 Task: Design a Dance Music Track.
Action: Mouse moved to (601, 281)
Screenshot: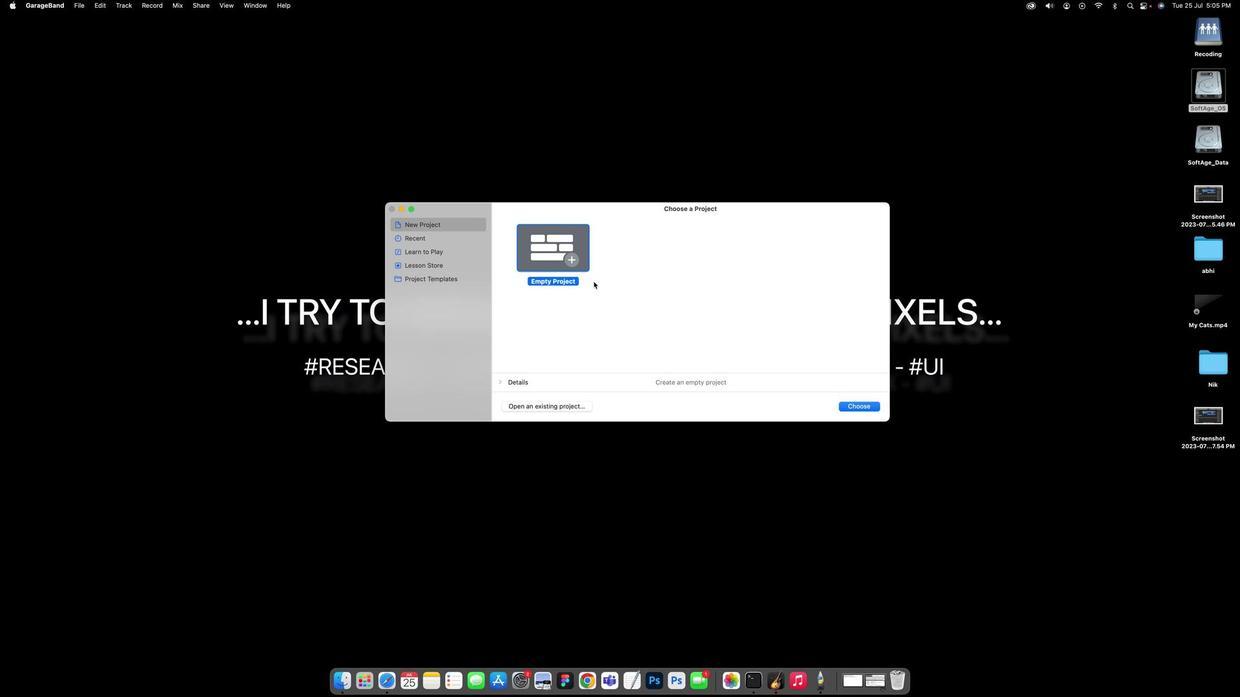 
Action: Mouse pressed left at (601, 281)
Screenshot: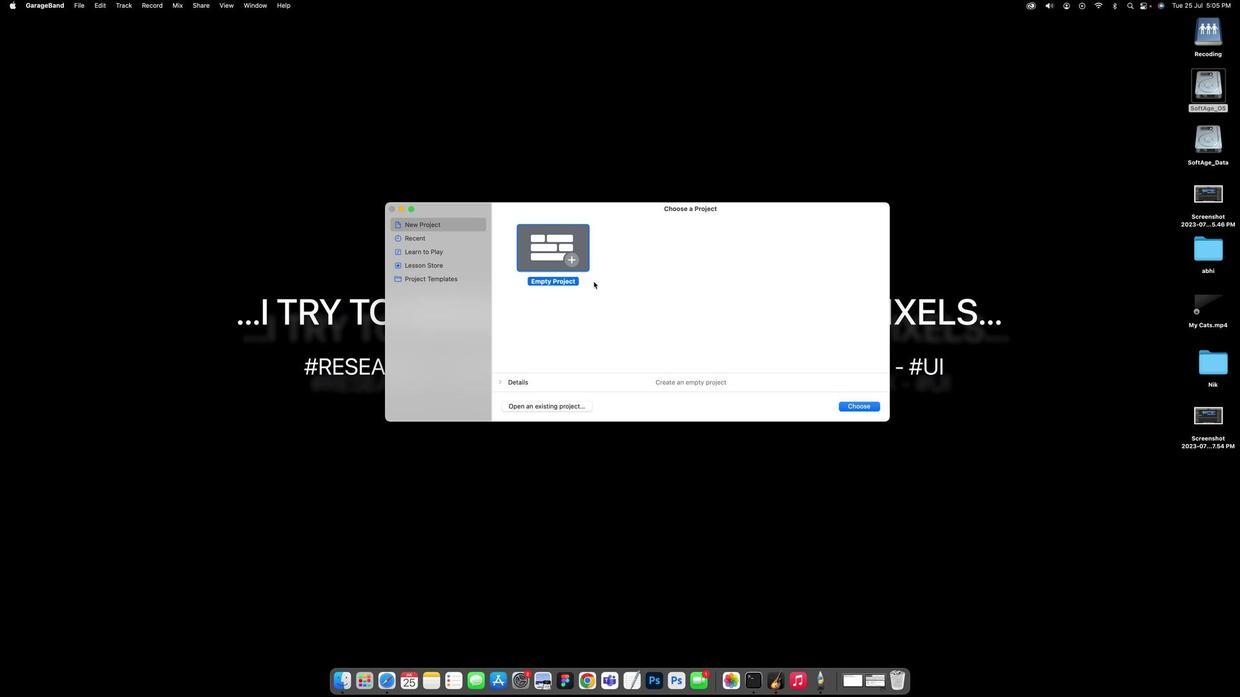 
Action: Mouse moved to (575, 237)
Screenshot: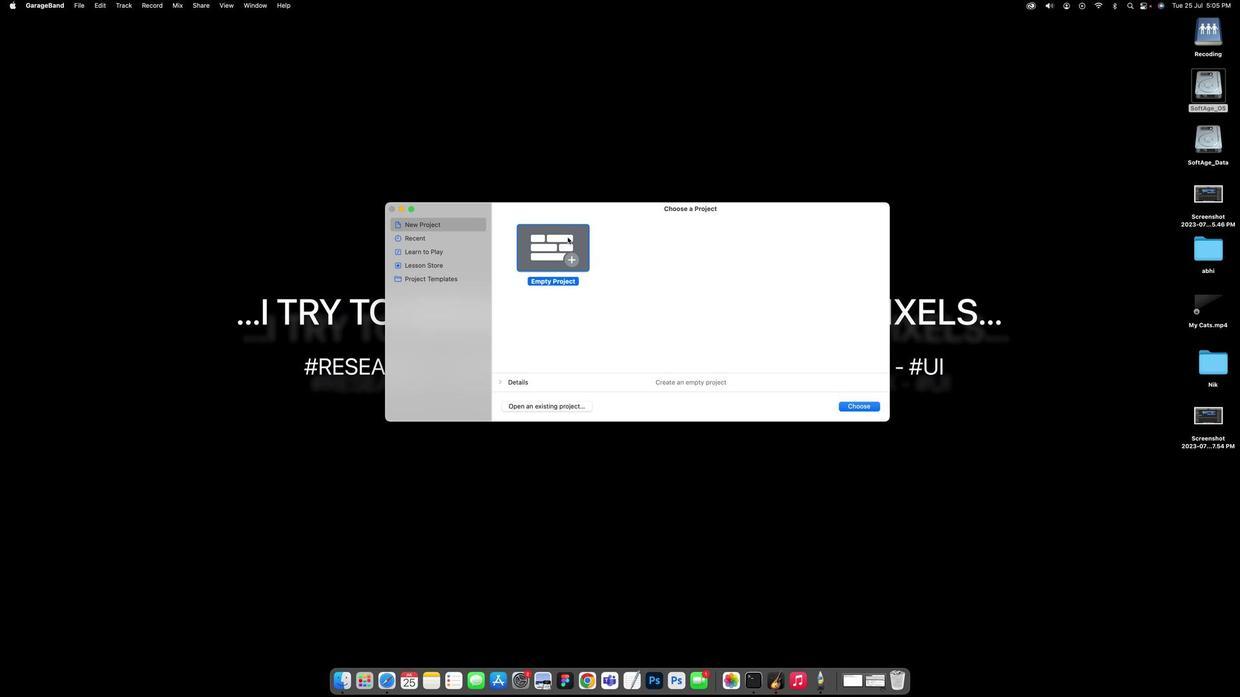 
Action: Mouse pressed left at (575, 237)
Screenshot: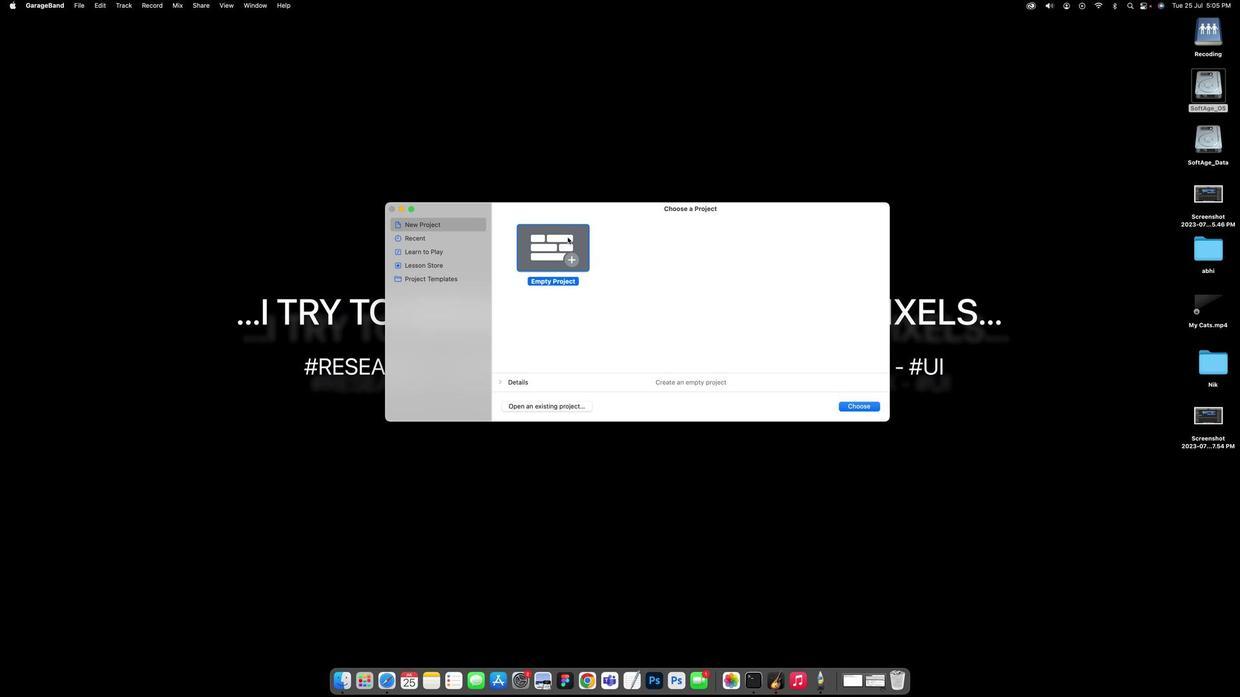 
Action: Mouse pressed left at (575, 237)
Screenshot: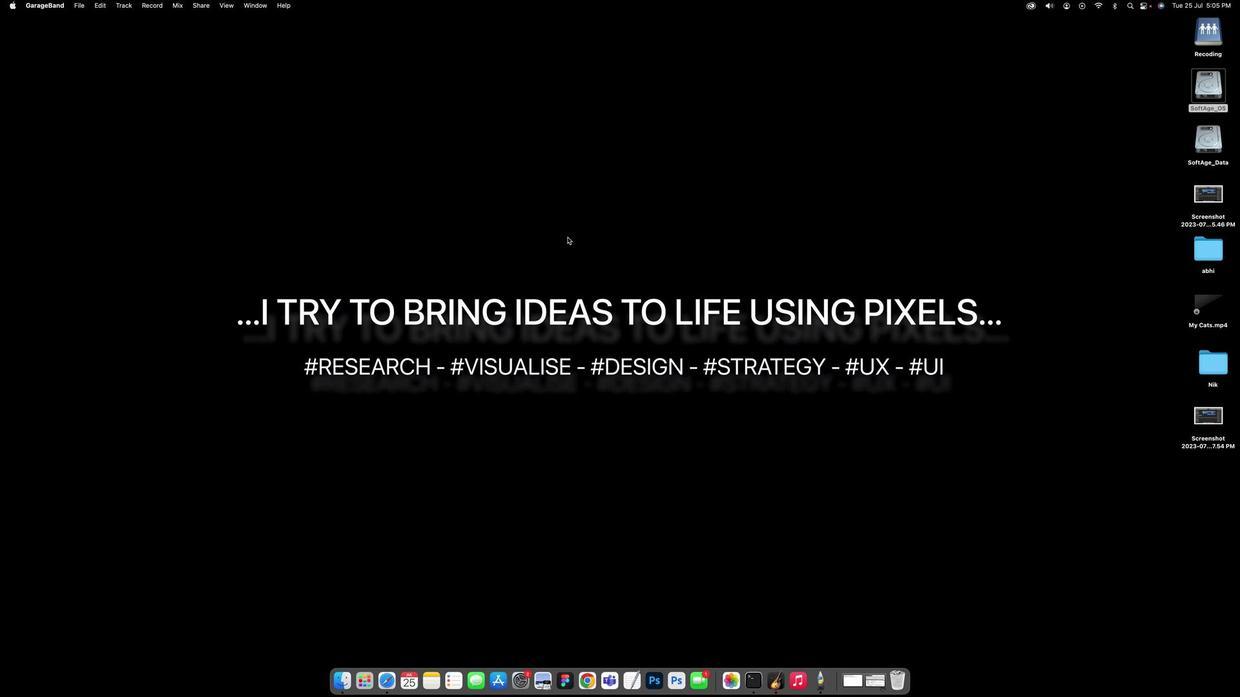 
Action: Mouse moved to (492, 318)
Screenshot: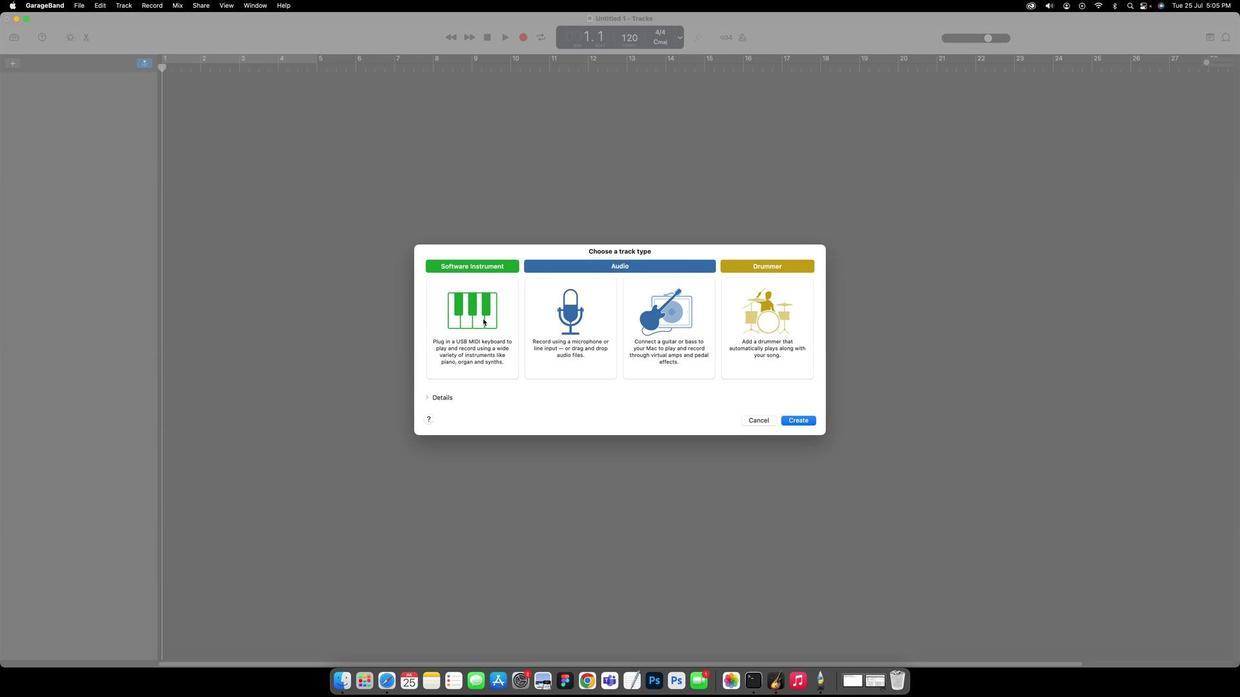 
Action: Mouse pressed left at (492, 318)
Screenshot: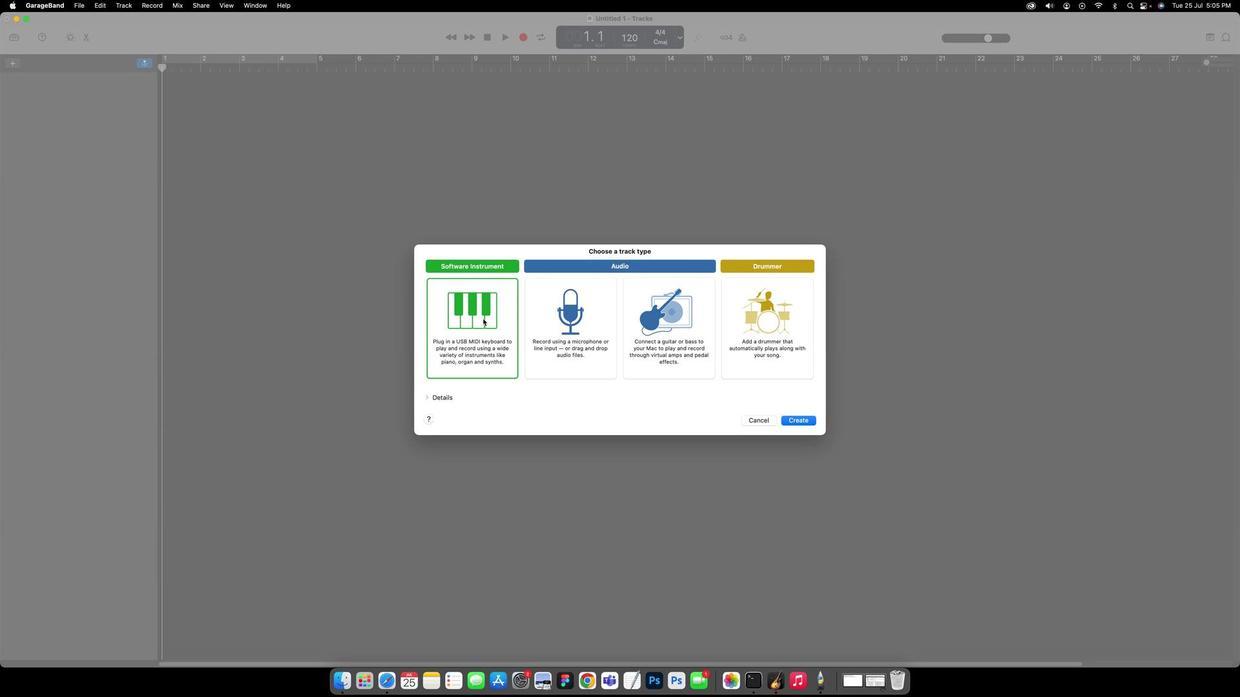 
Action: Mouse moved to (816, 421)
Screenshot: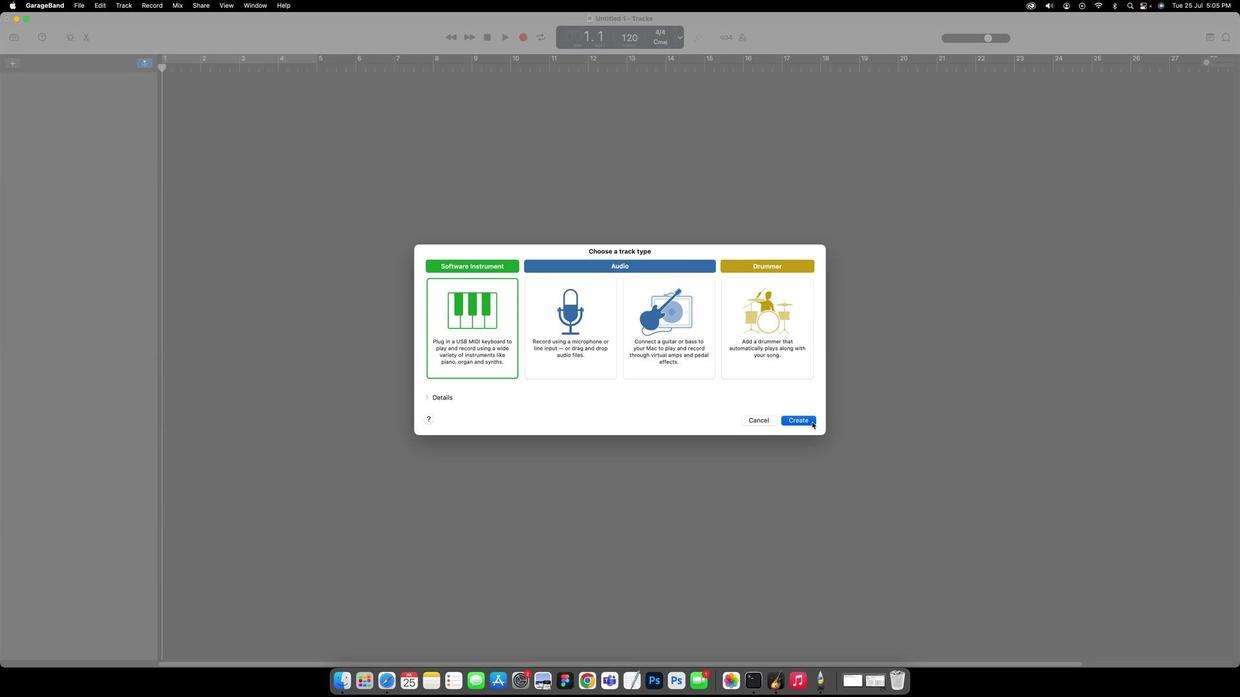 
Action: Mouse pressed left at (816, 421)
Screenshot: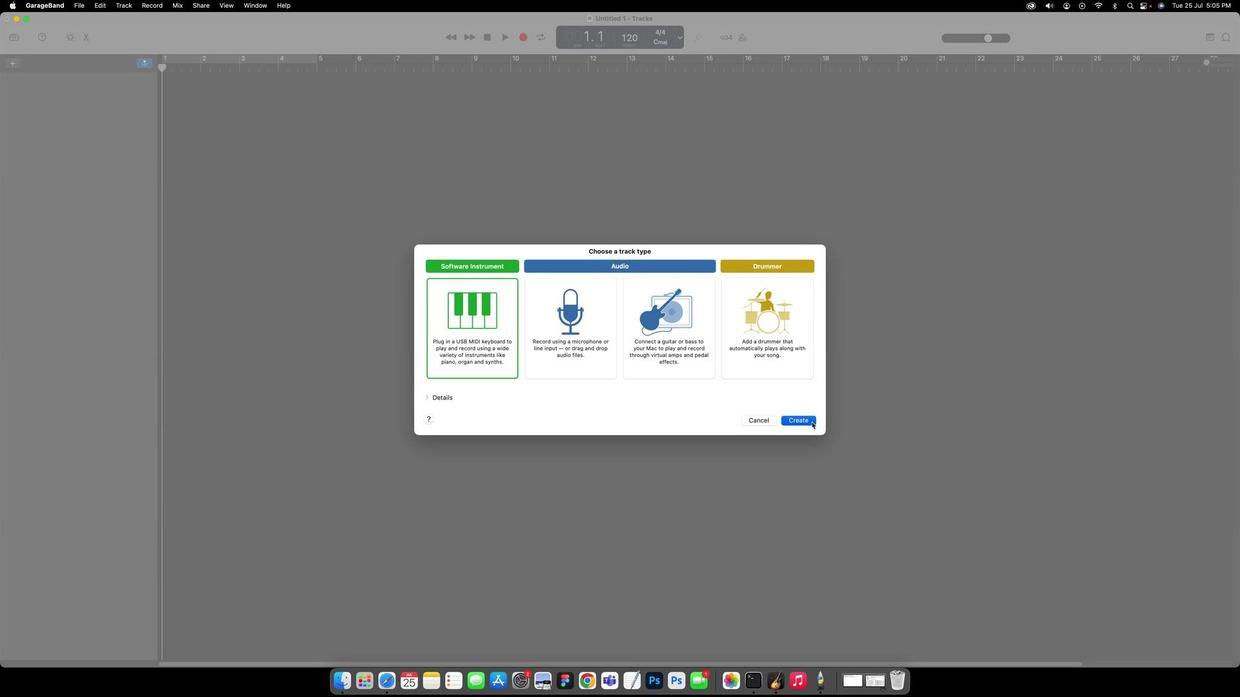 
Action: Mouse moved to (239, 485)
Screenshot: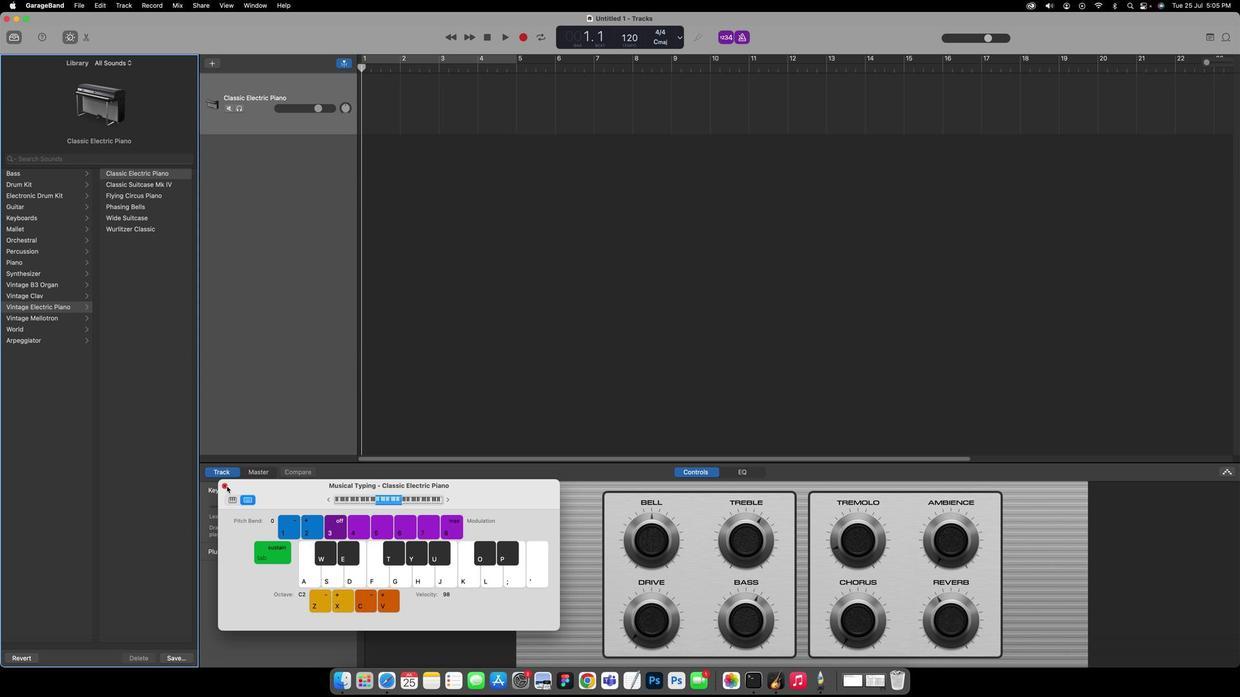 
Action: Mouse pressed left at (239, 485)
Screenshot: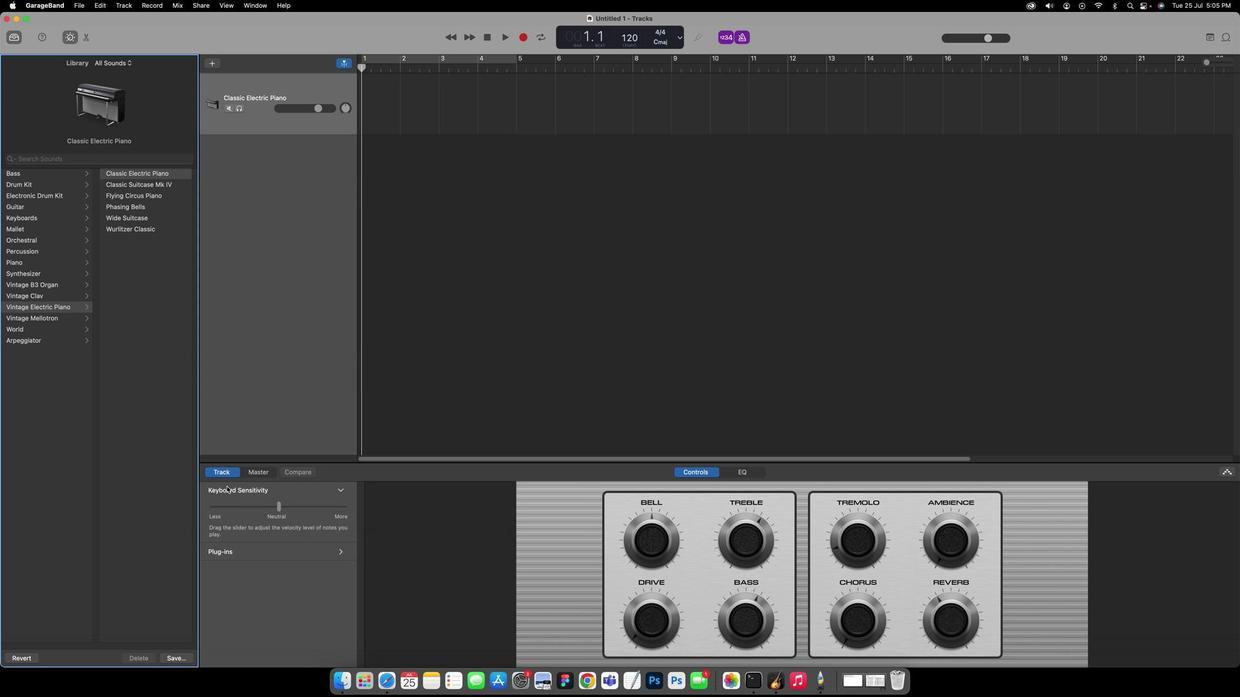 
Action: Mouse moved to (232, 296)
Screenshot: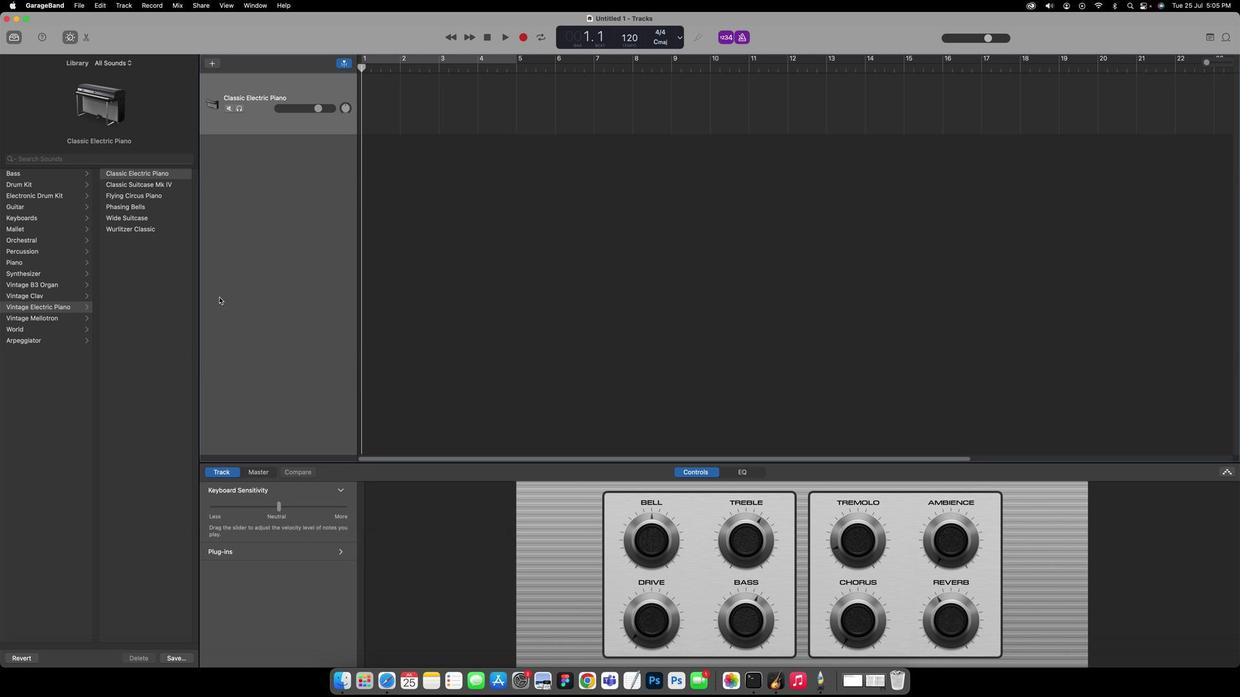 
Action: Mouse pressed left at (232, 296)
Screenshot: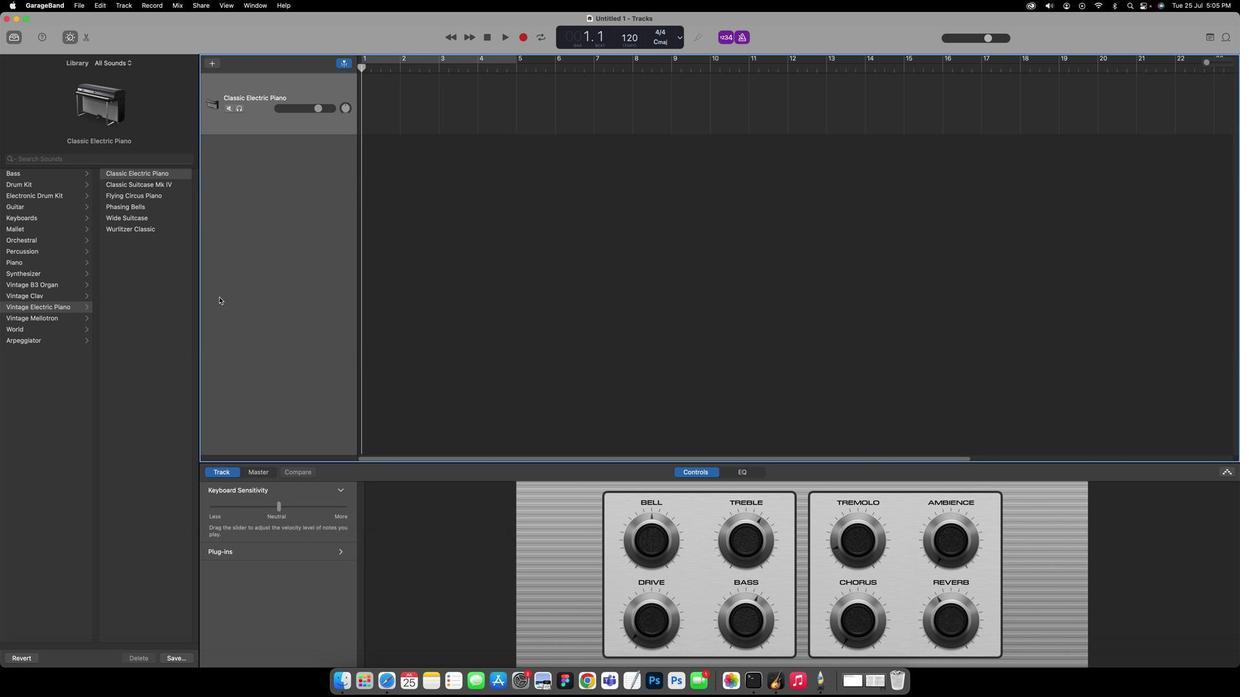 
Action: Mouse moved to (32, 36)
Screenshot: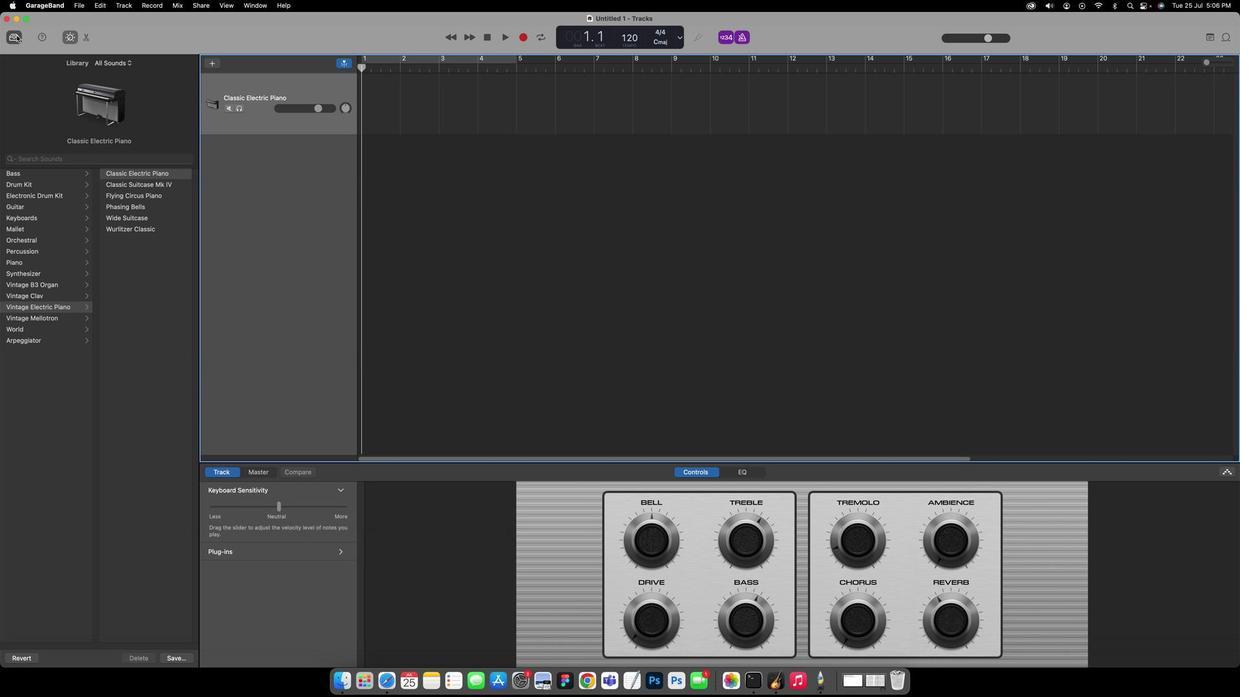 
Action: Mouse pressed left at (32, 36)
Screenshot: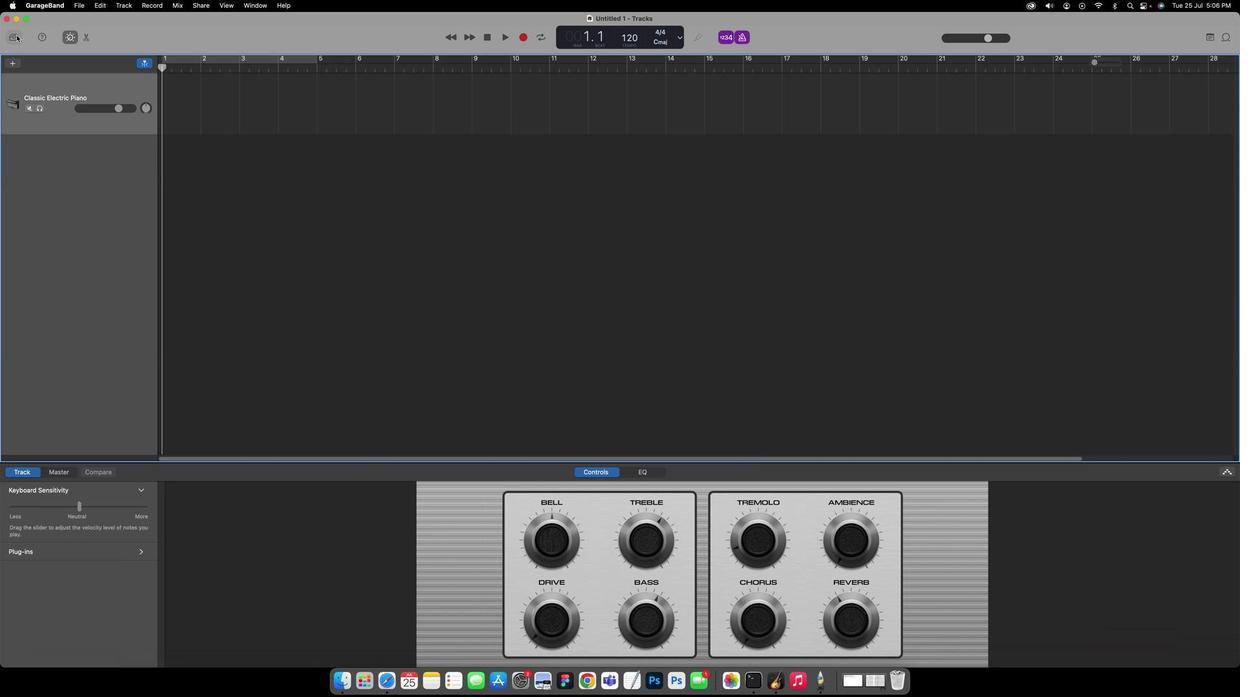 
Action: Mouse moved to (107, 167)
Screenshot: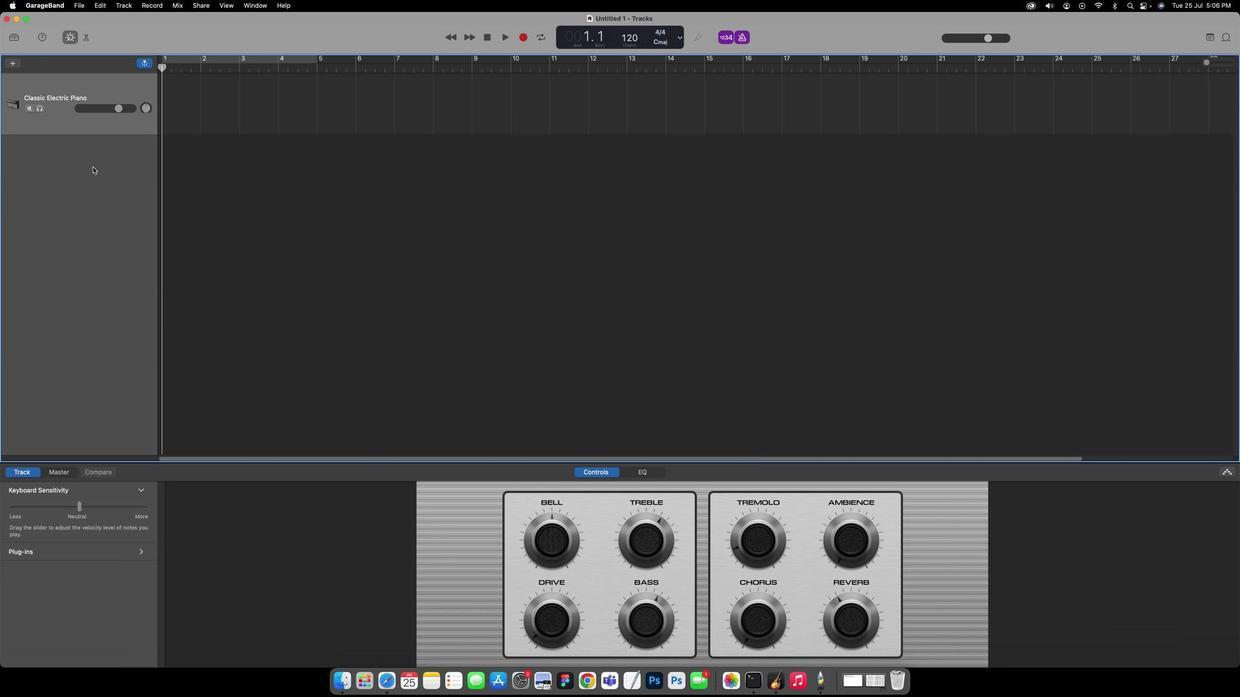
Action: Mouse pressed left at (107, 167)
Screenshot: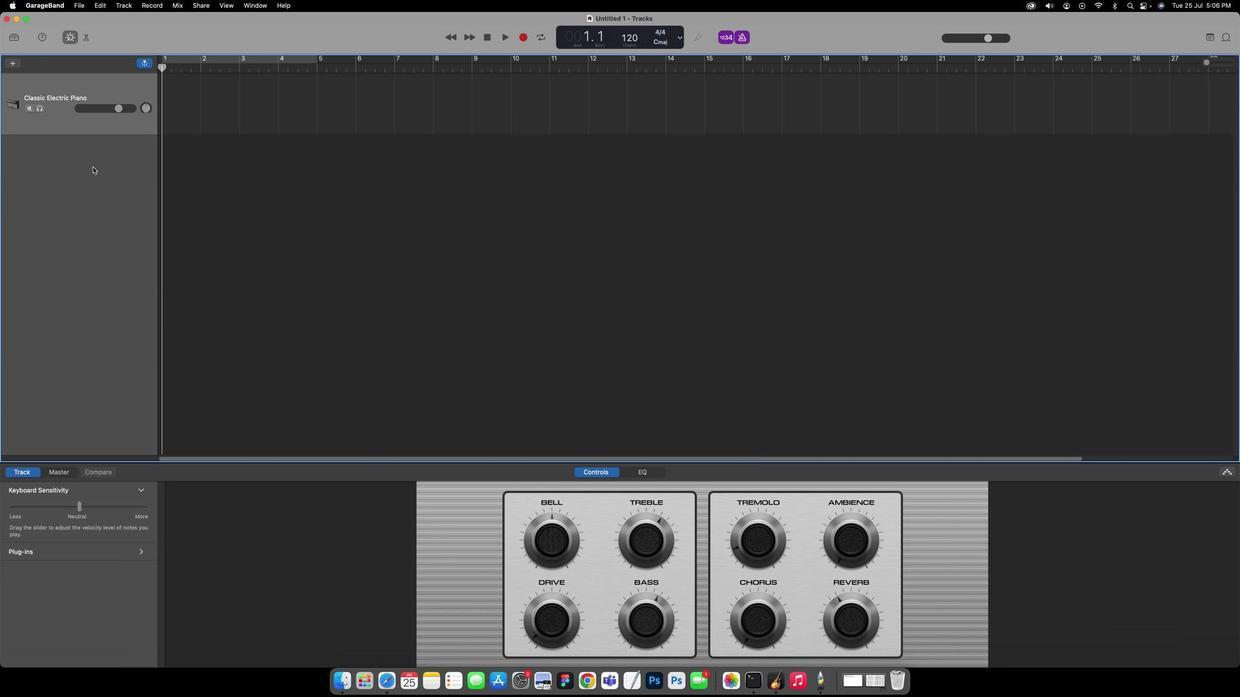 
Action: Mouse moved to (418, 235)
Screenshot: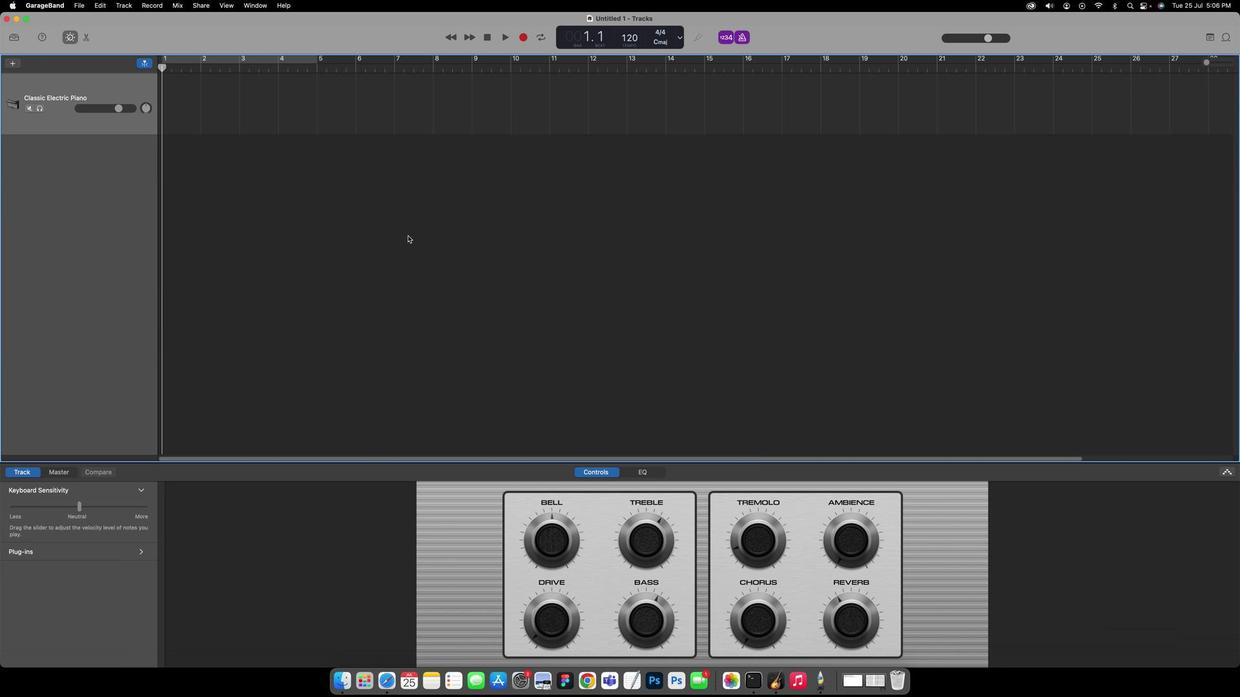 
Action: Mouse pressed left at (418, 235)
Screenshot: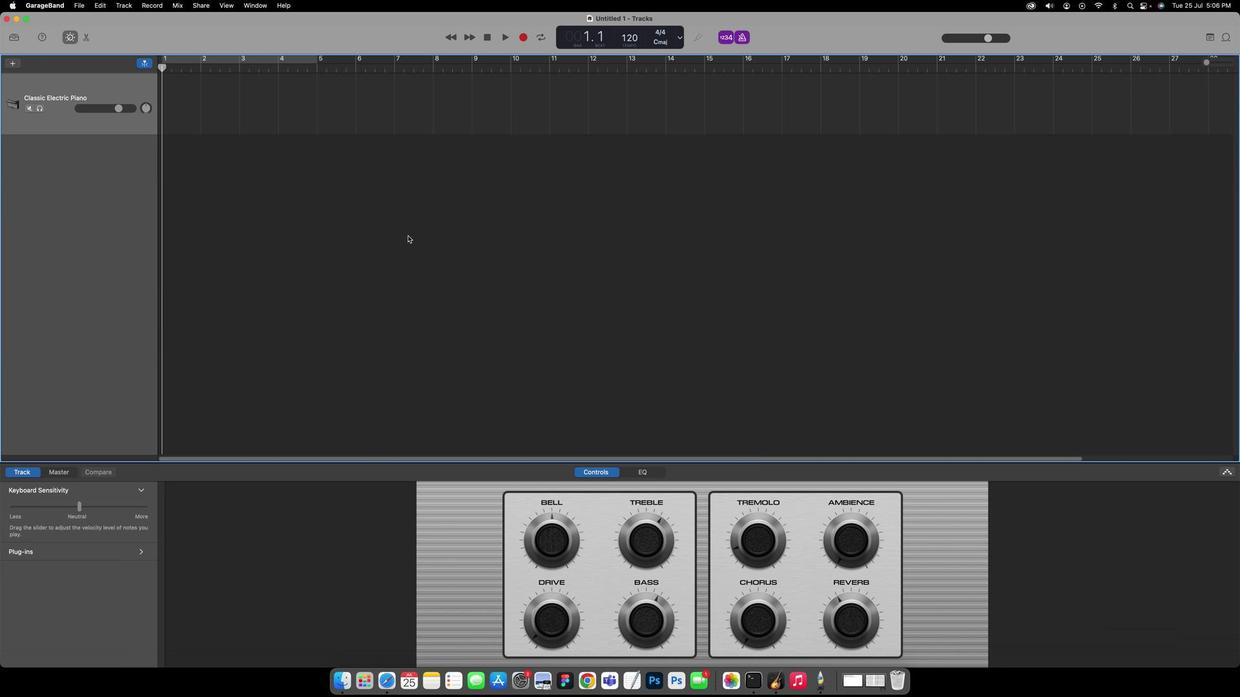 
Action: Mouse moved to (1220, 38)
Screenshot: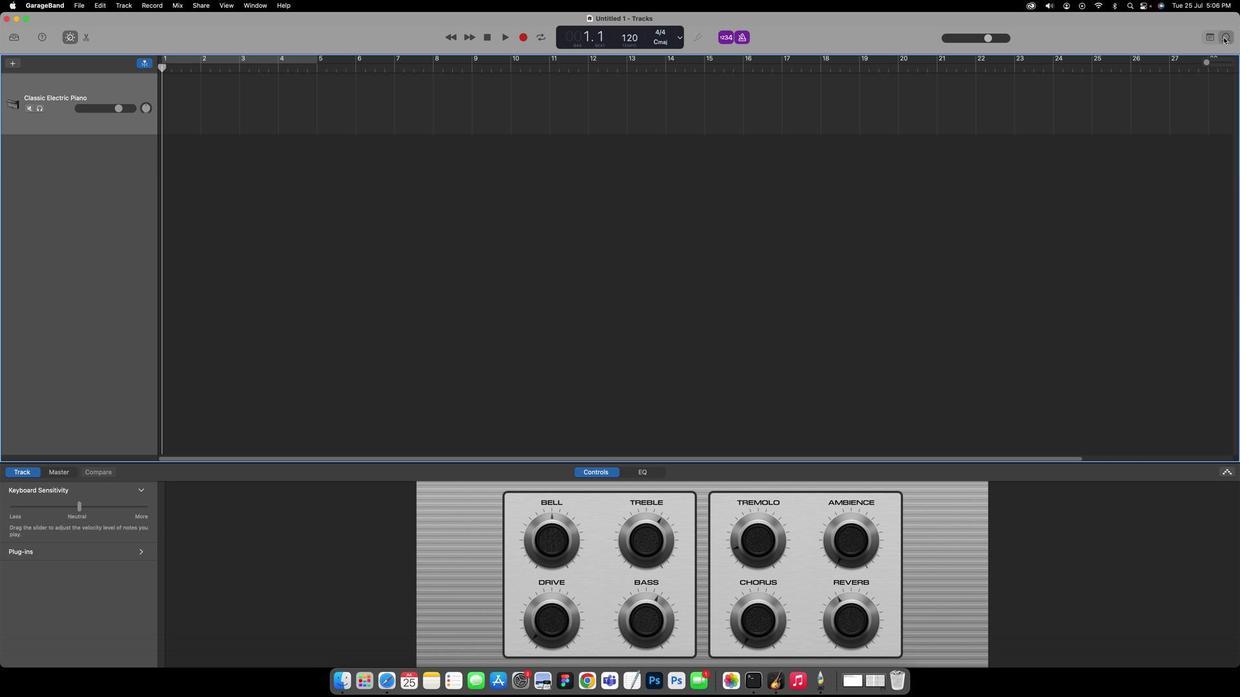 
Action: Mouse pressed left at (1220, 38)
Screenshot: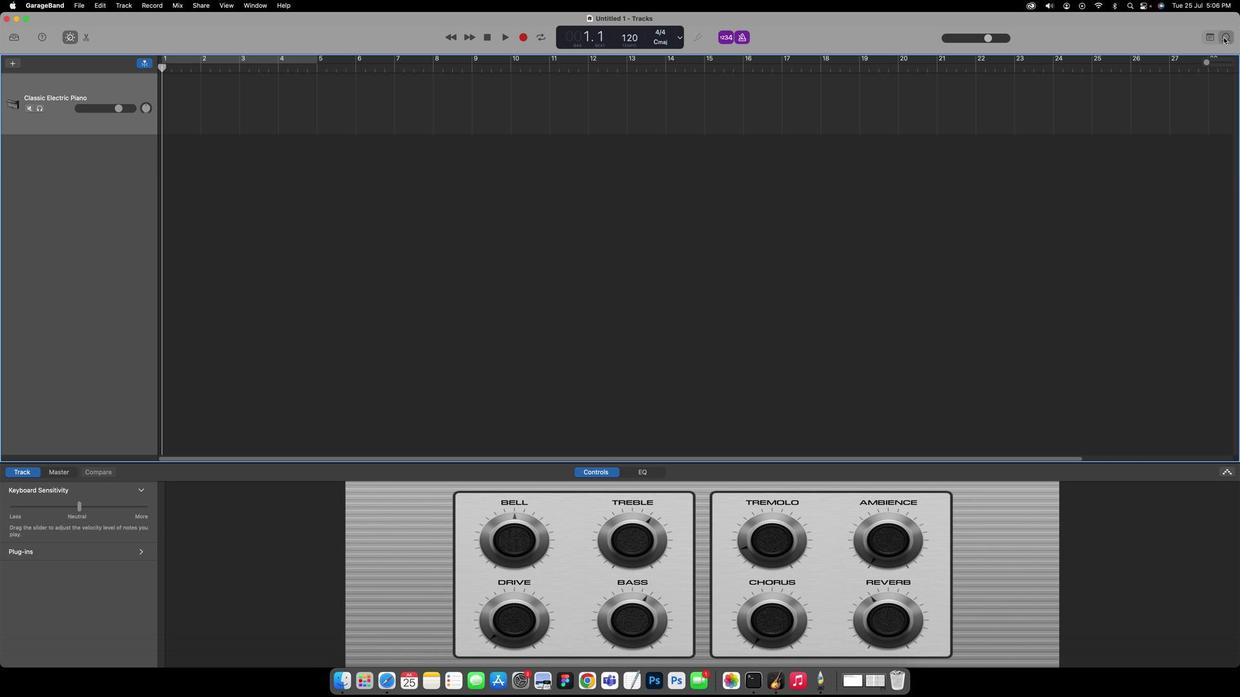 
Action: Mouse moved to (1071, 85)
Screenshot: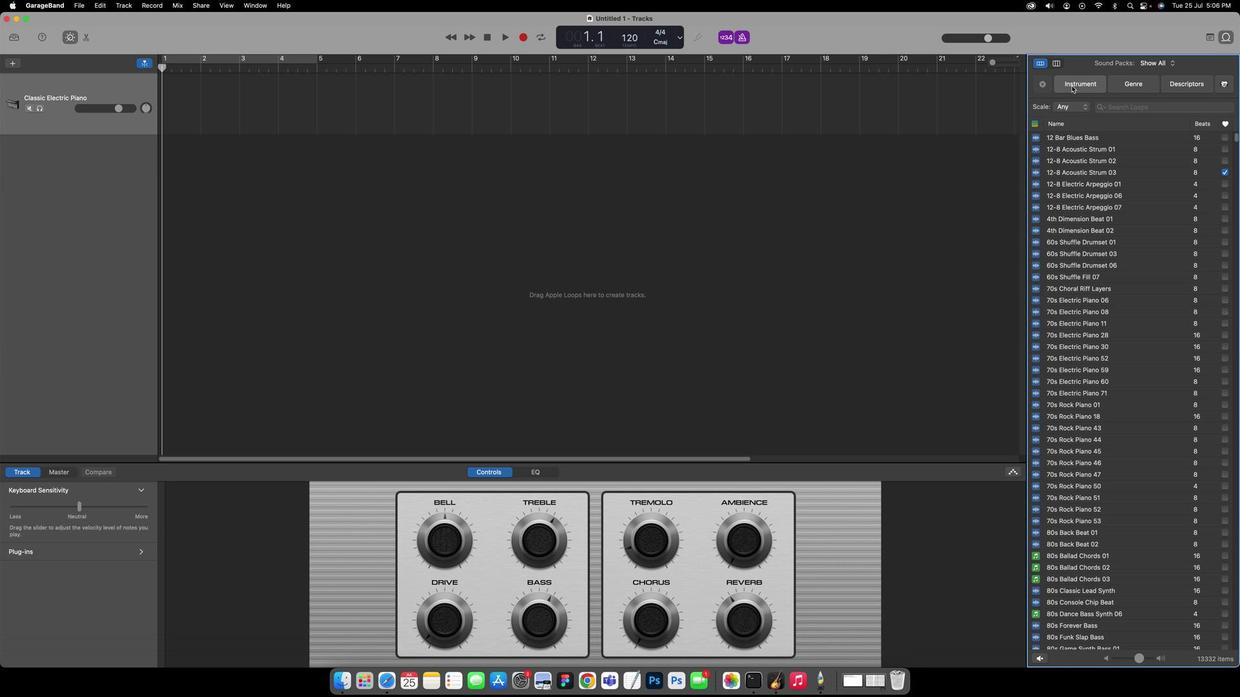 
Action: Mouse pressed left at (1071, 85)
Screenshot: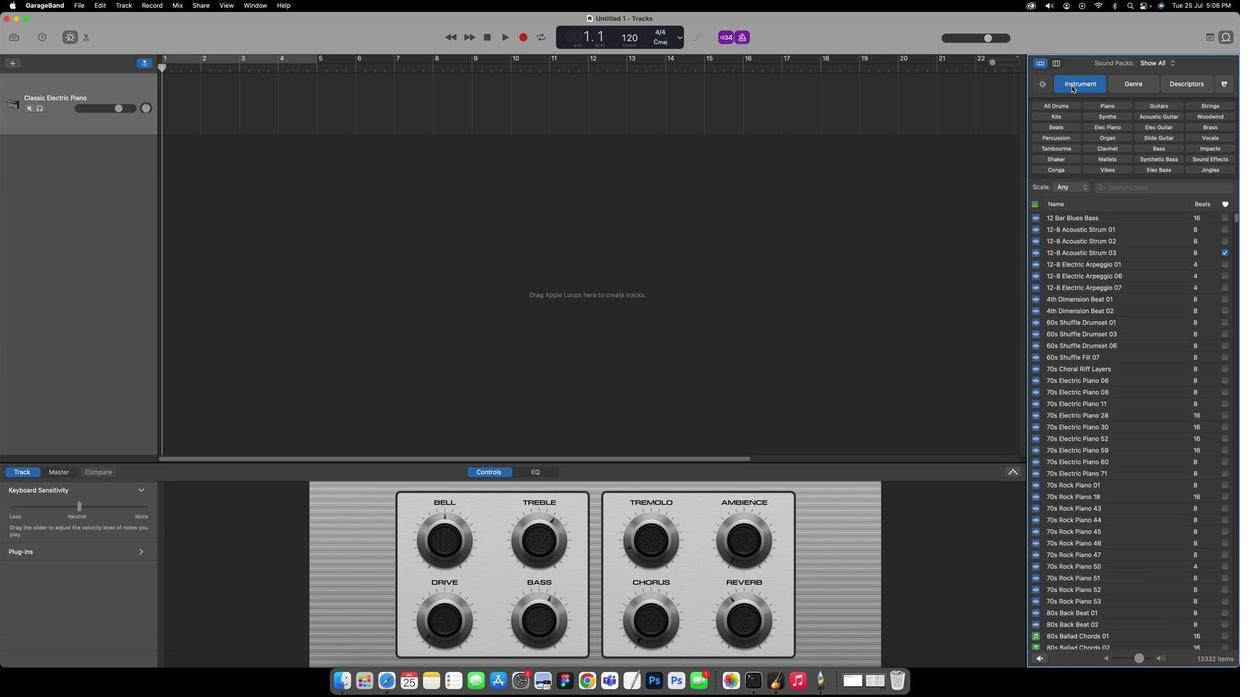 
Action: Mouse moved to (1061, 108)
Screenshot: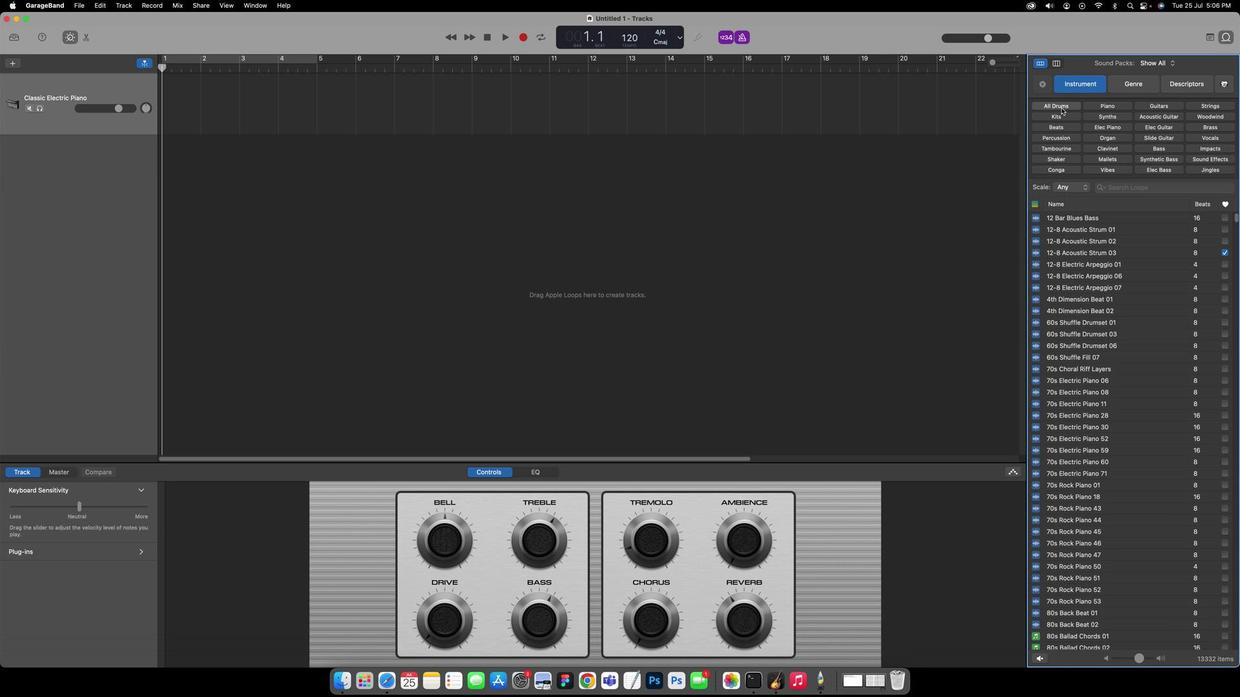 
Action: Mouse pressed left at (1061, 108)
Screenshot: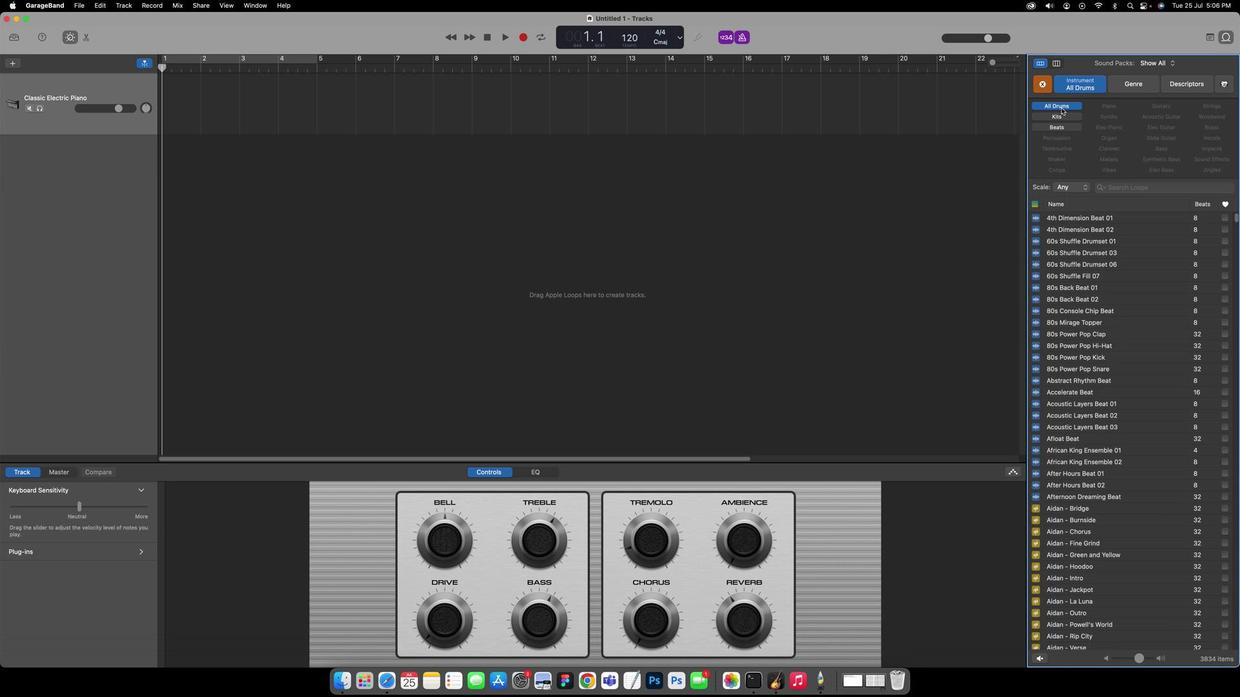 
Action: Mouse moved to (1038, 240)
Screenshot: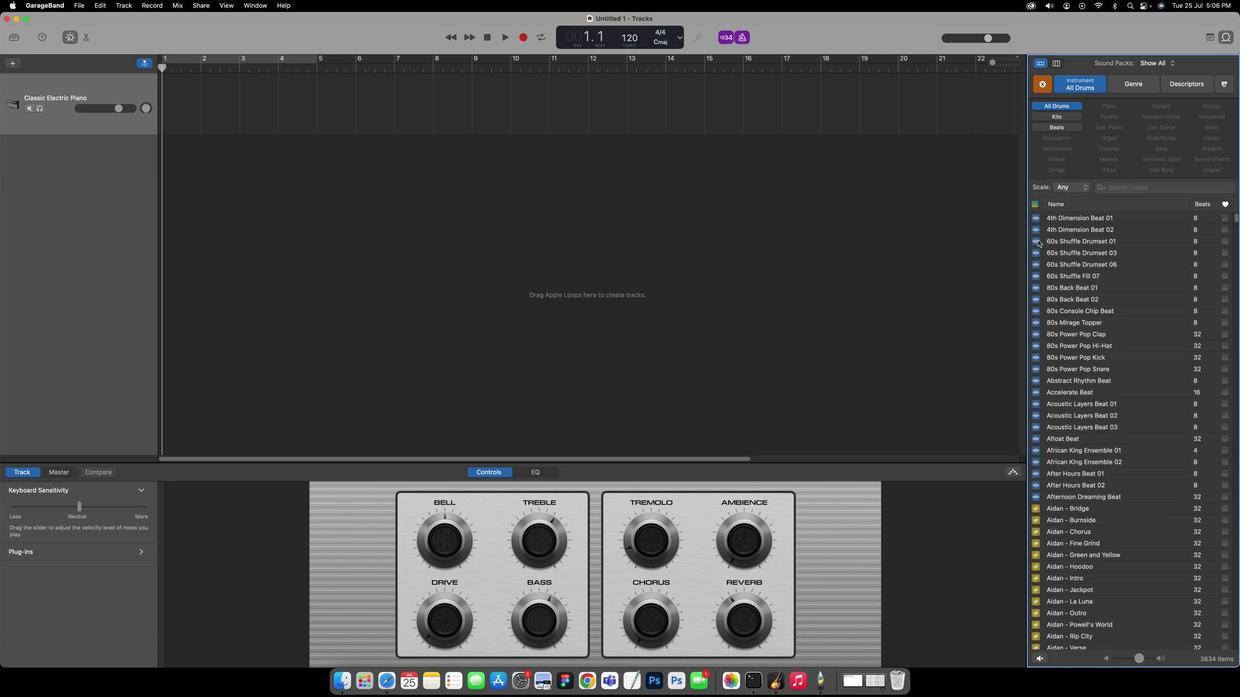 
Action: Mouse pressed left at (1038, 240)
Screenshot: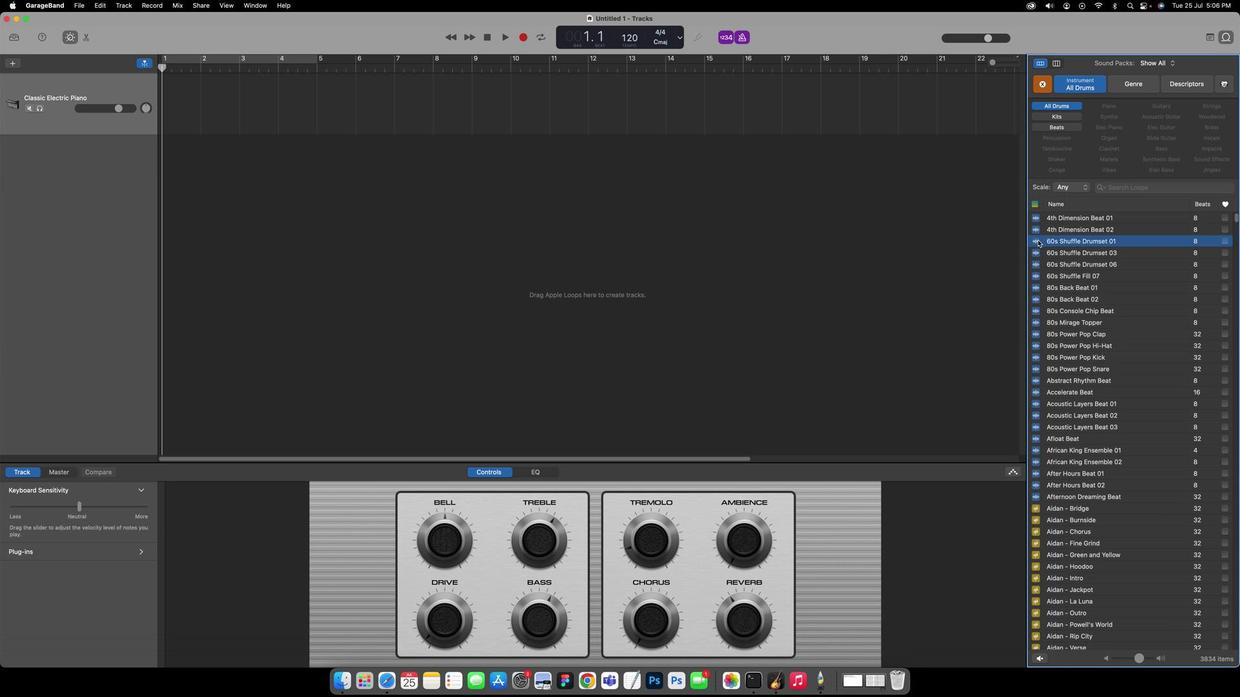 
Action: Mouse moved to (1038, 261)
Screenshot: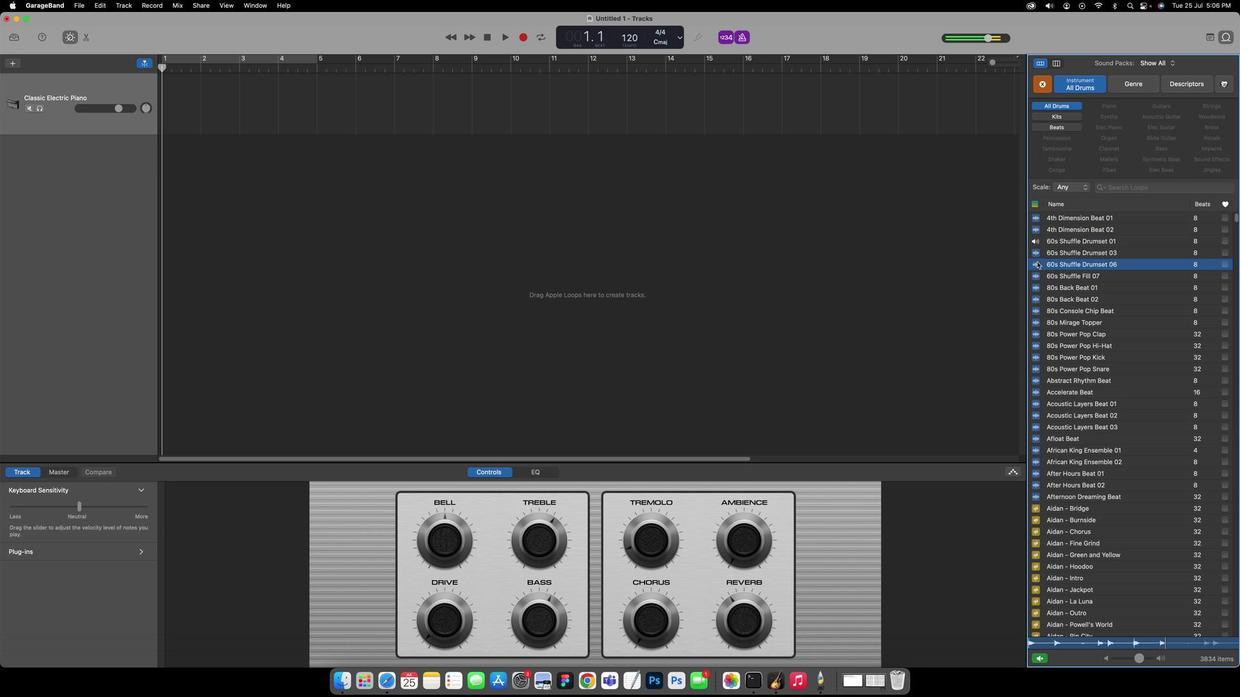 
Action: Mouse pressed left at (1038, 261)
Screenshot: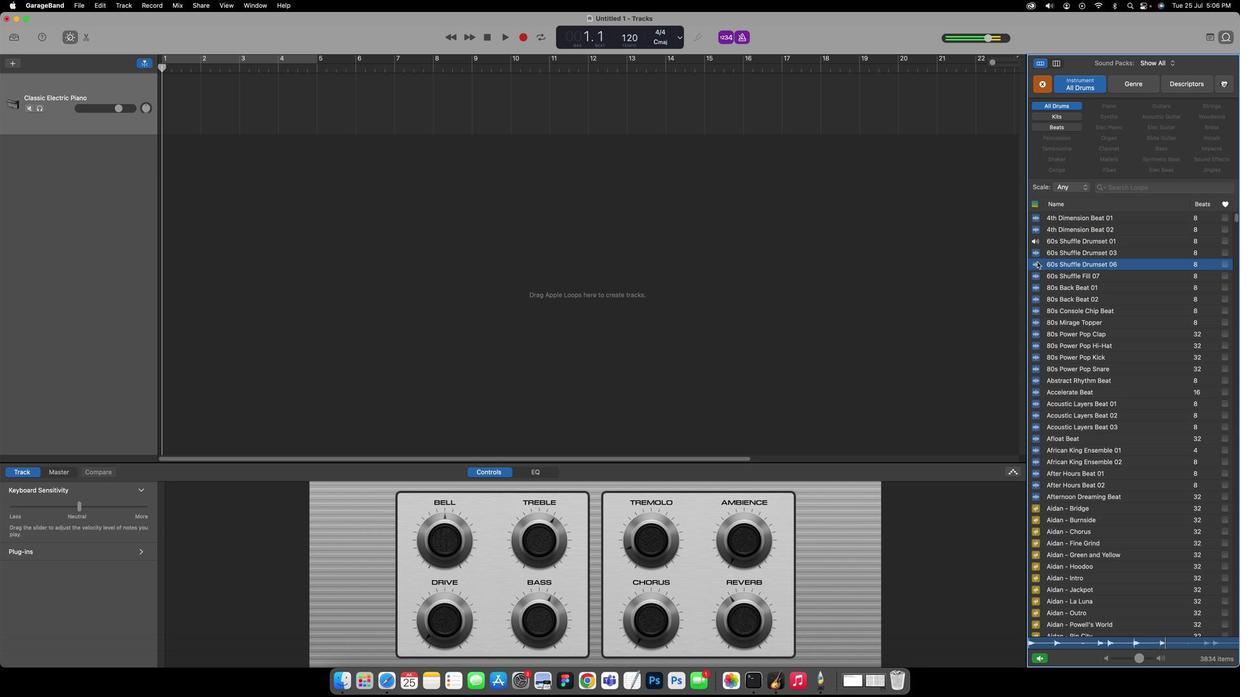 
Action: Mouse scrolled (1038, 261) with delta (16, 0)
Screenshot: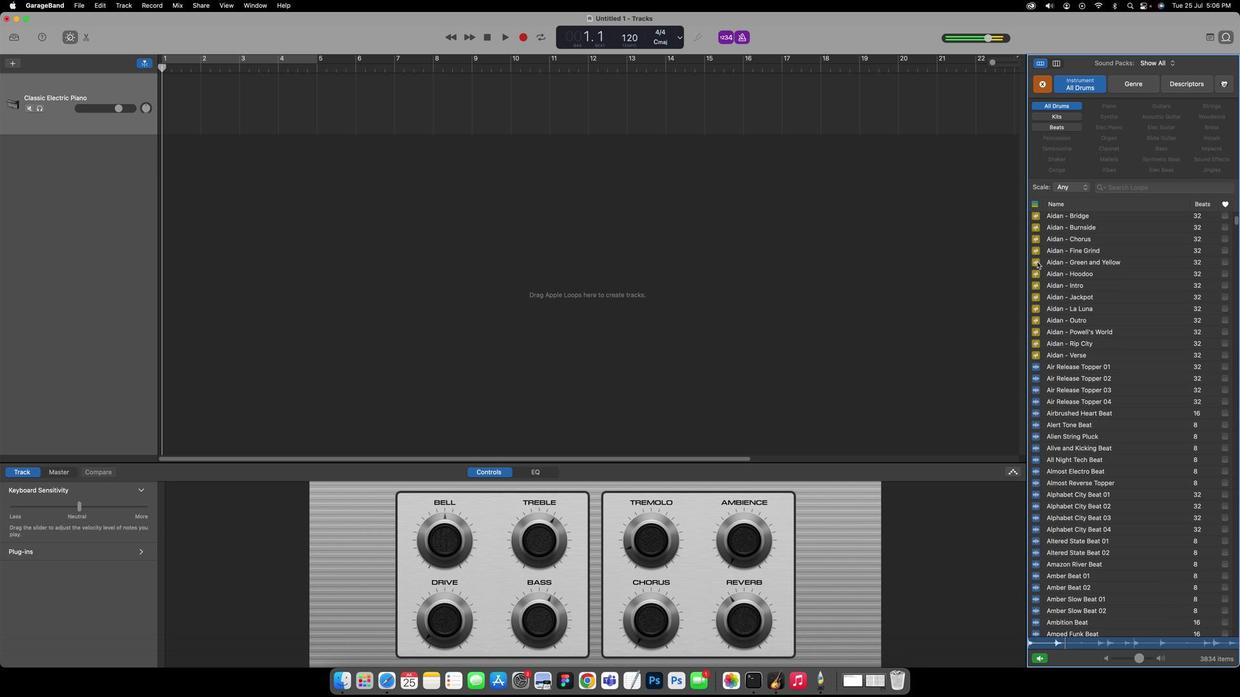 
Action: Mouse scrolled (1038, 261) with delta (16, 0)
Screenshot: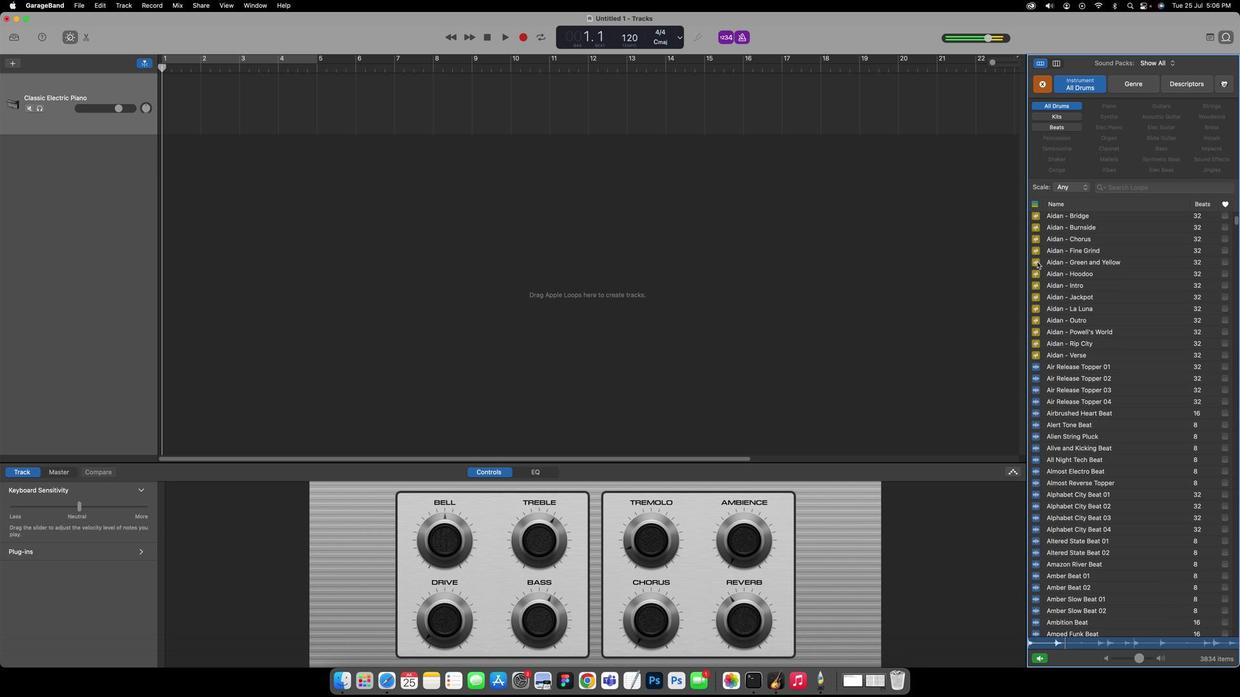 
Action: Mouse scrolled (1038, 261) with delta (16, 0)
Screenshot: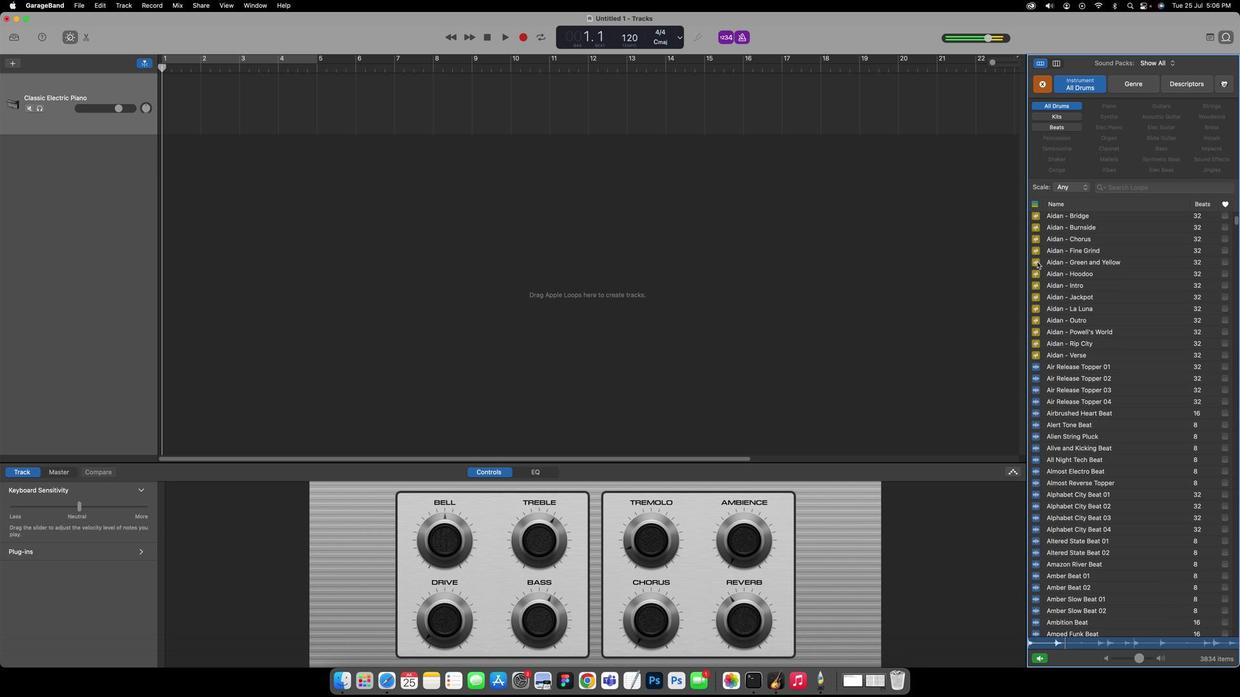 
Action: Mouse scrolled (1038, 261) with delta (16, -1)
Screenshot: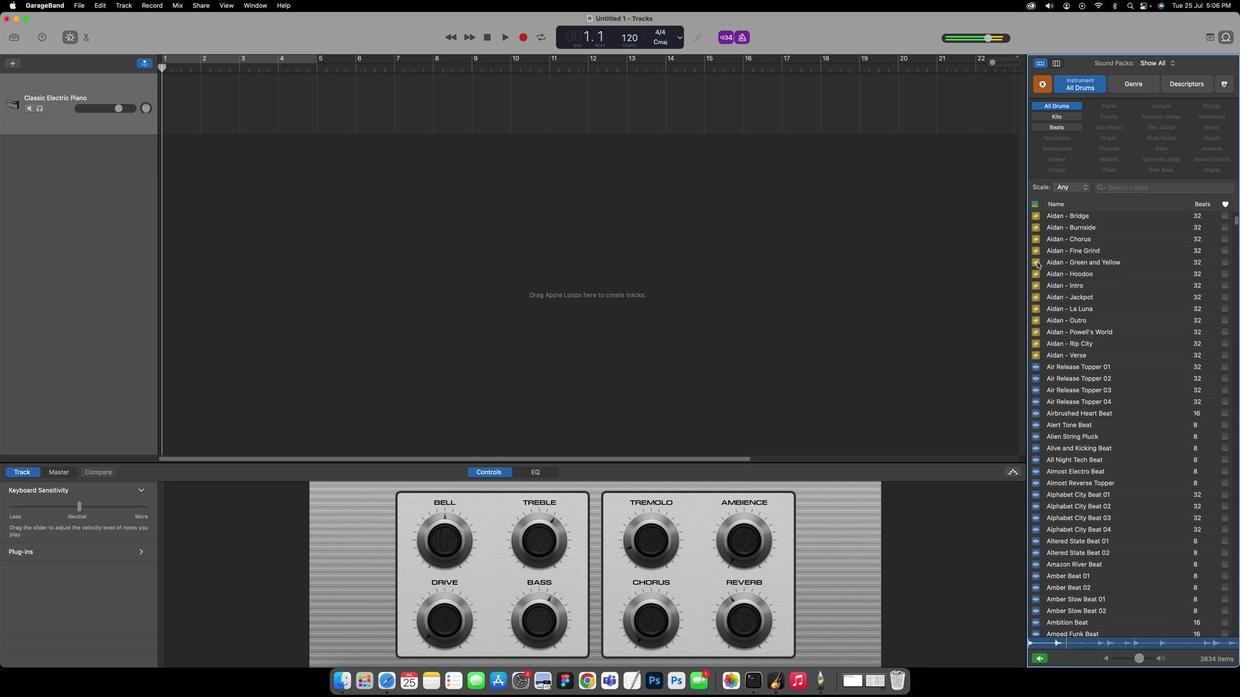 
Action: Mouse scrolled (1038, 261) with delta (16, -1)
Screenshot: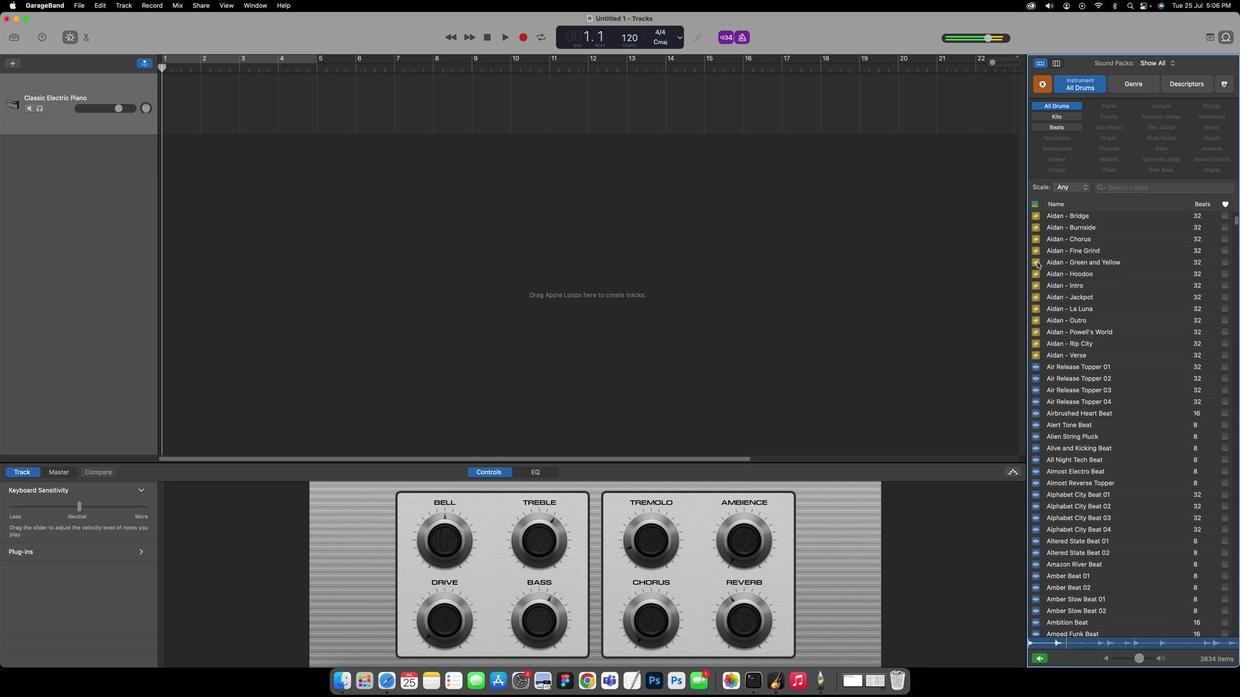 
Action: Mouse scrolled (1038, 261) with delta (16, -1)
Screenshot: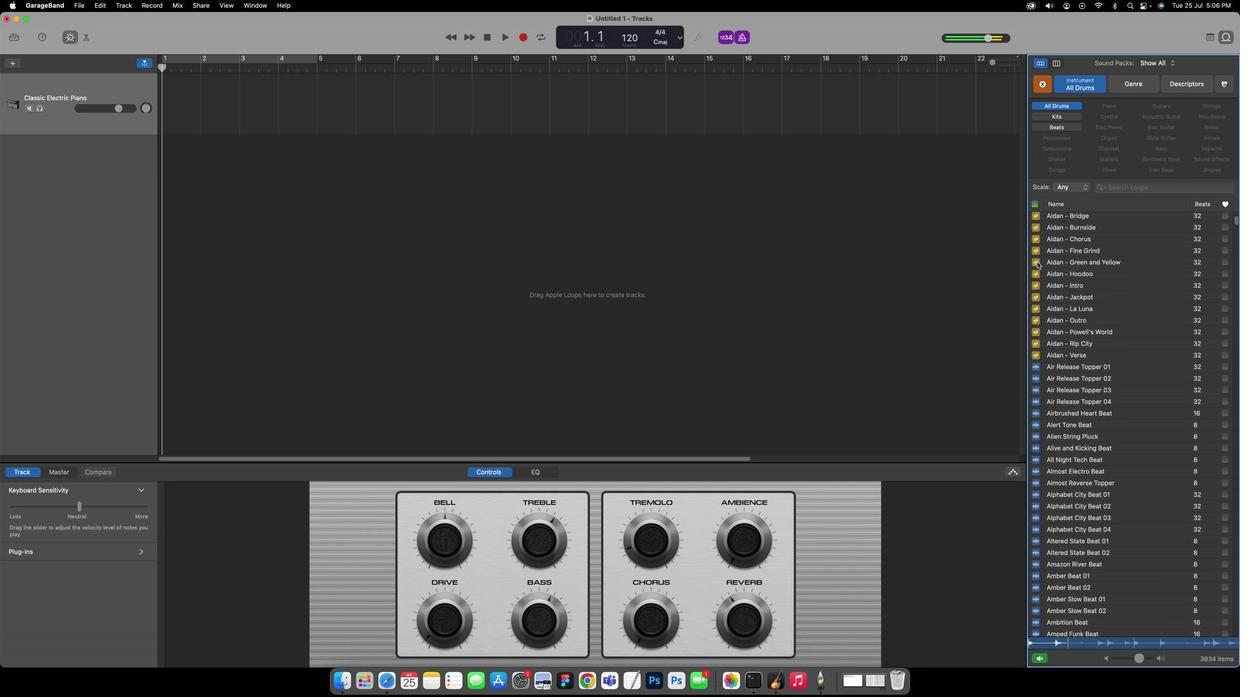 
Action: Mouse pressed left at (1038, 261)
Screenshot: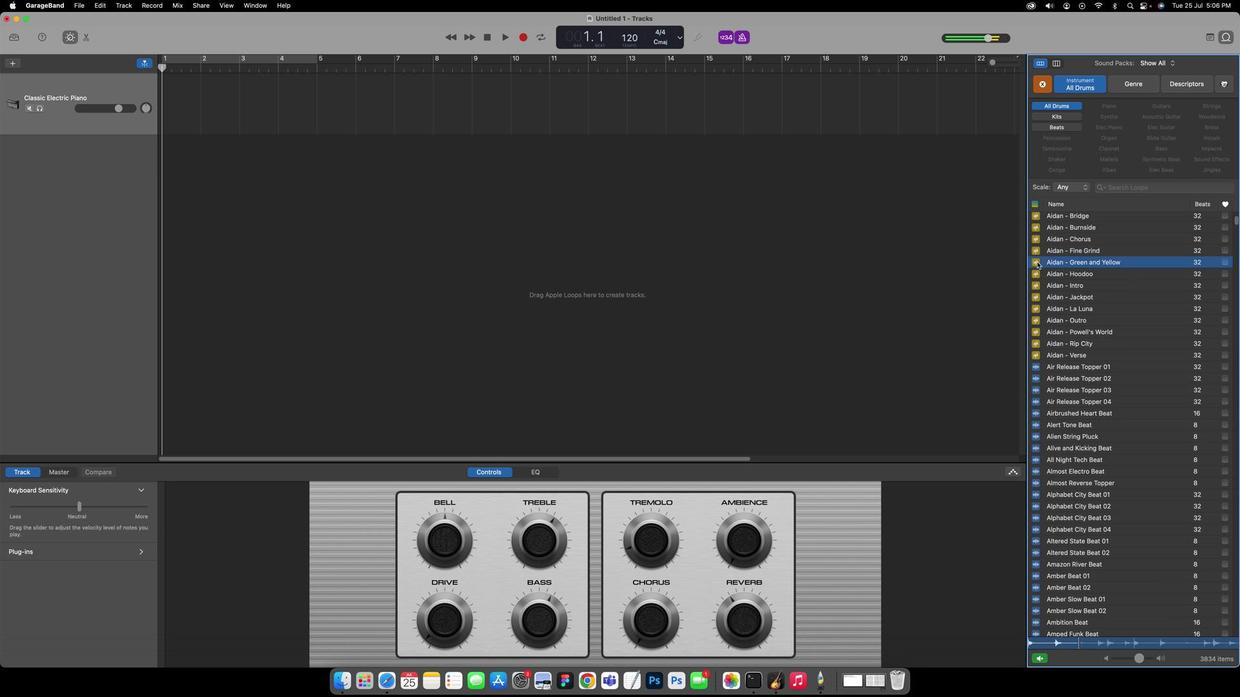 
Action: Mouse scrolled (1038, 261) with delta (16, 0)
Screenshot: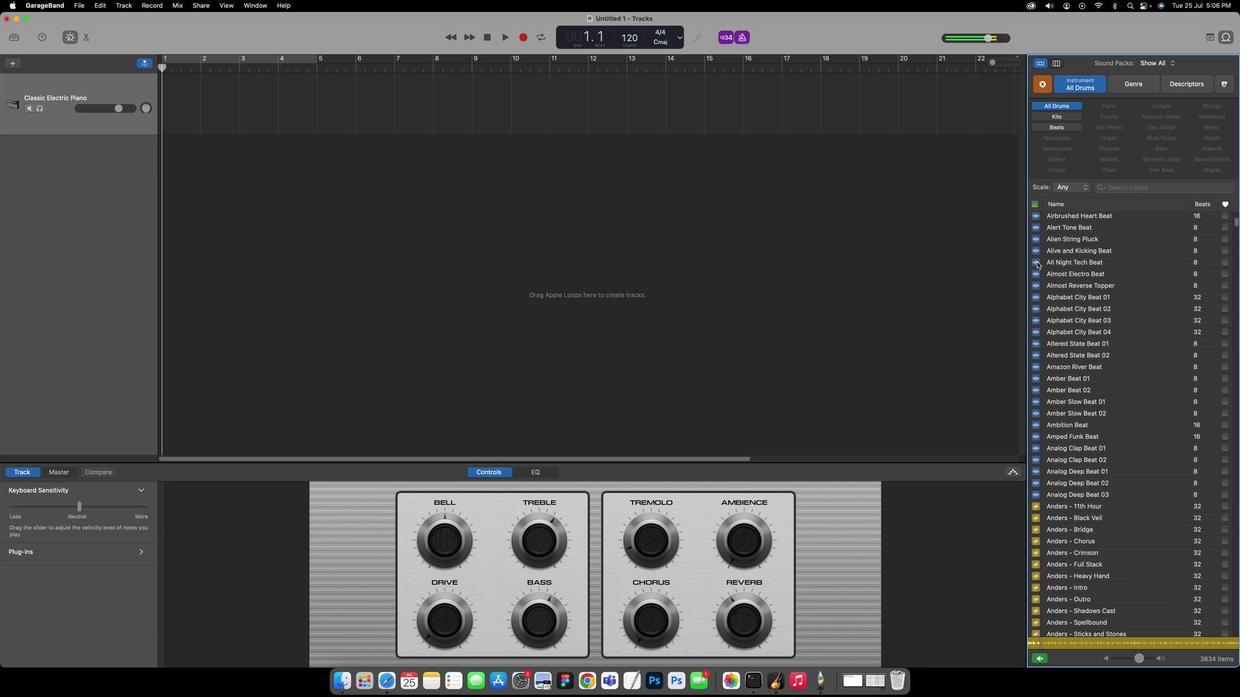 
Action: Mouse scrolled (1038, 261) with delta (16, 0)
Screenshot: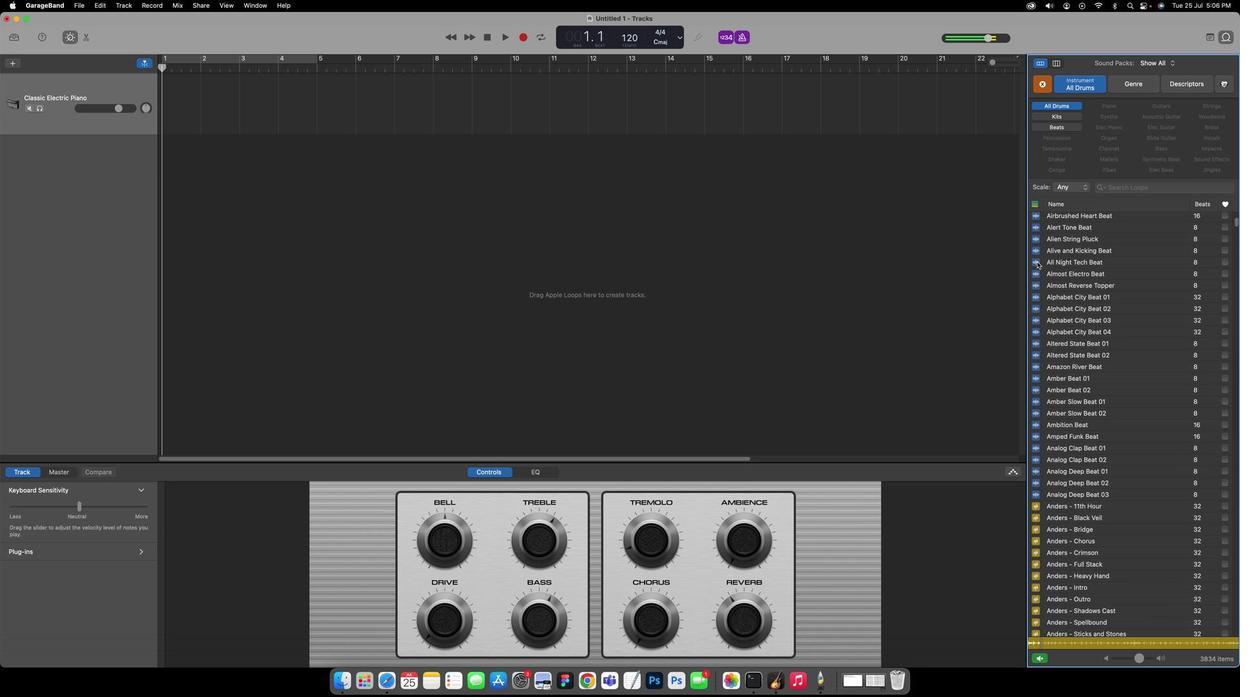 
Action: Mouse scrolled (1038, 261) with delta (16, 0)
Screenshot: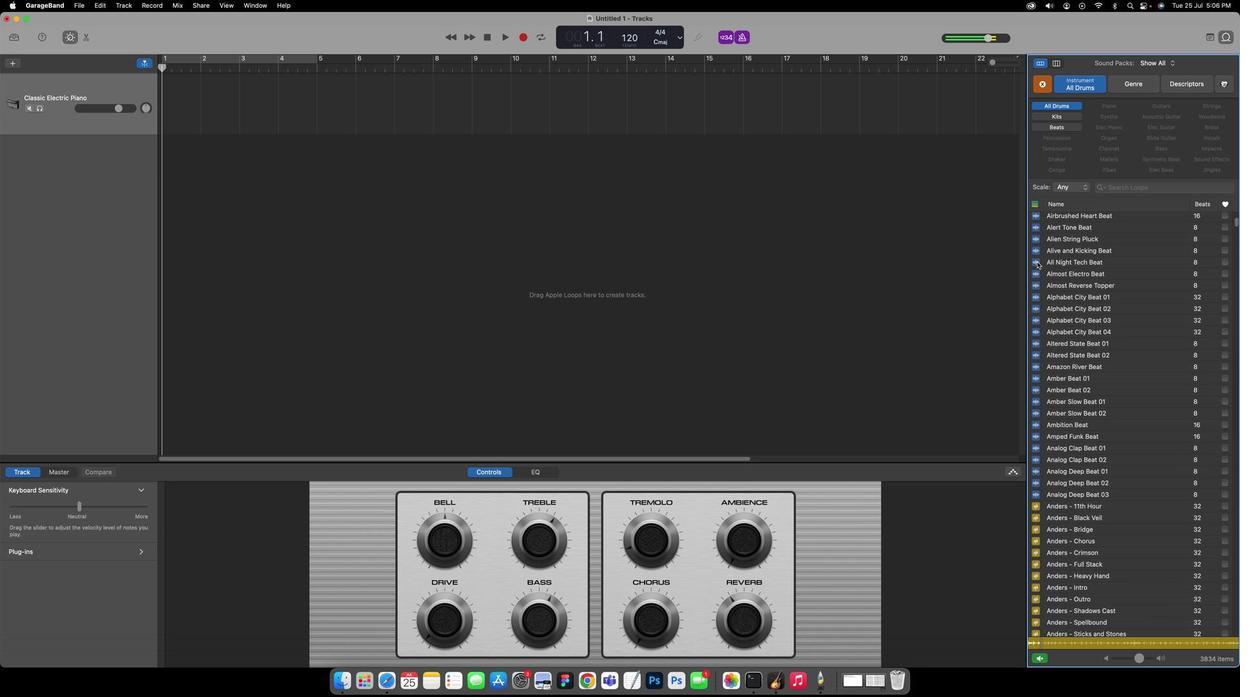 
Action: Mouse scrolled (1038, 261) with delta (16, -1)
Screenshot: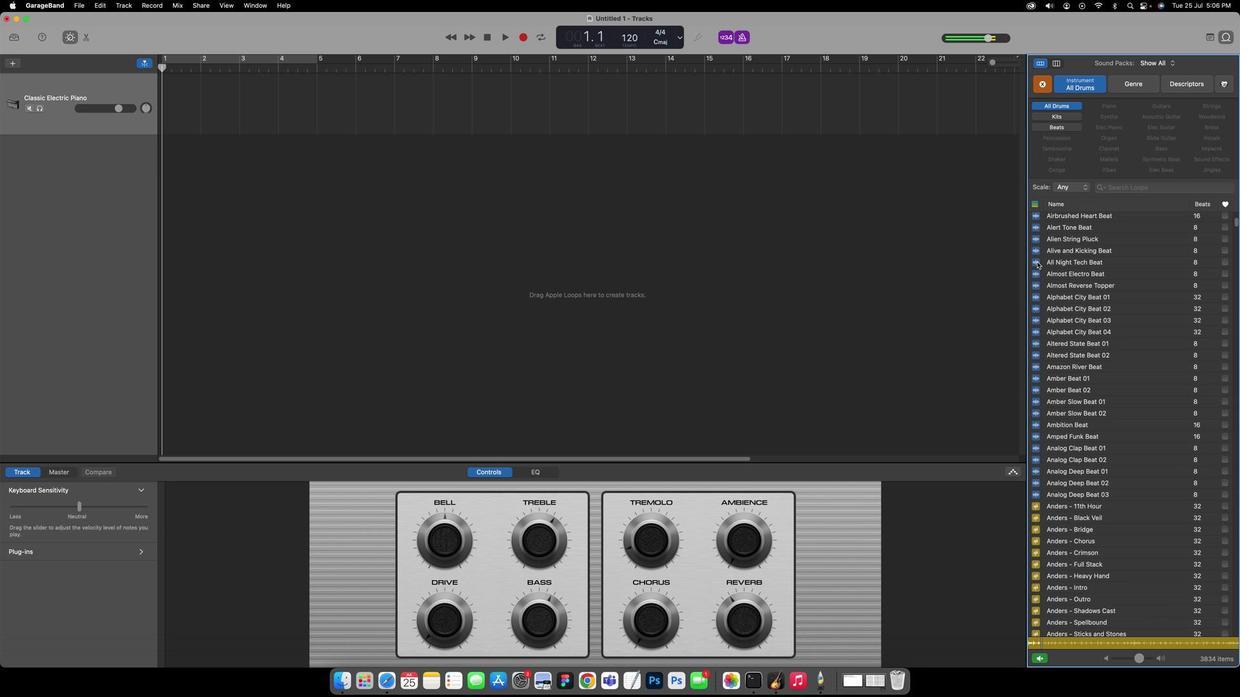 
Action: Mouse scrolled (1038, 261) with delta (16, -1)
Screenshot: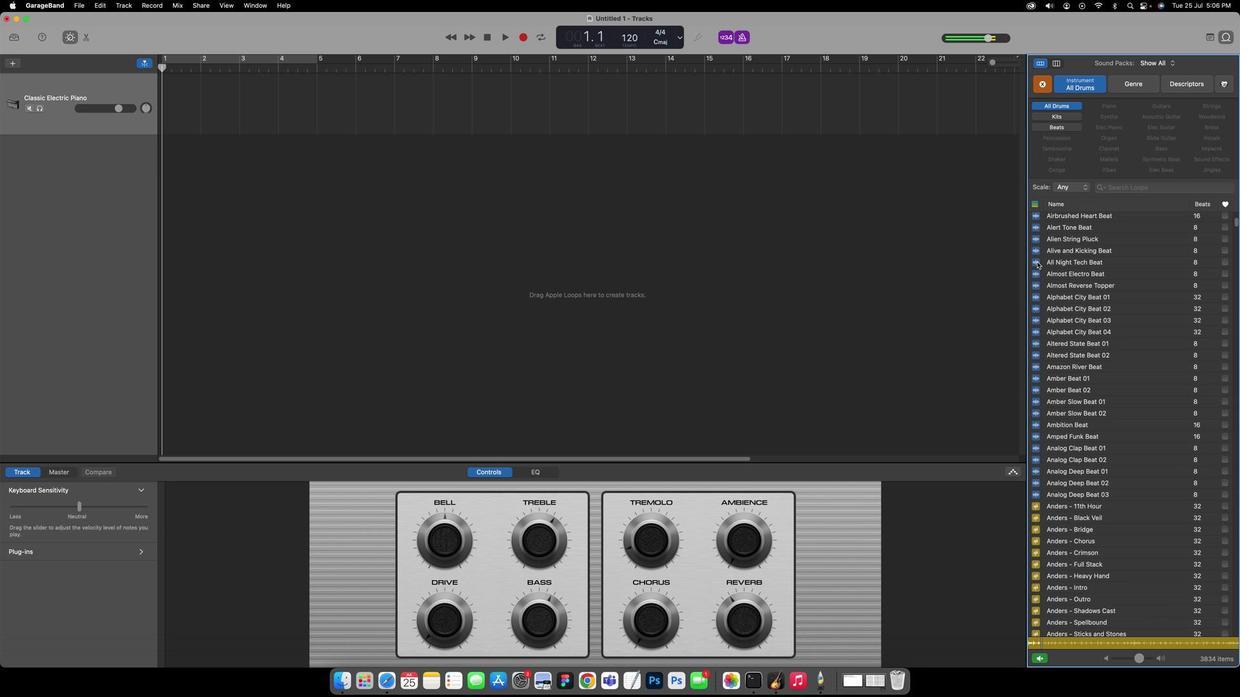 
Action: Mouse pressed left at (1038, 261)
Screenshot: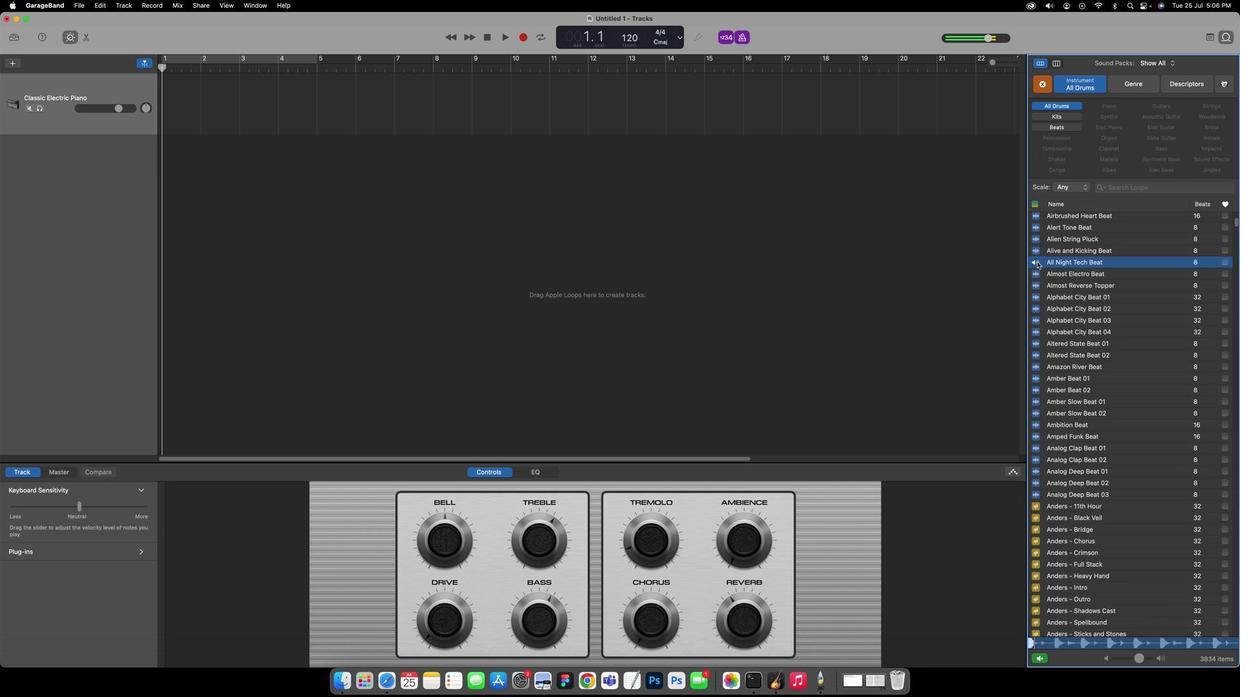 
Action: Mouse moved to (1033, 282)
Screenshot: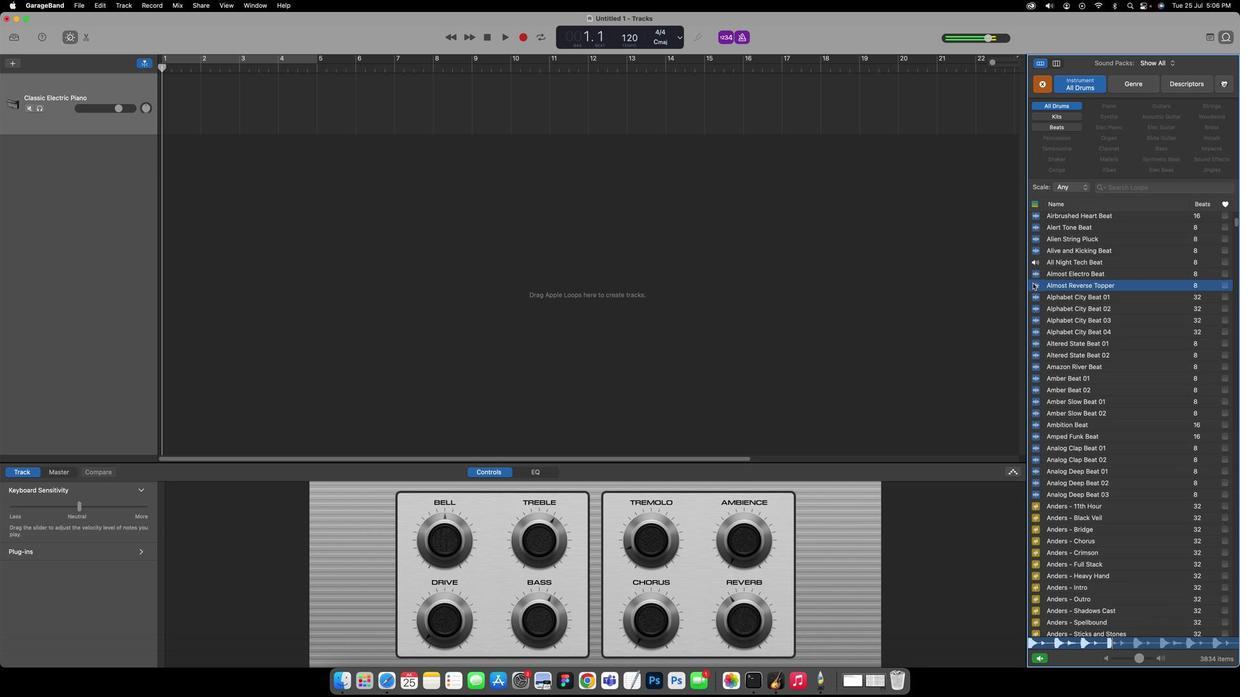 
Action: Mouse pressed left at (1033, 282)
Screenshot: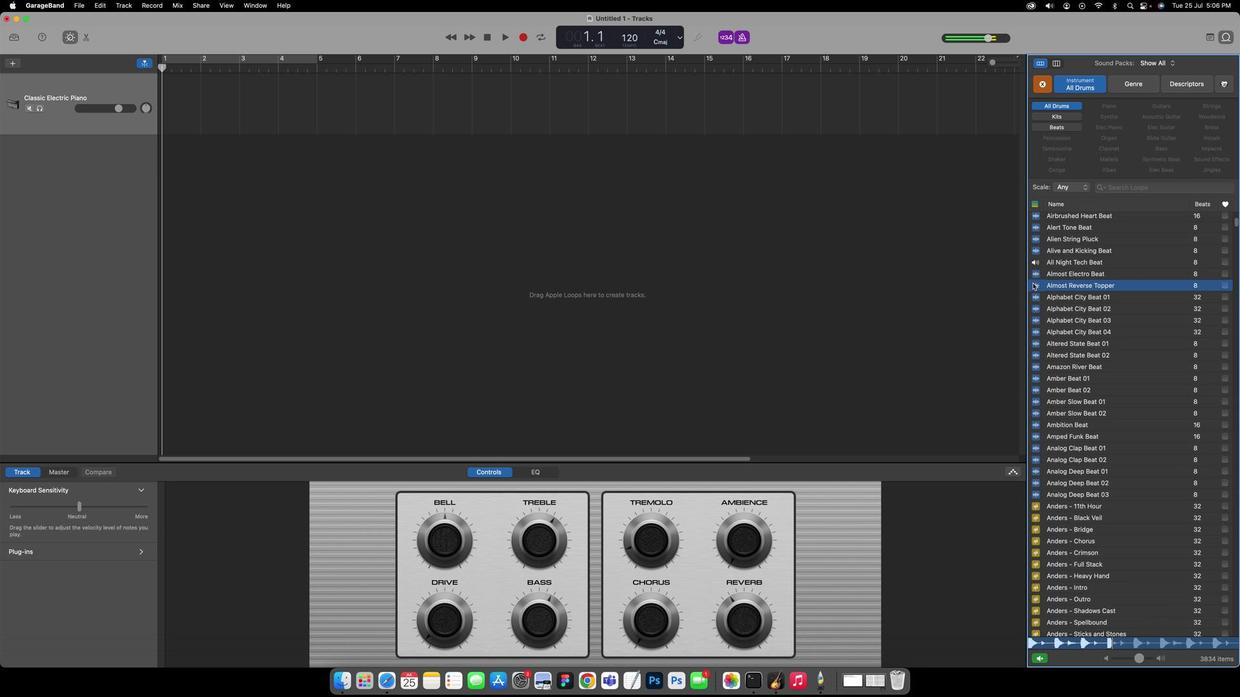 
Action: Mouse scrolled (1033, 282) with delta (16, 0)
Screenshot: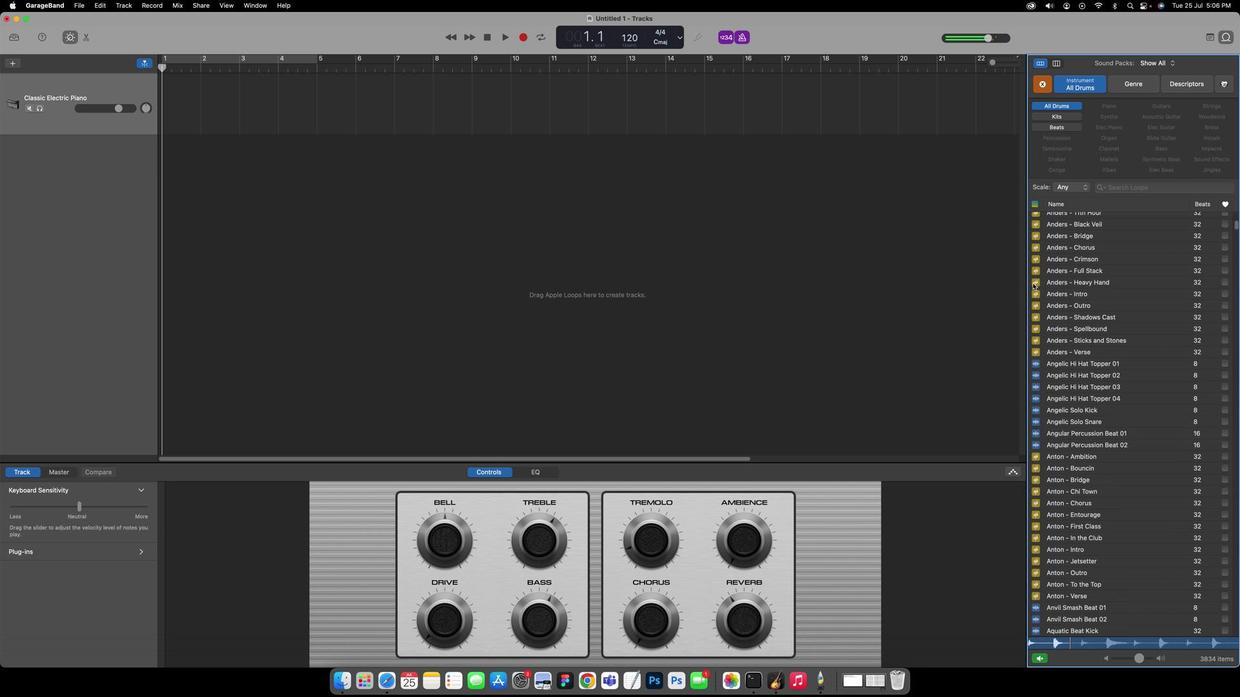 
Action: Mouse scrolled (1033, 282) with delta (16, 0)
Screenshot: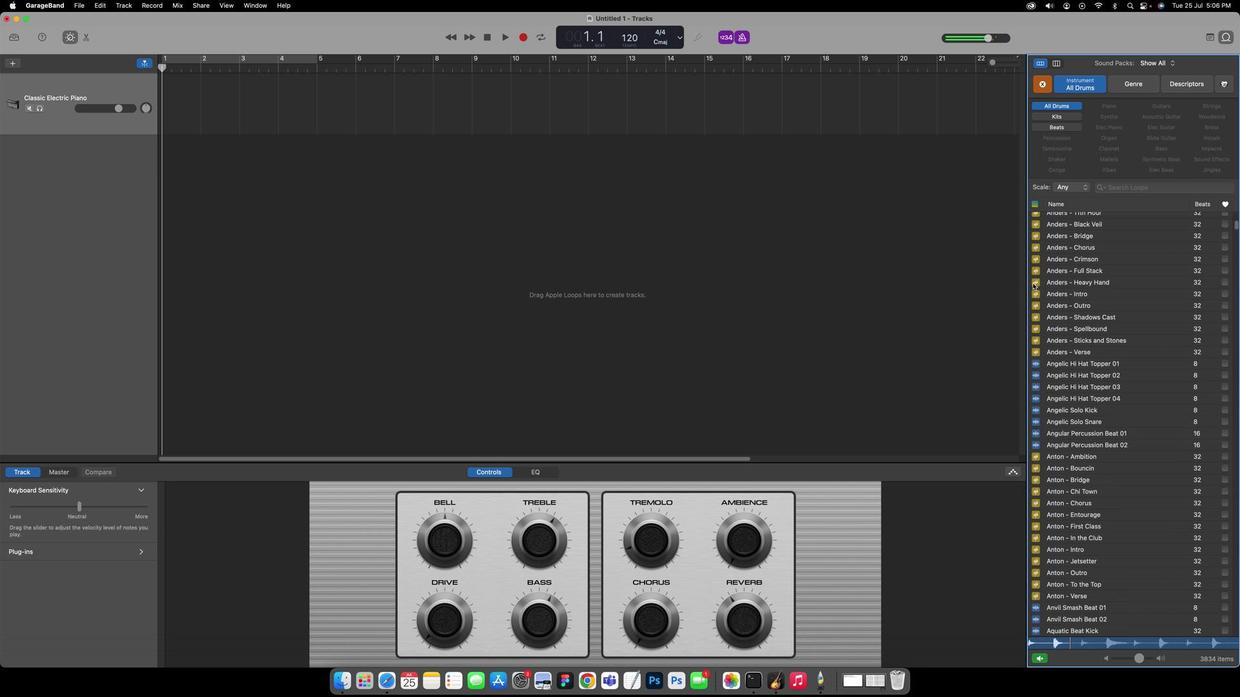 
Action: Mouse scrolled (1033, 282) with delta (16, 0)
Screenshot: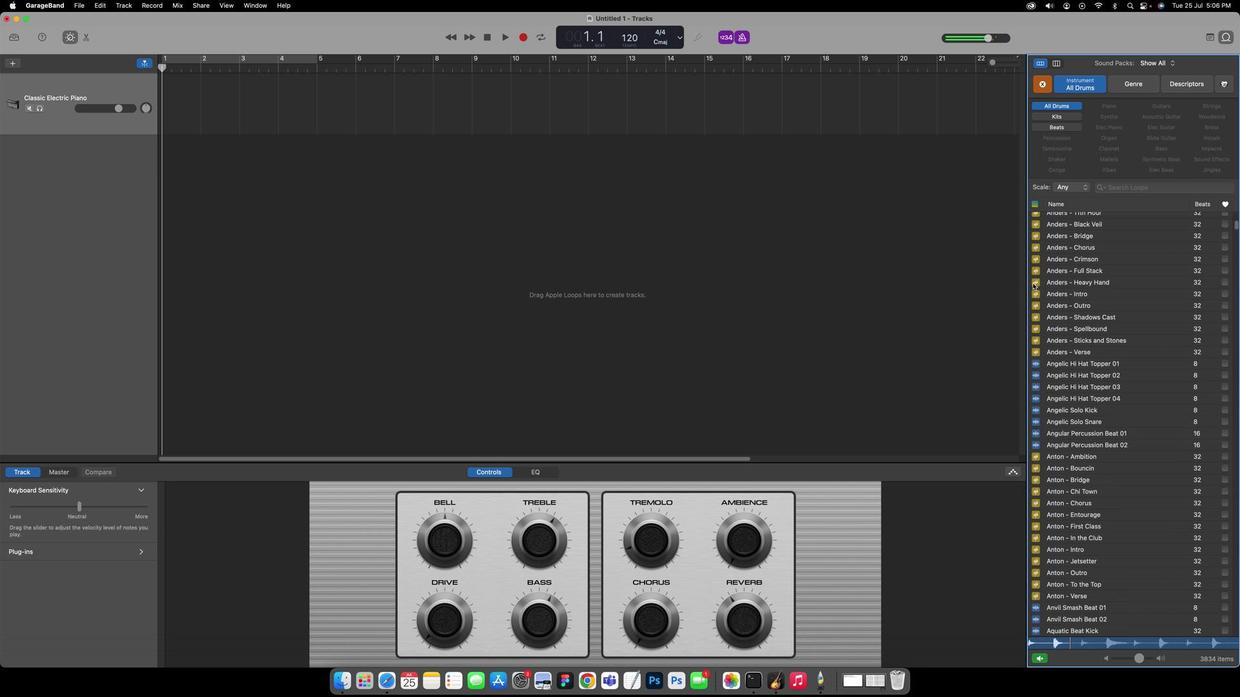 
Action: Mouse scrolled (1033, 282) with delta (16, -1)
Screenshot: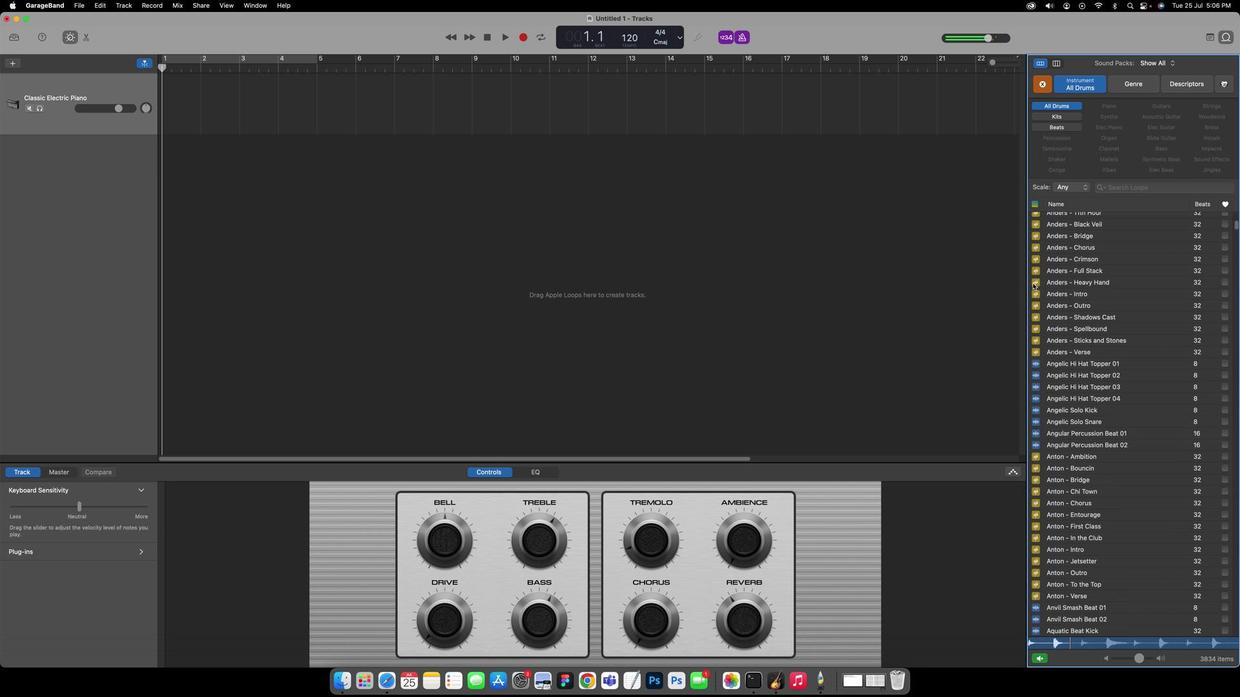 
Action: Mouse scrolled (1033, 282) with delta (16, -1)
Screenshot: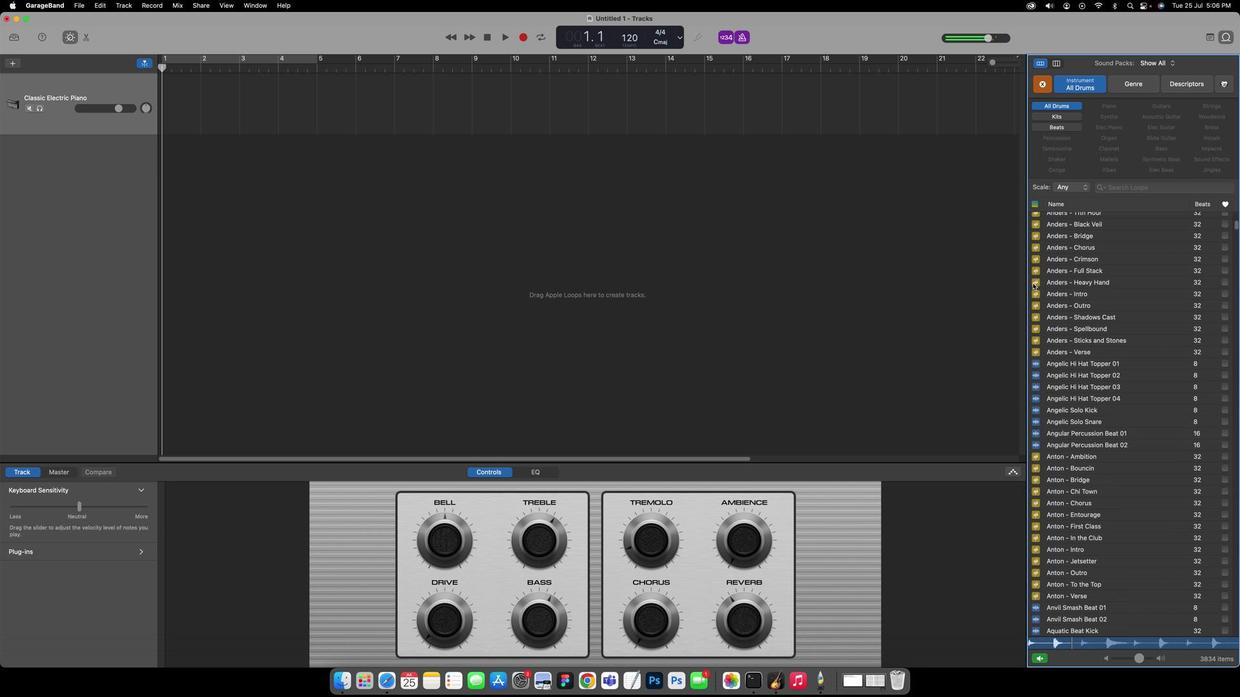 
Action: Mouse scrolled (1033, 282) with delta (16, -1)
Screenshot: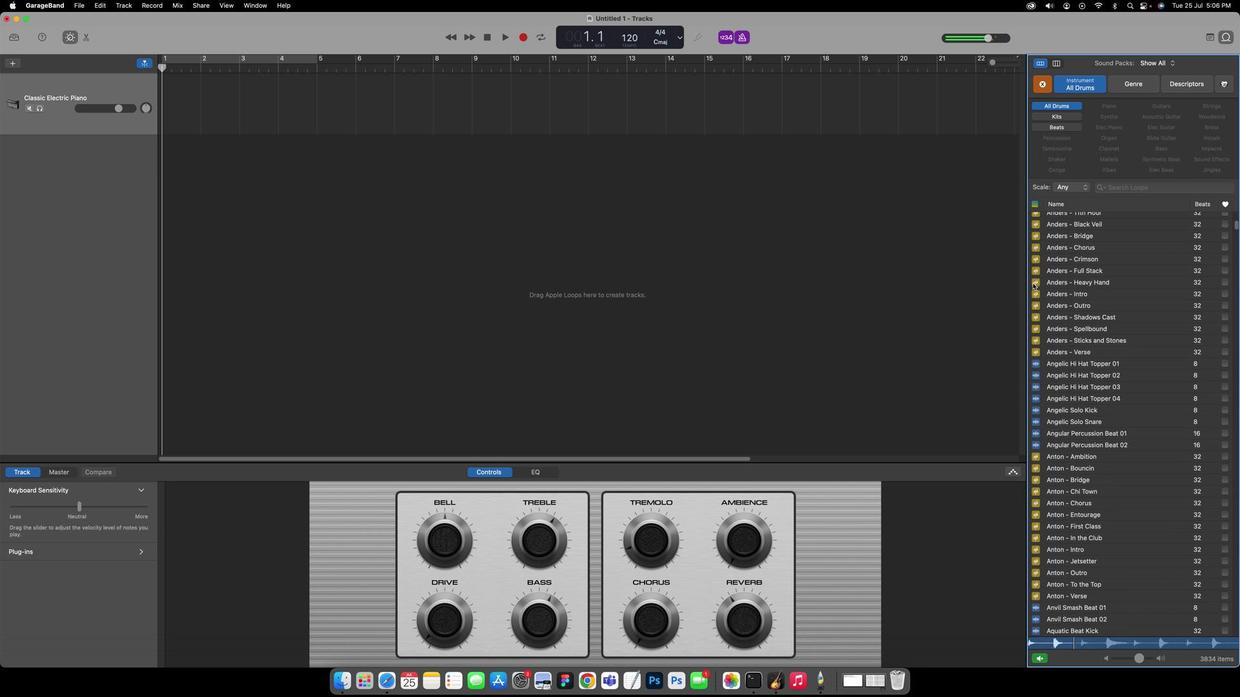 
Action: Mouse pressed left at (1033, 282)
Screenshot: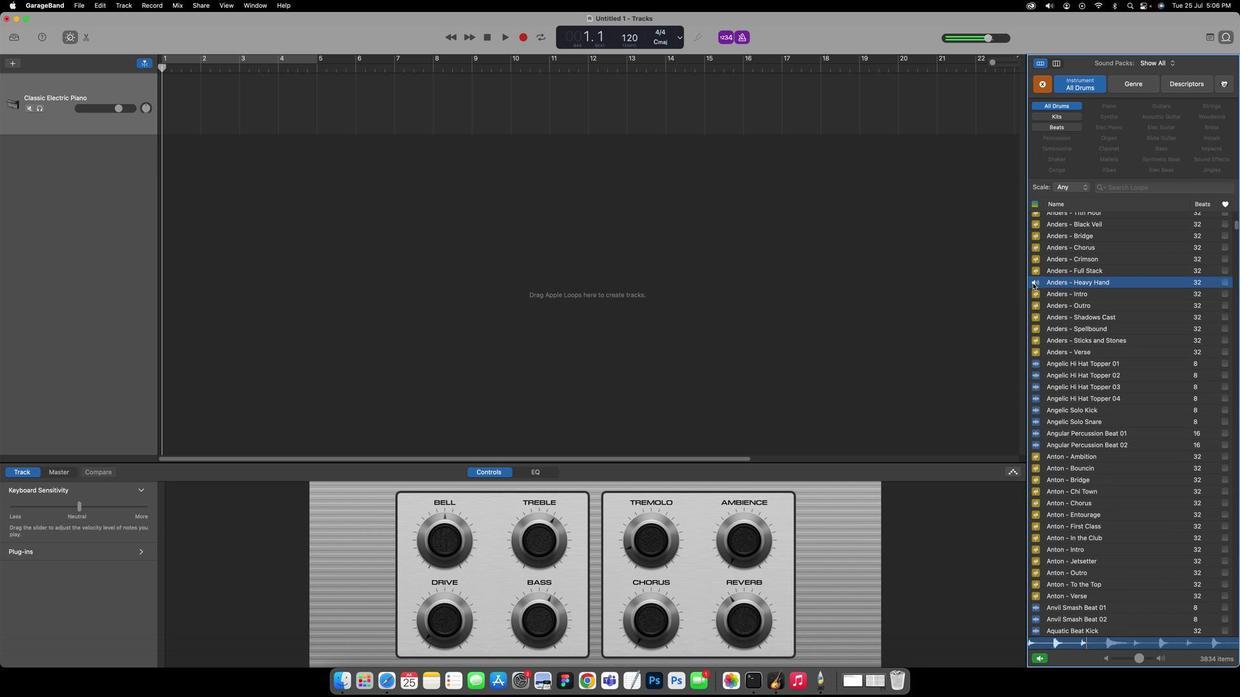 
Action: Mouse moved to (1041, 278)
Screenshot: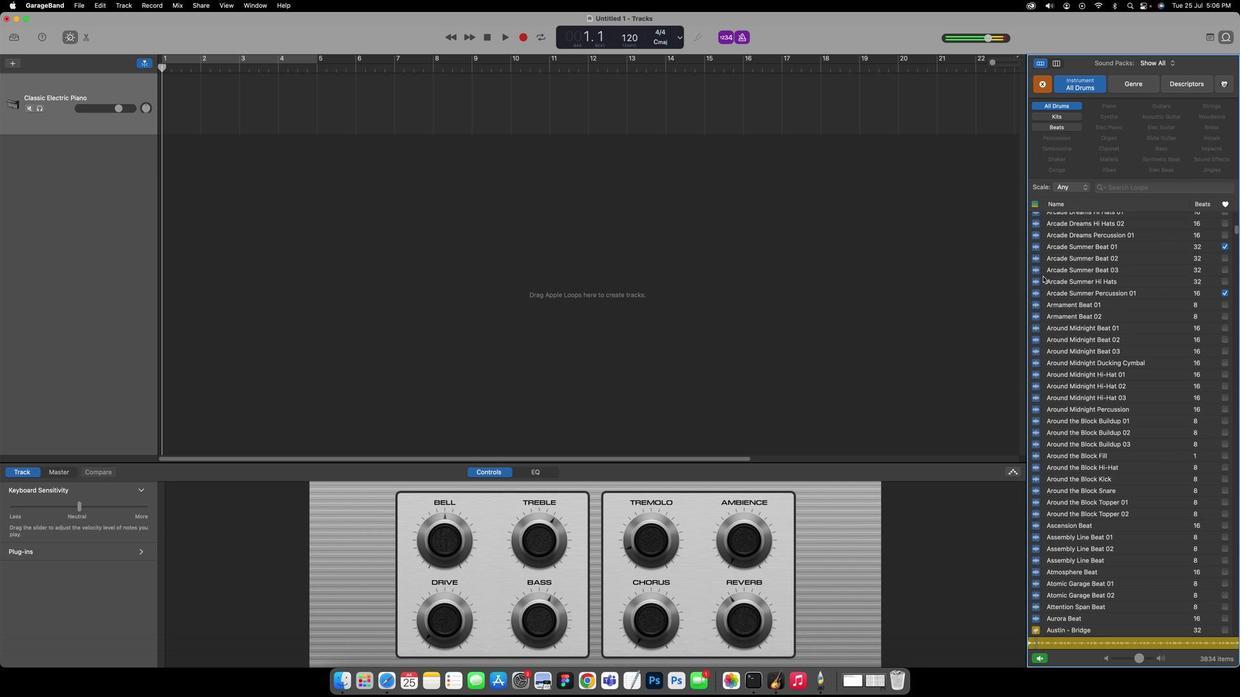 
Action: Mouse scrolled (1041, 278) with delta (16, 0)
Screenshot: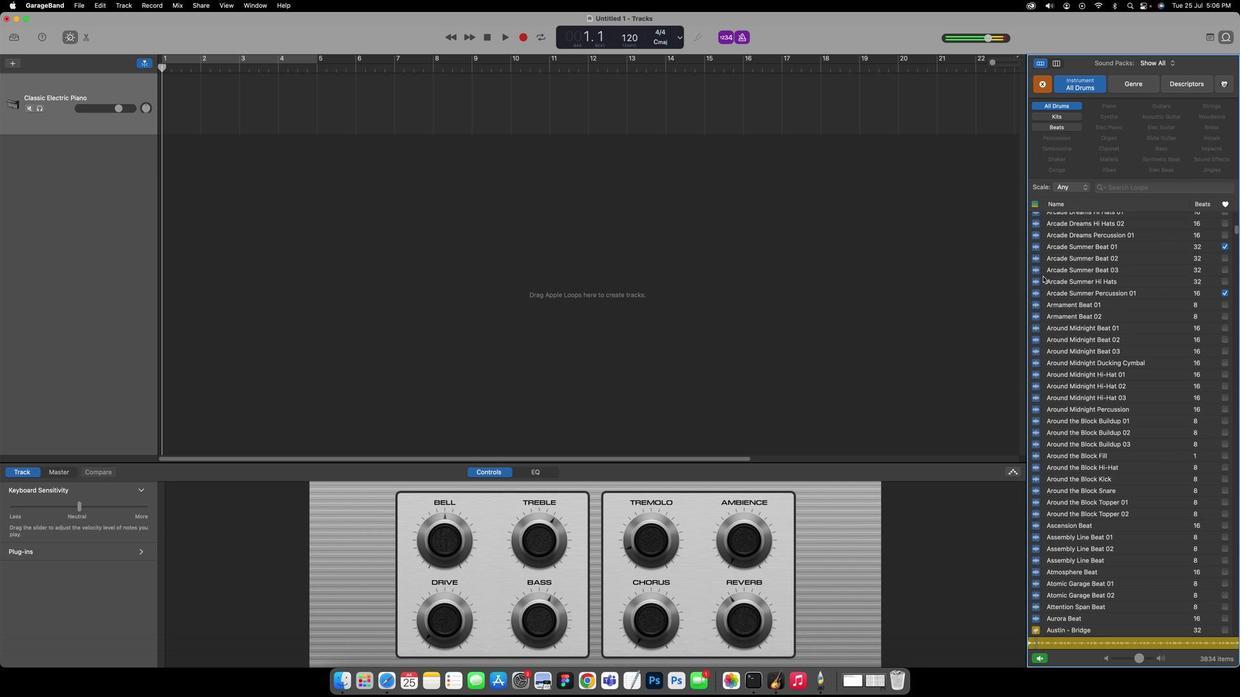 
Action: Mouse moved to (1043, 277)
Screenshot: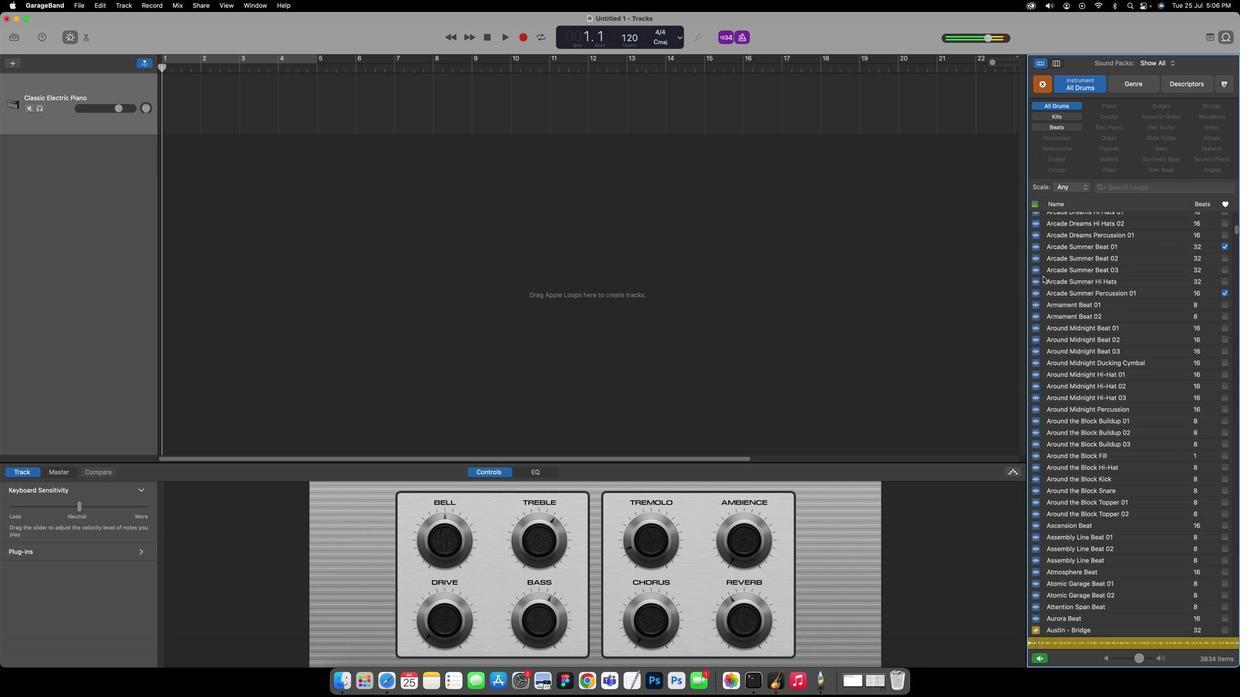 
Action: Mouse scrolled (1043, 277) with delta (16, 0)
Screenshot: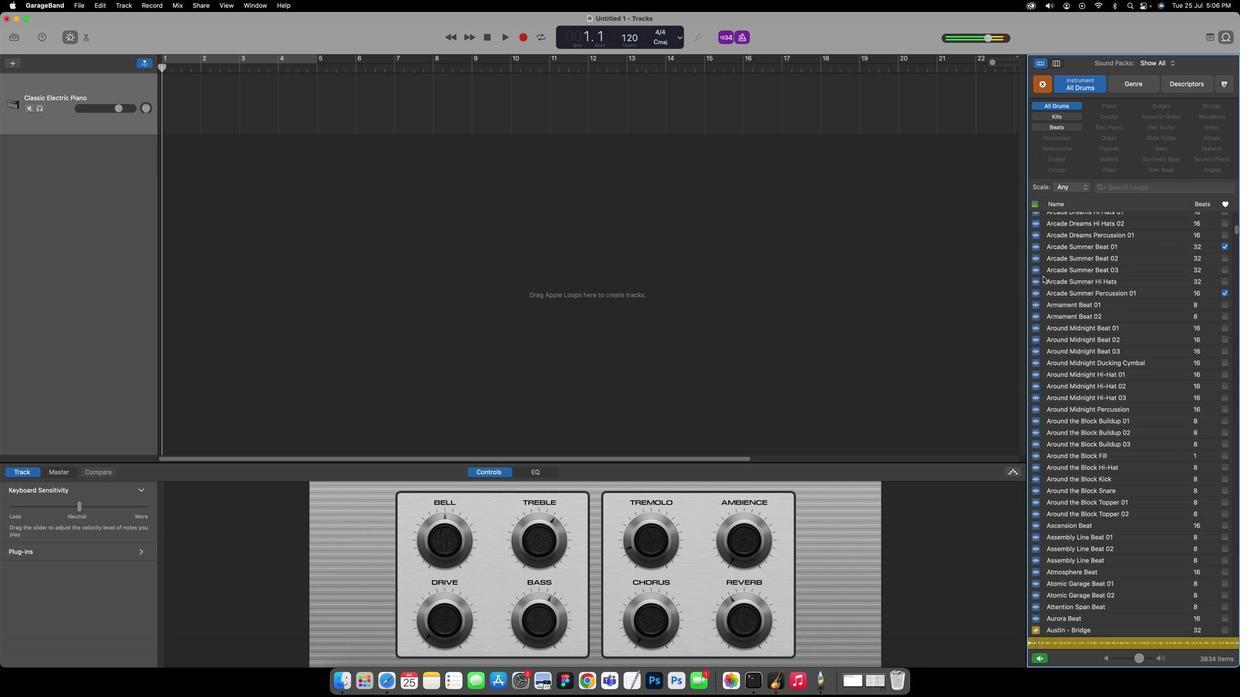 
Action: Mouse moved to (1043, 276)
Screenshot: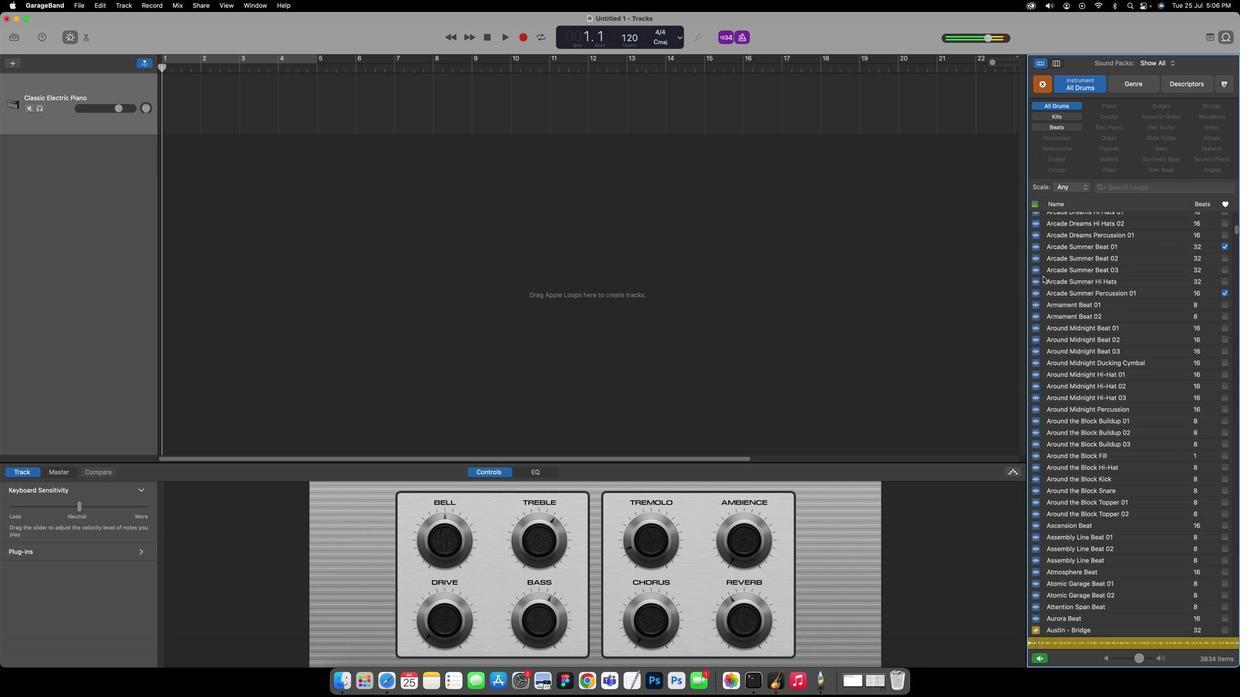 
Action: Mouse scrolled (1043, 276) with delta (16, 0)
Screenshot: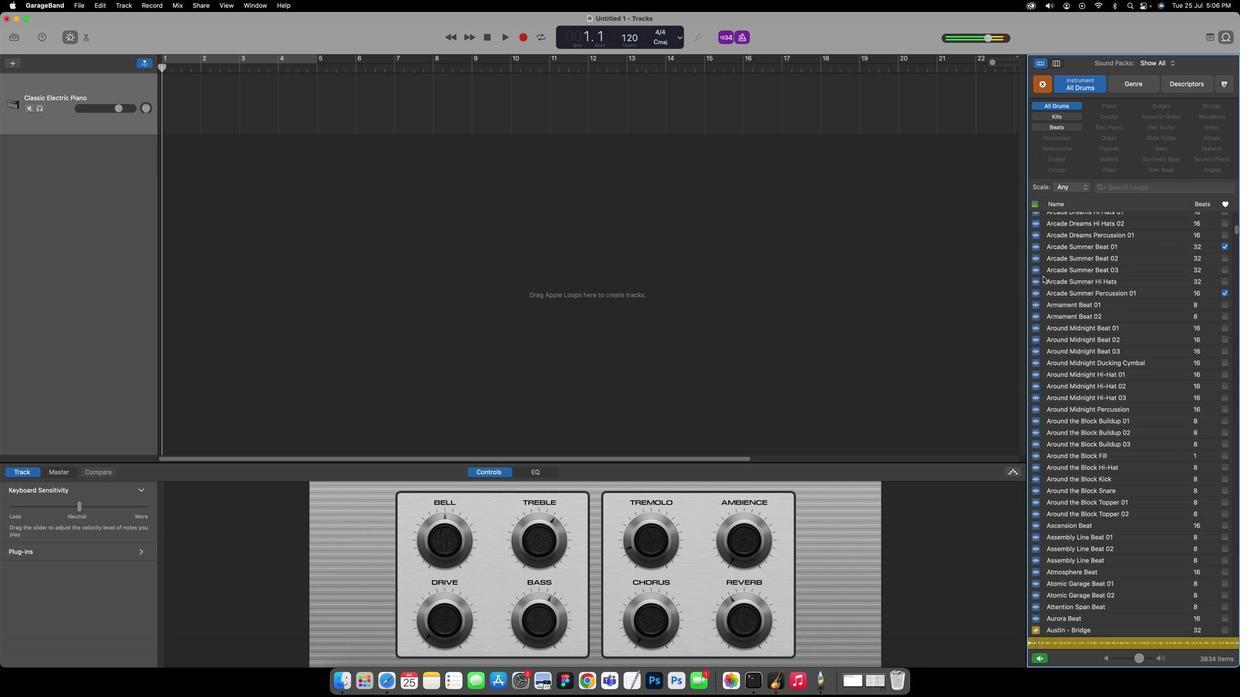 
Action: Mouse moved to (1043, 276)
Screenshot: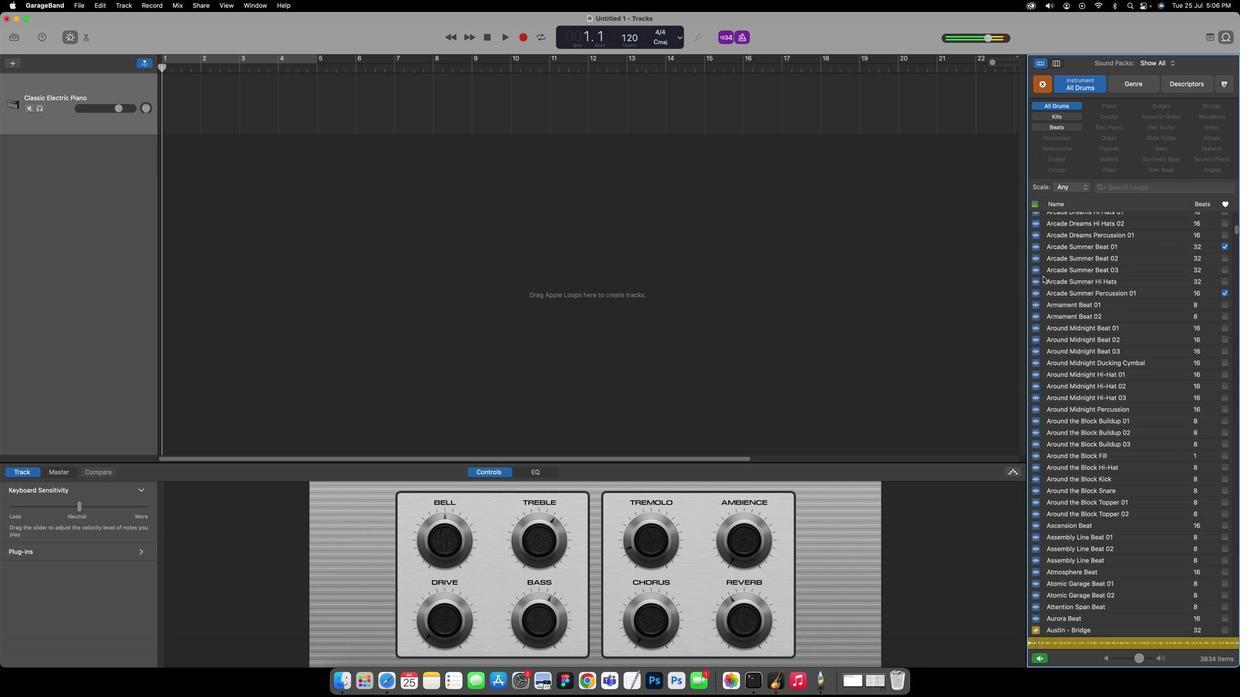 
Action: Mouse scrolled (1043, 276) with delta (16, -1)
Screenshot: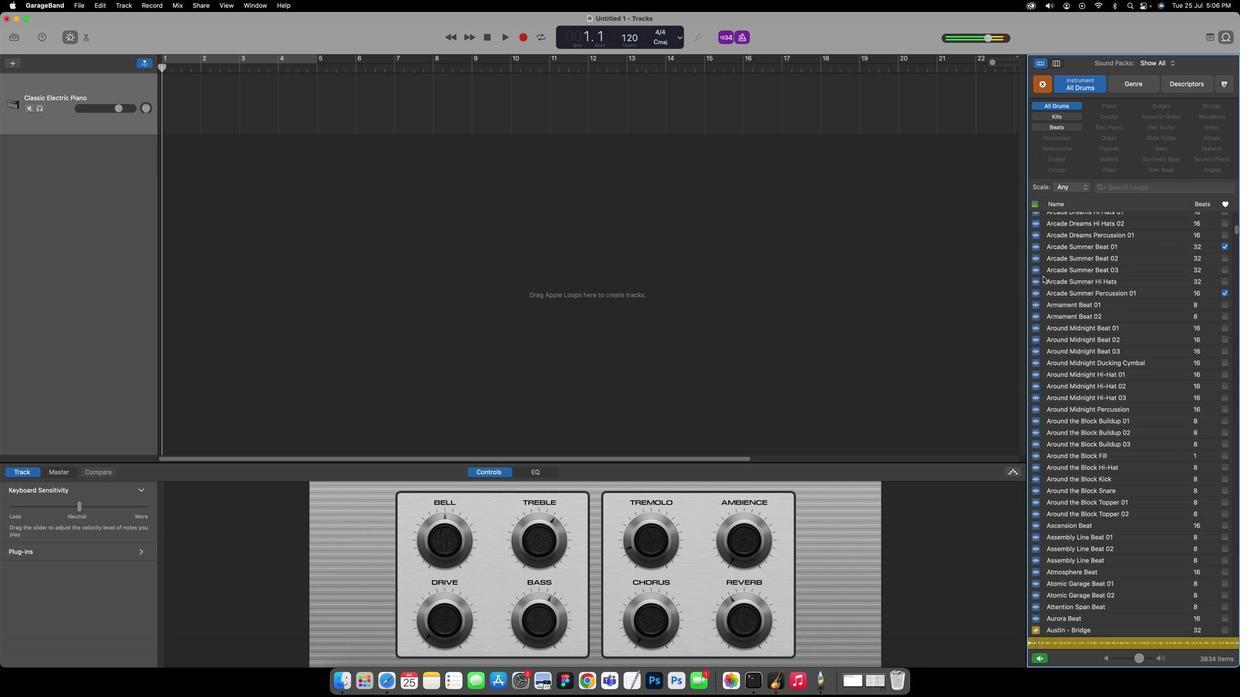 
Action: Mouse moved to (1043, 275)
Screenshot: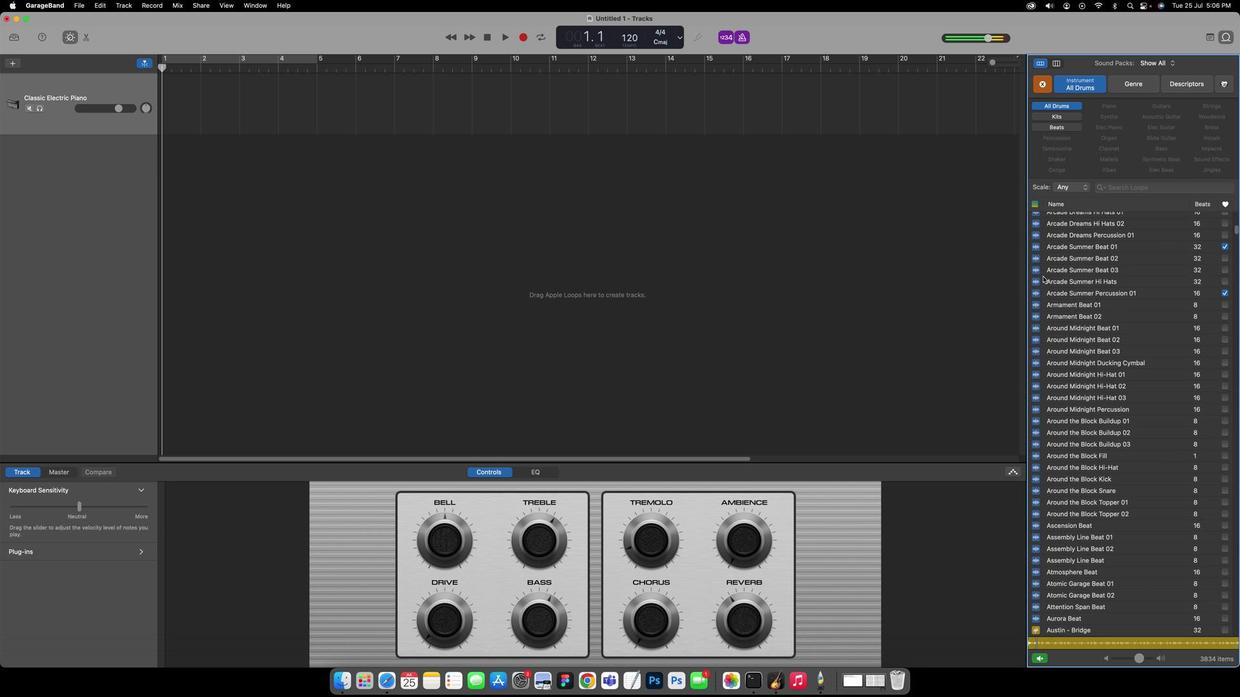 
Action: Mouse scrolled (1043, 275) with delta (16, -1)
Screenshot: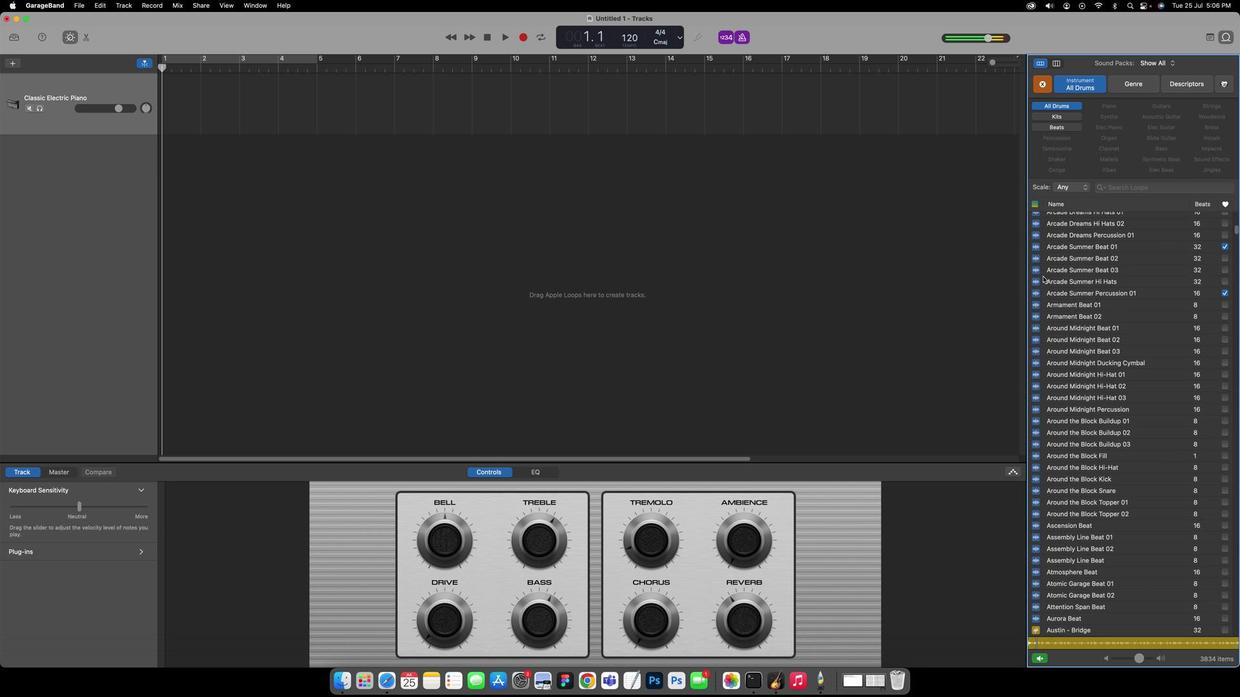 
Action: Mouse scrolled (1043, 275) with delta (16, -1)
Screenshot: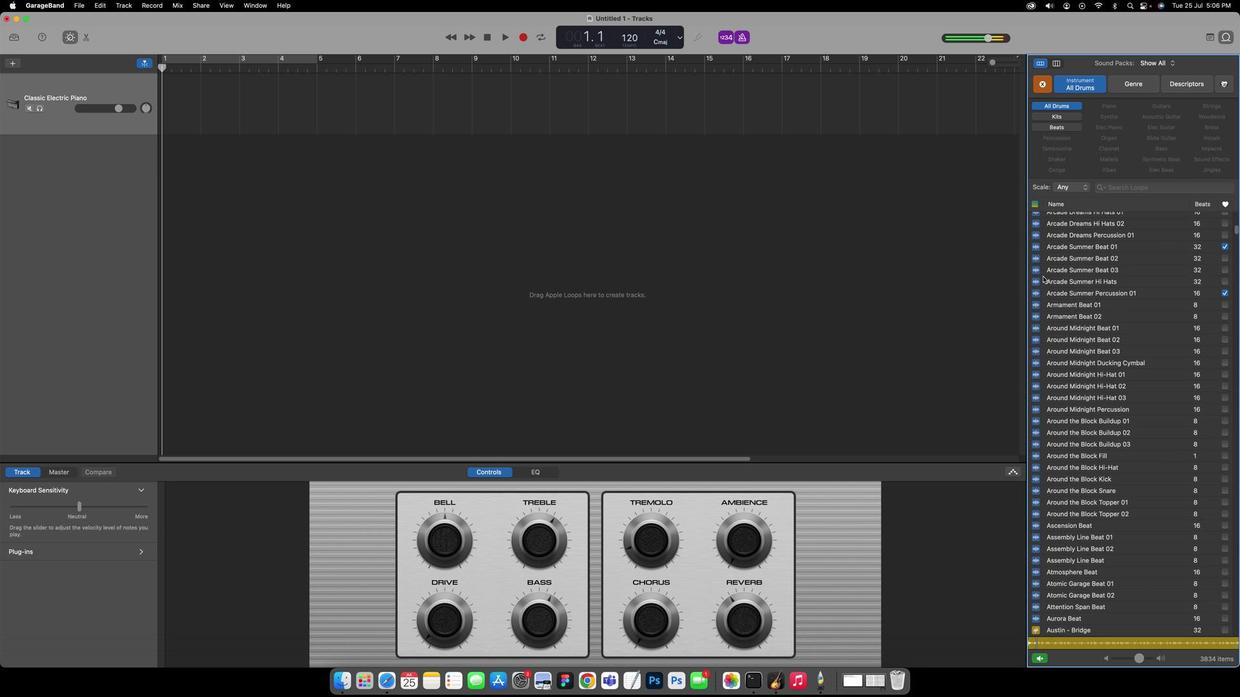 
Action: Mouse scrolled (1043, 275) with delta (16, -2)
Screenshot: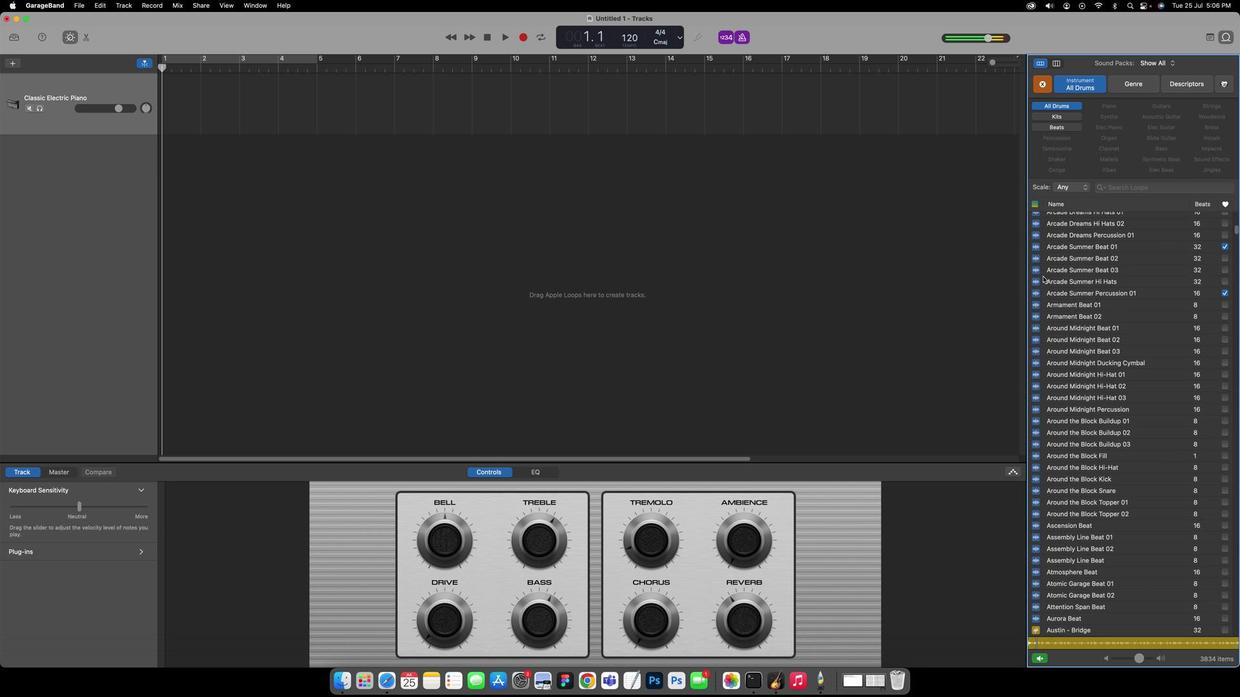 
Action: Mouse scrolled (1043, 275) with delta (16, -2)
Screenshot: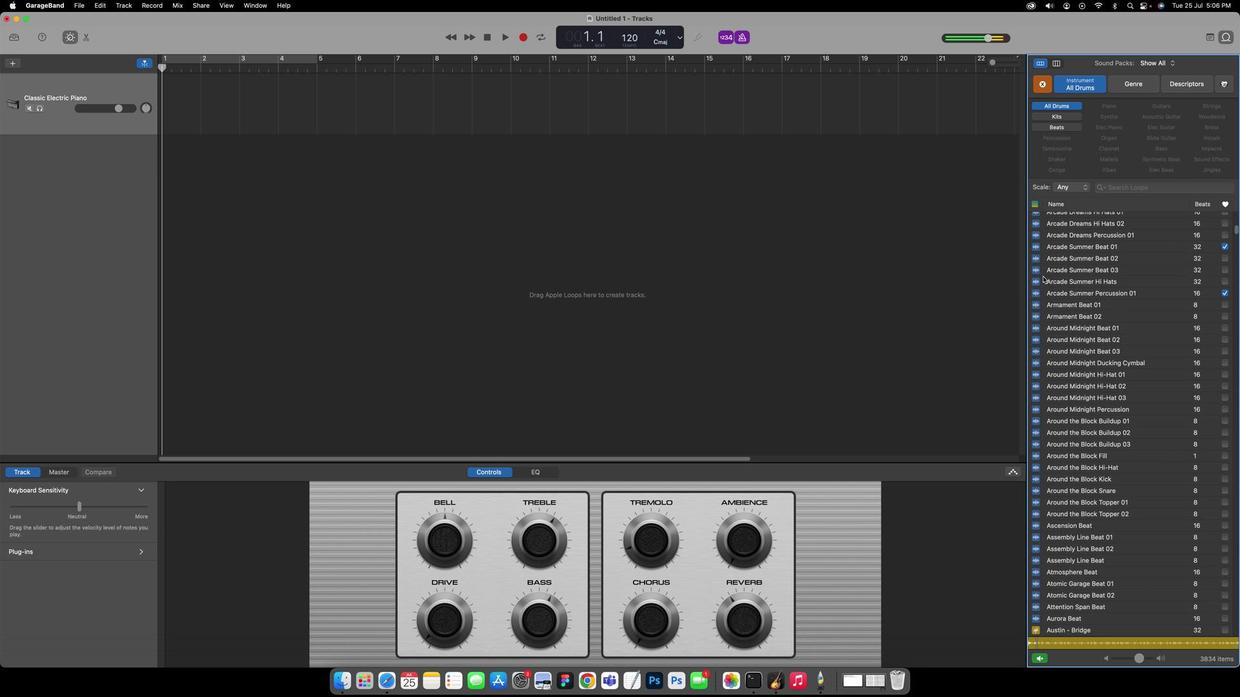 
Action: Mouse pressed left at (1043, 275)
Screenshot: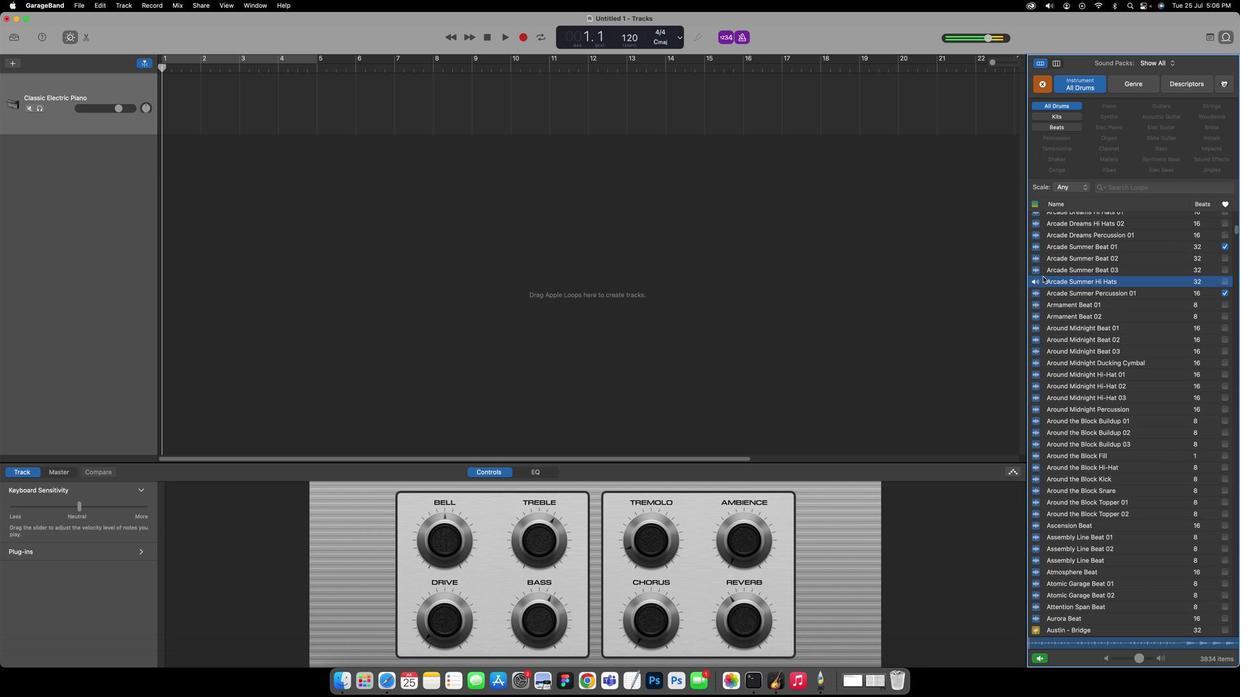
Action: Mouse moved to (1036, 292)
Screenshot: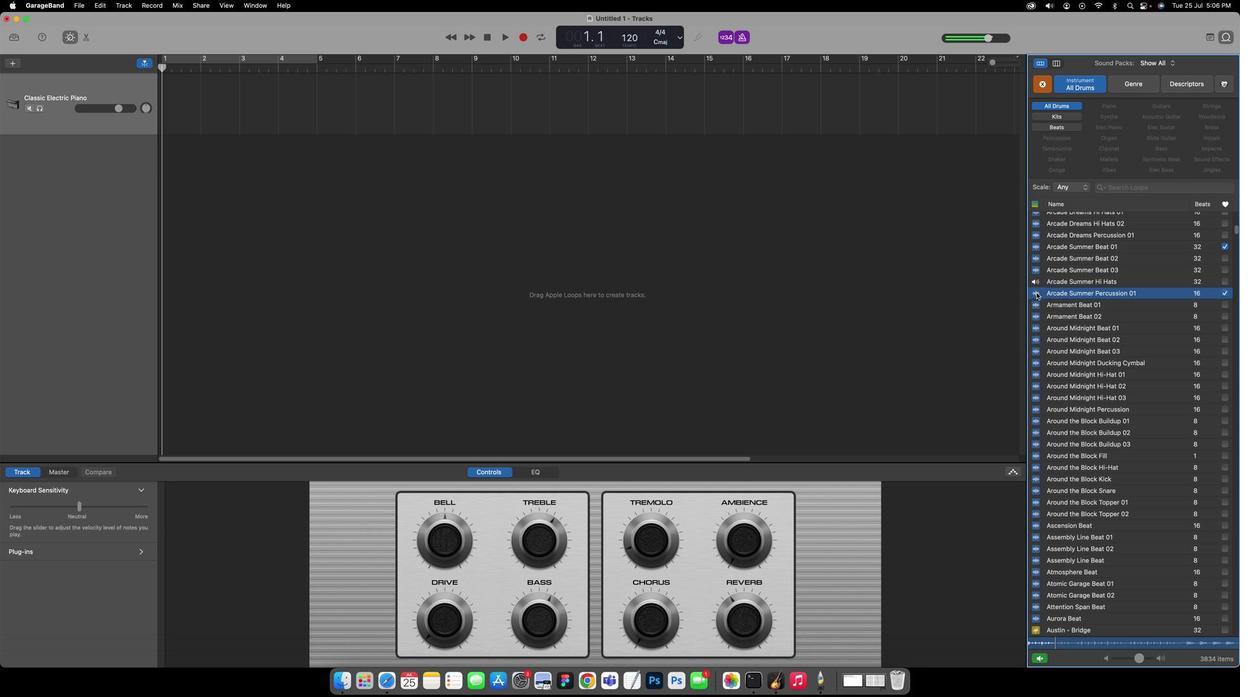 
Action: Mouse pressed left at (1036, 292)
Screenshot: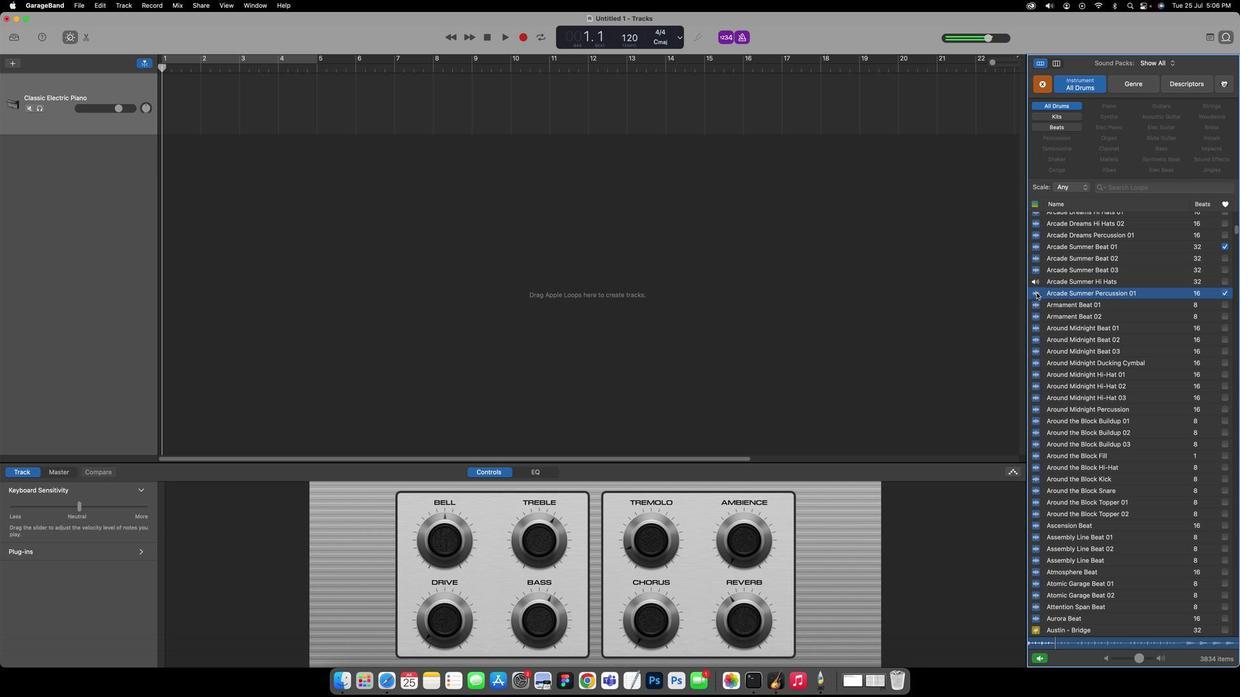 
Action: Mouse moved to (1038, 244)
Screenshot: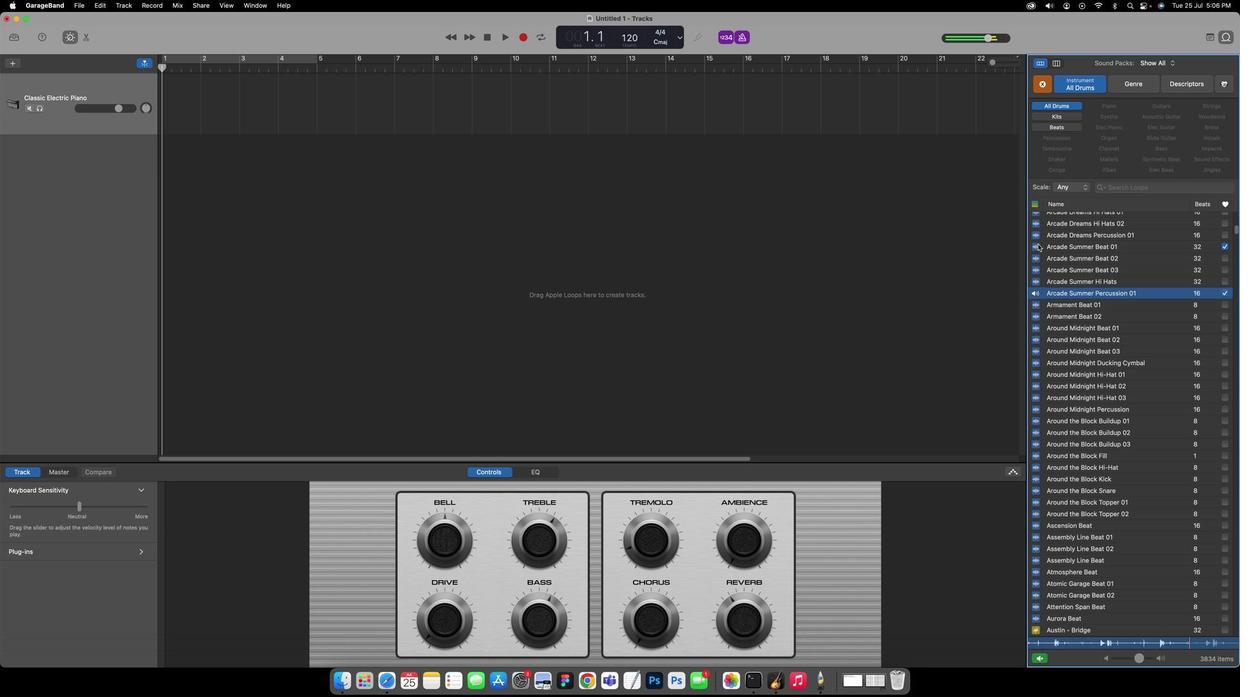 
Action: Mouse pressed left at (1038, 244)
Screenshot: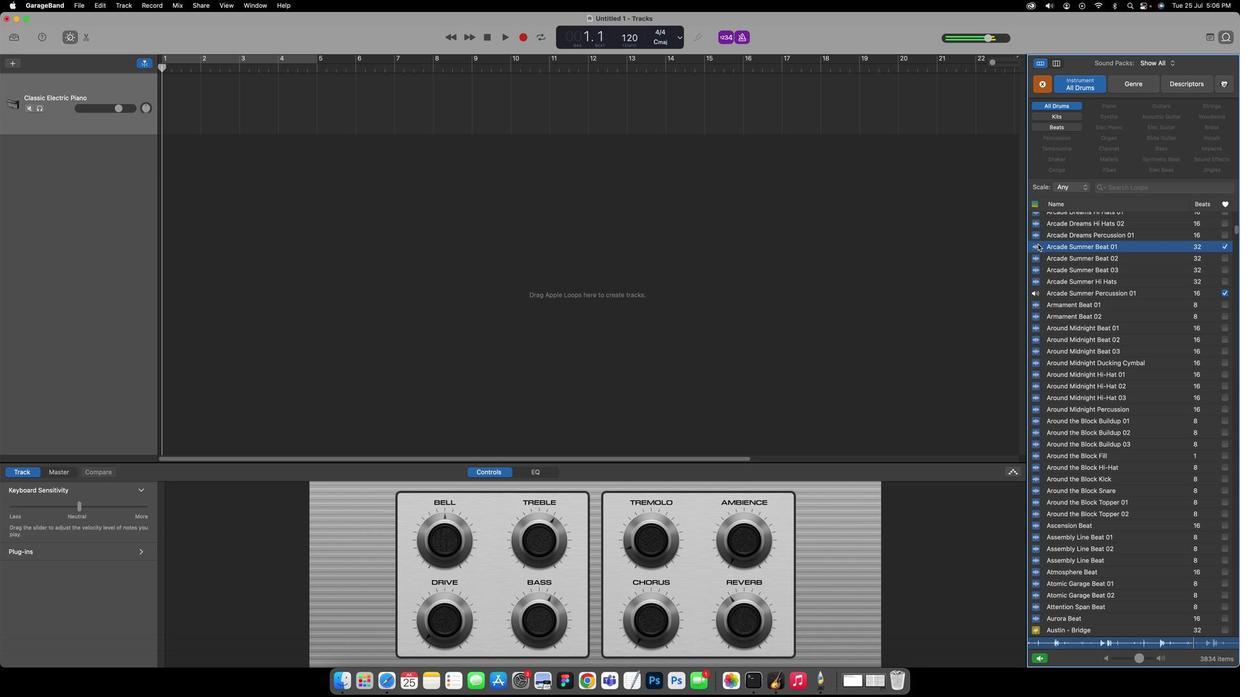 
Action: Mouse moved to (1065, 246)
Screenshot: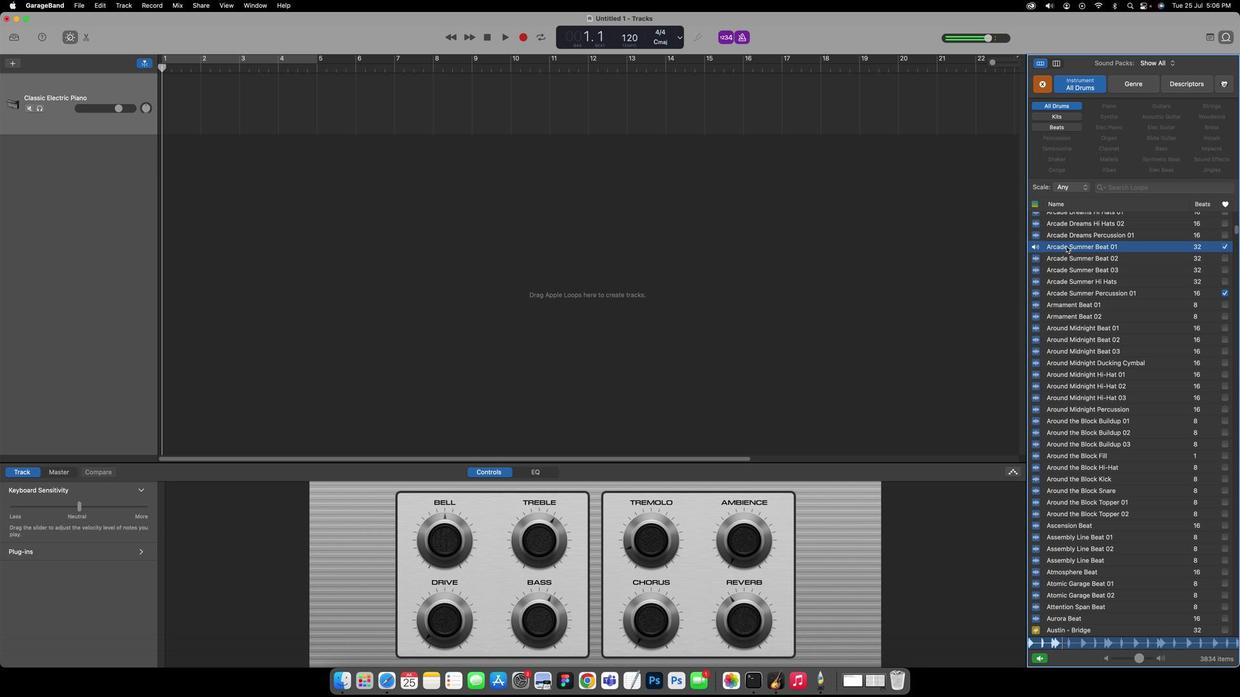 
Action: Mouse pressed left at (1065, 246)
Screenshot: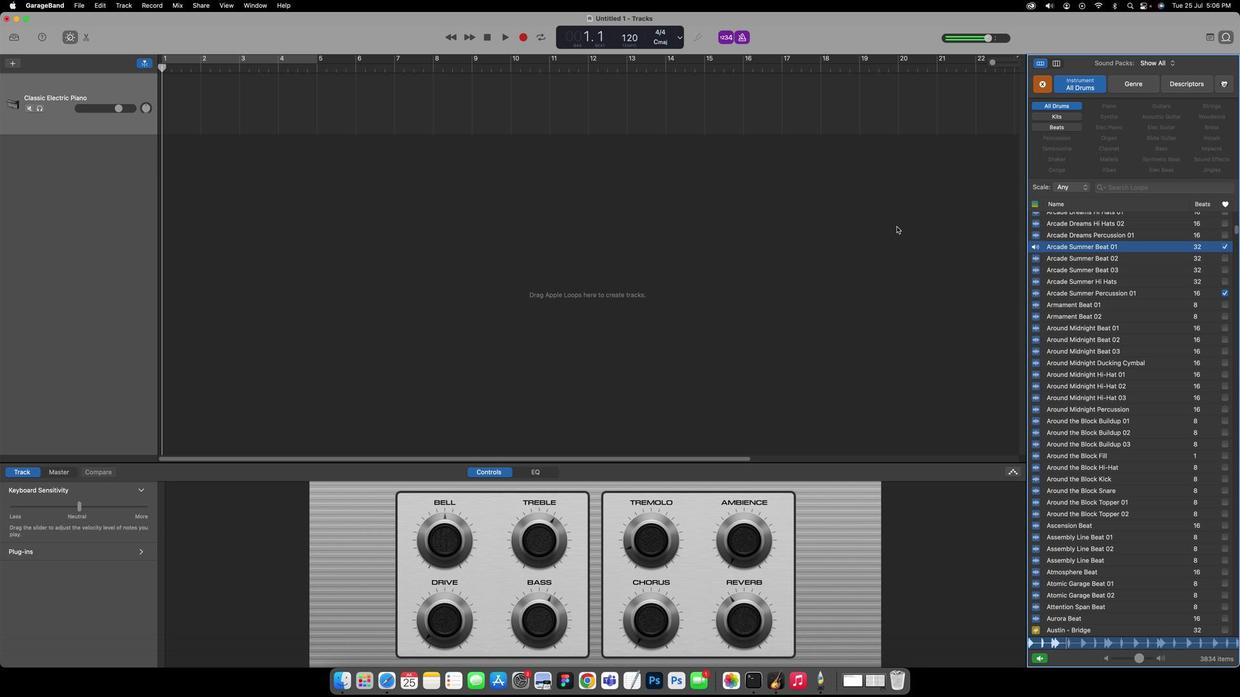 
Action: Mouse moved to (466, 162)
Screenshot: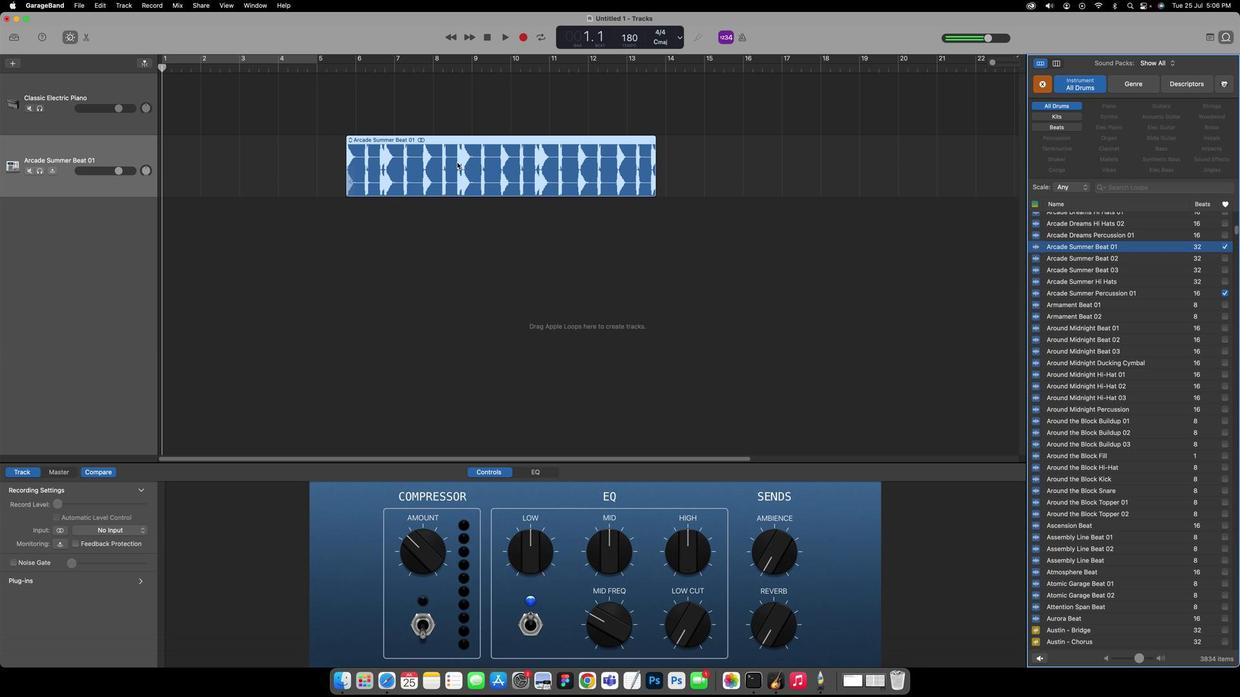 
Action: Mouse pressed left at (466, 162)
Screenshot: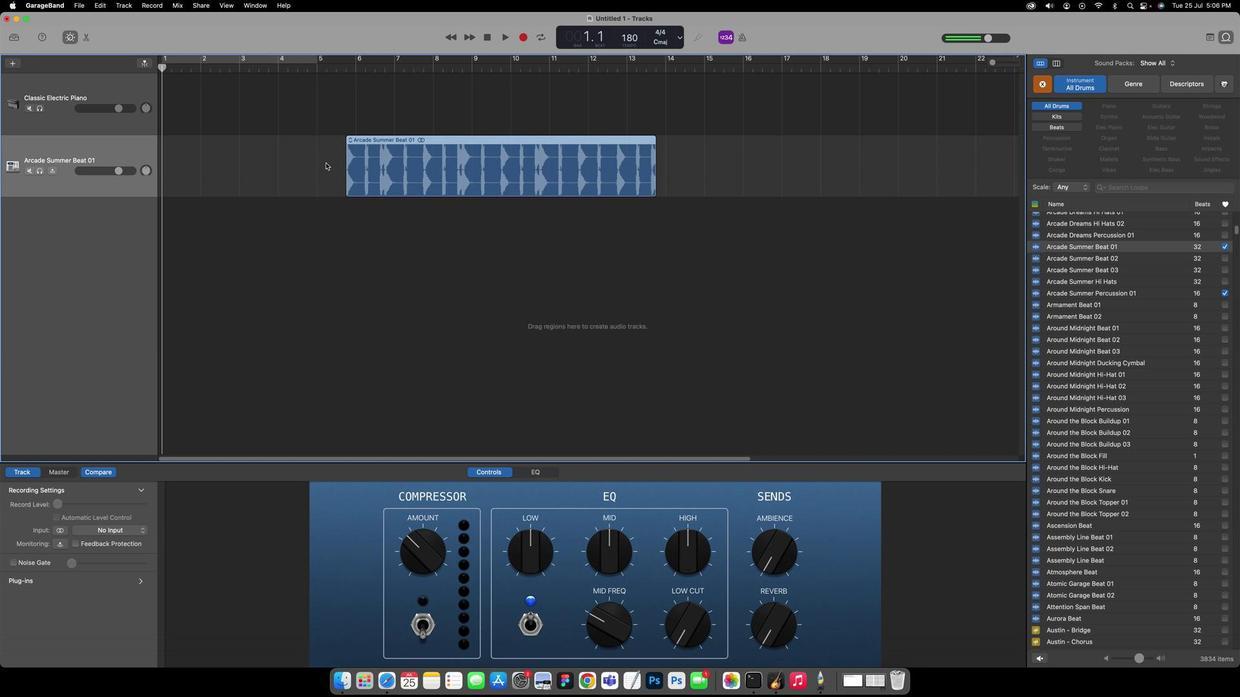
Action: Mouse moved to (118, 68)
Screenshot: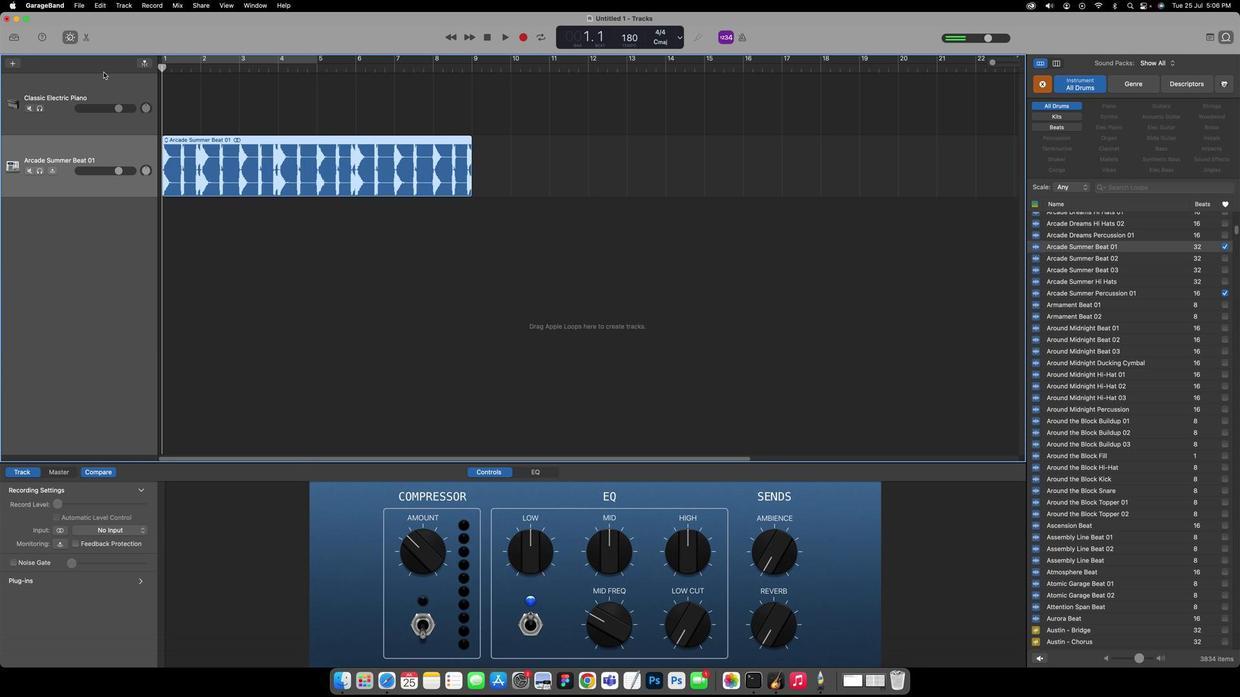 
Action: Mouse pressed left at (118, 68)
Screenshot: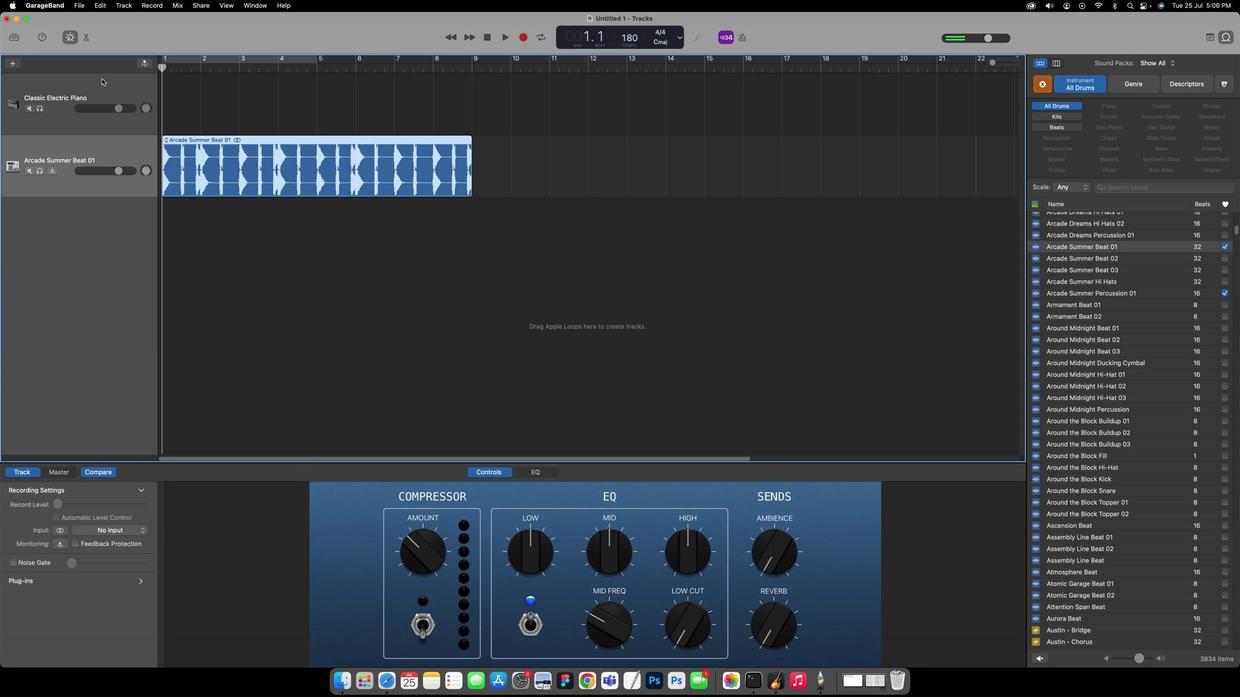 
Action: Mouse moved to (114, 82)
Screenshot: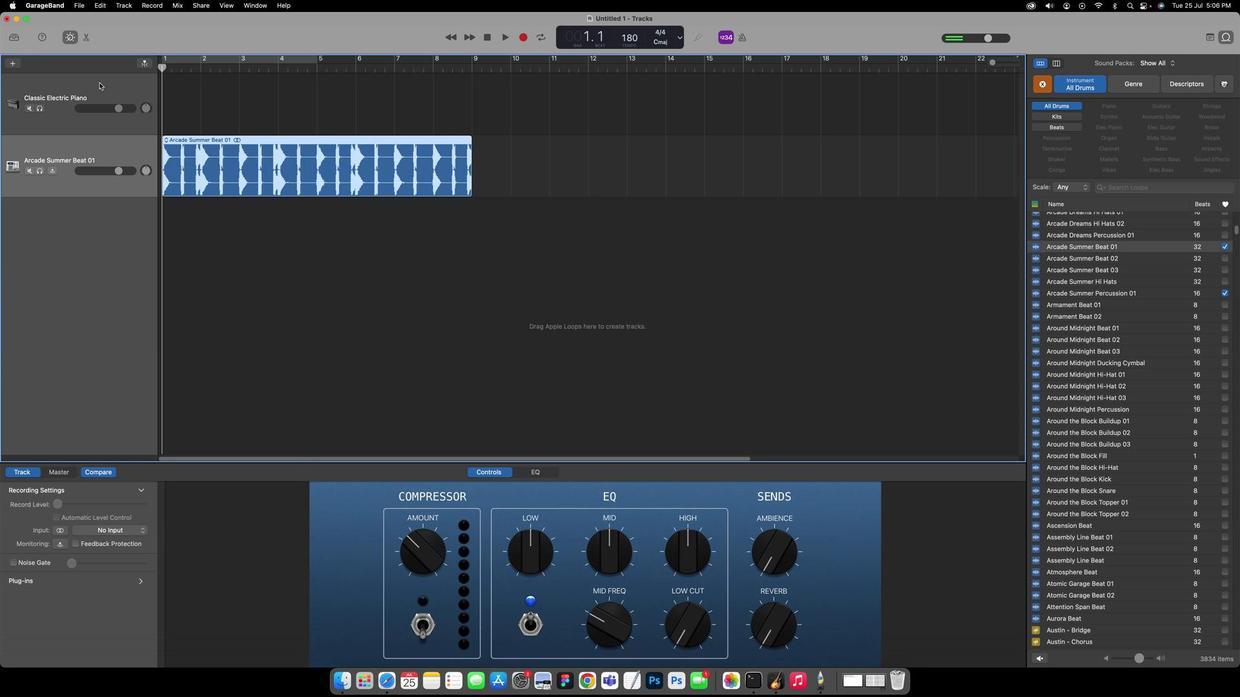 
Action: Mouse pressed left at (114, 82)
Screenshot: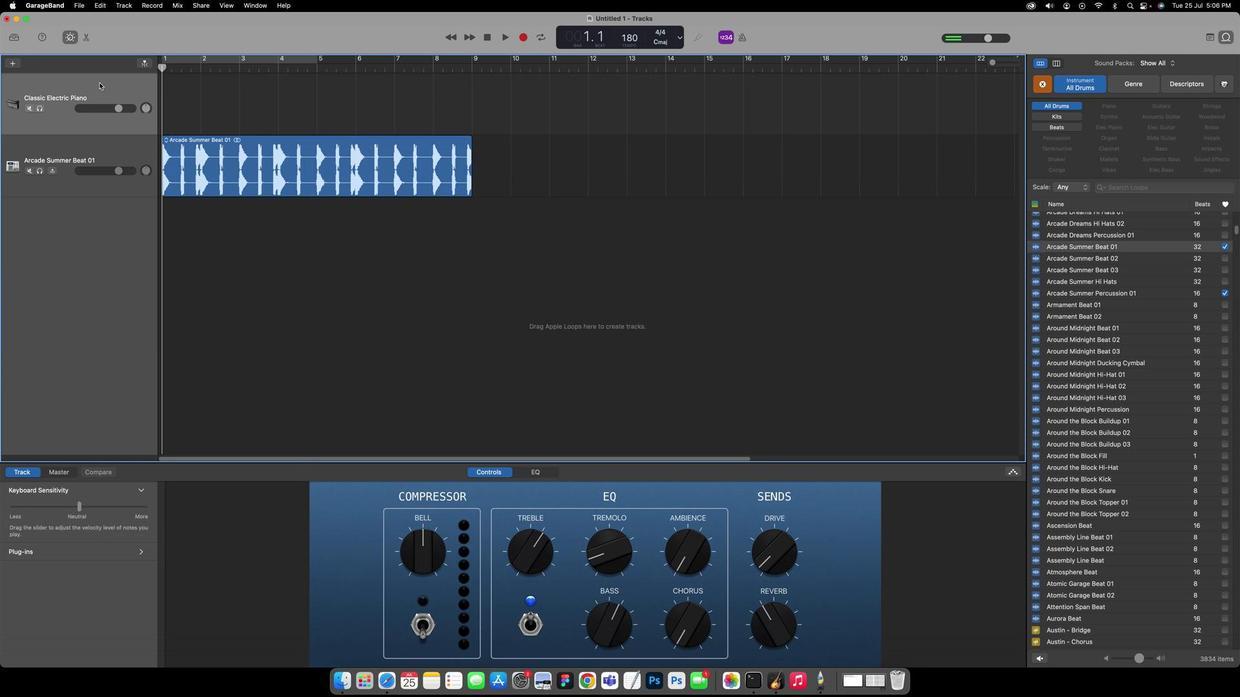 
Action: Key pressed Key.backspace
Screenshot: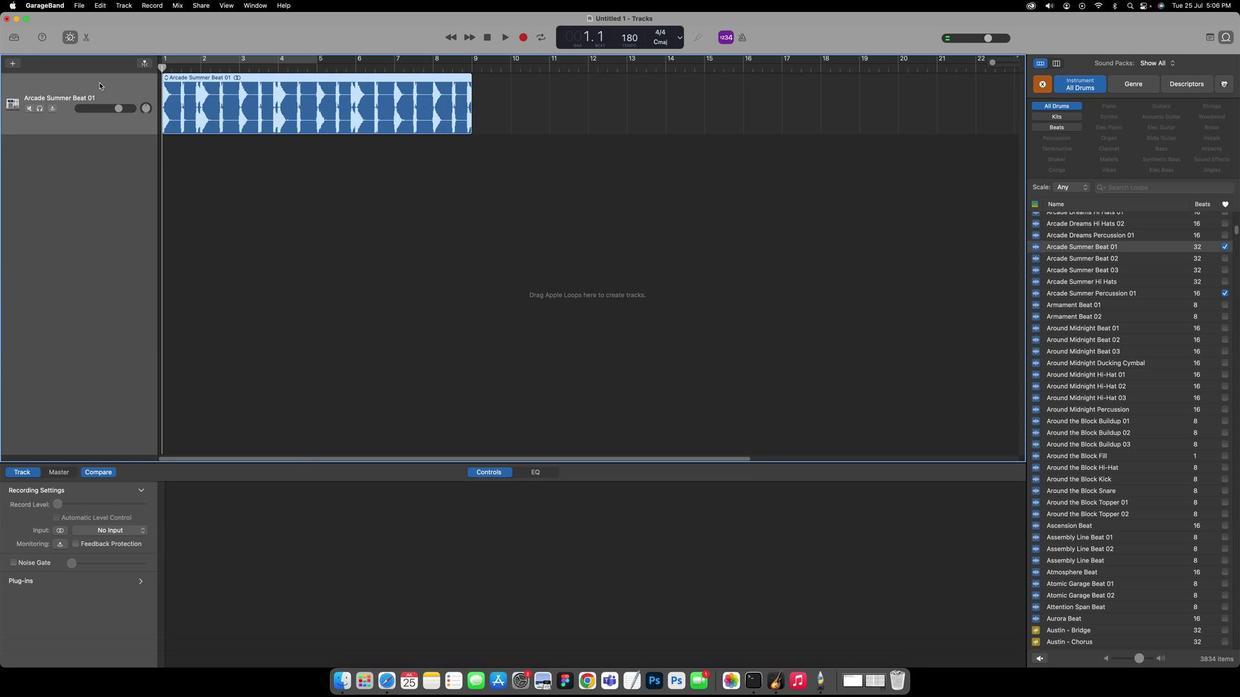 
Action: Mouse moved to (1067, 346)
Screenshot: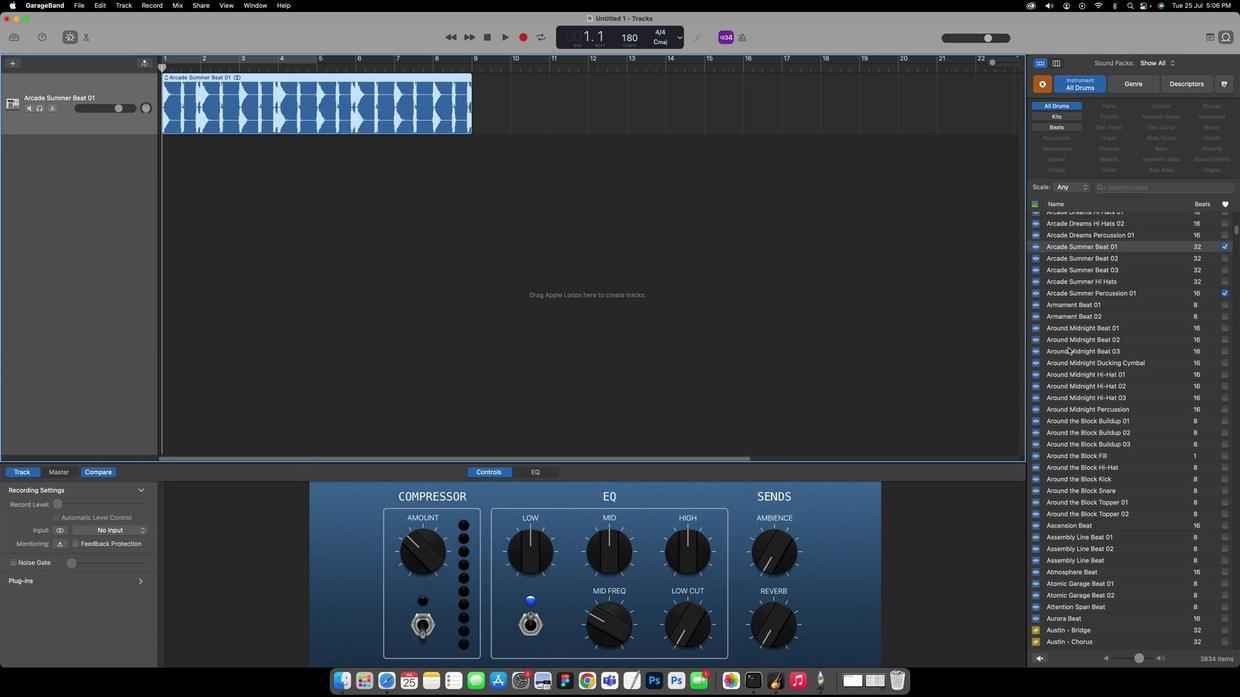 
Action: Mouse scrolled (1067, 346) with delta (16, 0)
Screenshot: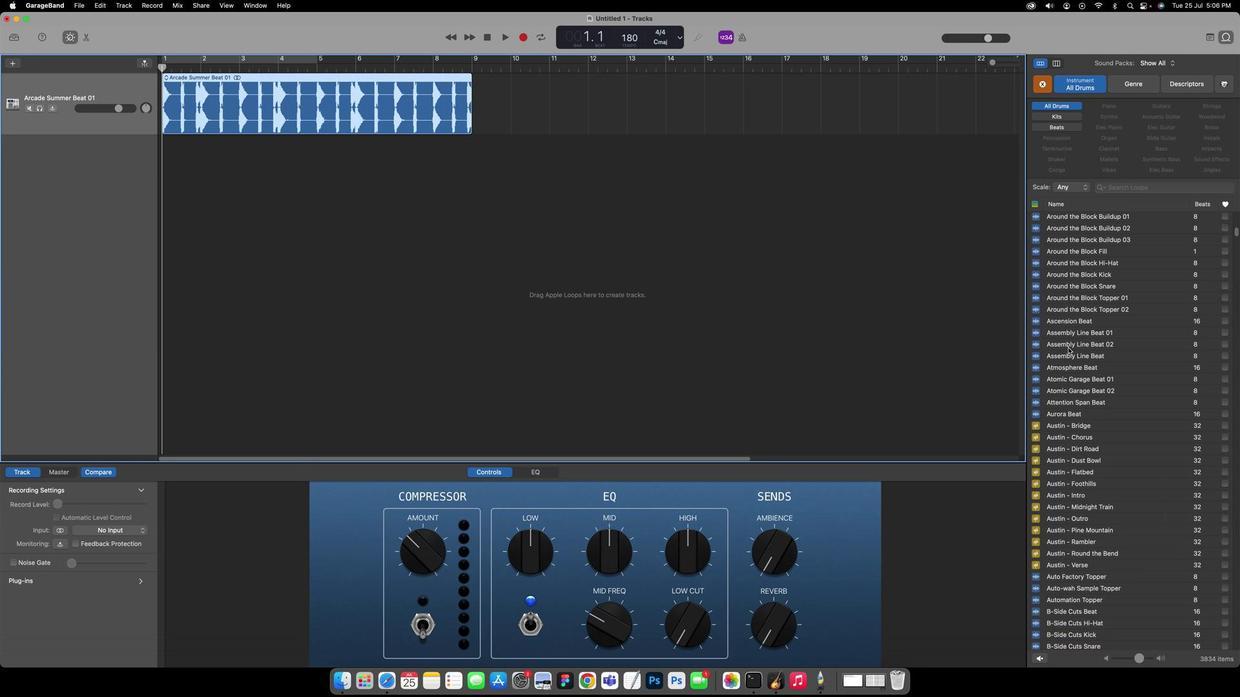 
Action: Mouse scrolled (1067, 346) with delta (16, 0)
Screenshot: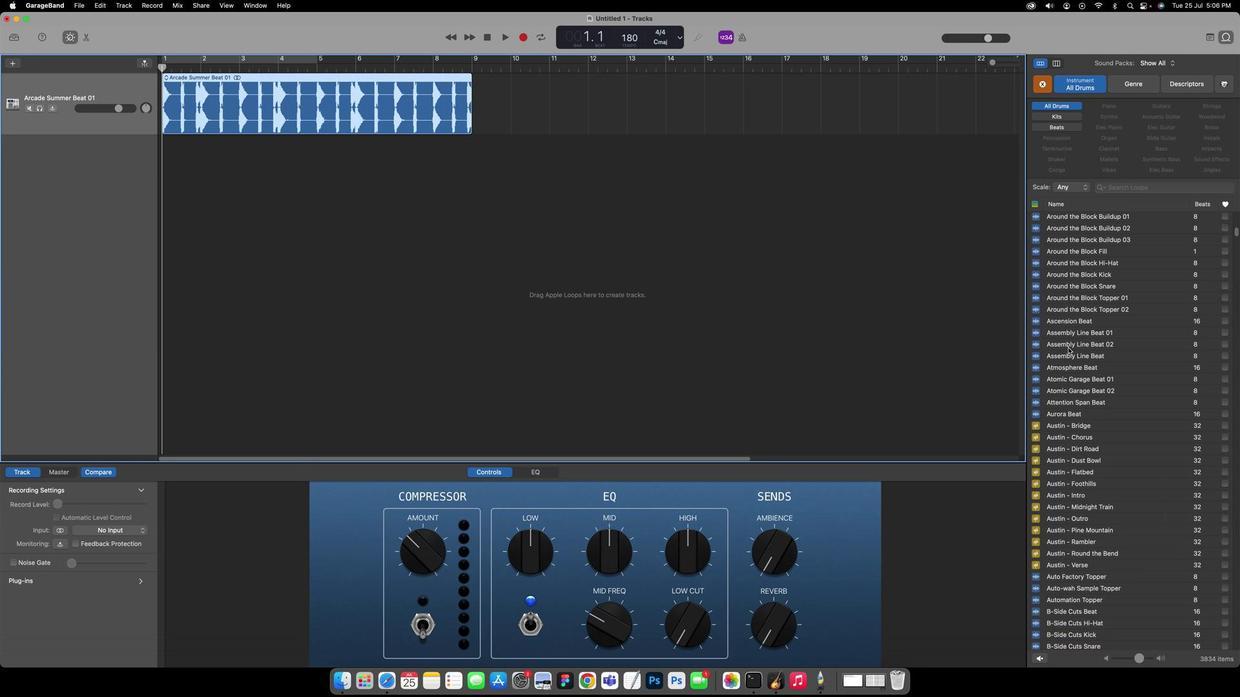 
Action: Mouse scrolled (1067, 346) with delta (16, 0)
Screenshot: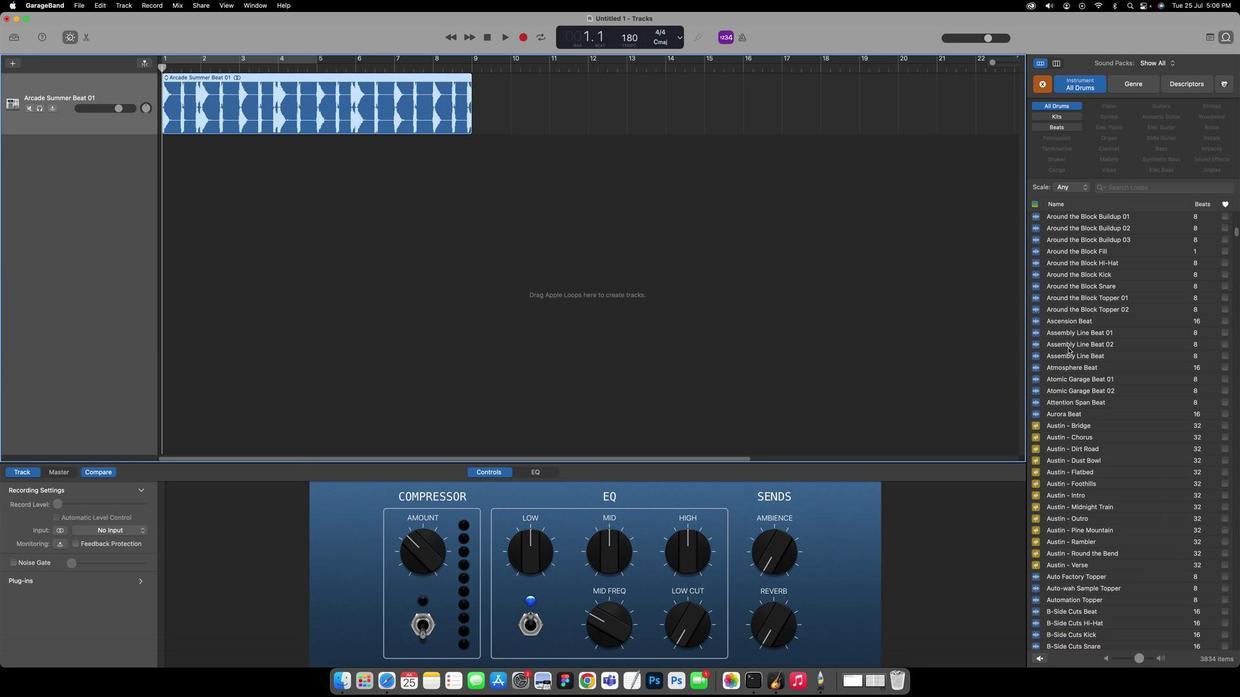 
Action: Mouse scrolled (1067, 346) with delta (16, -1)
Screenshot: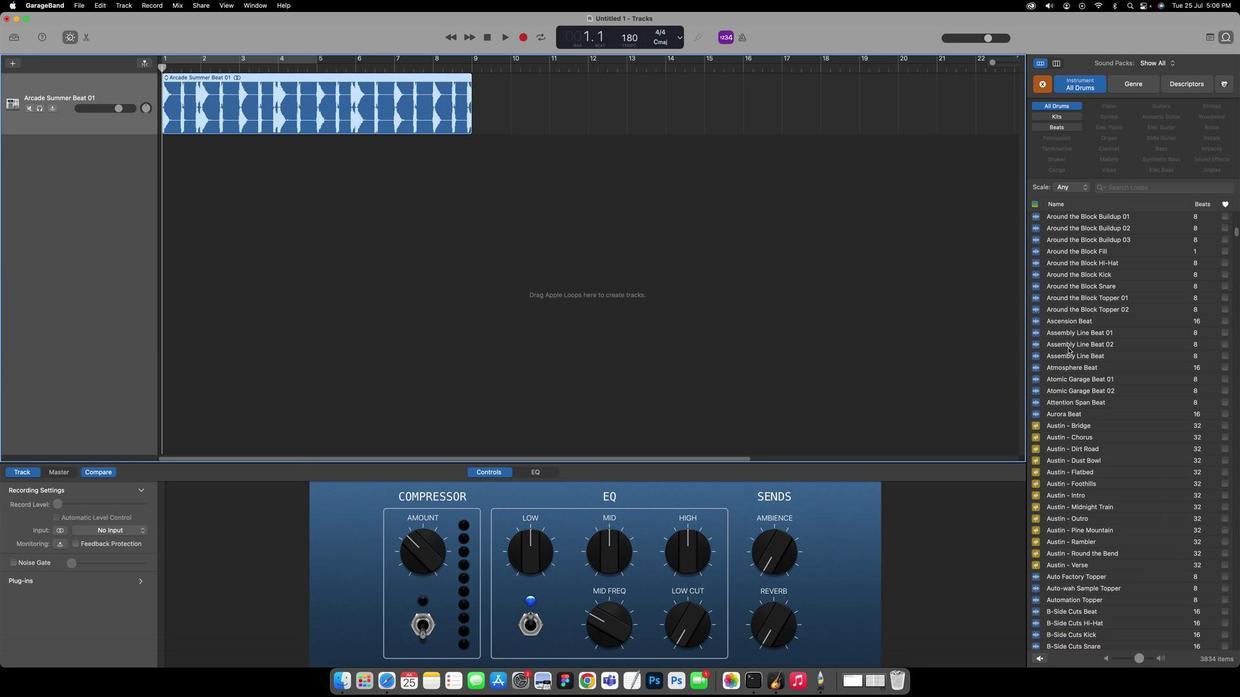 
Action: Mouse scrolled (1067, 346) with delta (16, -1)
Screenshot: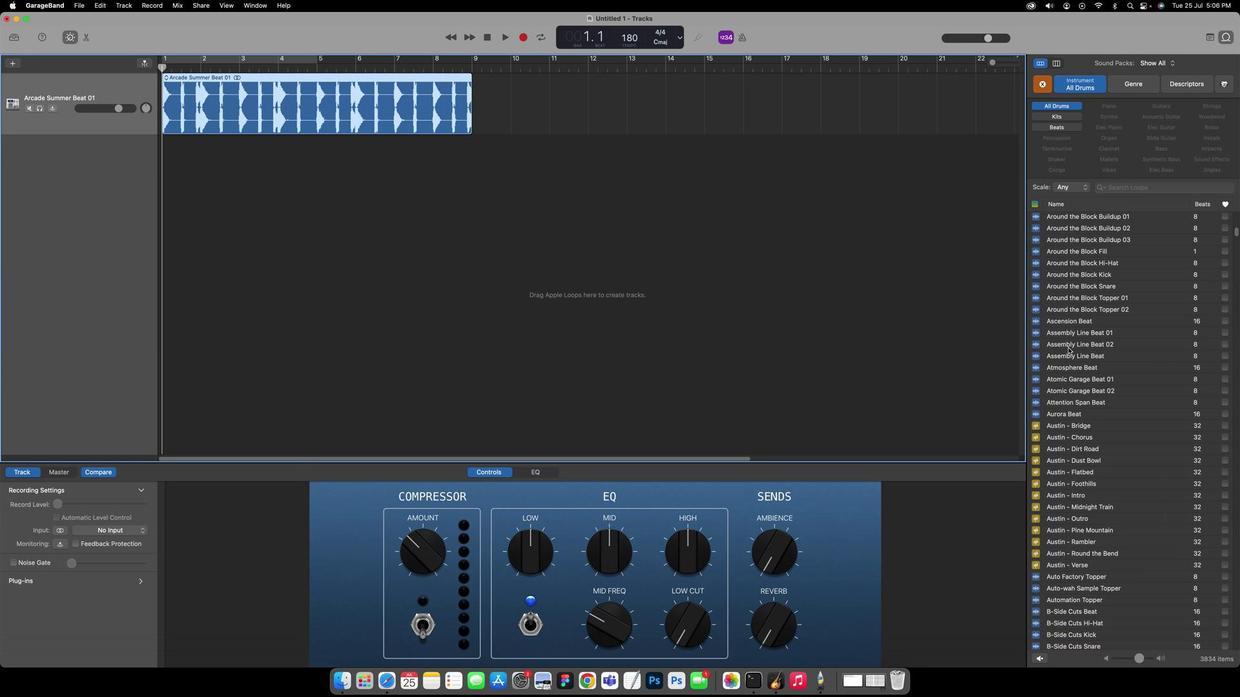 
Action: Mouse scrolled (1067, 346) with delta (16, 0)
Screenshot: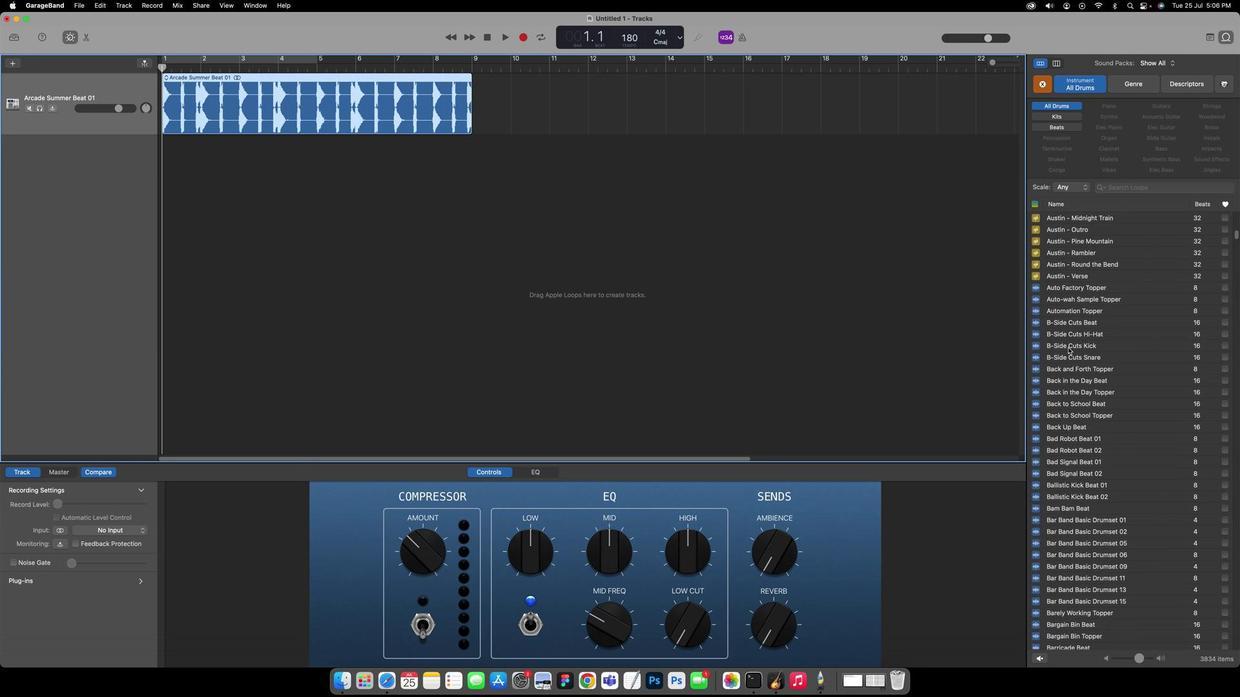 
Action: Mouse scrolled (1067, 346) with delta (16, 0)
Screenshot: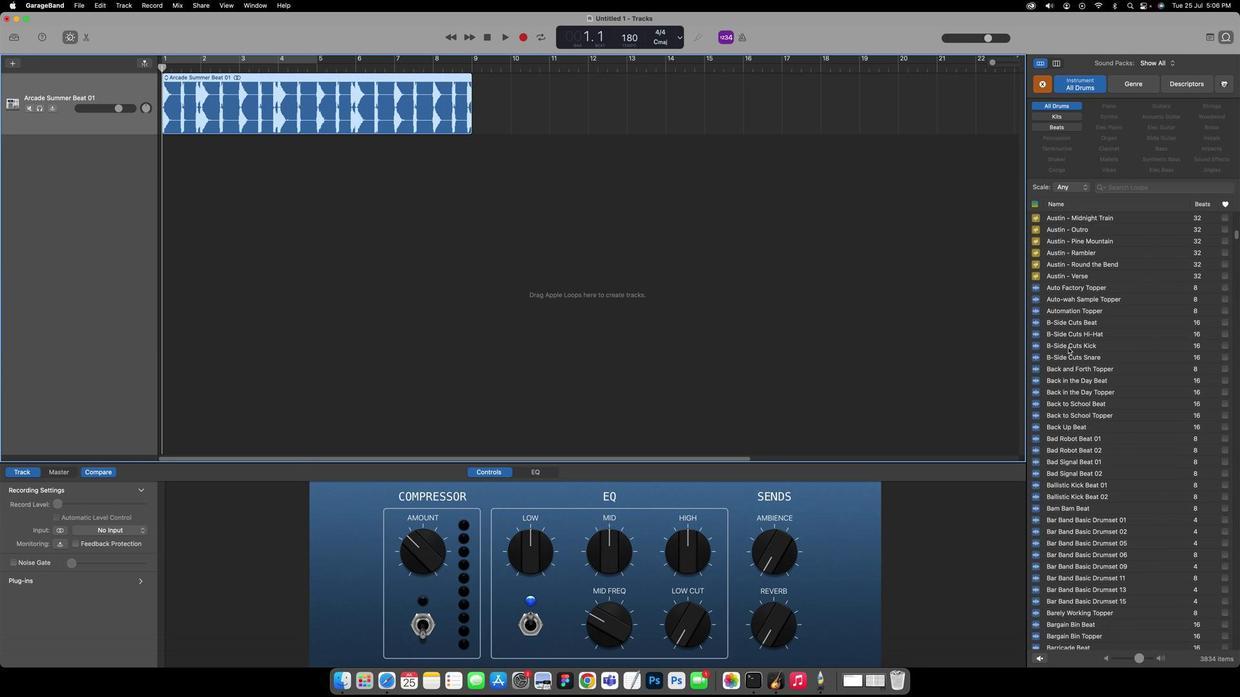 
Action: Mouse scrolled (1067, 346) with delta (16, 0)
Screenshot: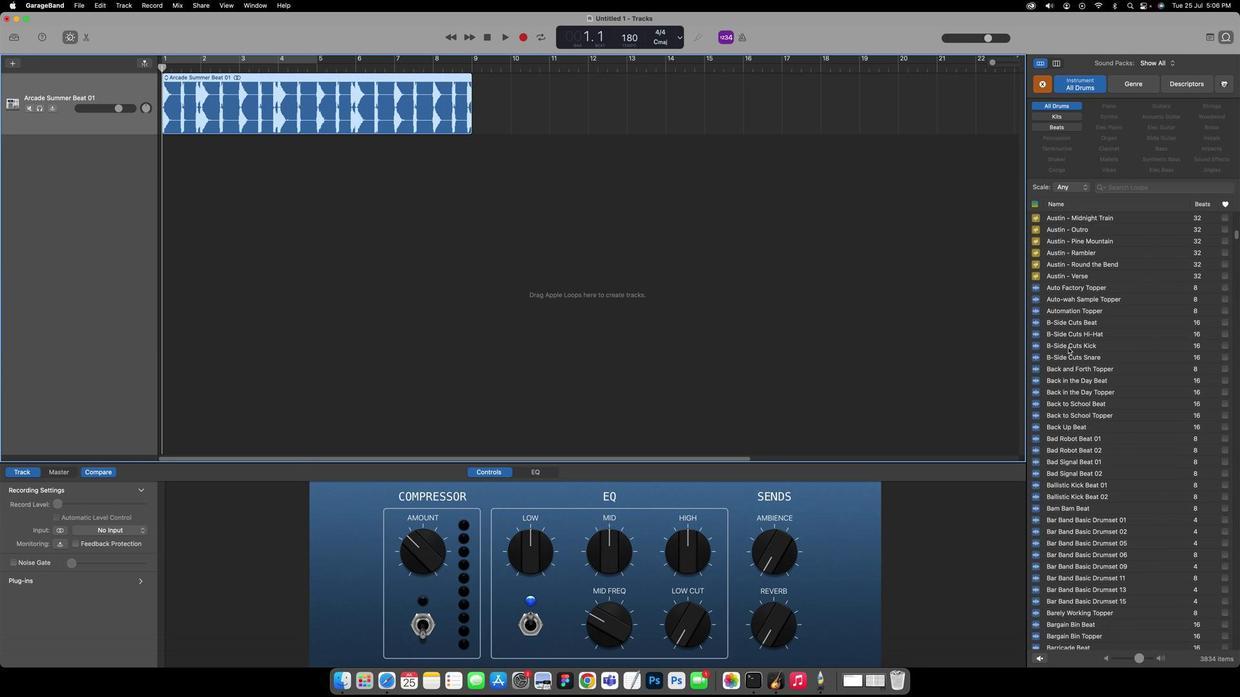 
Action: Mouse scrolled (1067, 346) with delta (16, -1)
Screenshot: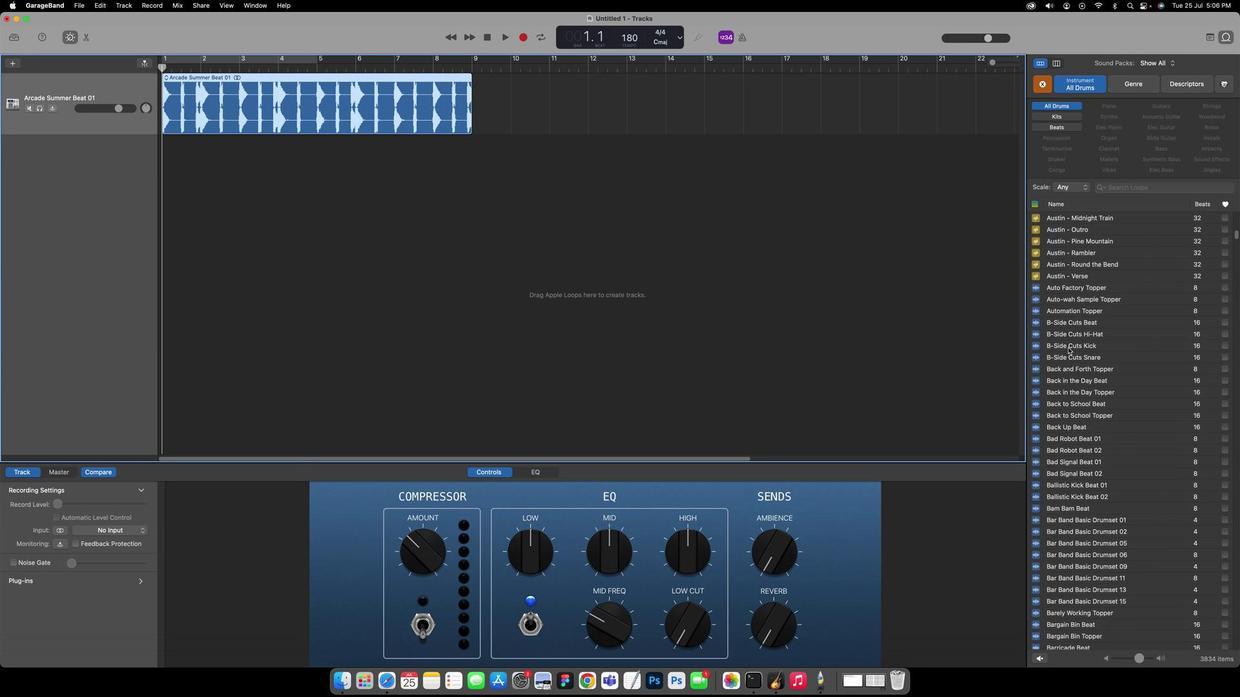 
Action: Mouse scrolled (1067, 346) with delta (16, -1)
Screenshot: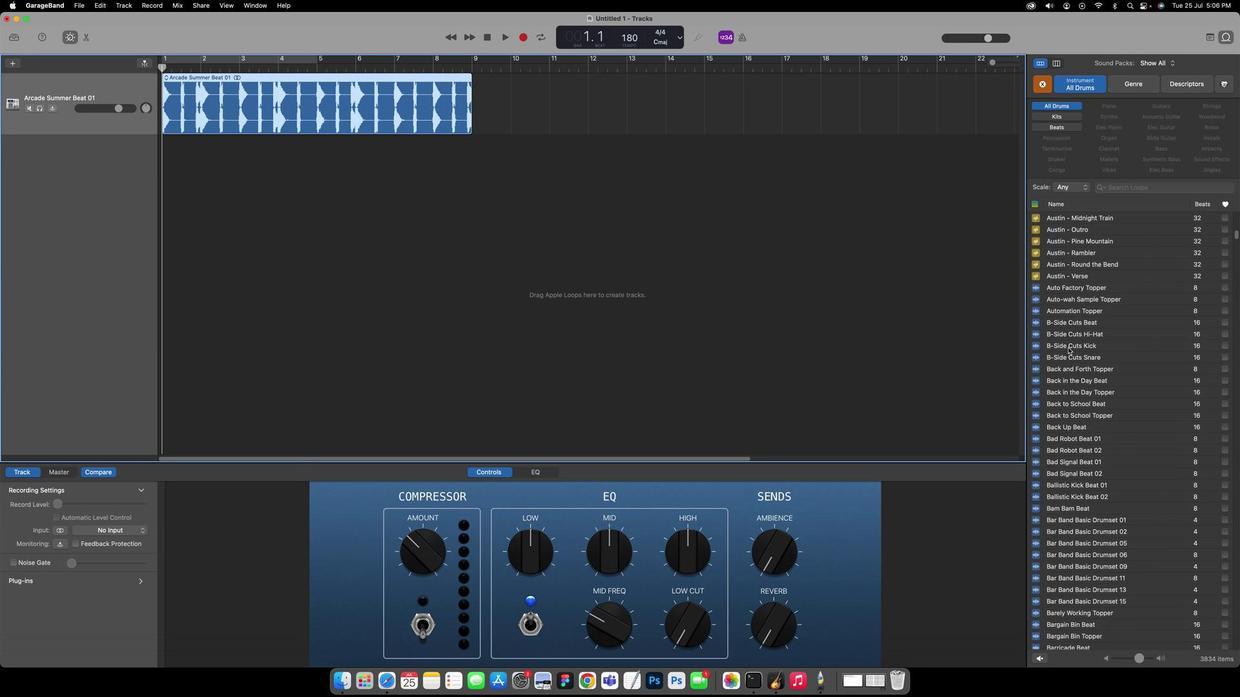 
Action: Mouse scrolled (1067, 346) with delta (16, -1)
Screenshot: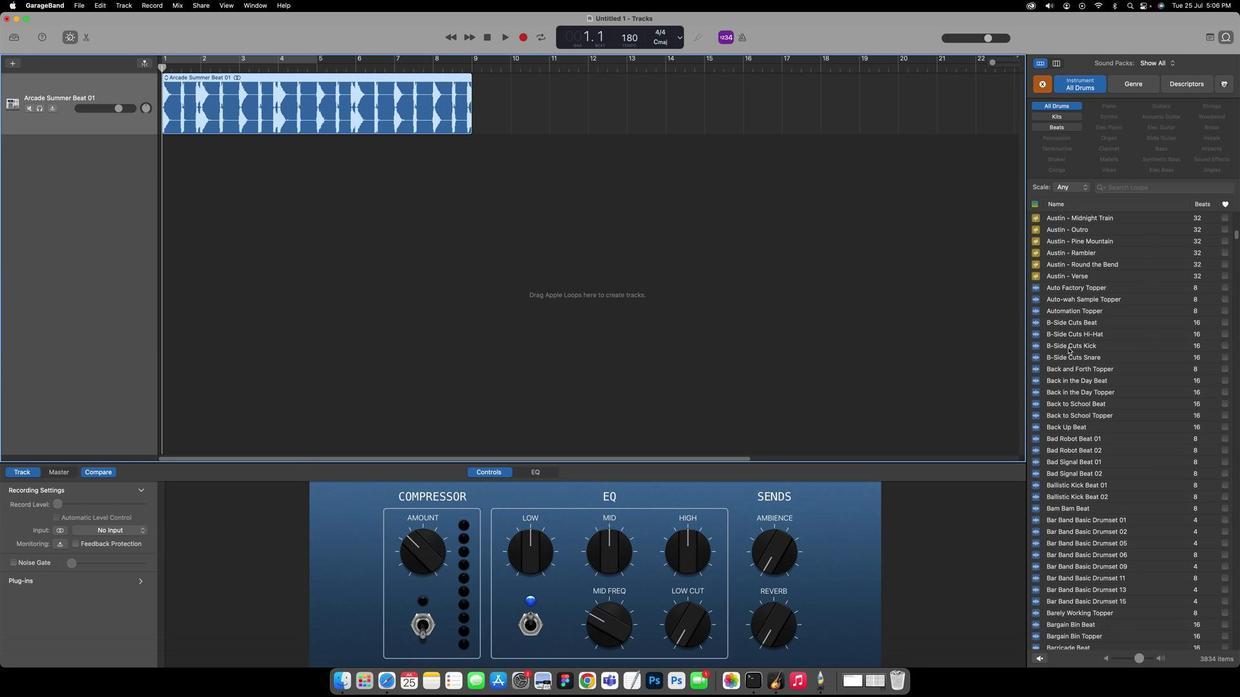 
Action: Mouse scrolled (1067, 346) with delta (16, 0)
Screenshot: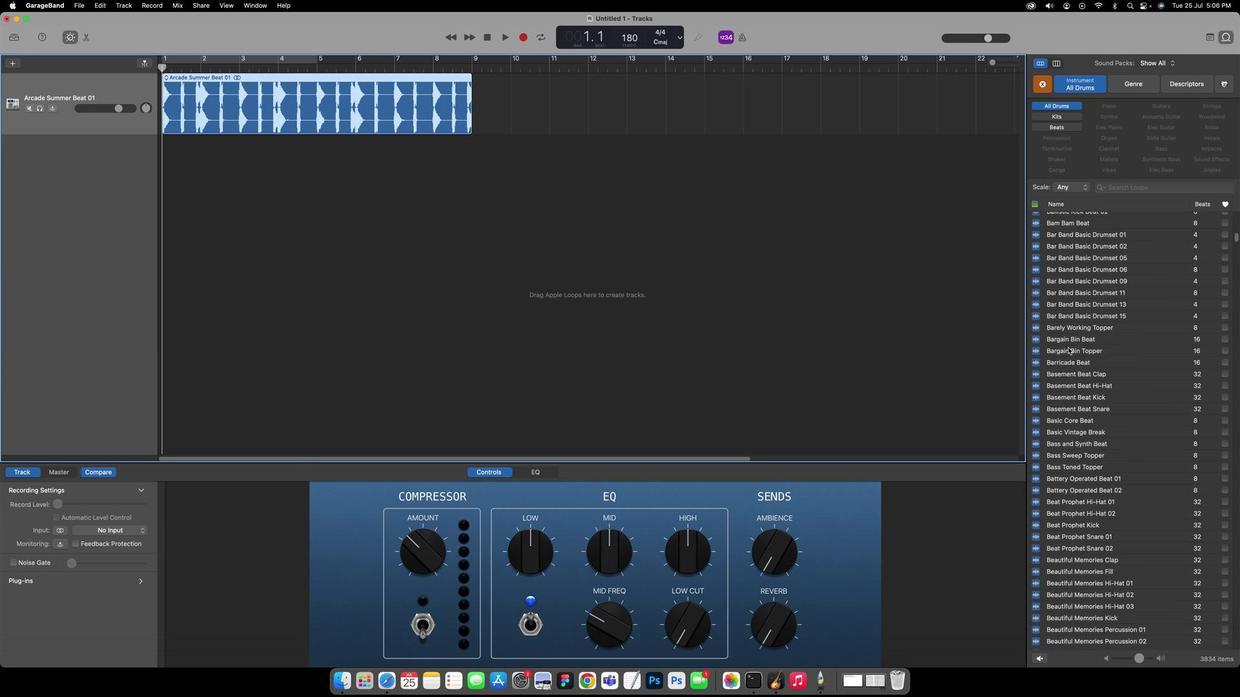 
Action: Mouse scrolled (1067, 346) with delta (16, 0)
Screenshot: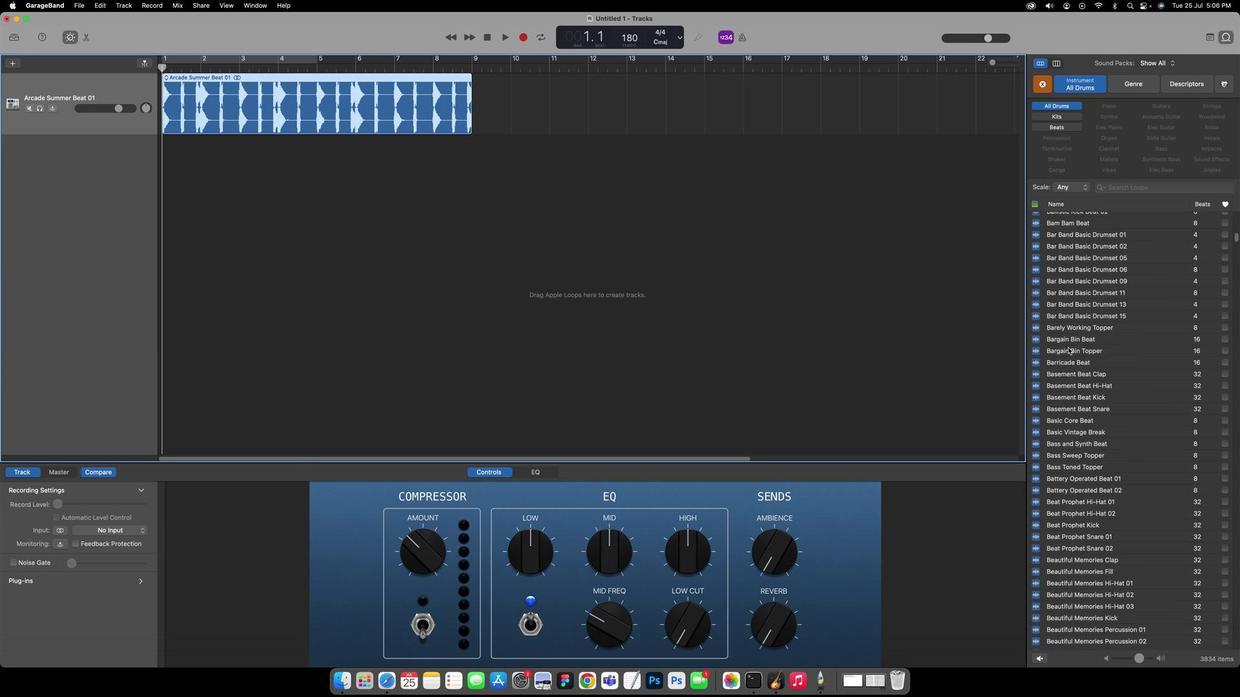 
Action: Mouse scrolled (1067, 346) with delta (16, 0)
Screenshot: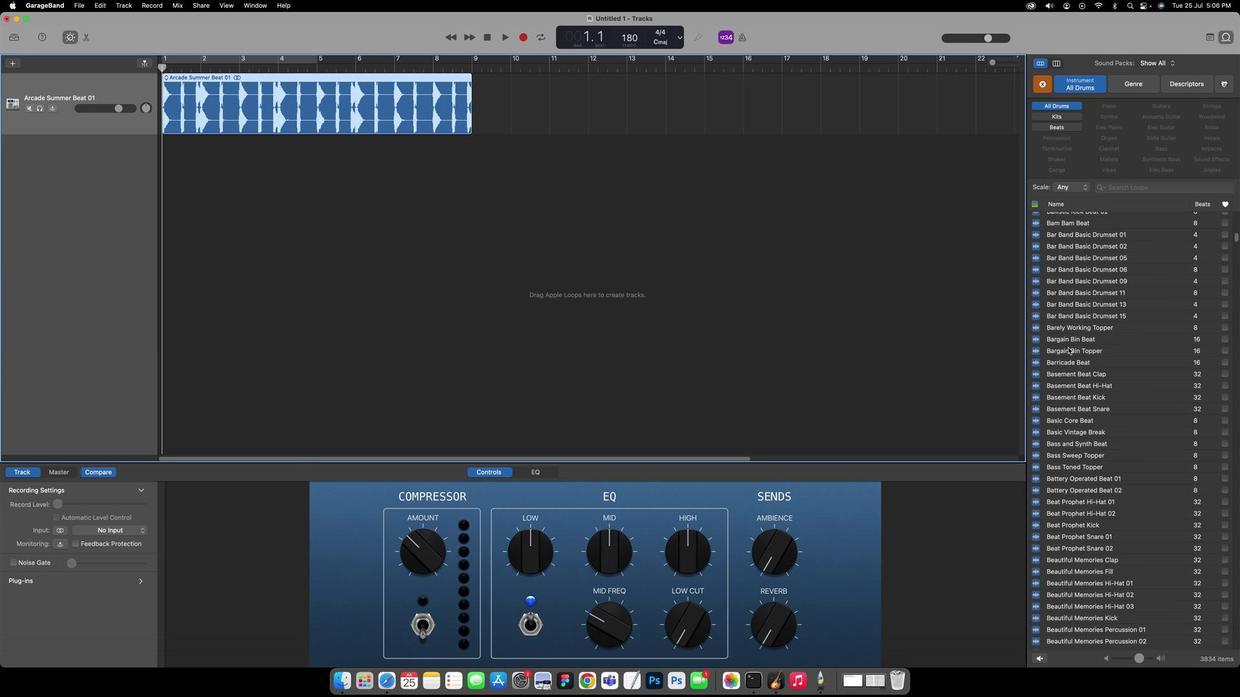 
Action: Mouse scrolled (1067, 346) with delta (16, -1)
Screenshot: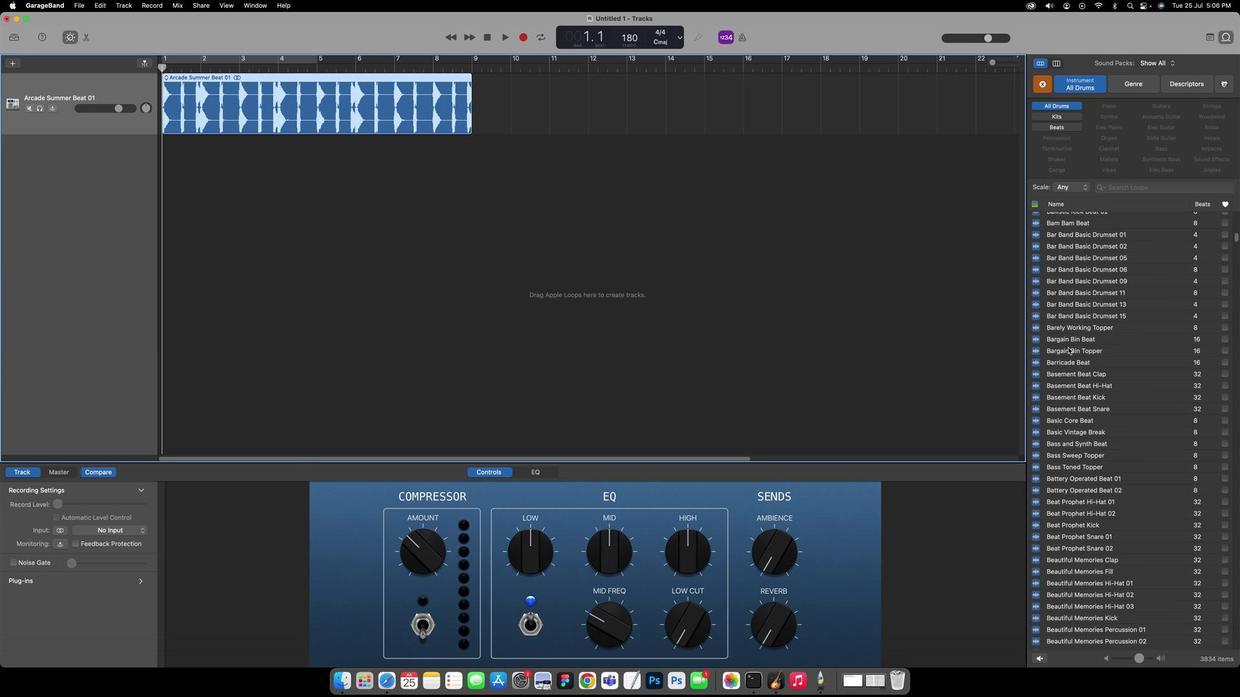 
Action: Mouse scrolled (1067, 346) with delta (16, -1)
Screenshot: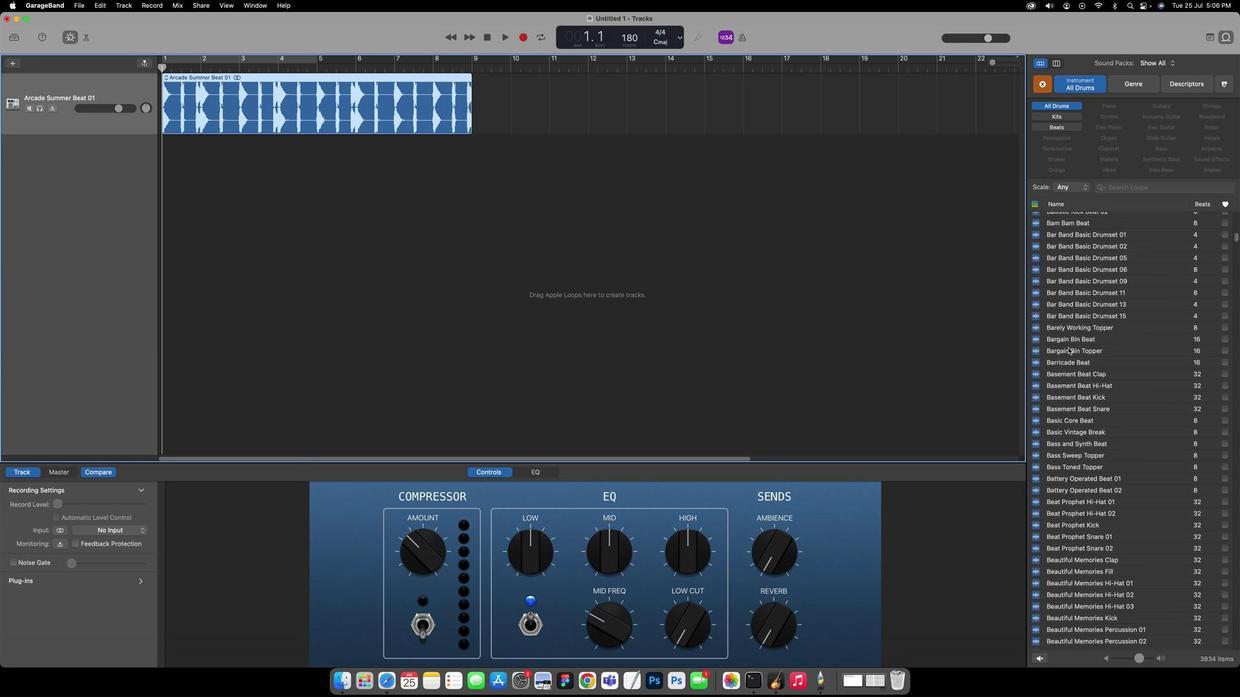 
Action: Mouse scrolled (1067, 346) with delta (16, -1)
Screenshot: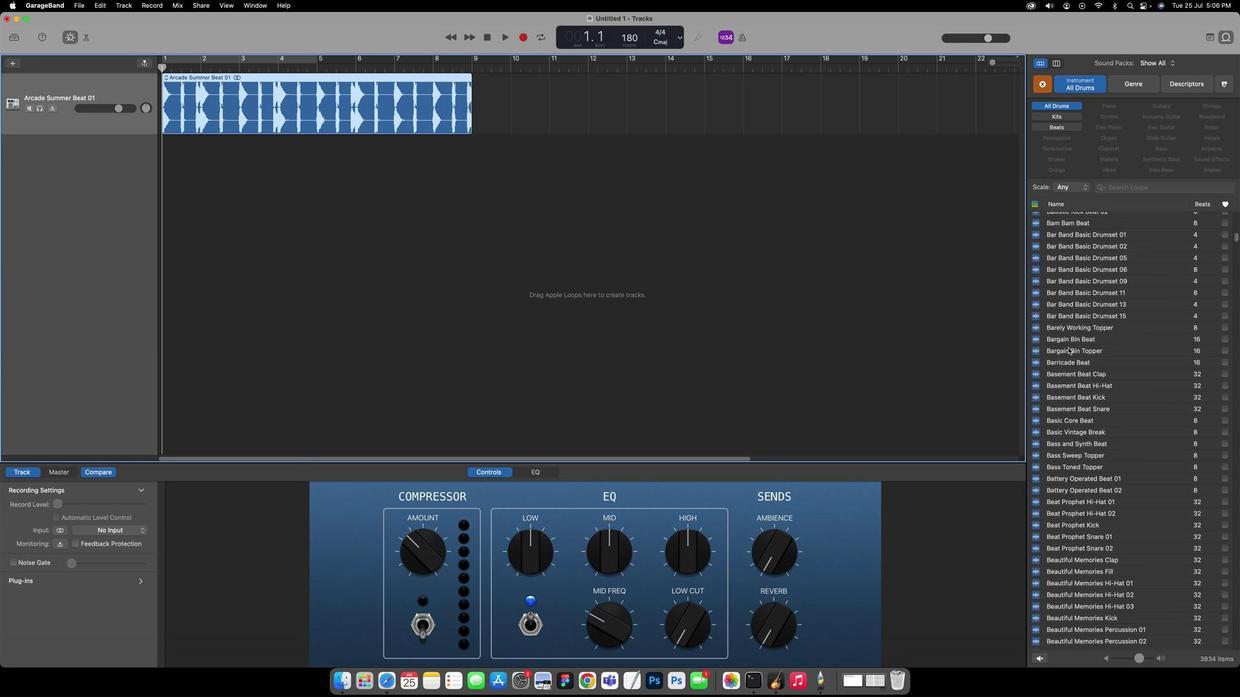 
Action: Mouse moved to (1040, 337)
Screenshot: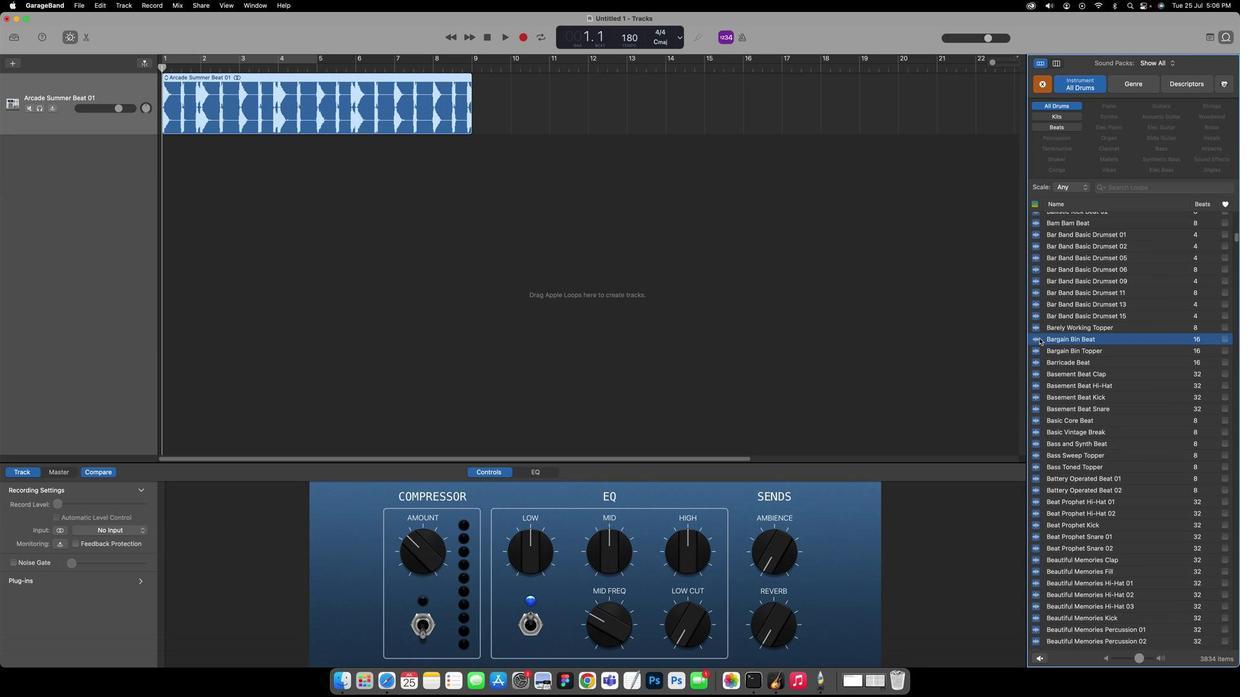 
Action: Mouse pressed left at (1040, 337)
Screenshot: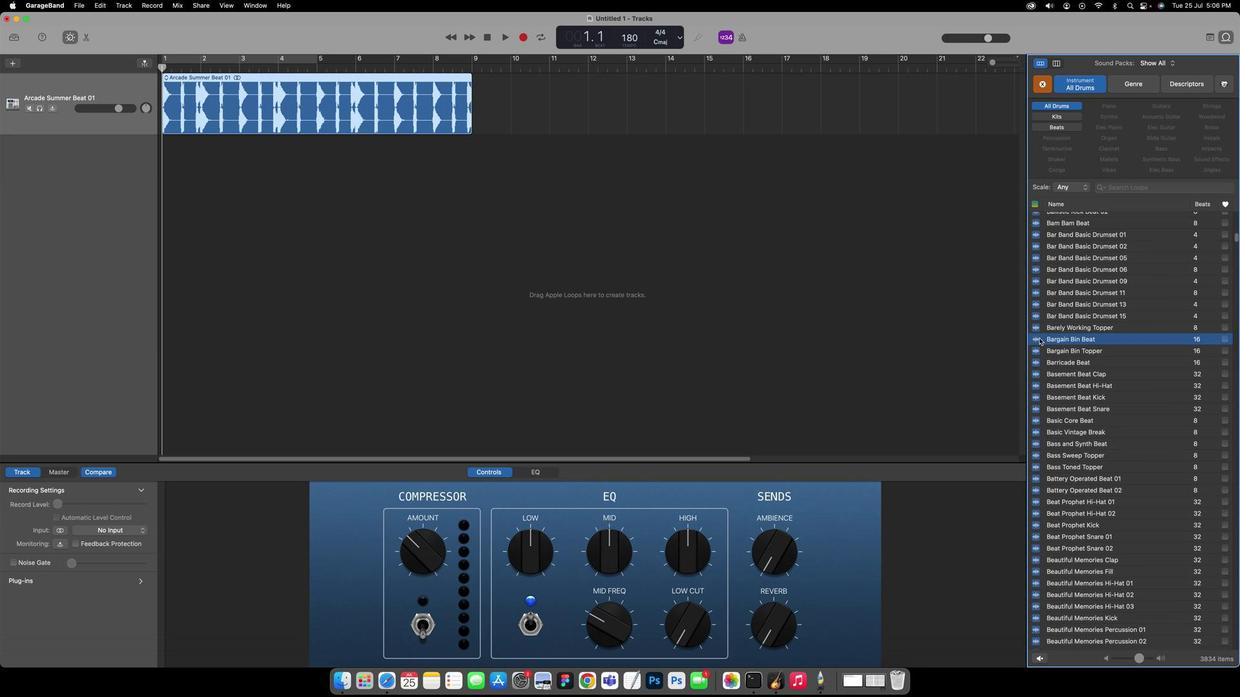
Action: Mouse scrolled (1040, 337) with delta (16, 0)
Screenshot: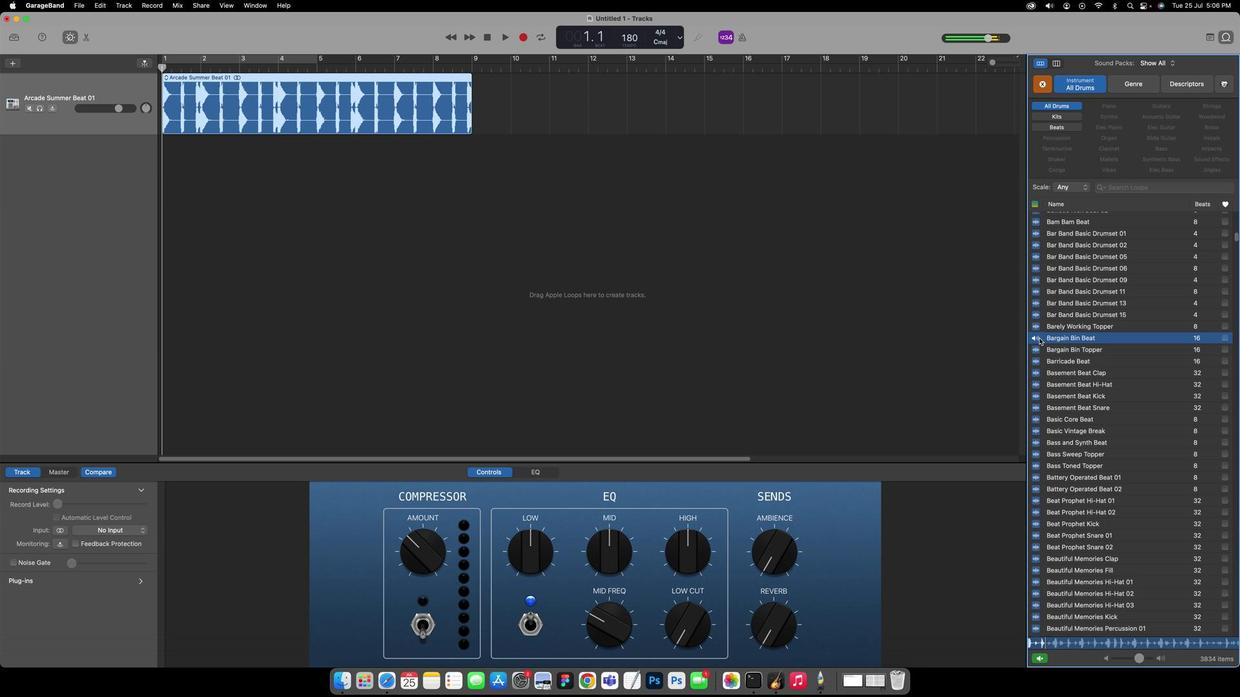 
Action: Mouse moved to (1053, 338)
Screenshot: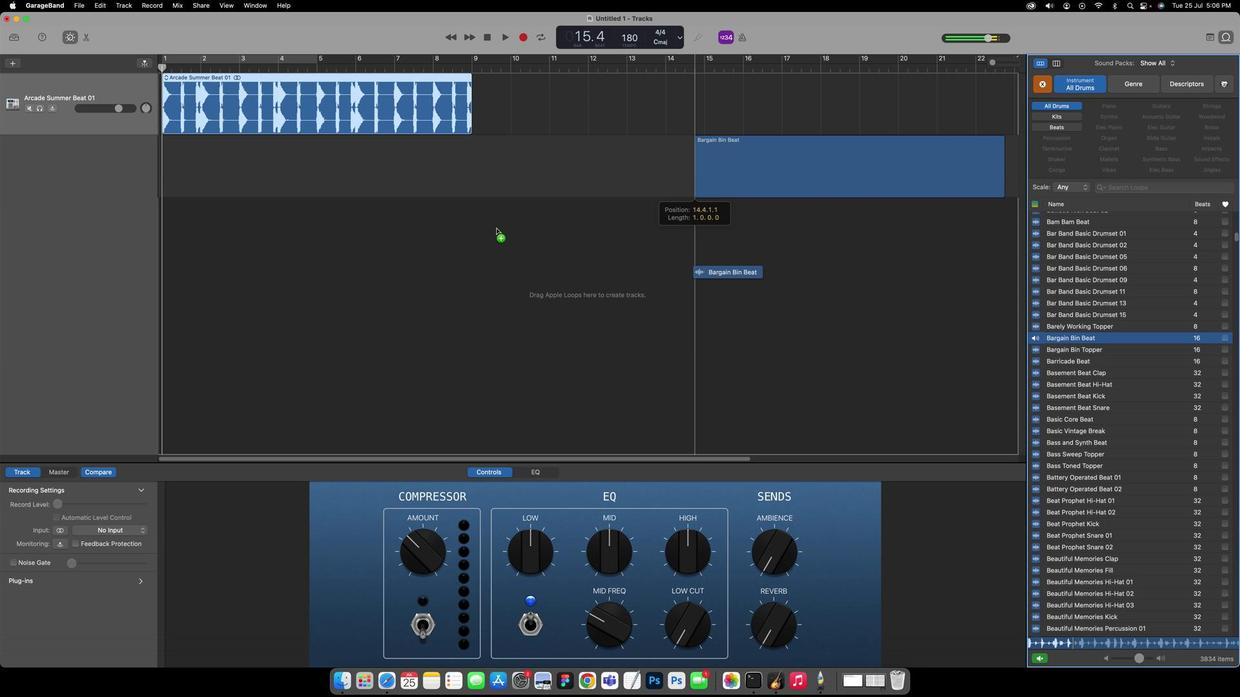 
Action: Mouse pressed left at (1053, 338)
Screenshot: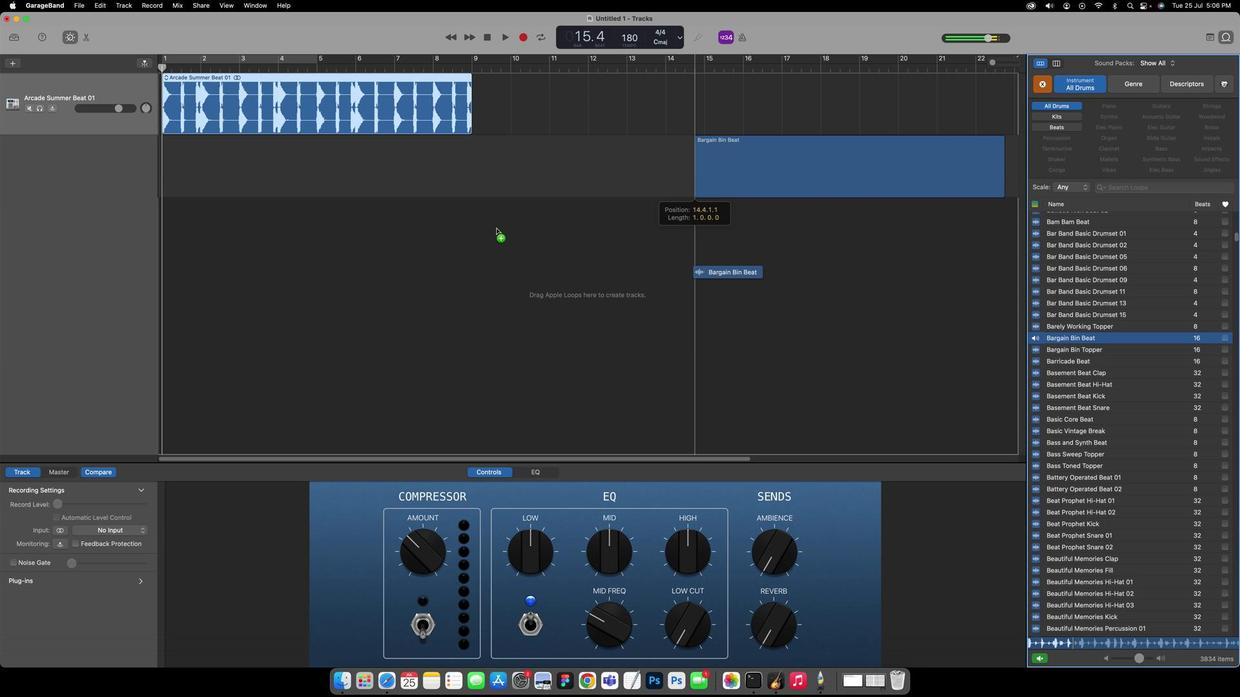 
Action: Mouse moved to (182, 175)
Screenshot: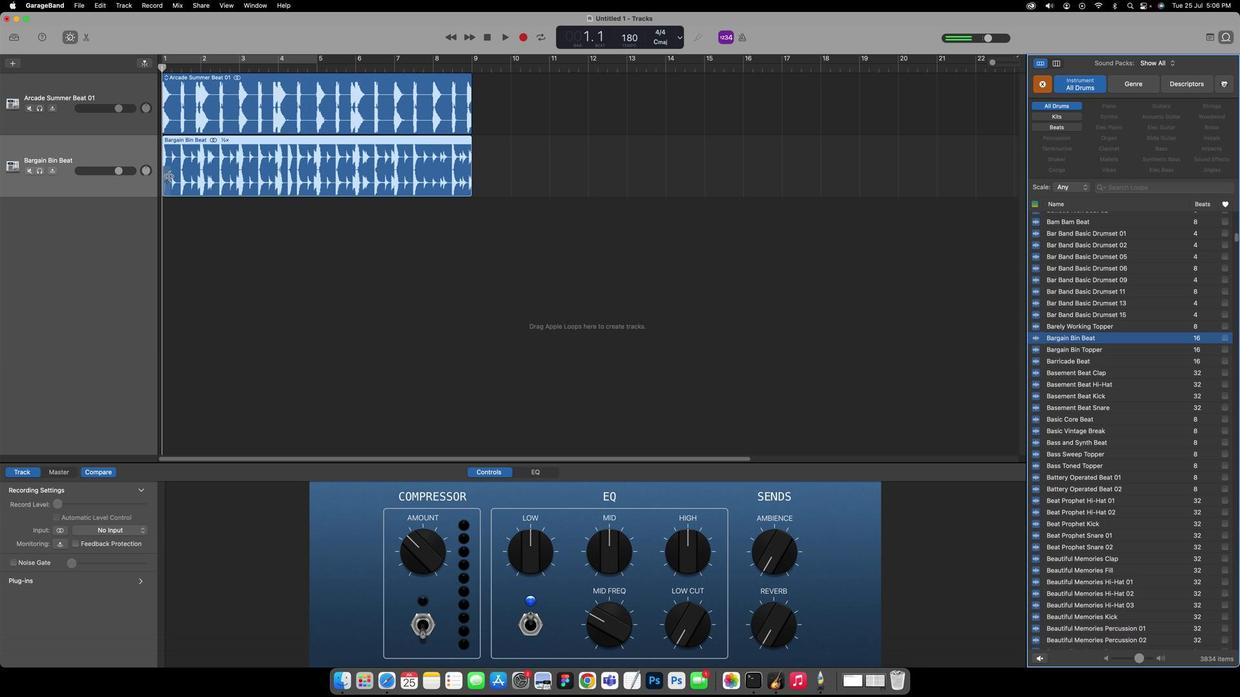 
Action: Key pressed Key.space
Screenshot: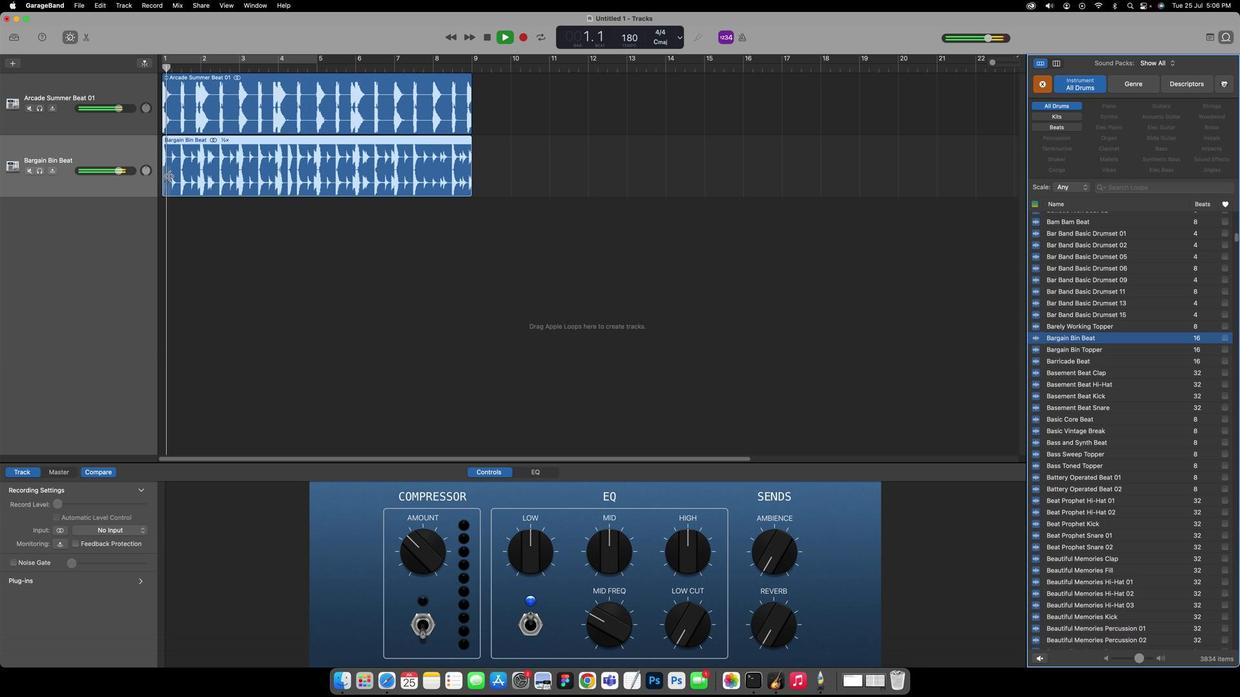 
Action: Mouse moved to (184, 176)
Screenshot: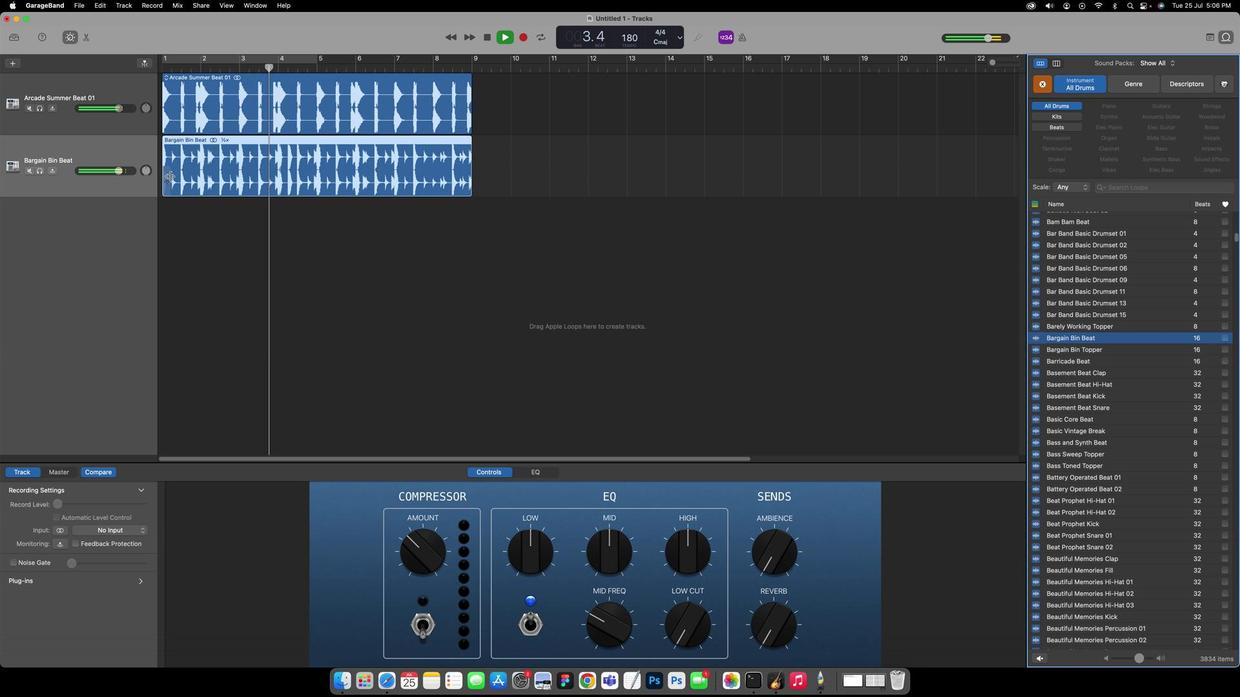 
Action: Key pressed Key.space
Screenshot: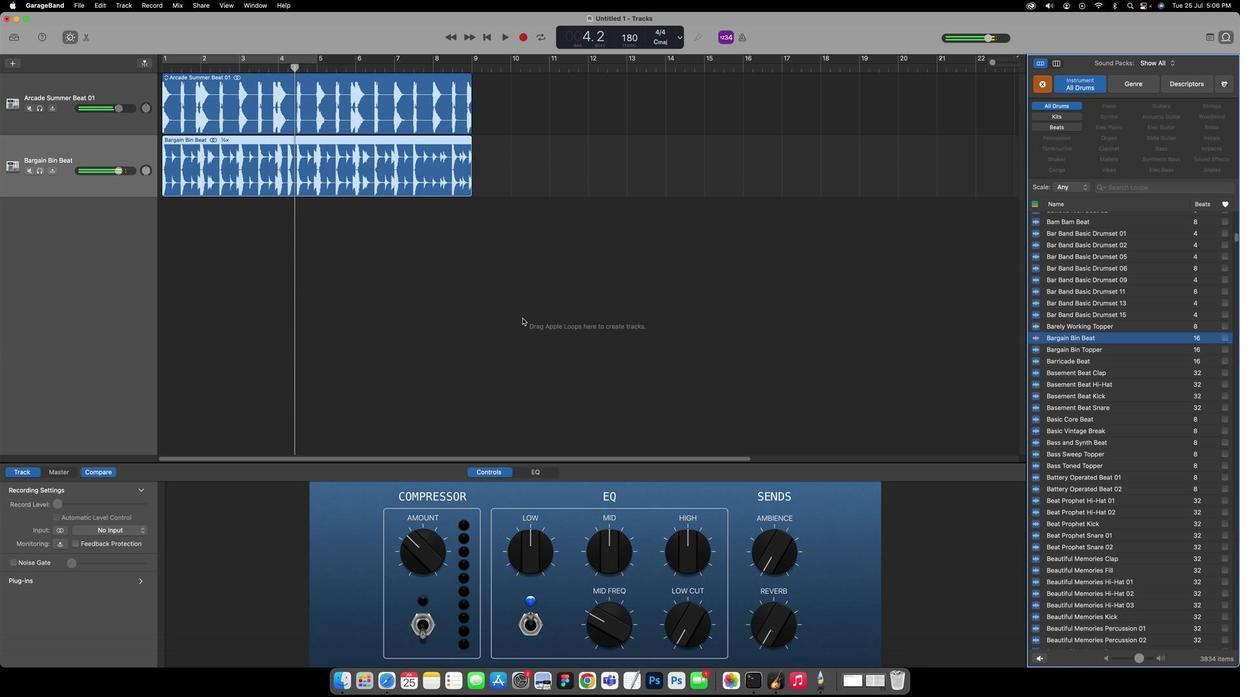 
Action: Mouse moved to (1036, 443)
Screenshot: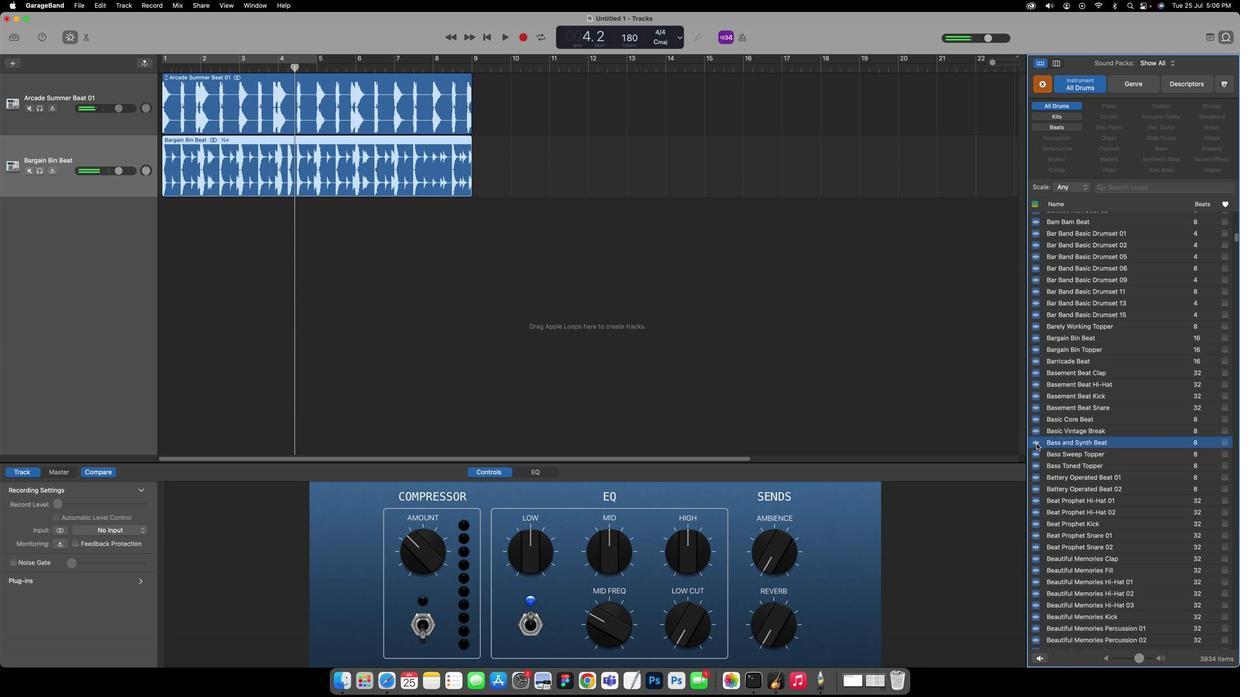 
Action: Mouse pressed left at (1036, 443)
Screenshot: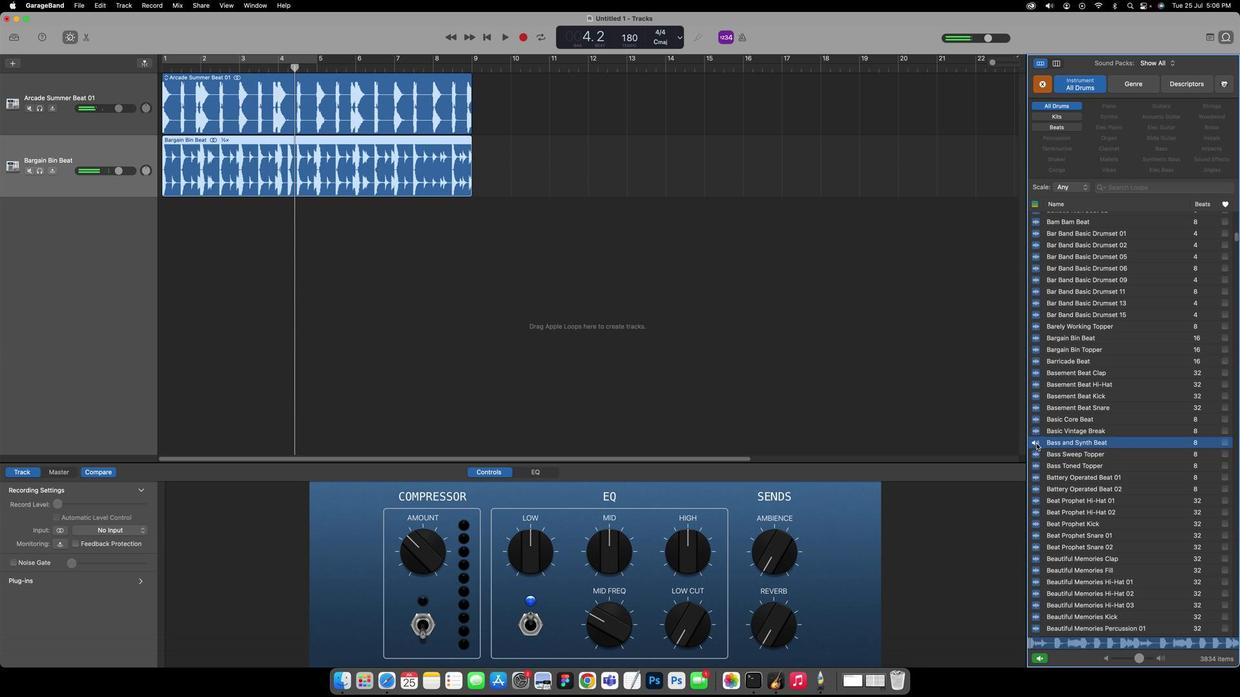 
Action: Mouse scrolled (1036, 443) with delta (16, 0)
Screenshot: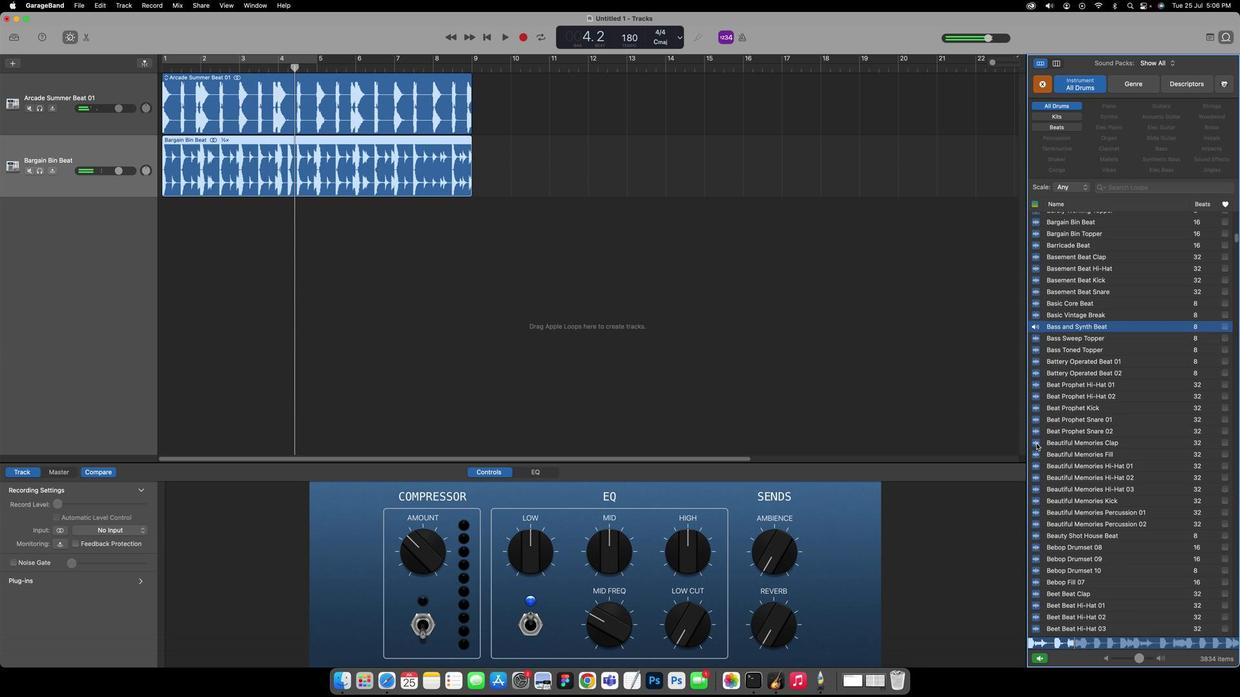 
Action: Mouse scrolled (1036, 443) with delta (16, 0)
Screenshot: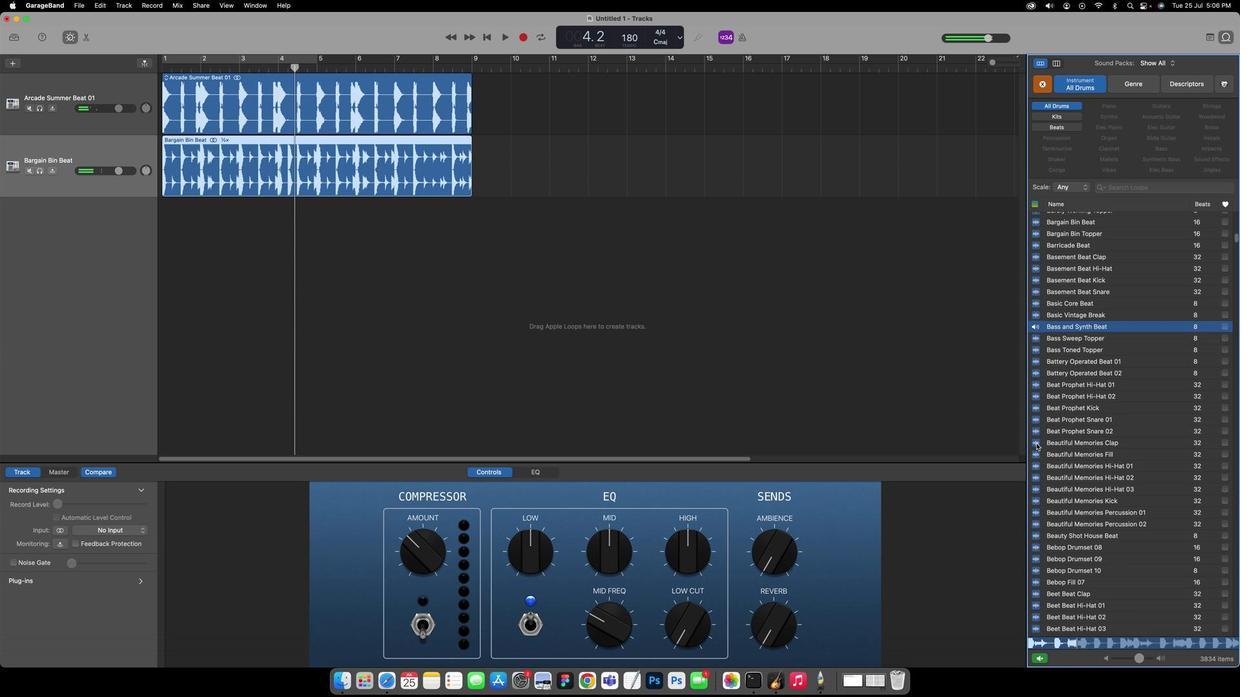 
Action: Mouse scrolled (1036, 443) with delta (16, 0)
Screenshot: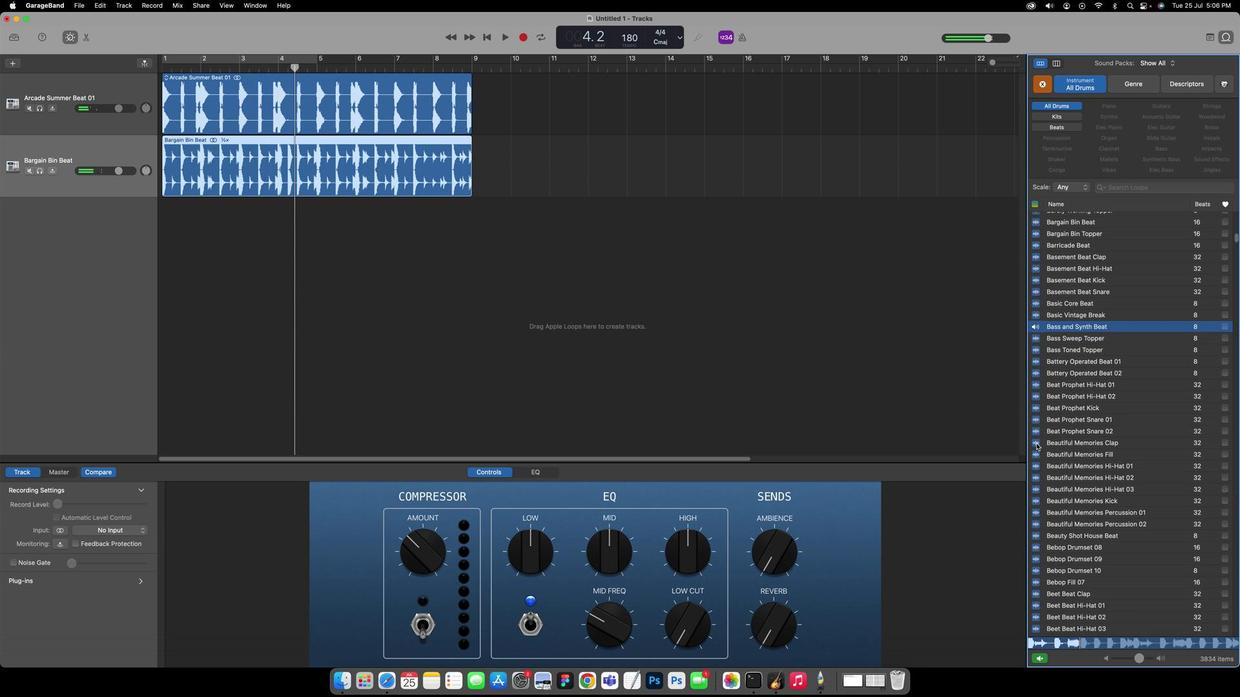 
Action: Mouse scrolled (1036, 443) with delta (16, -1)
Screenshot: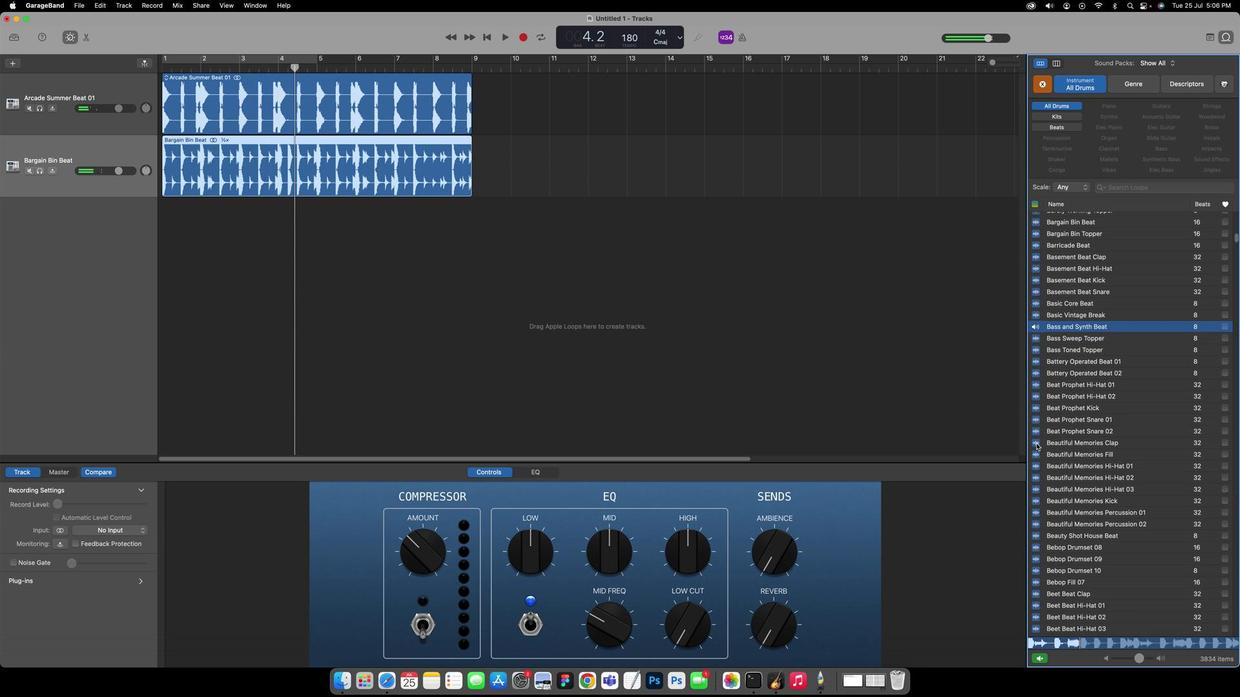 
Action: Mouse pressed left at (1036, 443)
Screenshot: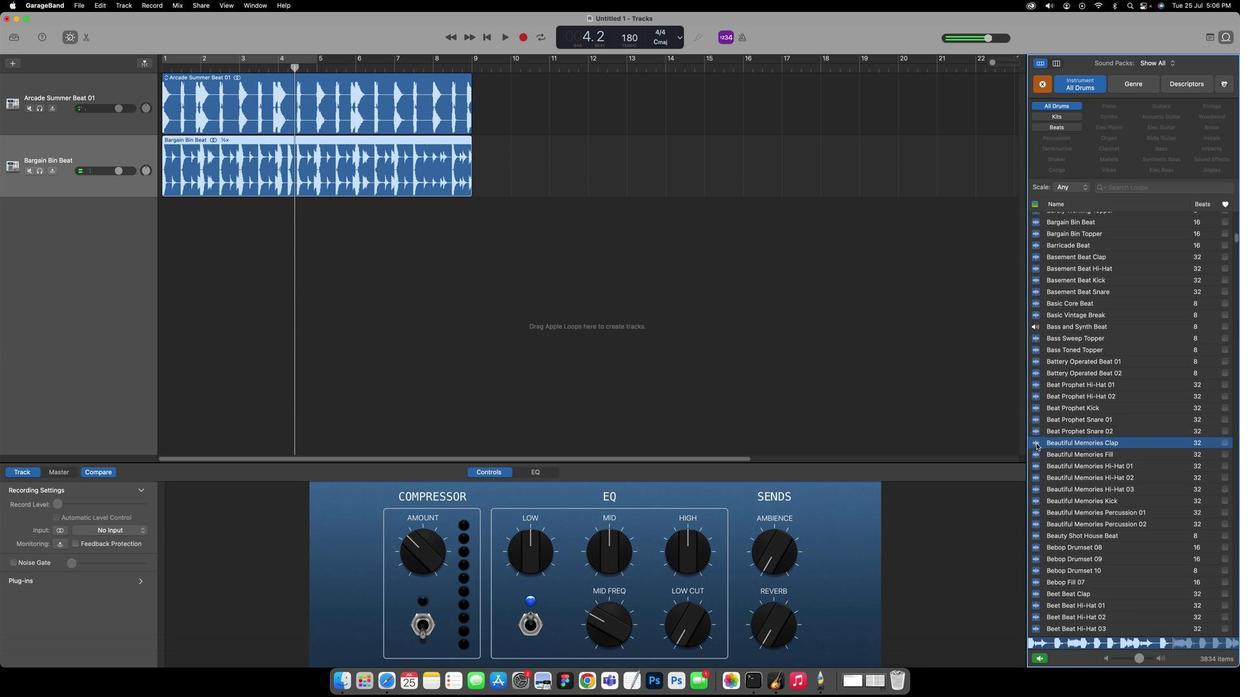 
Action: Mouse moved to (1038, 445)
Screenshot: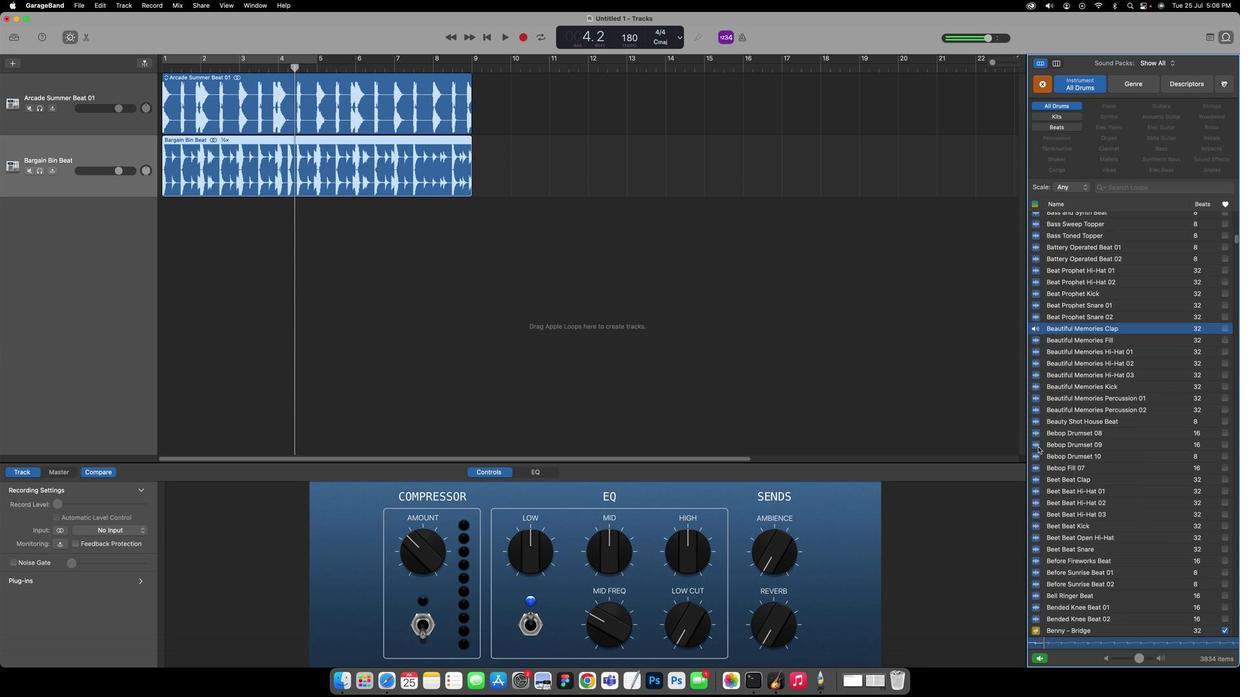 
Action: Mouse scrolled (1038, 445) with delta (16, 0)
Screenshot: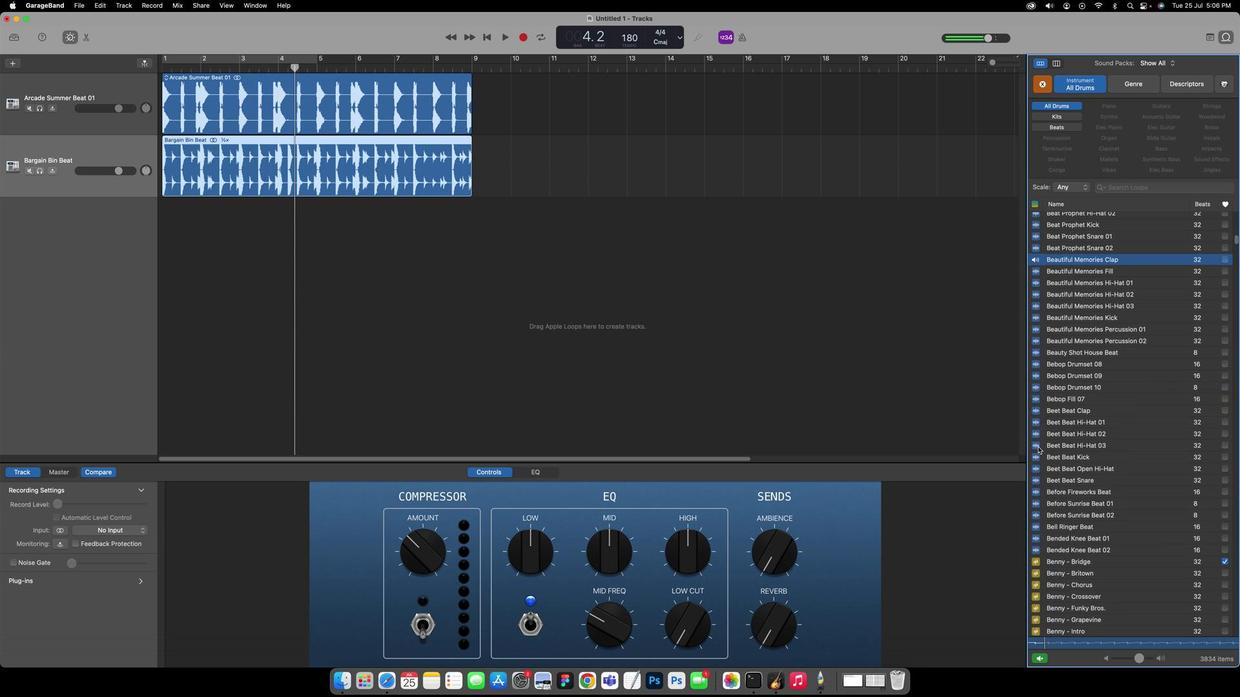 
Action: Mouse scrolled (1038, 445) with delta (16, 0)
Screenshot: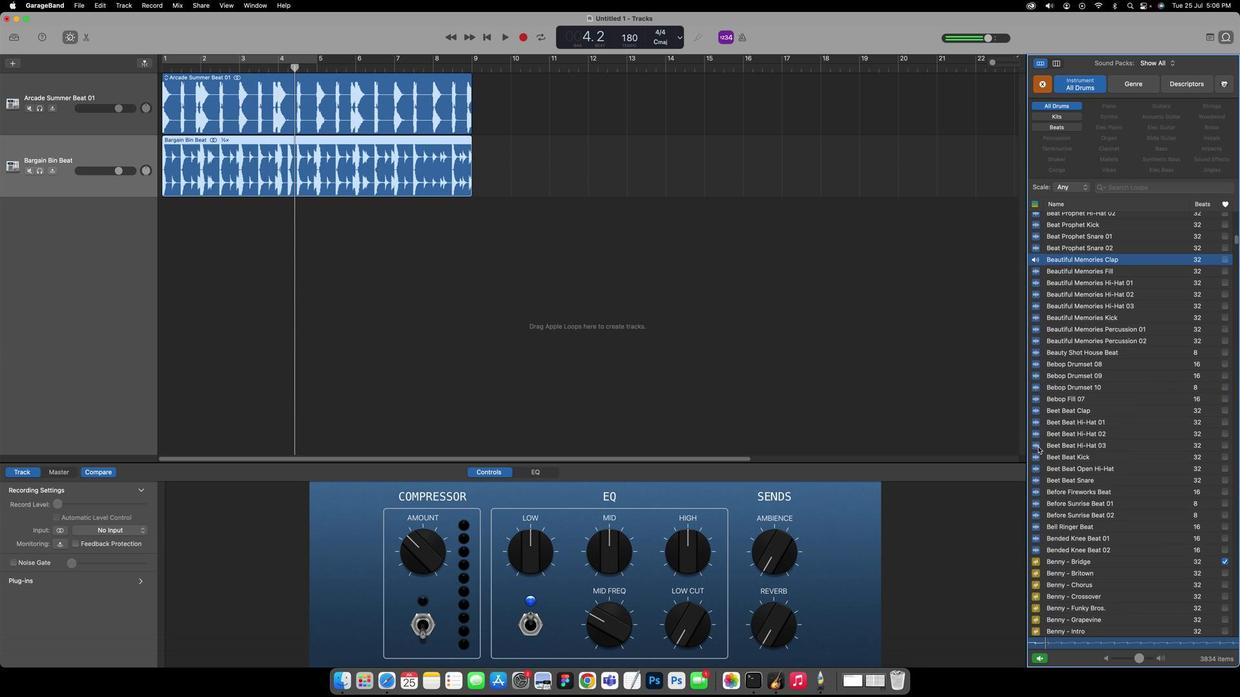
Action: Mouse scrolled (1038, 445) with delta (16, 0)
Screenshot: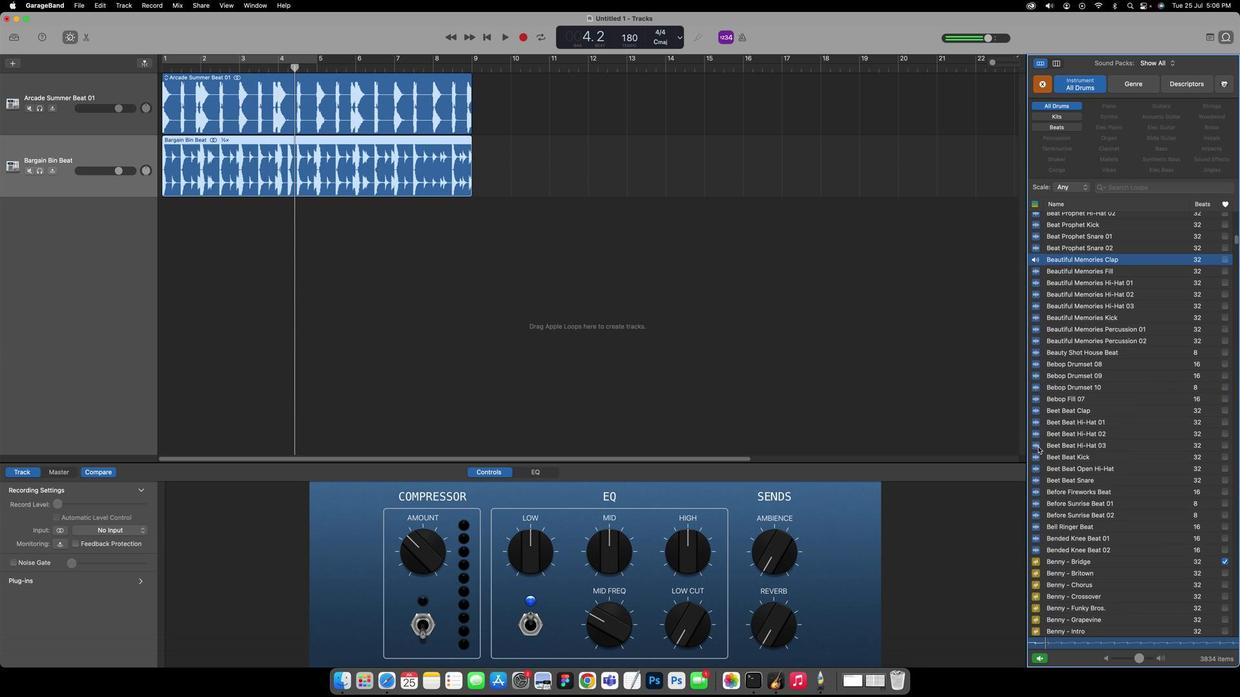 
Action: Mouse scrolled (1038, 445) with delta (16, -1)
Screenshot: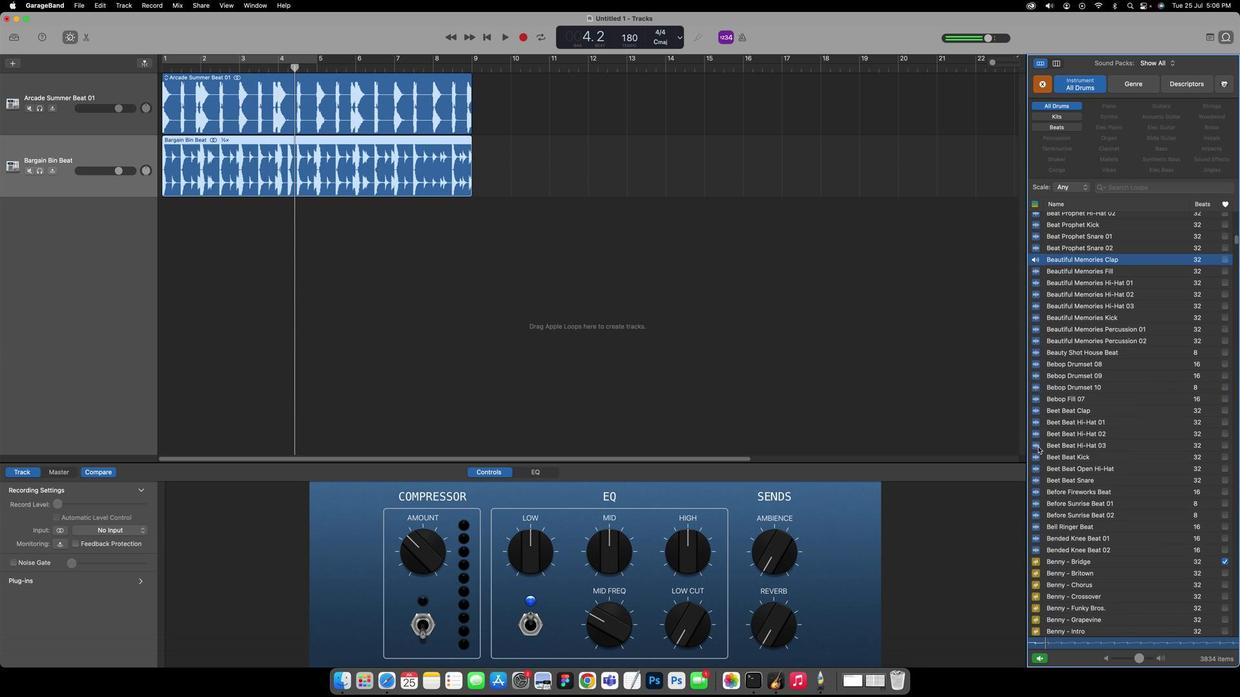 
Action: Mouse scrolled (1038, 445) with delta (16, -1)
Screenshot: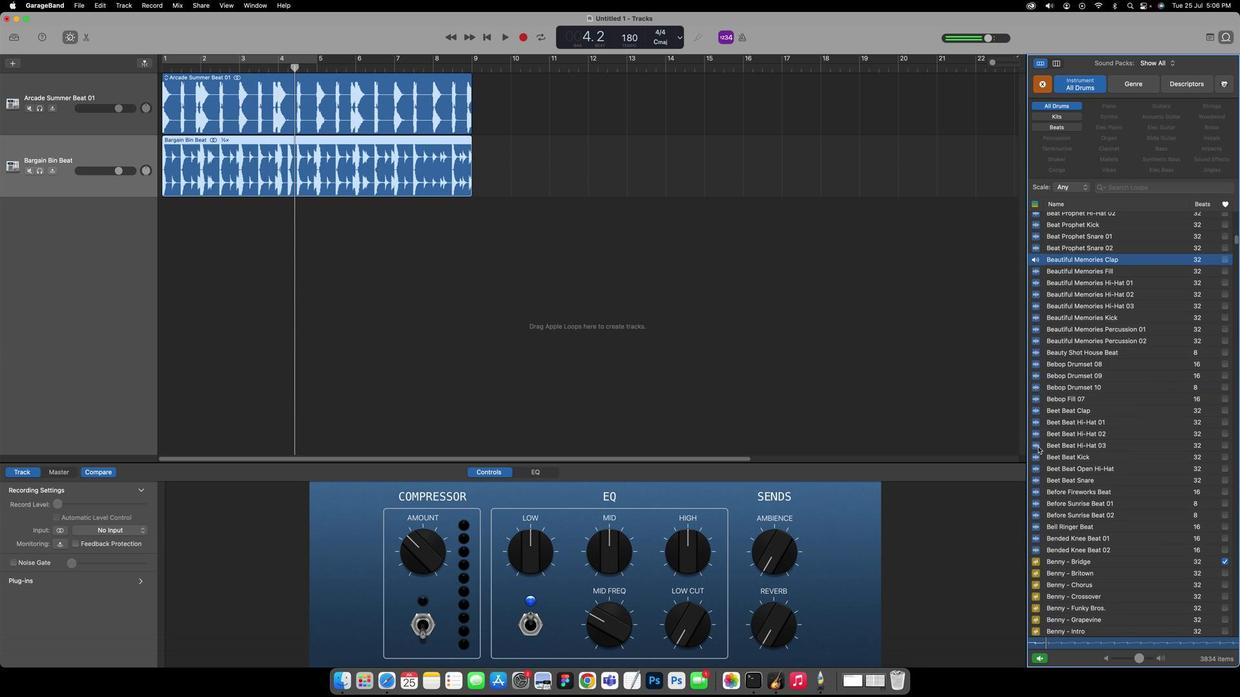 
Action: Mouse pressed left at (1038, 445)
Screenshot: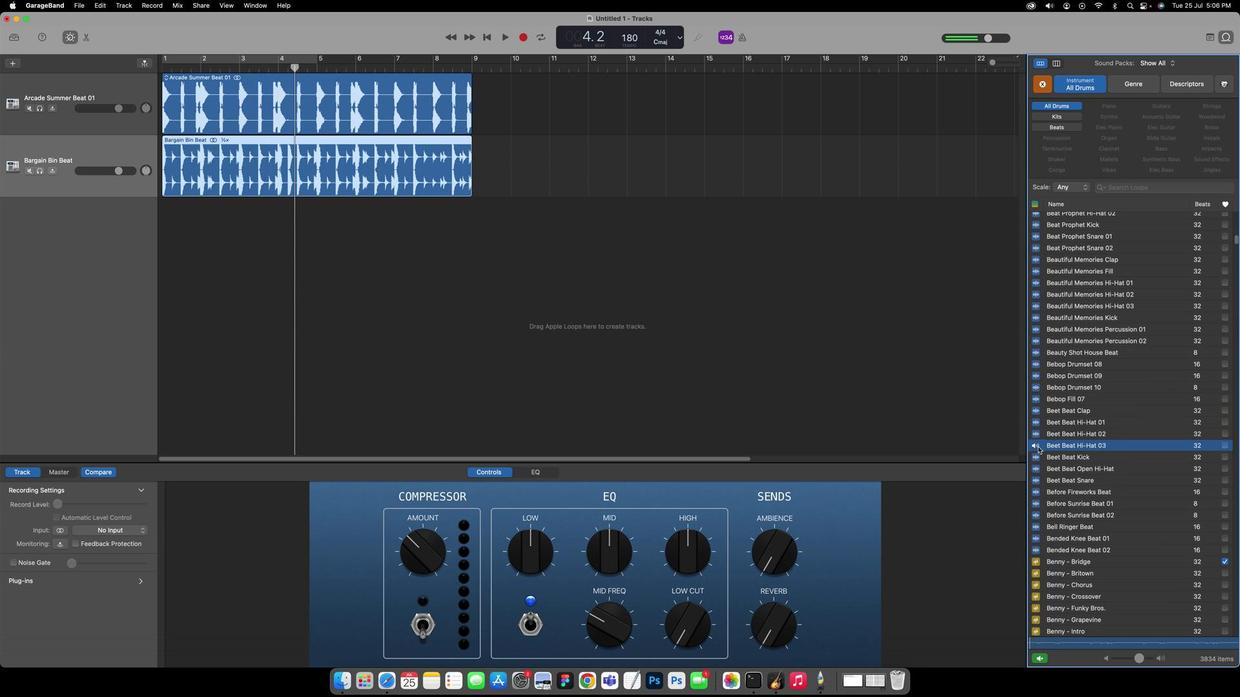 
Action: Mouse scrolled (1038, 445) with delta (16, 0)
Screenshot: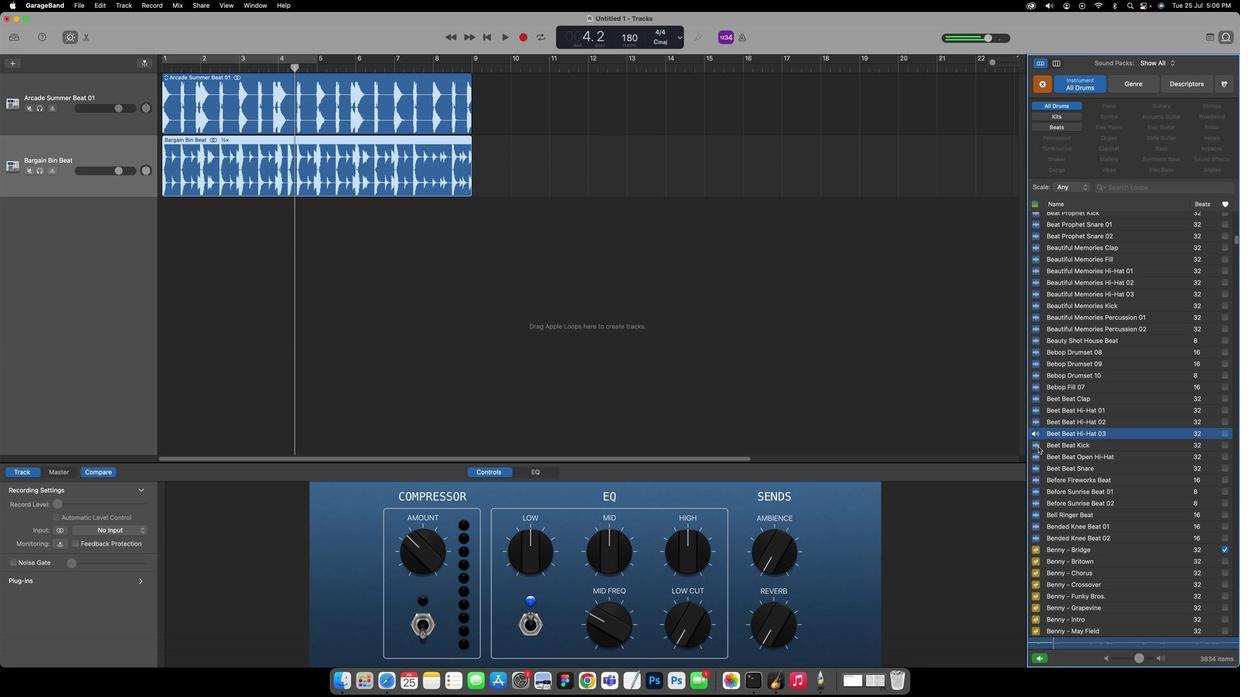 
Action: Mouse scrolled (1038, 445) with delta (16, 0)
Screenshot: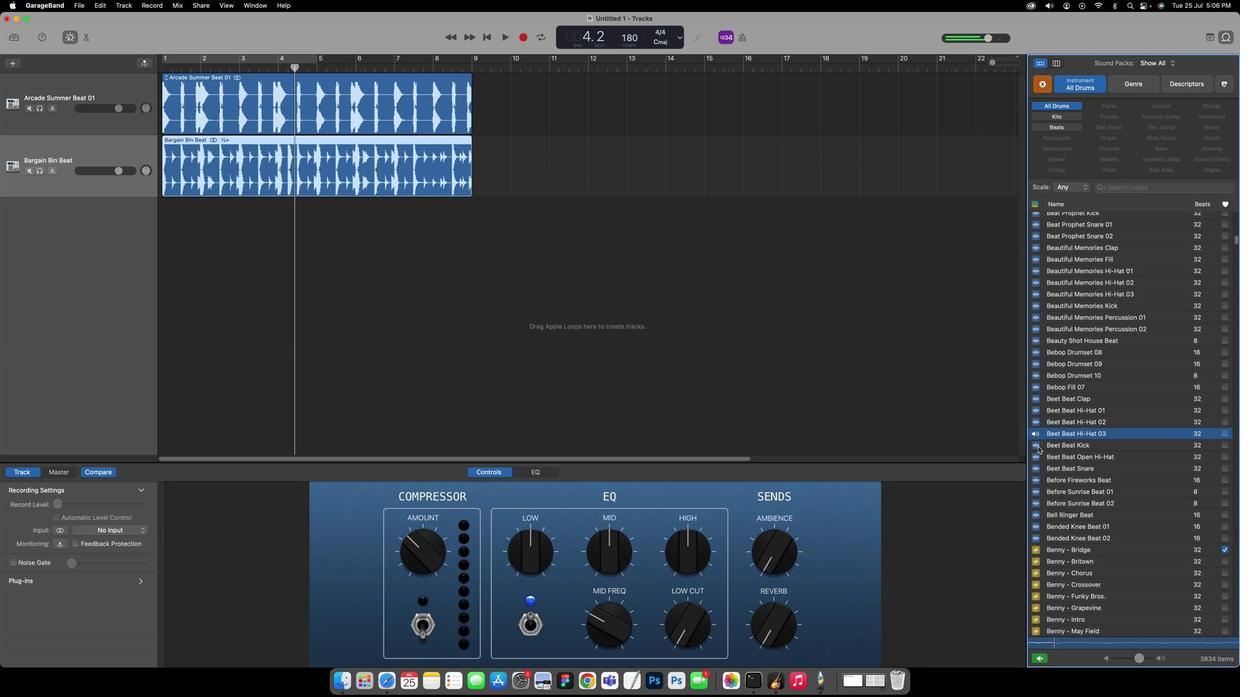 
Action: Mouse moved to (1036, 545)
Screenshot: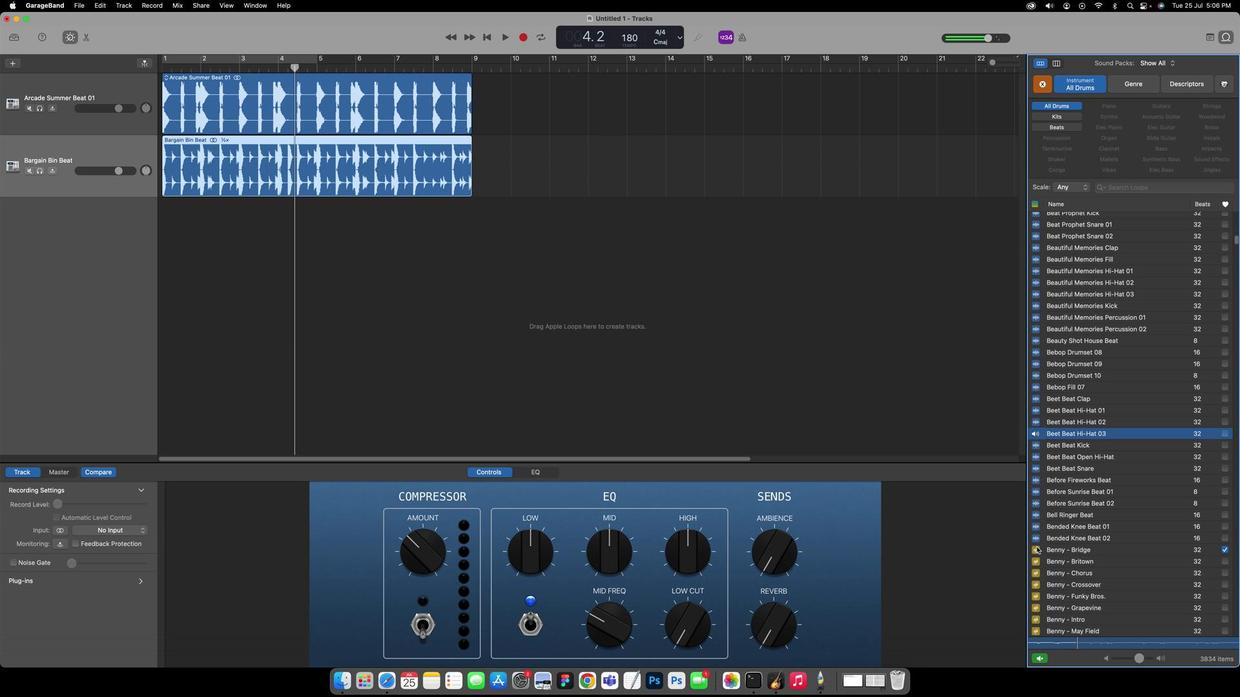 
Action: Mouse pressed left at (1036, 545)
Screenshot: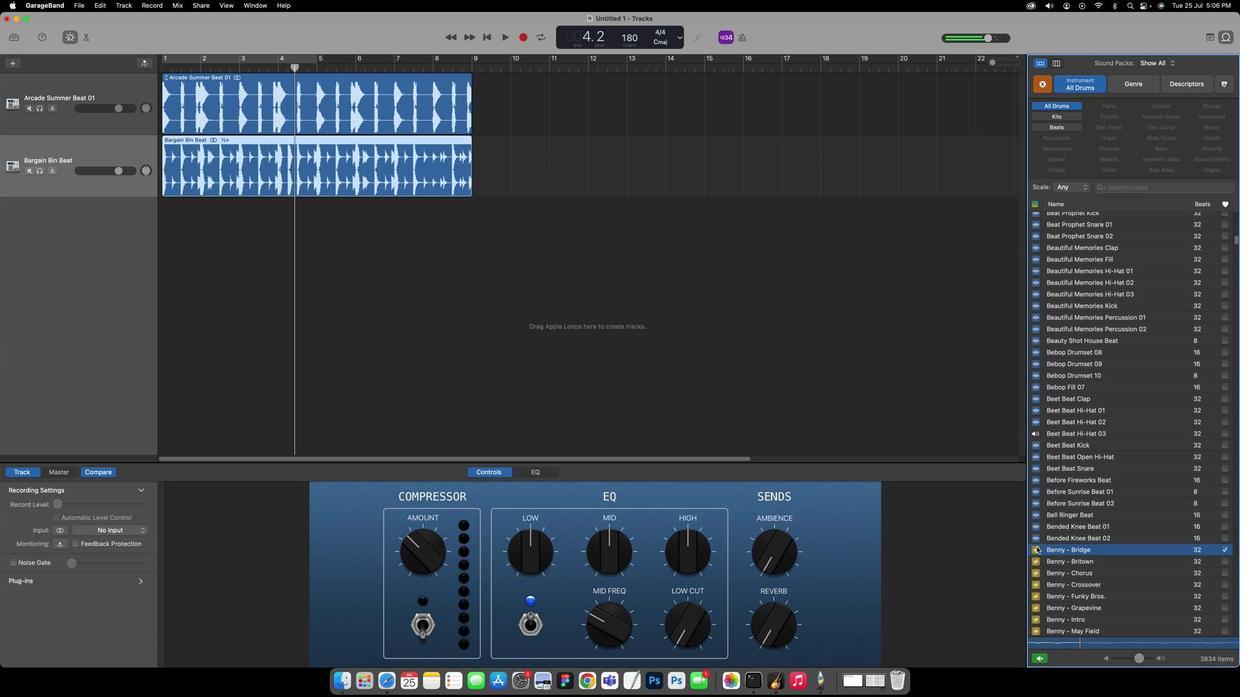 
Action: Mouse moved to (1063, 550)
Screenshot: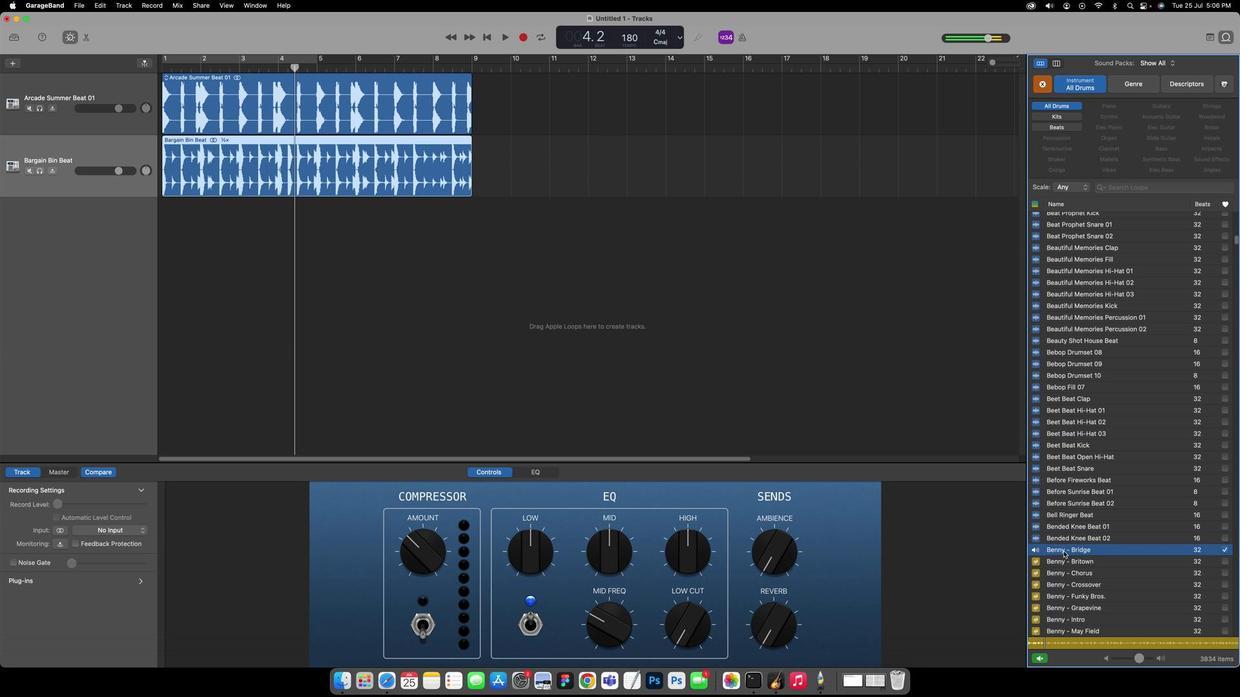 
Action: Mouse pressed left at (1063, 550)
Screenshot: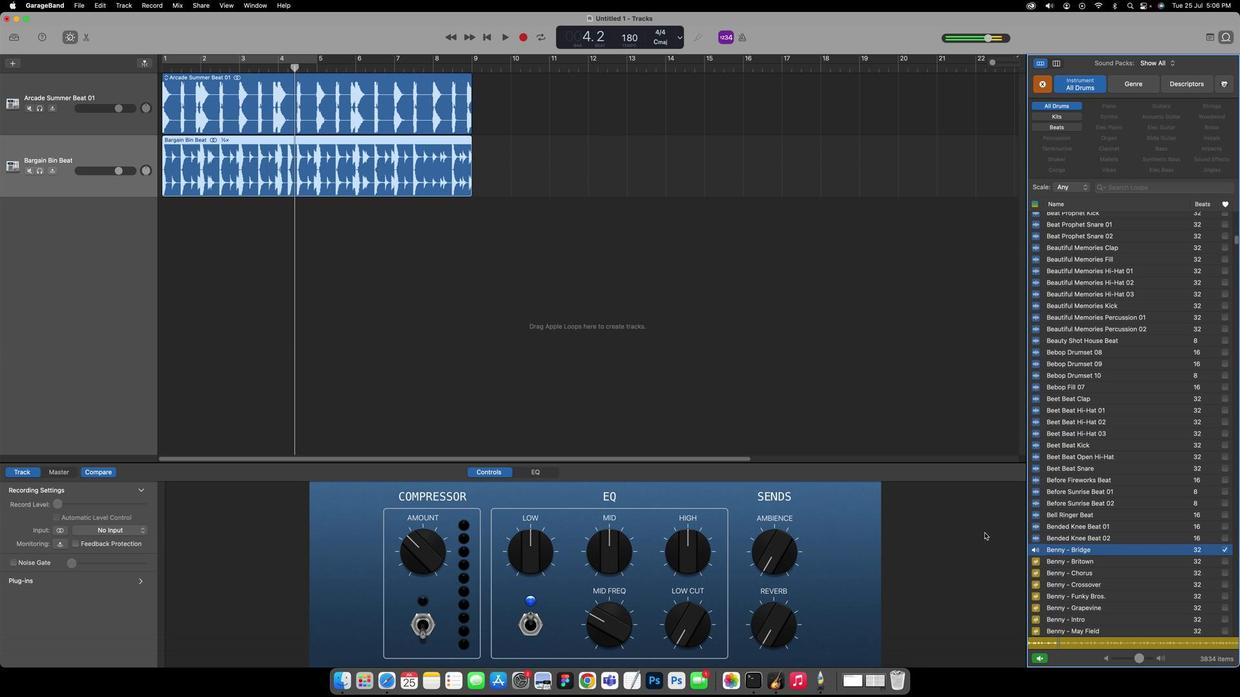 
Action: Mouse moved to (496, 40)
Screenshot: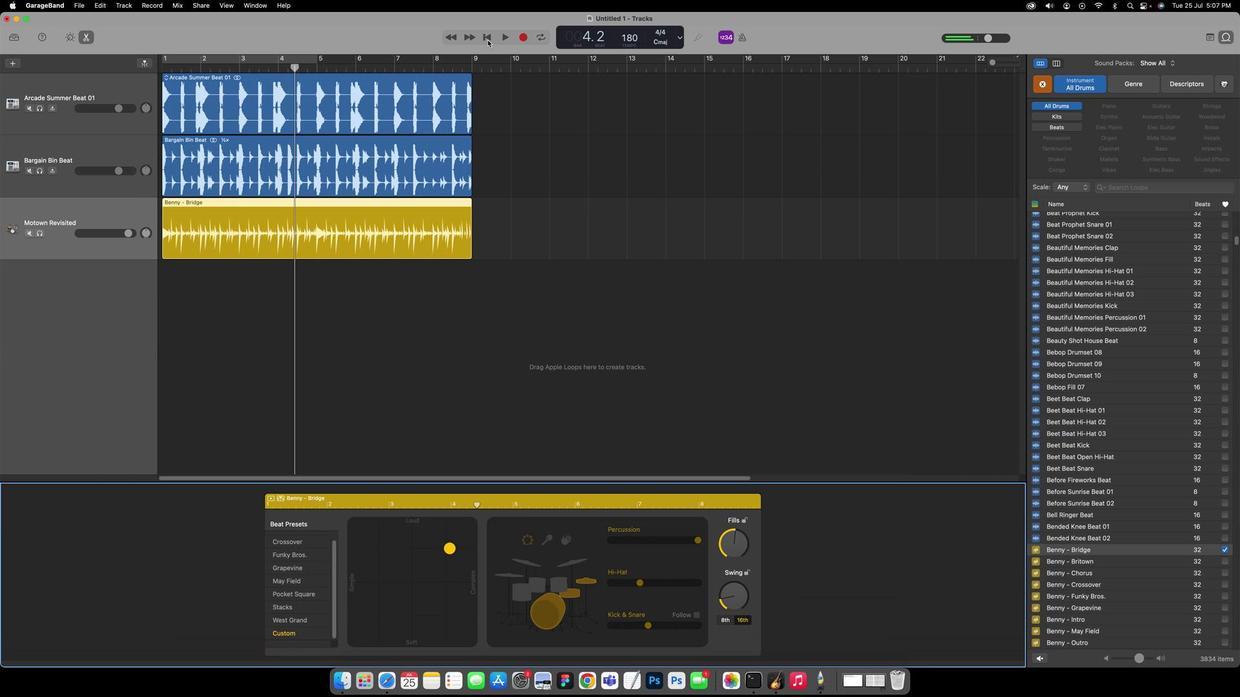 
Action: Mouse pressed left at (496, 40)
Screenshot: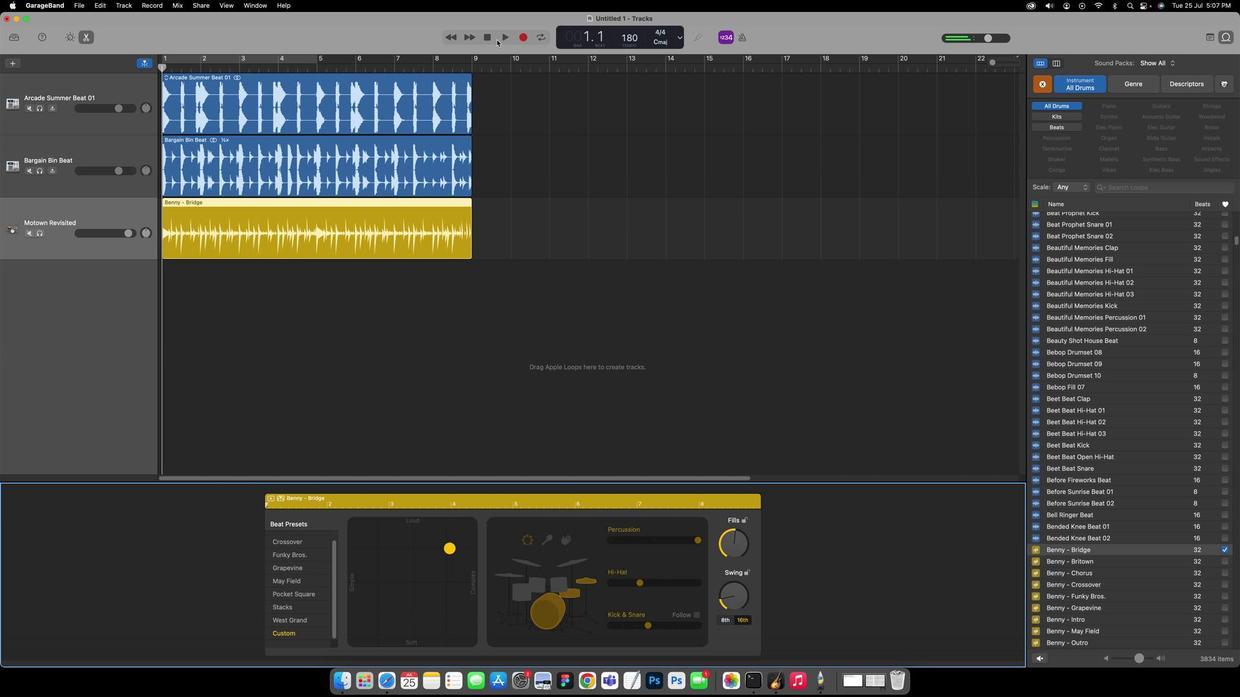 
Action: Mouse moved to (514, 40)
Screenshot: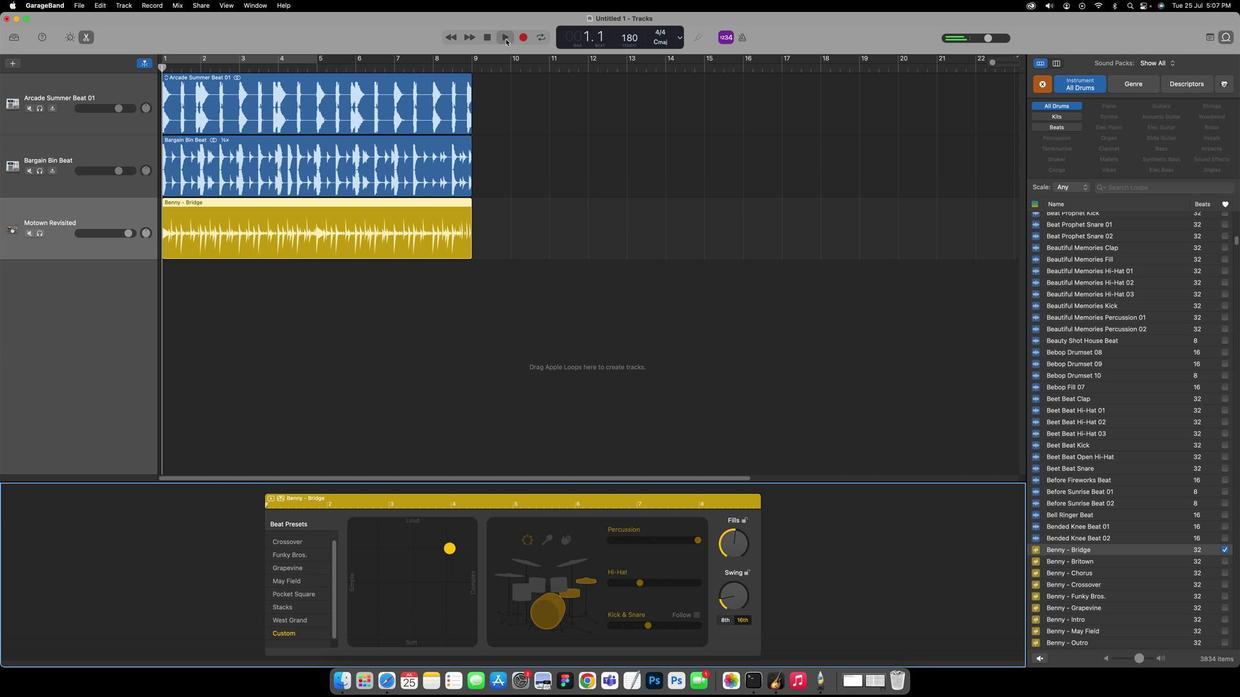
Action: Mouse pressed left at (514, 40)
Screenshot: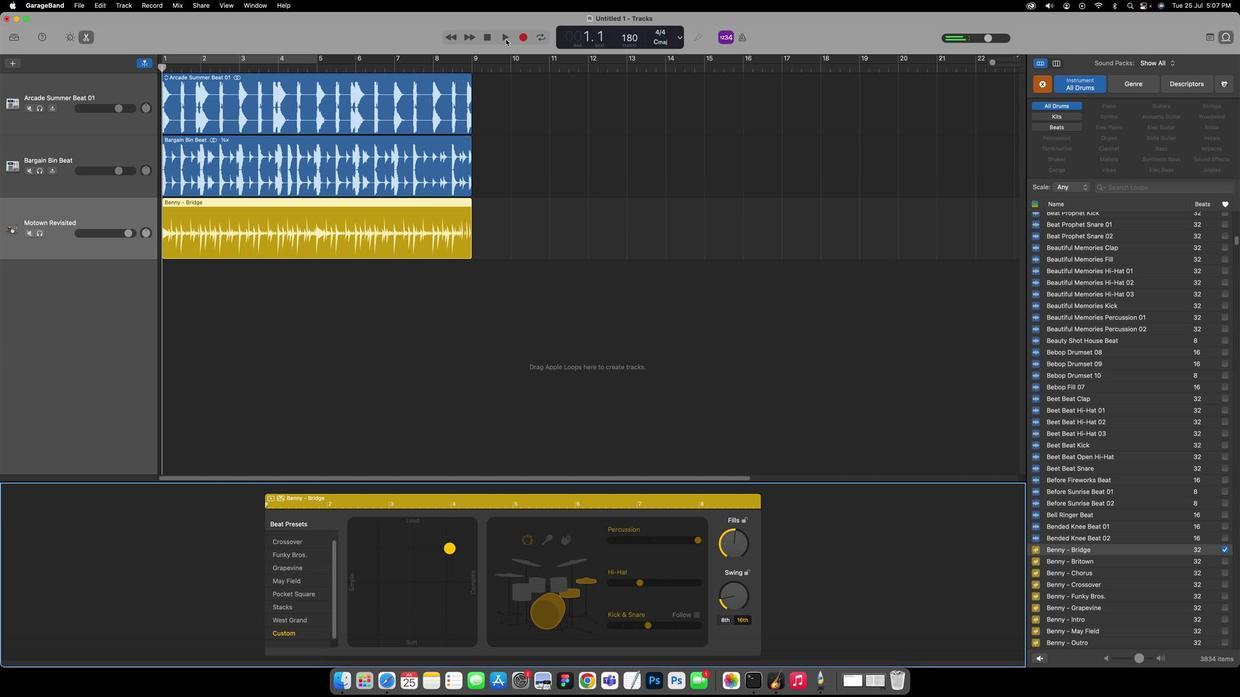 
Action: Key pressed Key.space
Screenshot: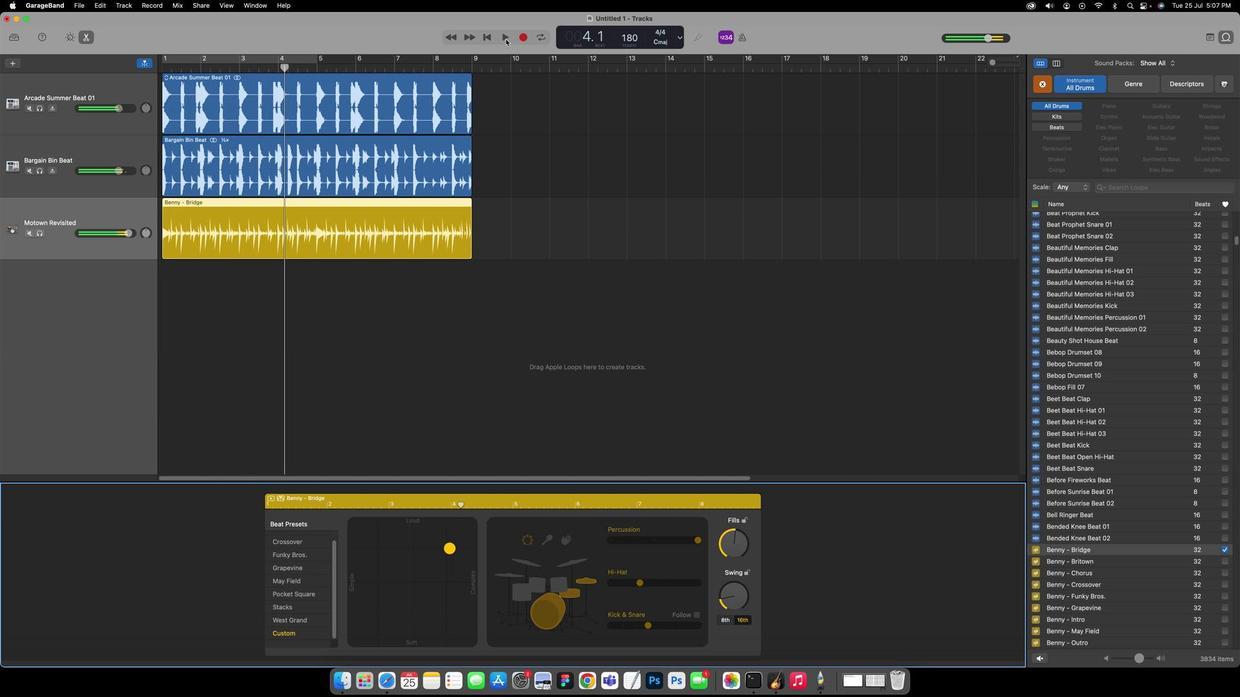 
Action: Mouse moved to (458, 546)
Screenshot: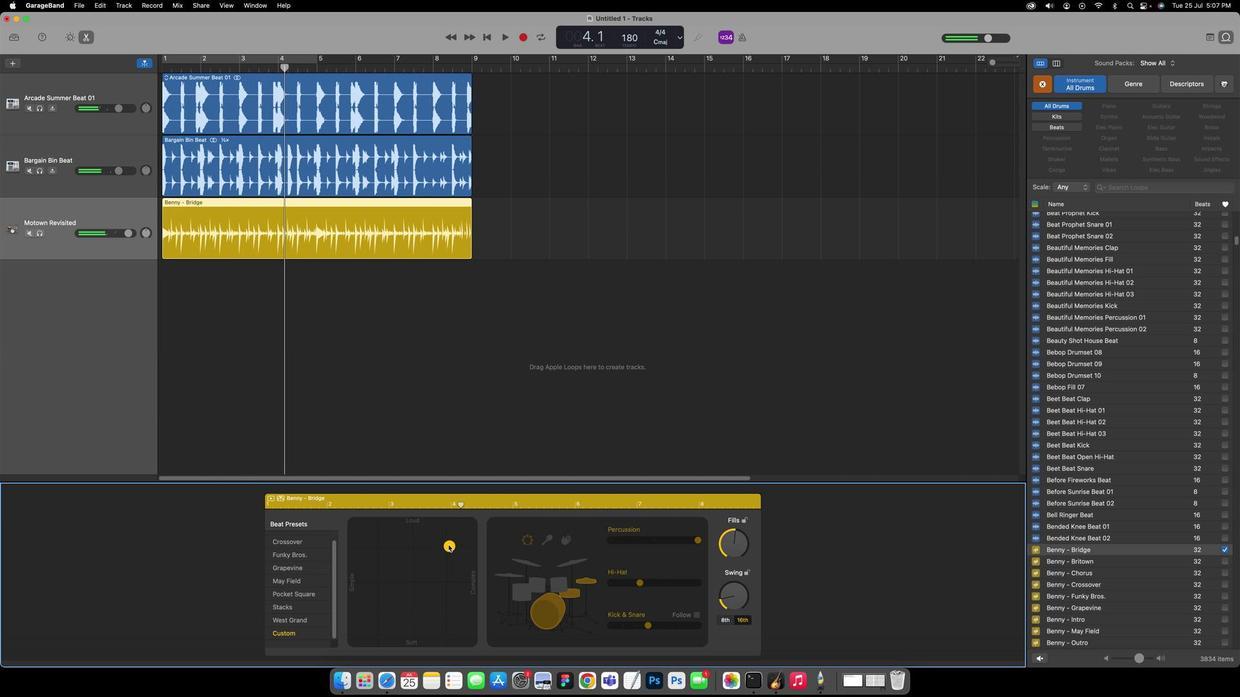 
Action: Mouse pressed left at (458, 546)
Screenshot: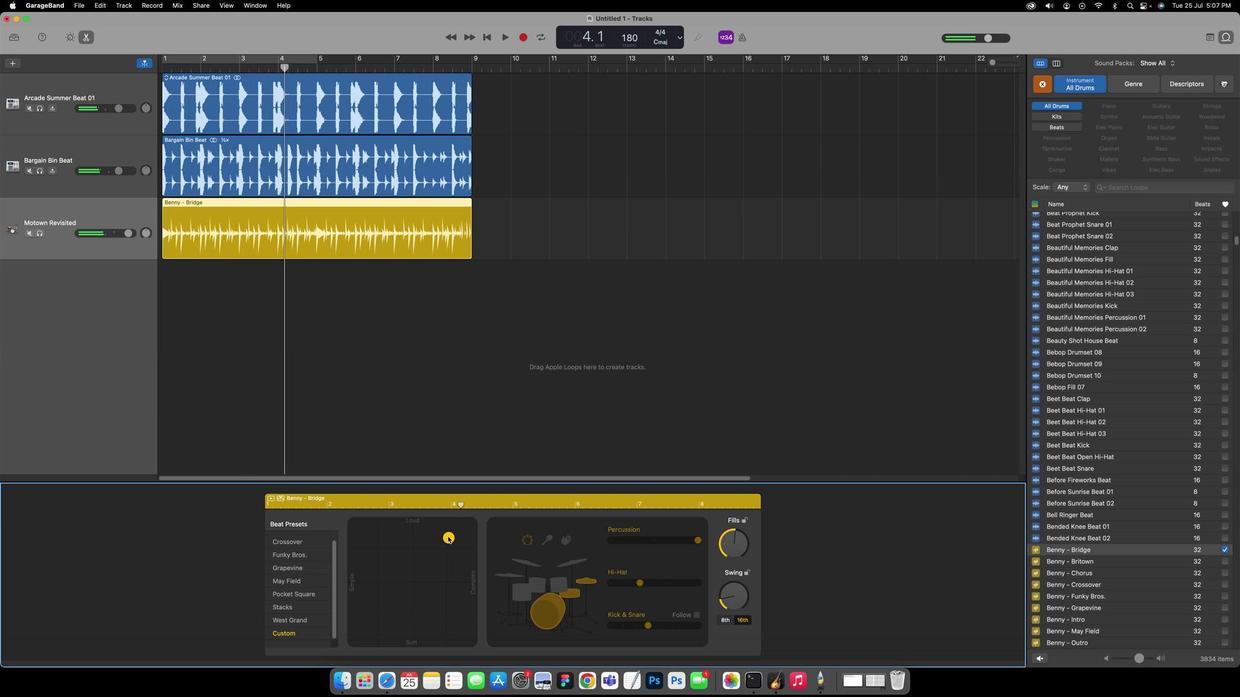 
Action: Mouse moved to (647, 581)
Screenshot: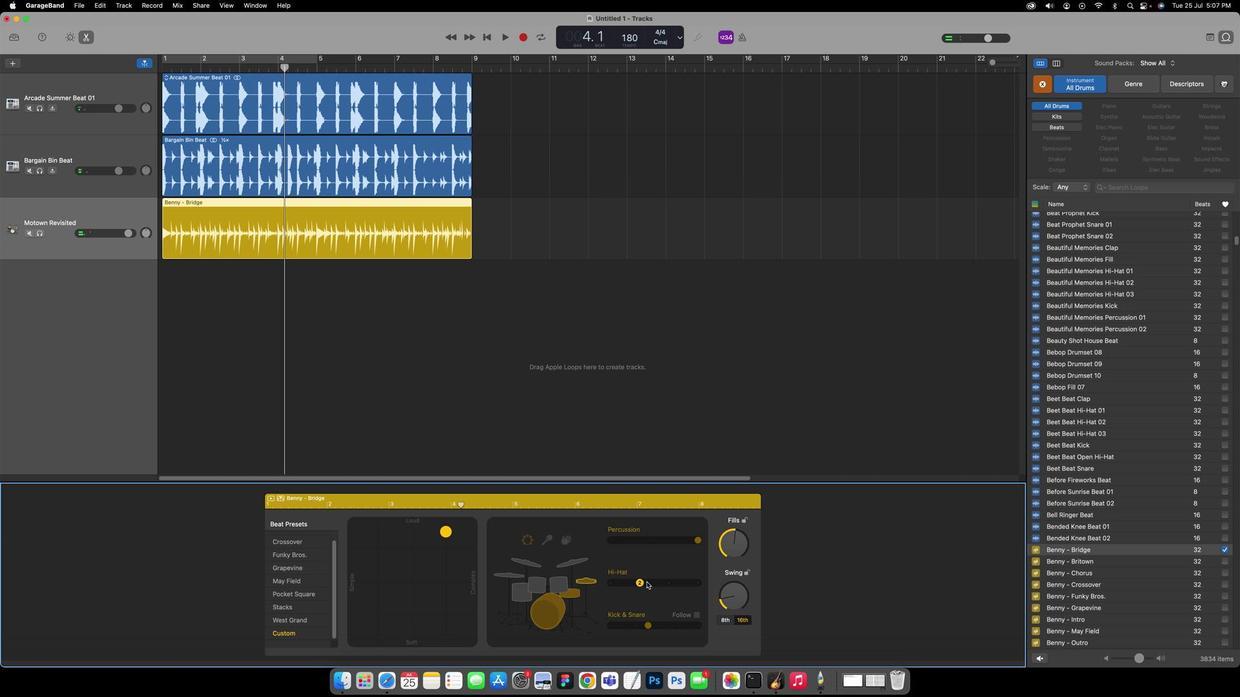 
Action: Mouse pressed left at (647, 581)
Screenshot: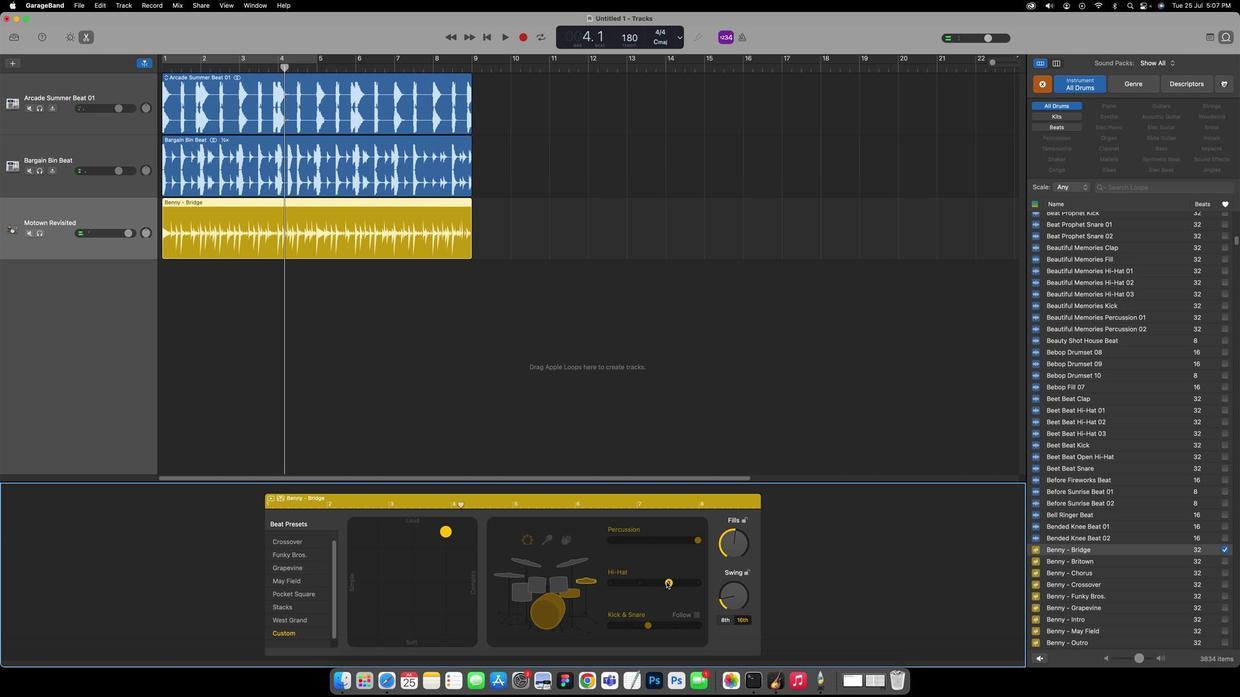 
Action: Mouse moved to (299, 259)
Screenshot: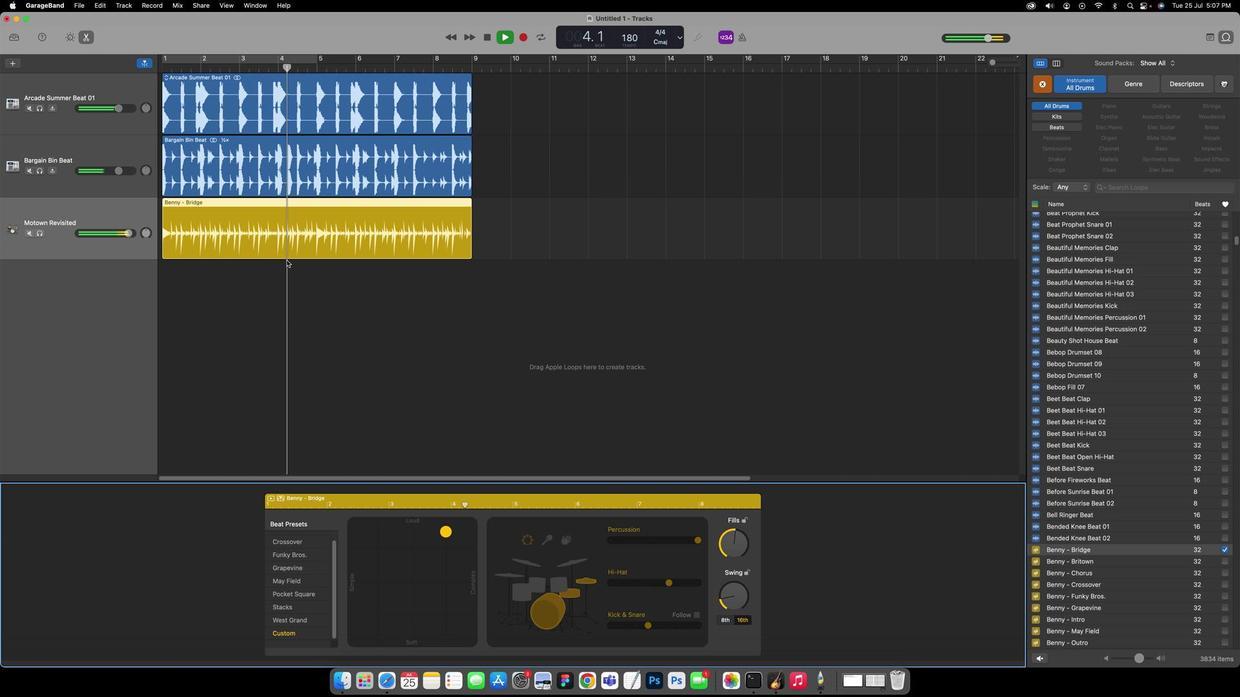 
Action: Key pressed Key.spaceKey.space
Screenshot: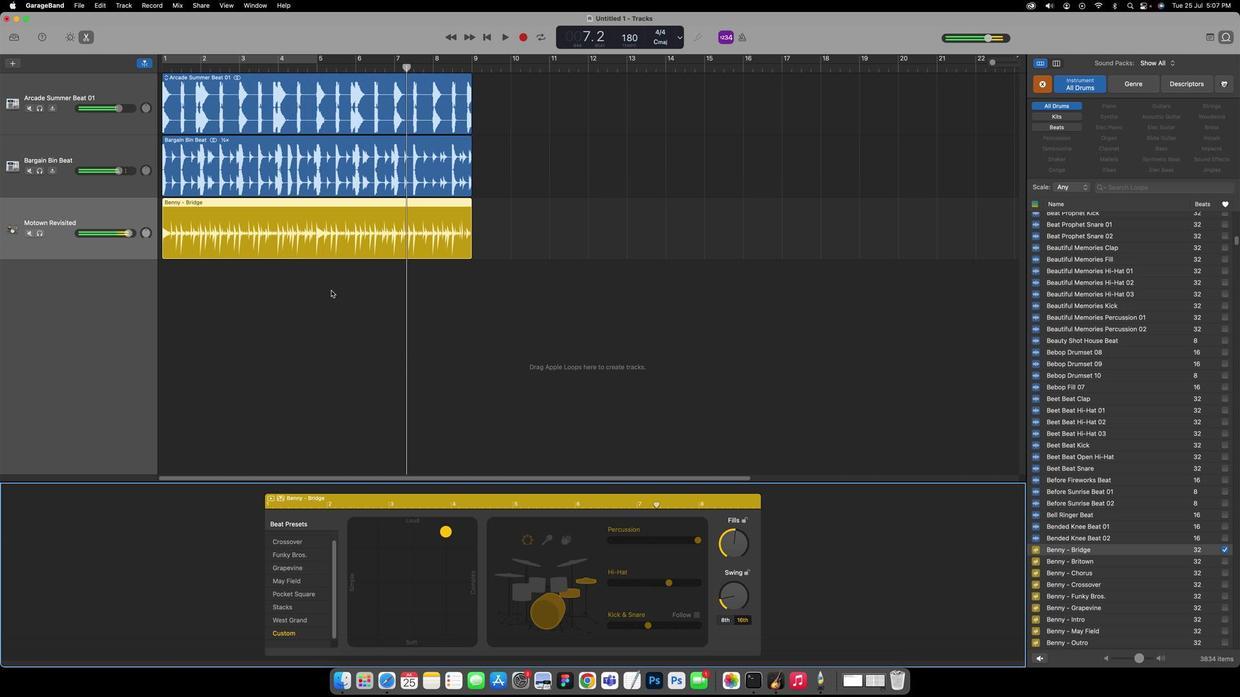 
Action: Mouse moved to (729, 598)
Screenshot: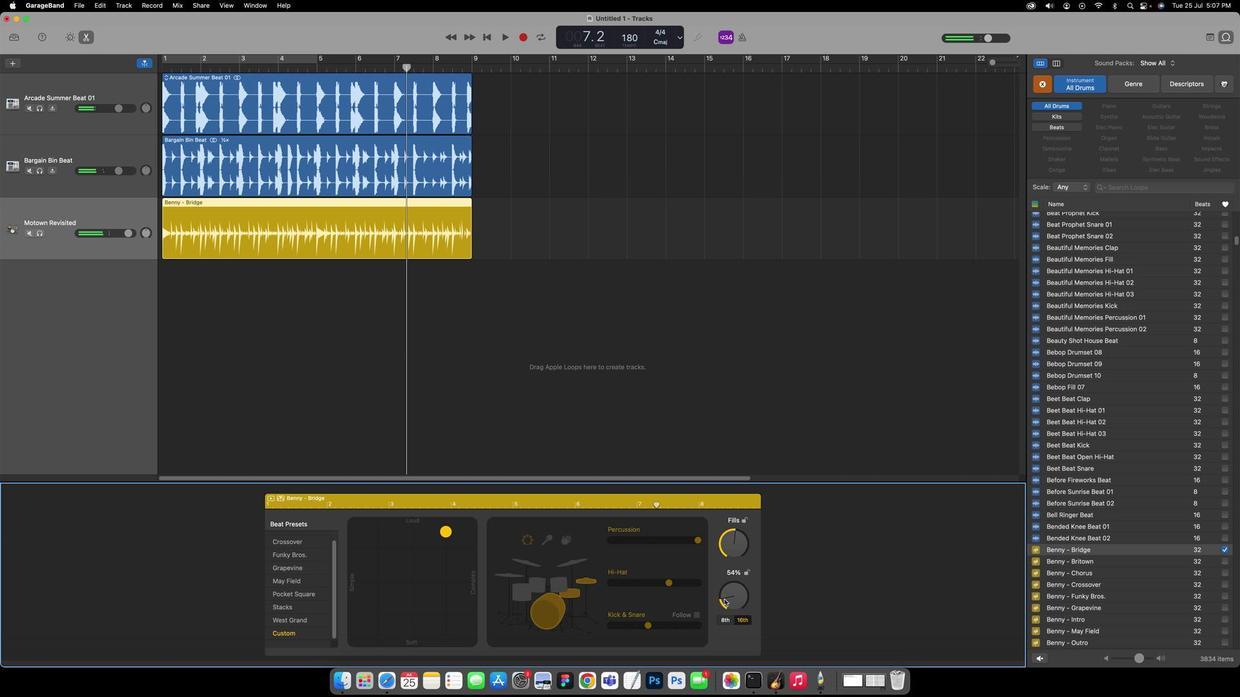 
Action: Mouse pressed left at (729, 598)
Screenshot: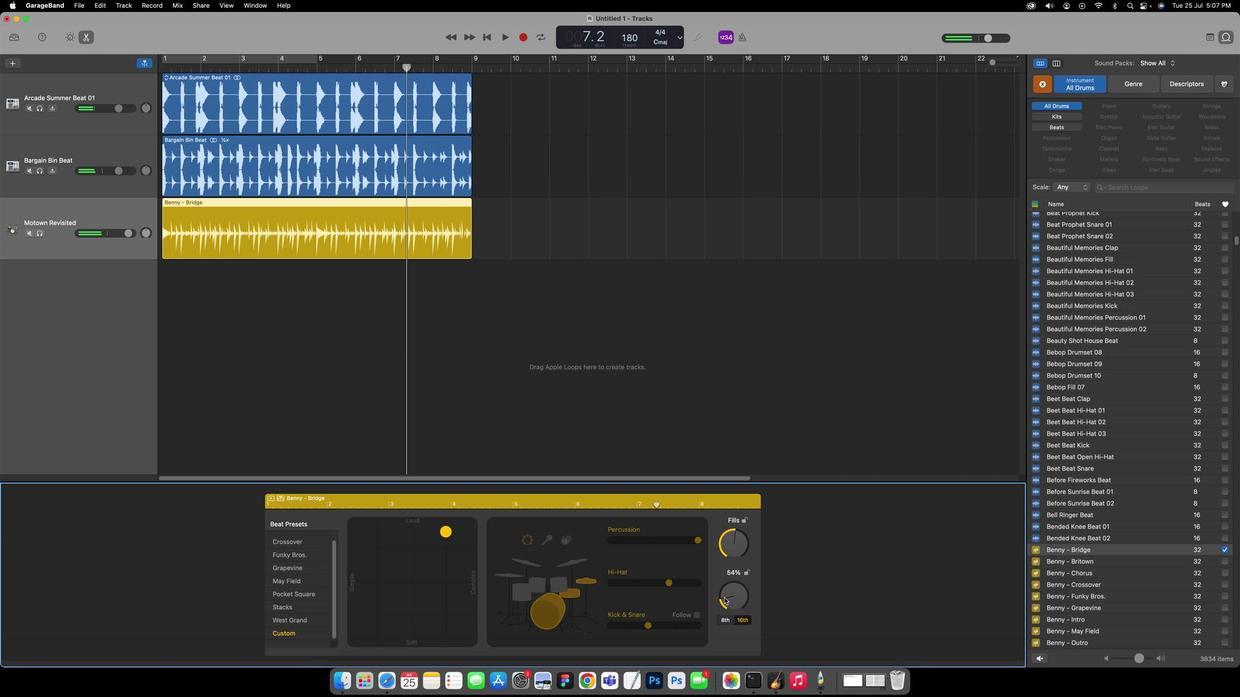 
Action: Mouse moved to (587, 412)
Screenshot: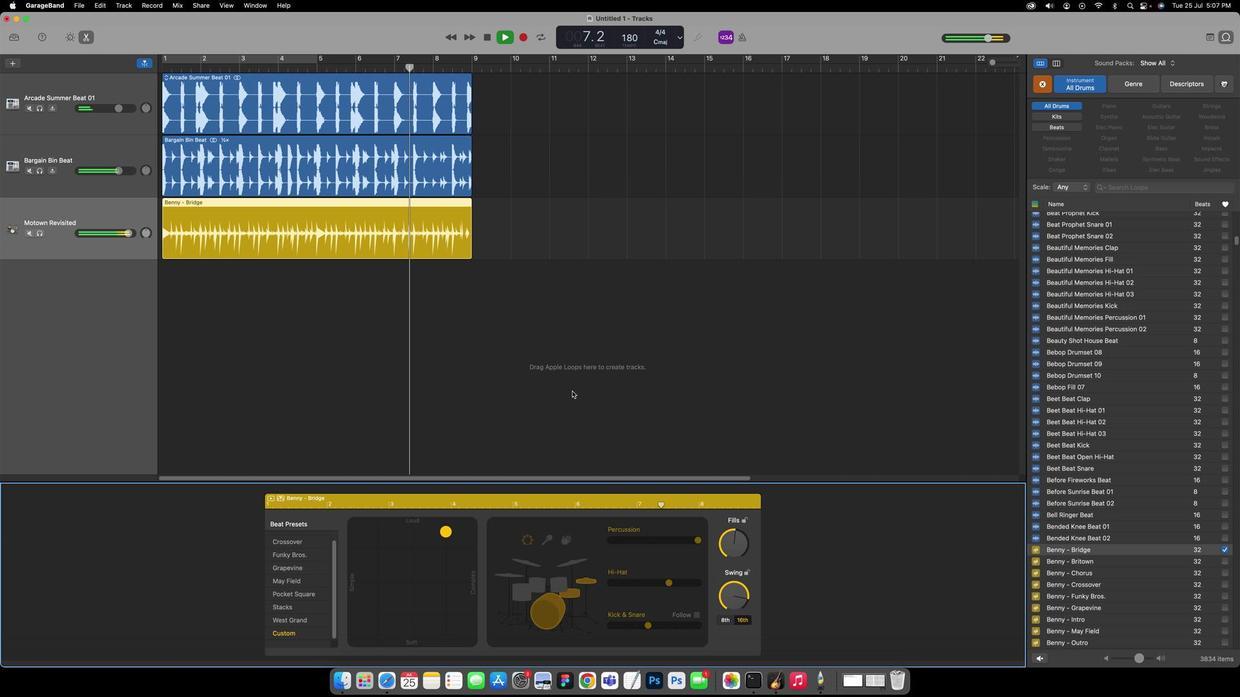 
Action: Key pressed Key.space
Screenshot: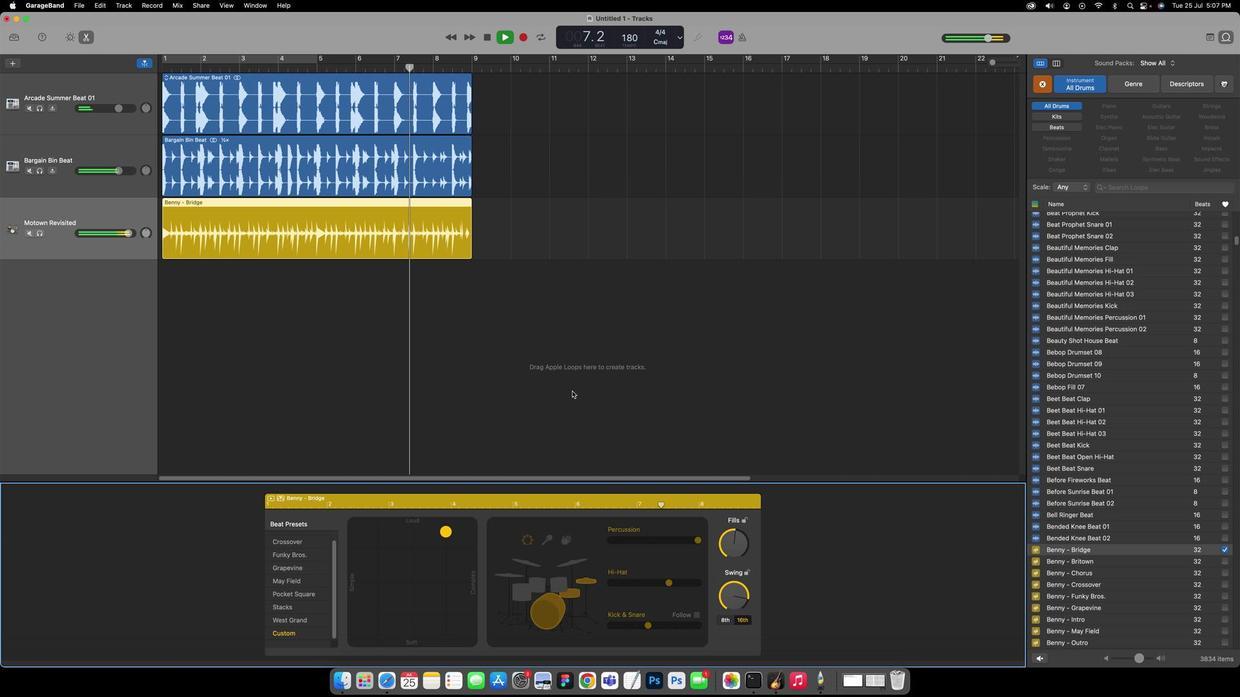 
Action: Mouse moved to (419, 187)
Screenshot: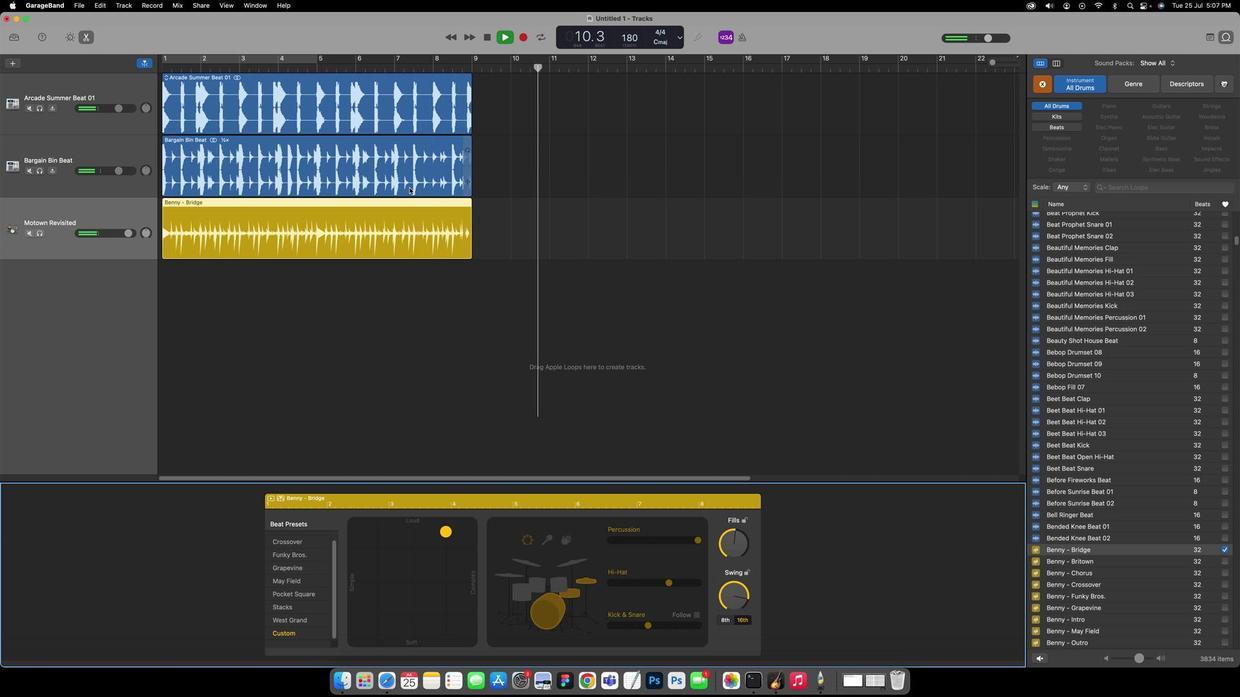 
Action: Mouse pressed left at (419, 187)
Screenshot: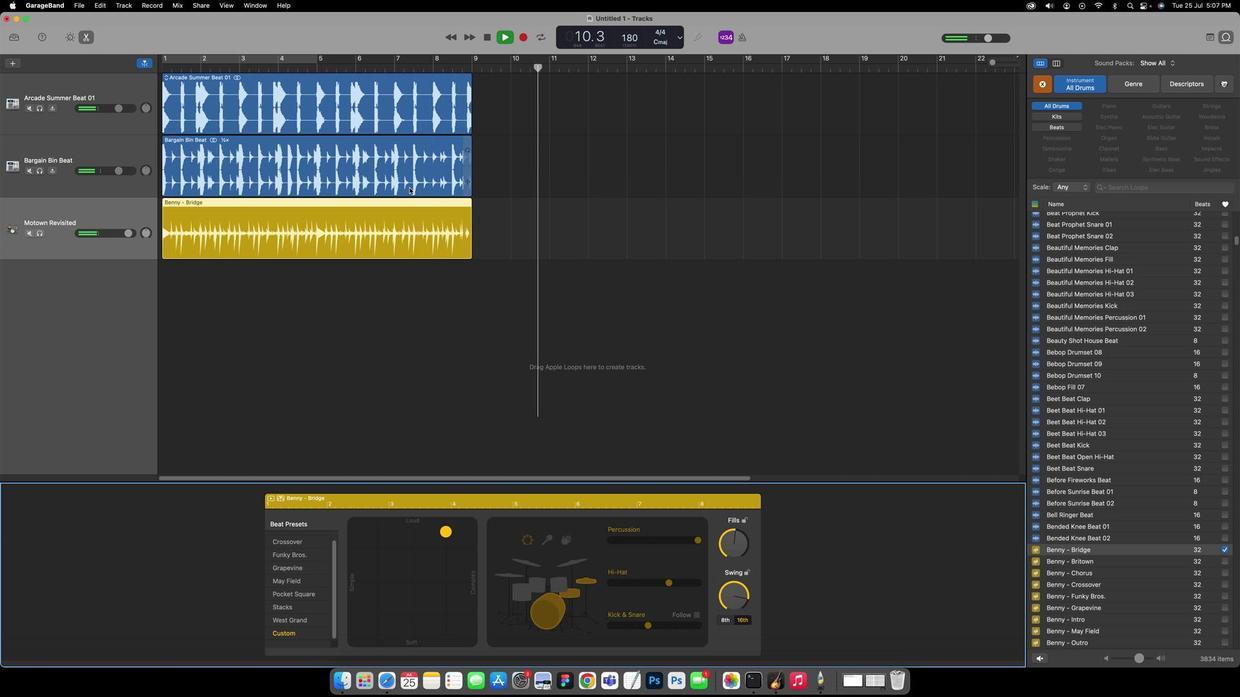
Action: Mouse moved to (423, 169)
Screenshot: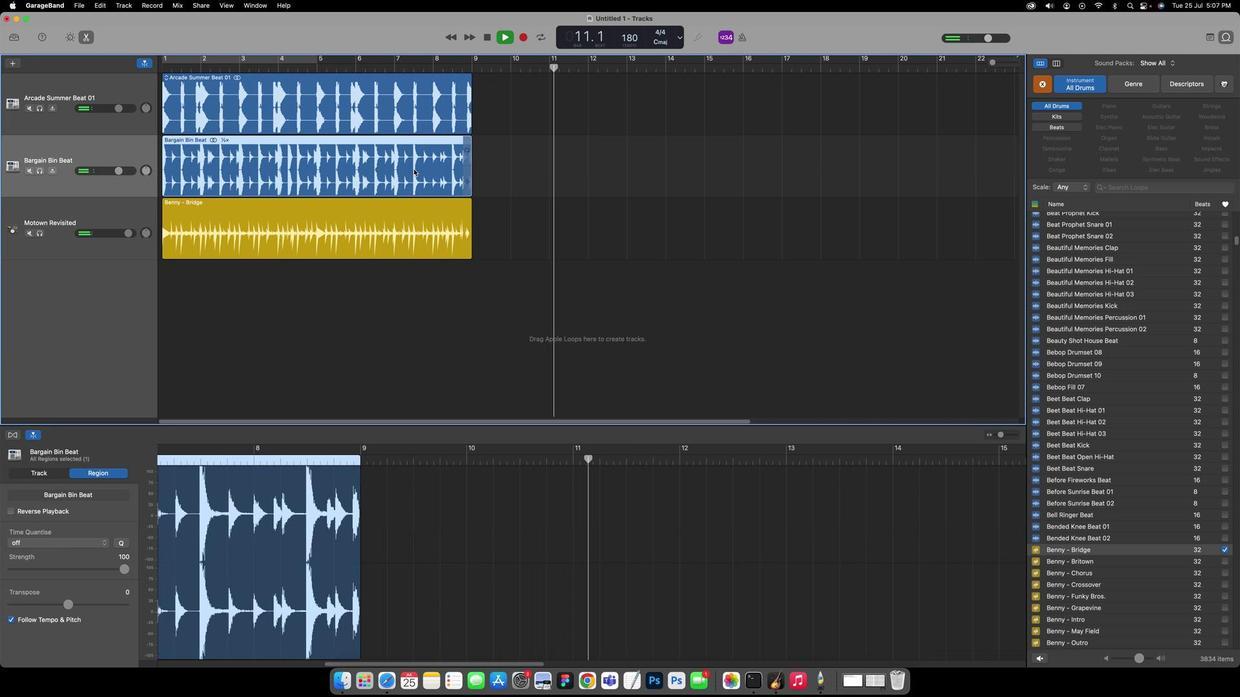 
Action: Mouse pressed left at (423, 169)
Screenshot: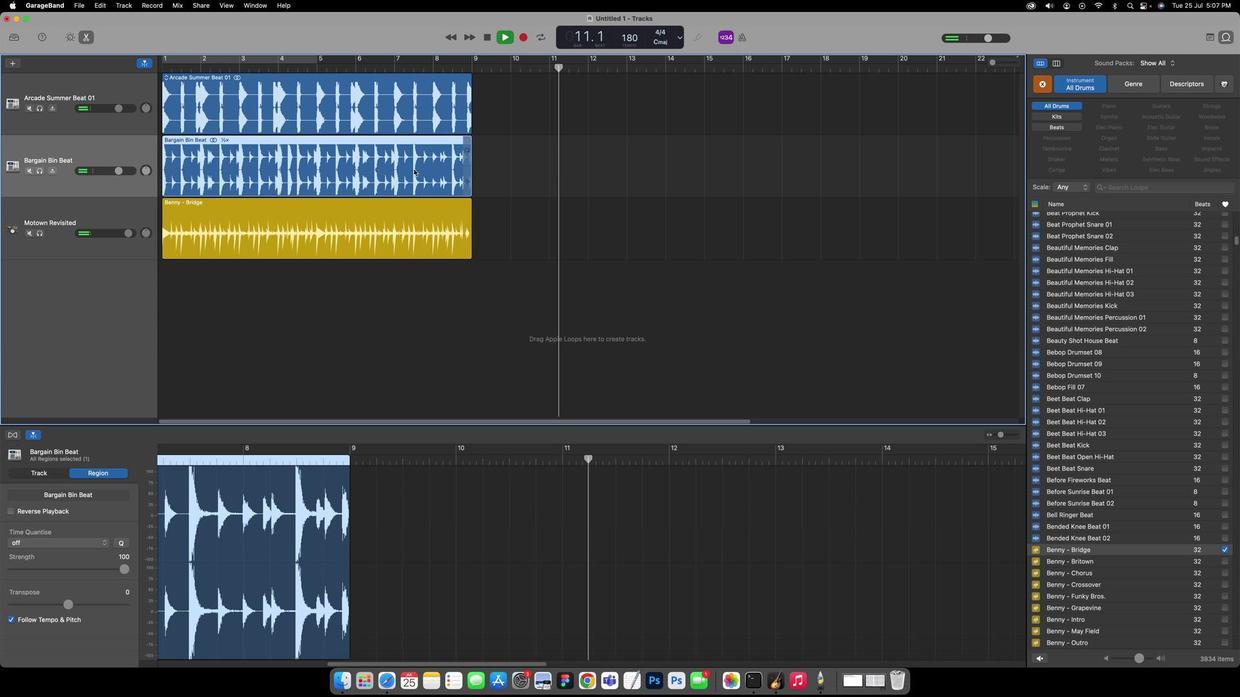 
Action: Mouse moved to (425, 102)
Screenshot: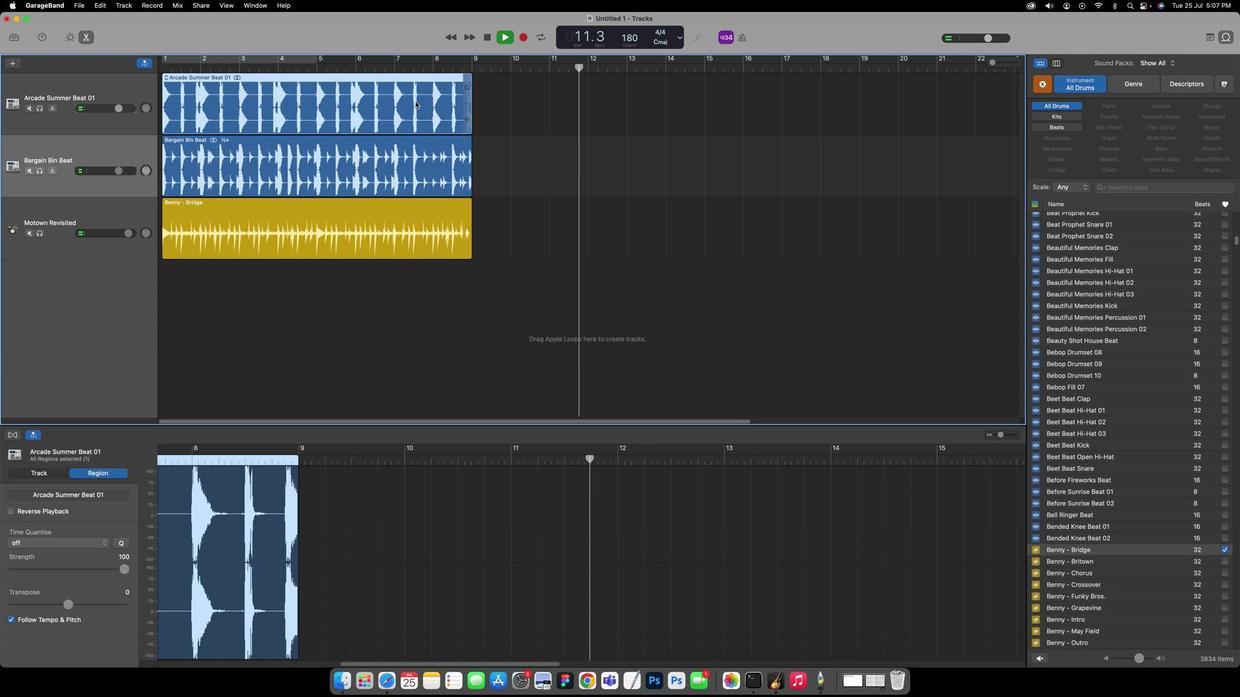 
Action: Mouse pressed left at (425, 102)
Screenshot: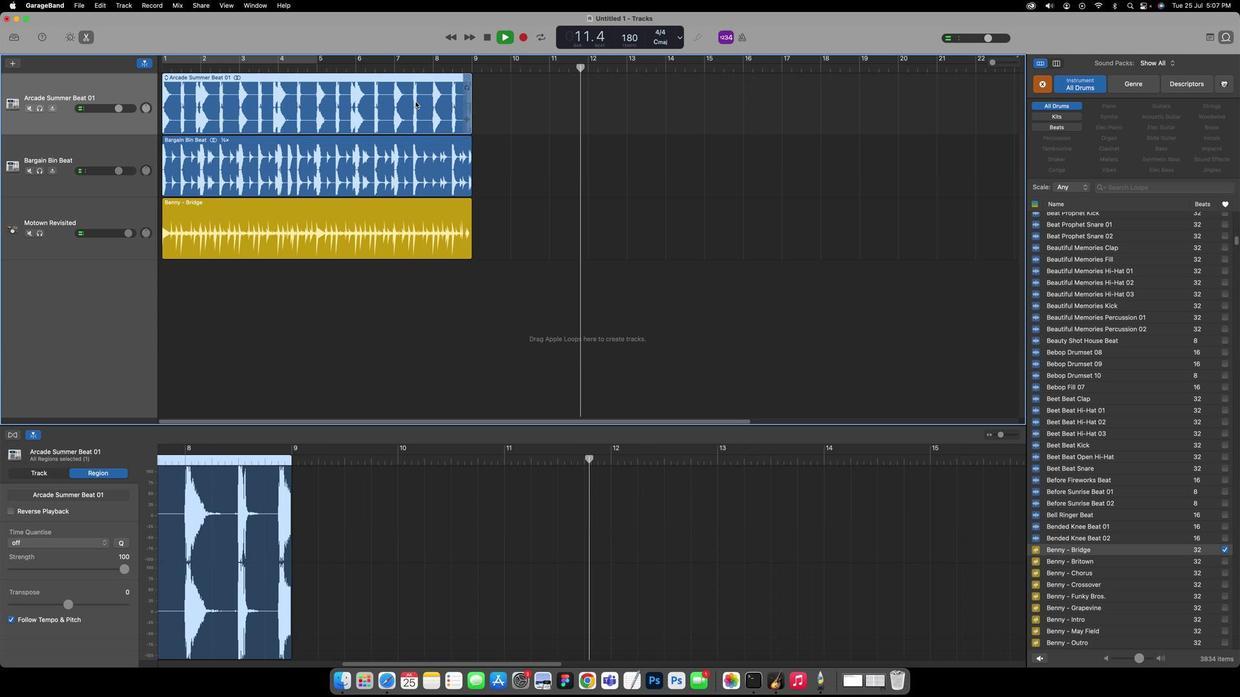 
Action: Mouse moved to (633, 36)
Screenshot: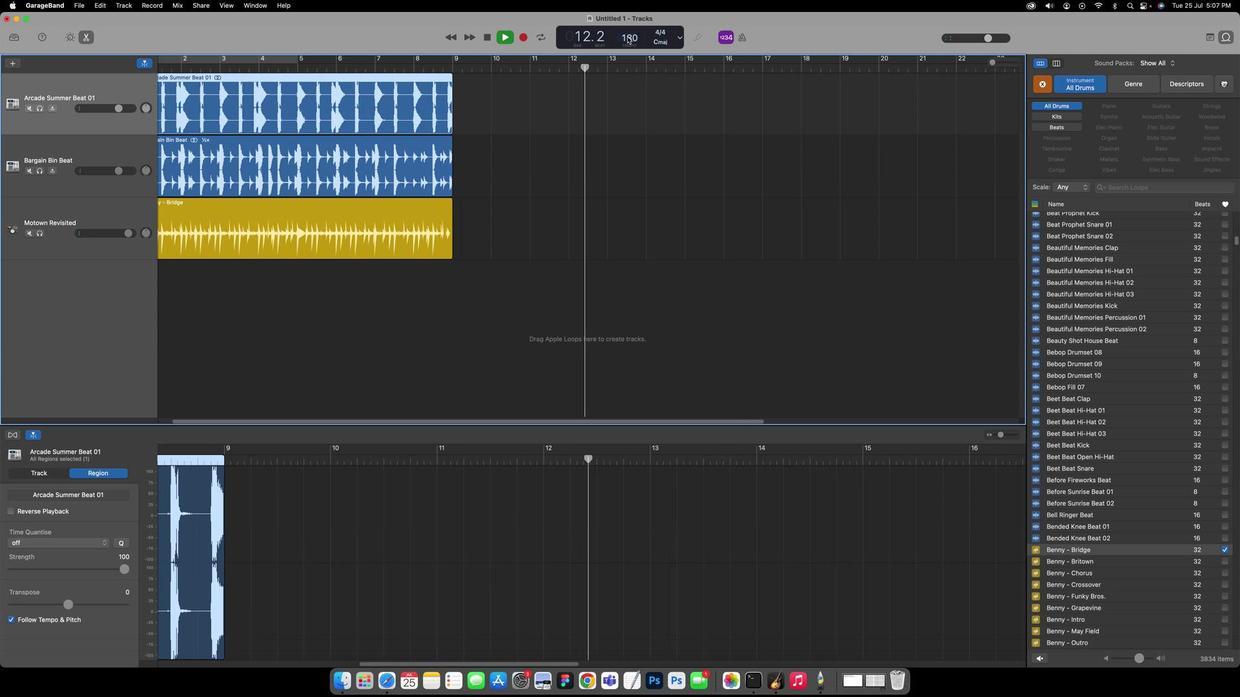 
Action: Mouse pressed left at (633, 36)
Screenshot: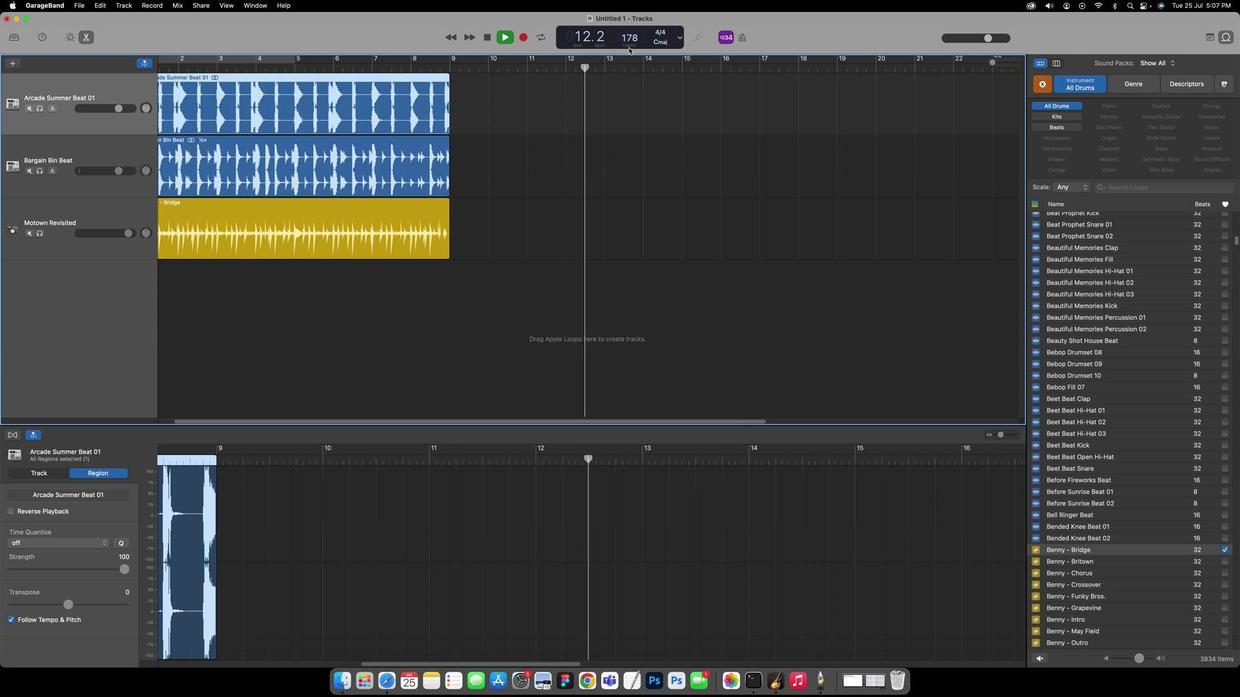 
Action: Mouse moved to (512, 38)
Screenshot: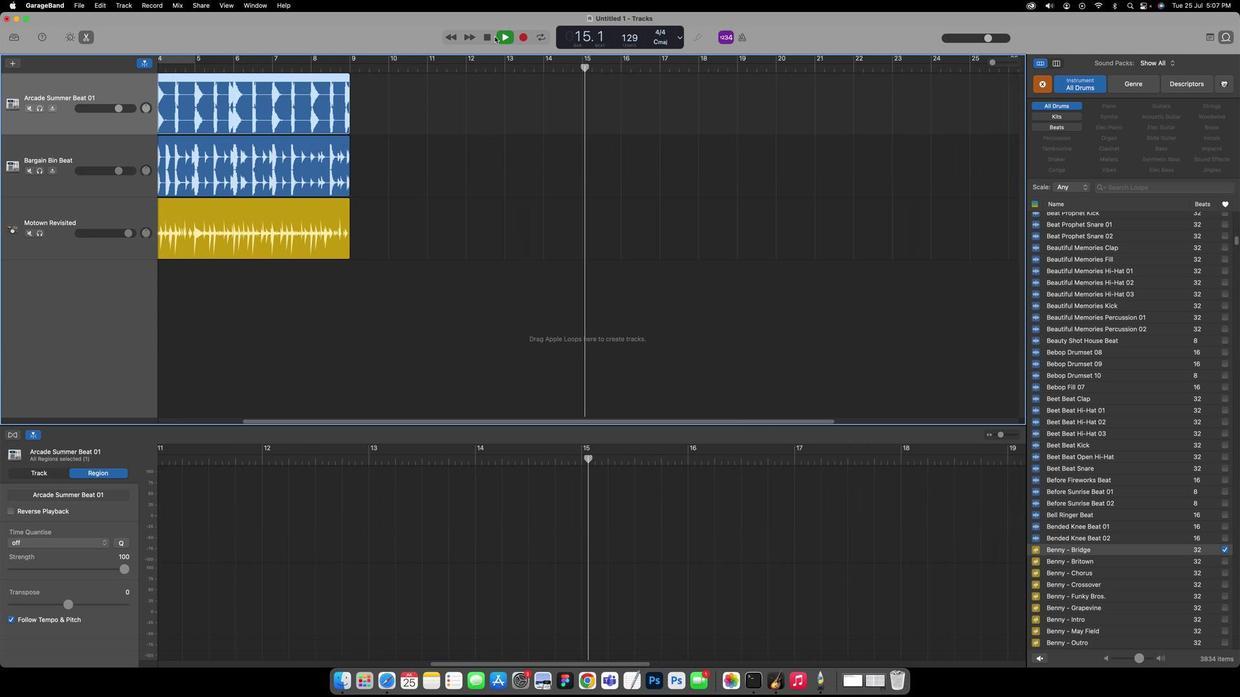 
Action: Mouse pressed left at (512, 38)
Screenshot: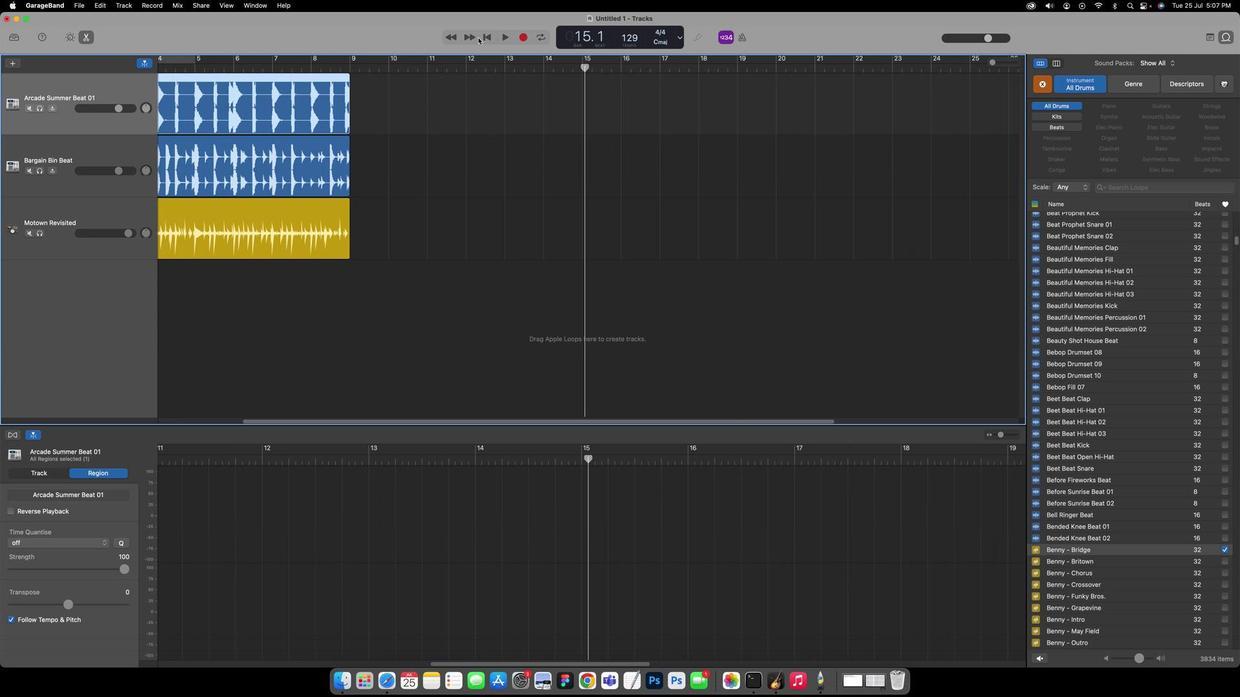 
Action: Mouse moved to (496, 36)
Screenshot: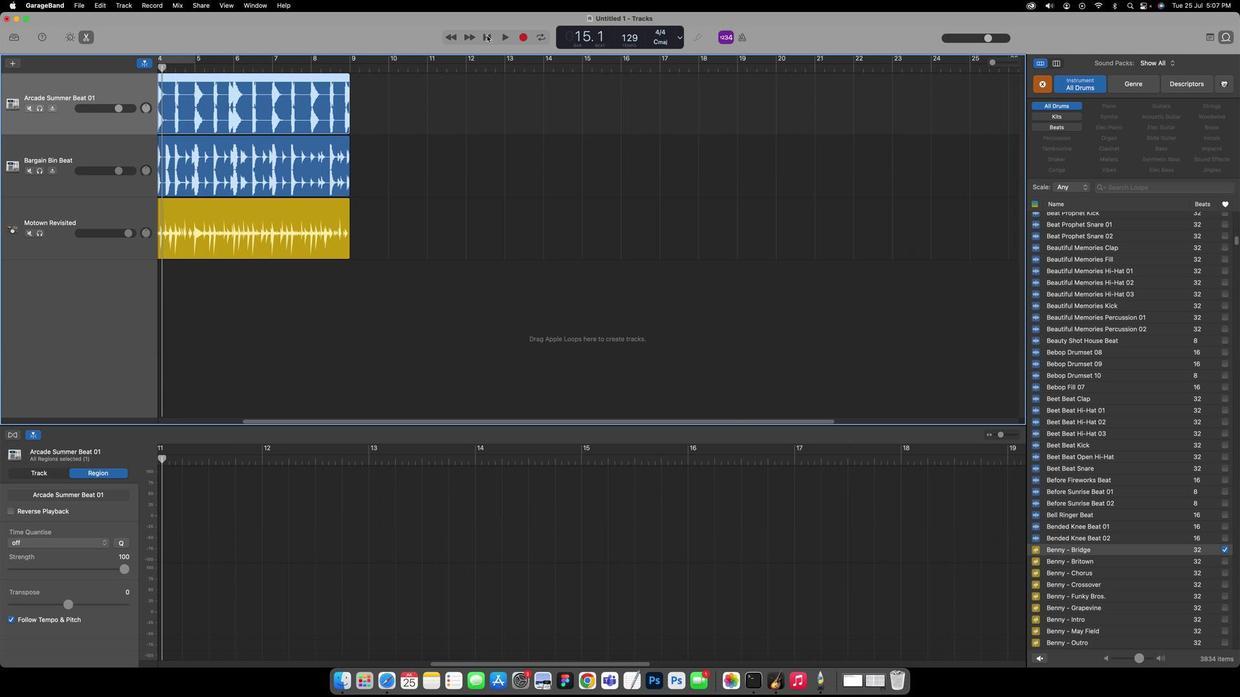 
Action: Mouse pressed left at (496, 36)
Screenshot: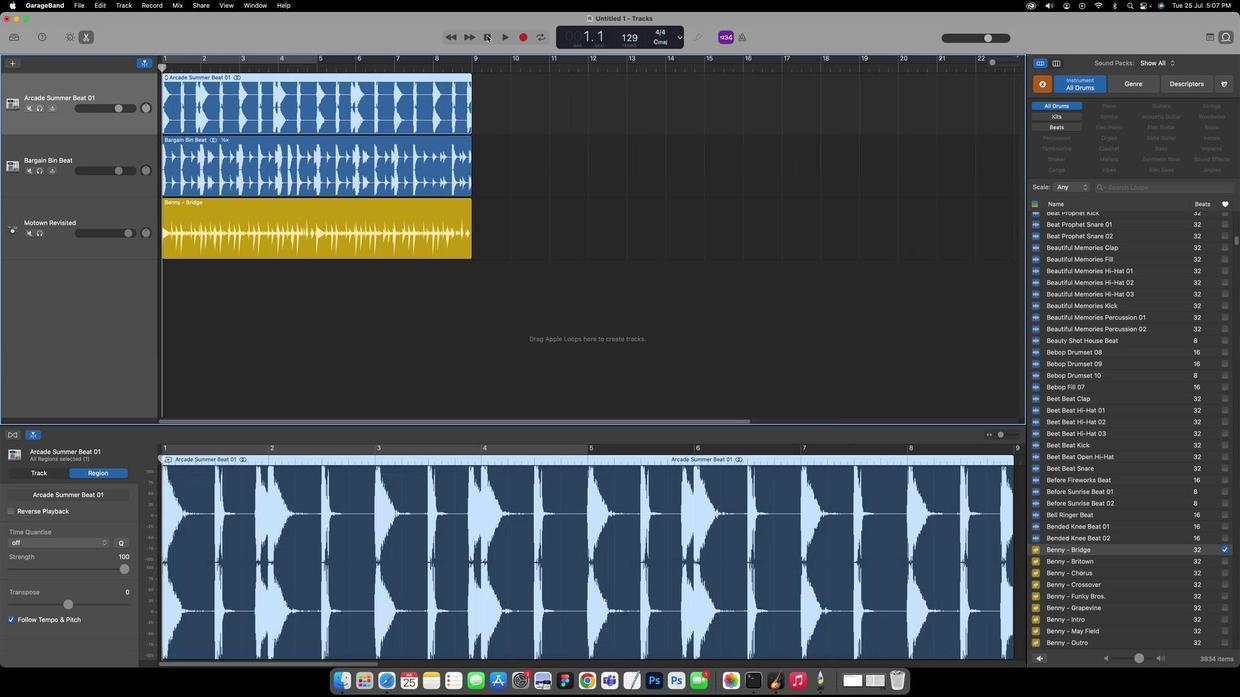 
Action: Mouse moved to (549, 91)
Screenshot: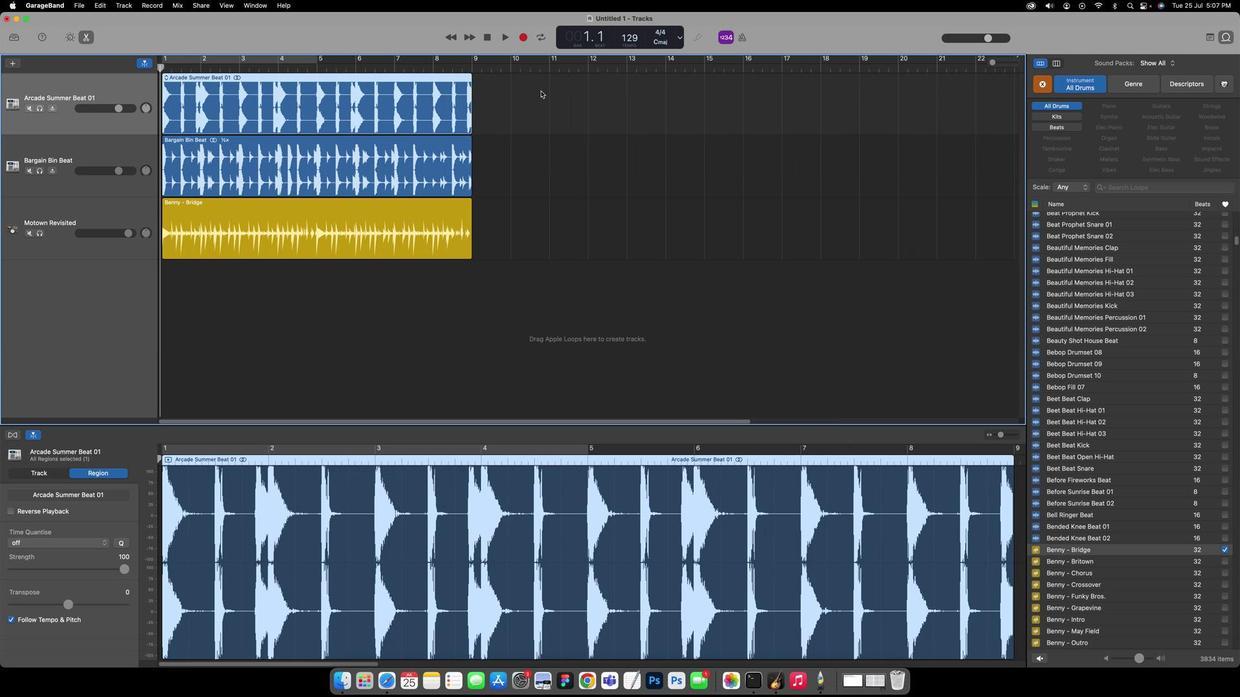 
Action: Key pressed Key.space
Screenshot: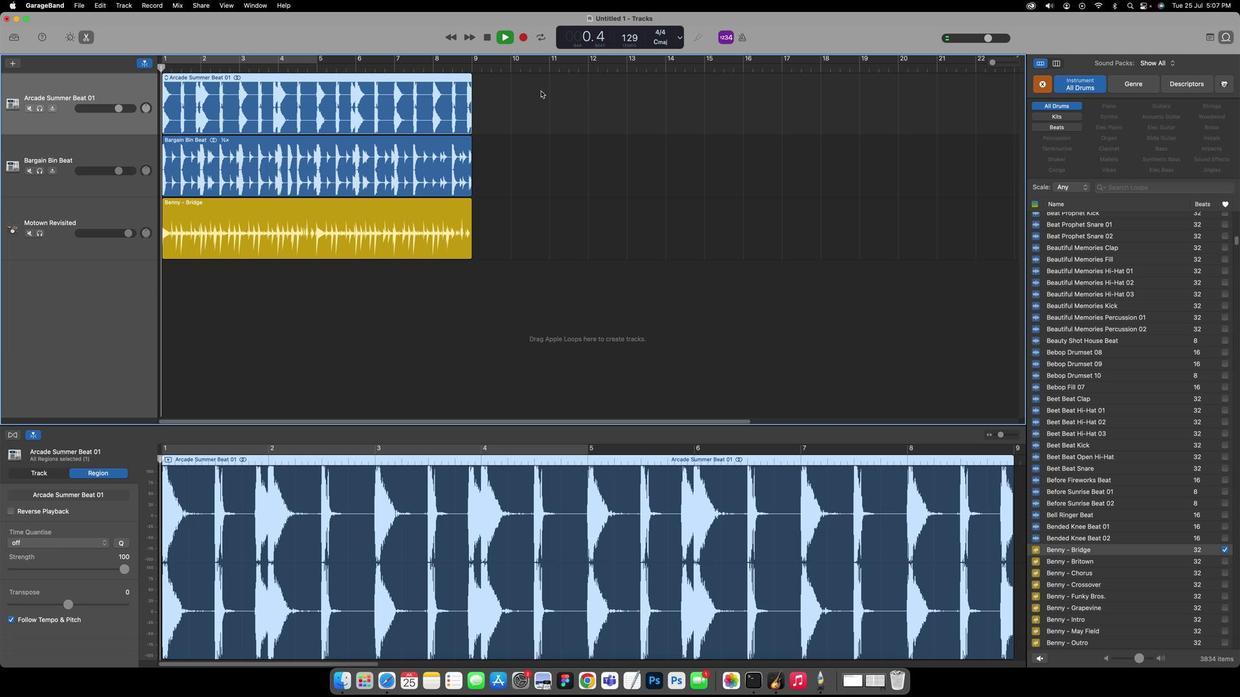 
Action: Mouse moved to (1094, 398)
Screenshot: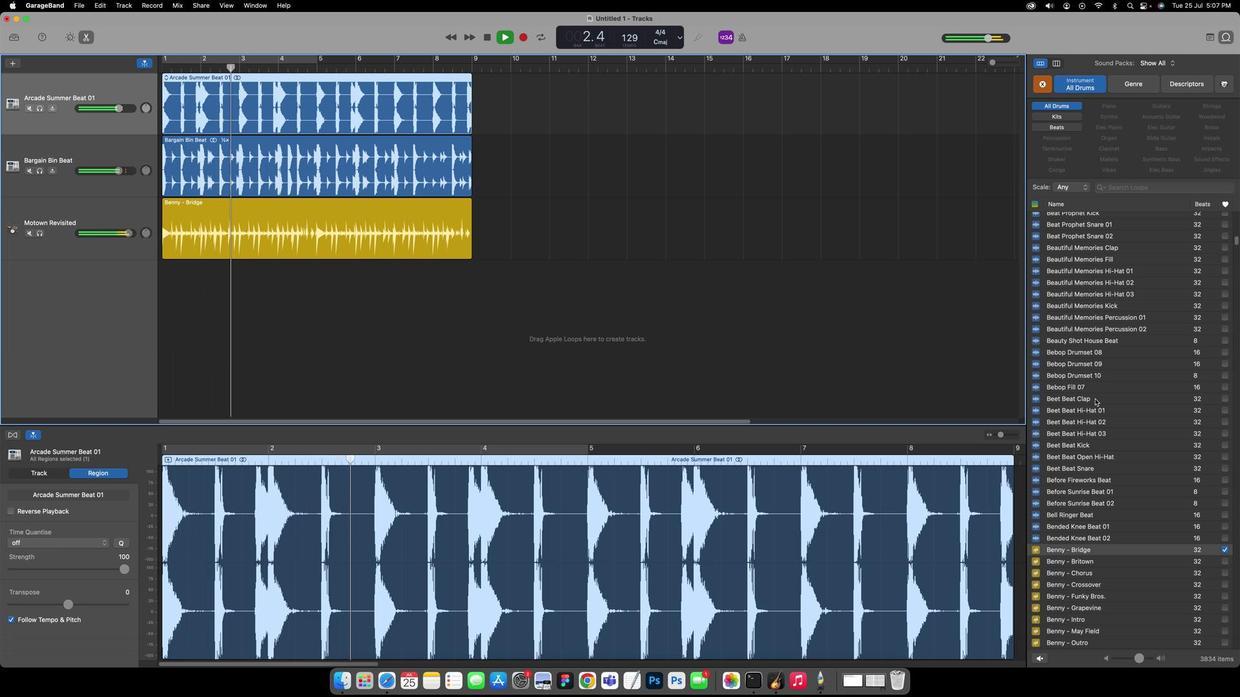 
Action: Key pressed Key.space
Screenshot: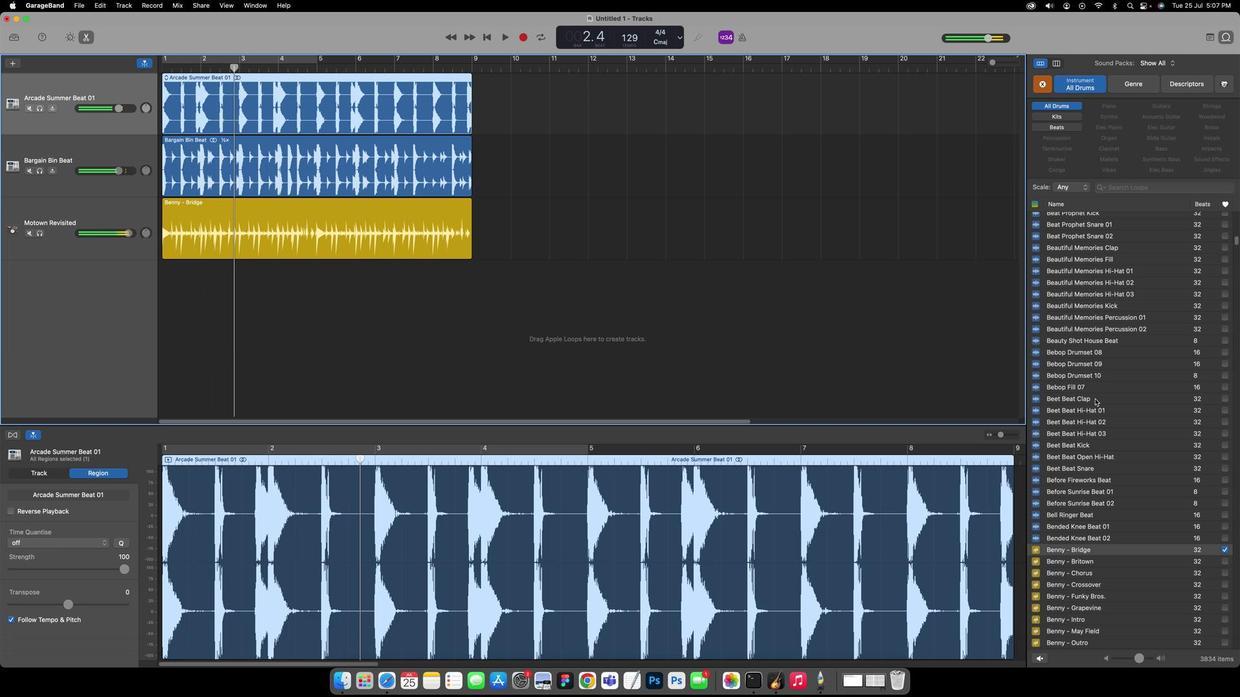 
Action: Mouse moved to (1107, 436)
Screenshot: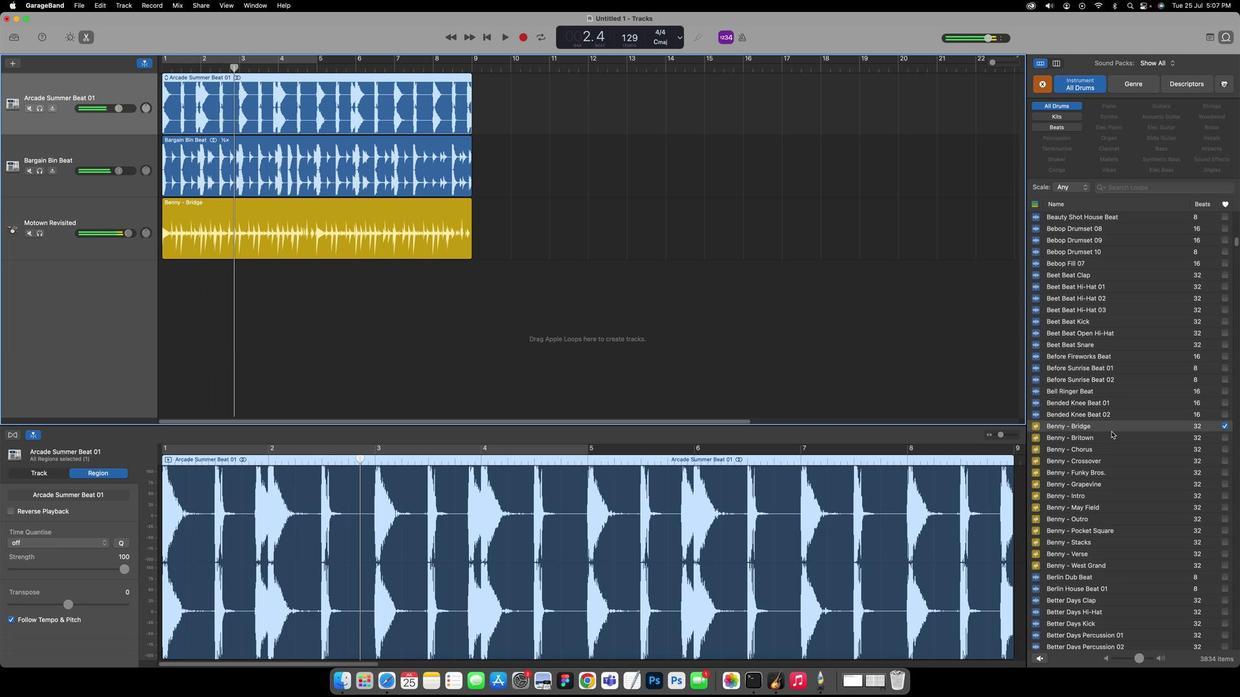 
Action: Mouse scrolled (1107, 436) with delta (16, 0)
Screenshot: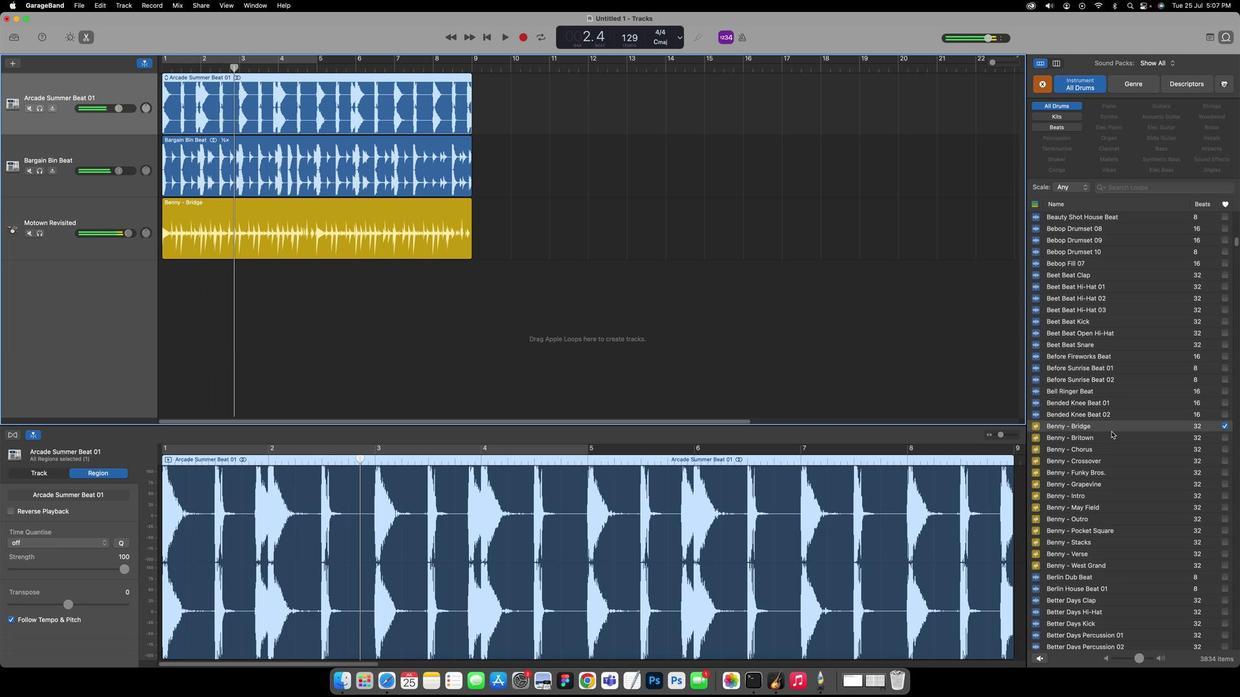 
Action: Mouse moved to (1109, 434)
Screenshot: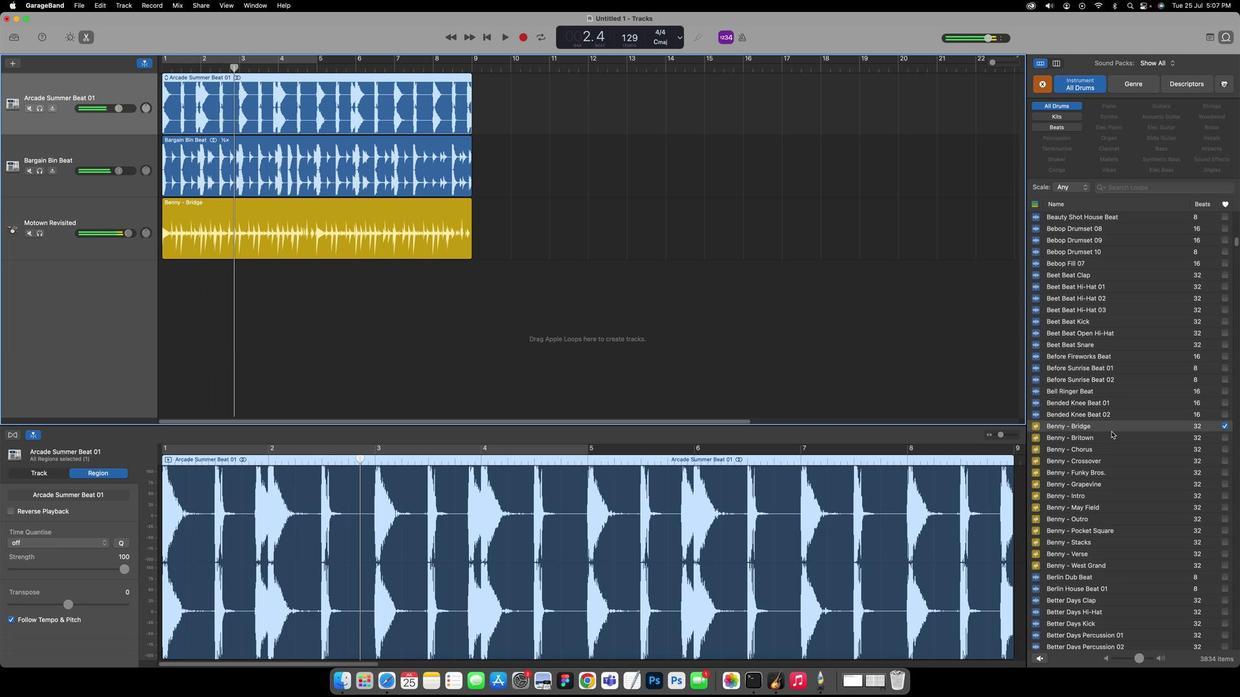 
Action: Mouse scrolled (1109, 434) with delta (16, 0)
Screenshot: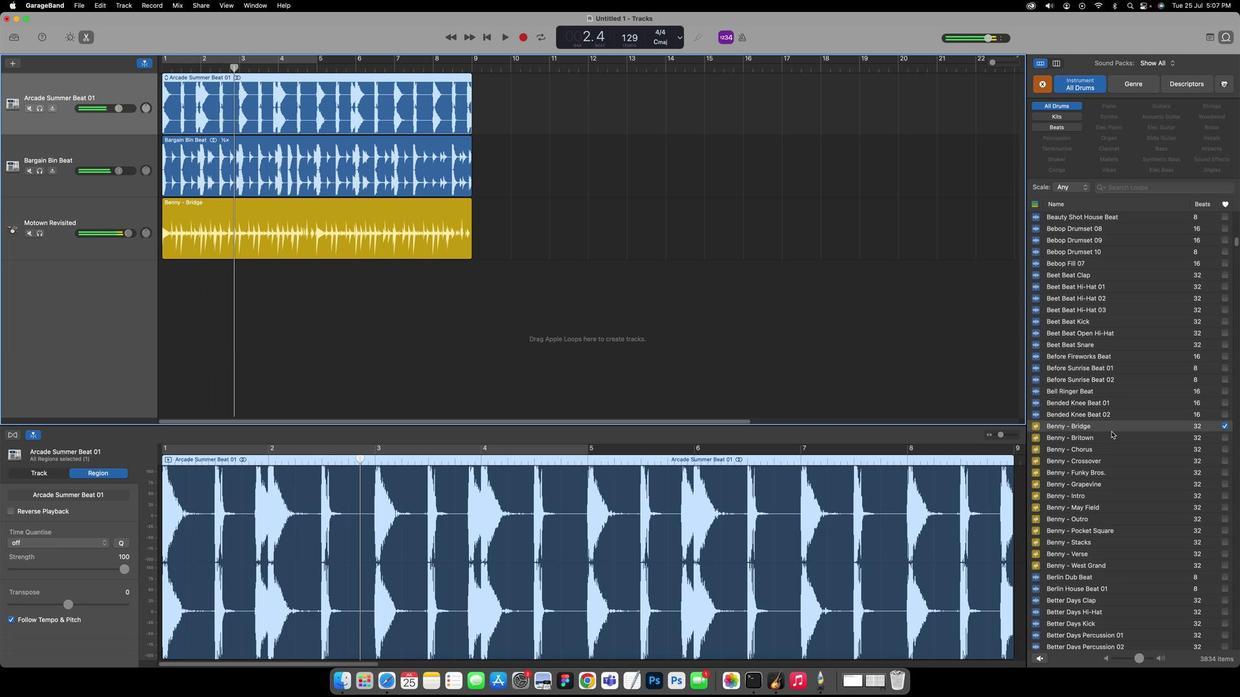 
Action: Mouse moved to (1111, 432)
Screenshot: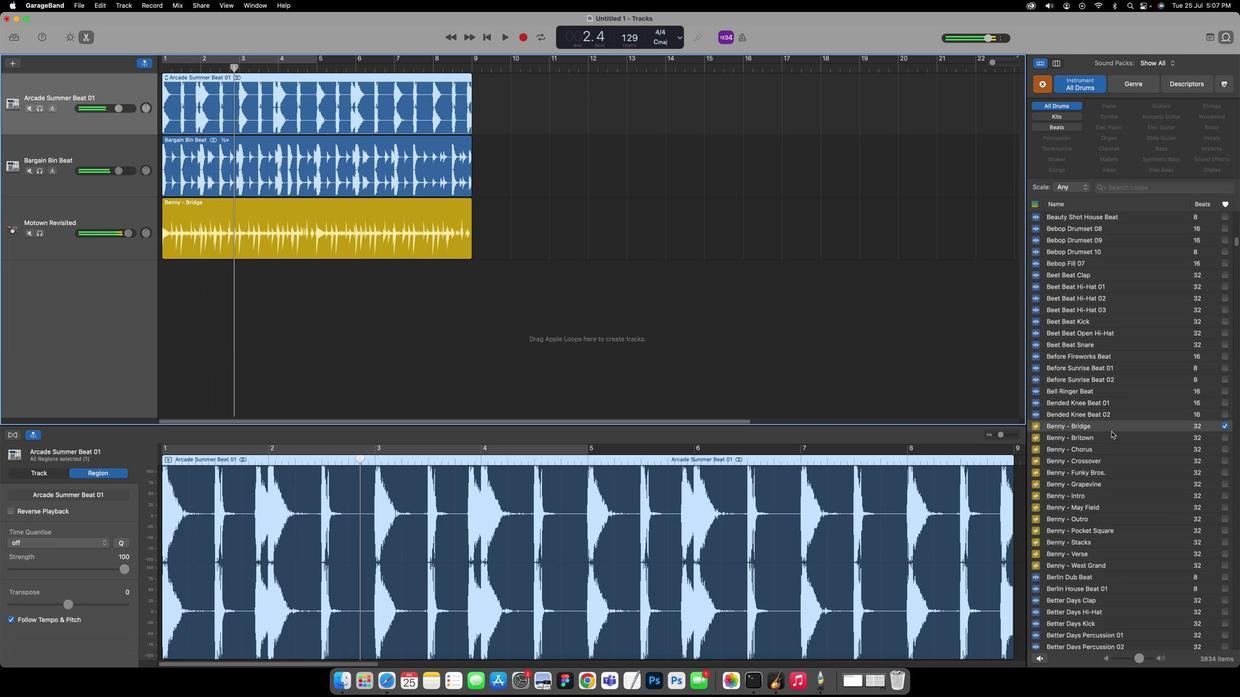 
Action: Mouse scrolled (1111, 432) with delta (16, 0)
Screenshot: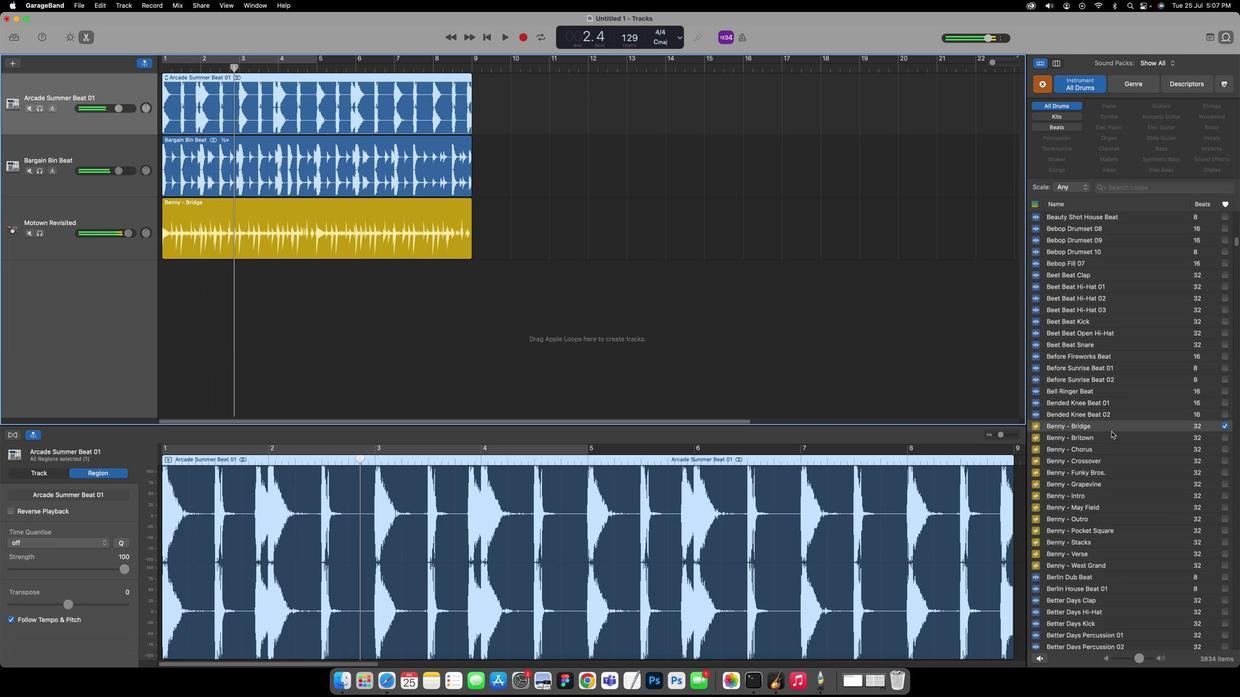 
Action: Mouse moved to (1111, 430)
Screenshot: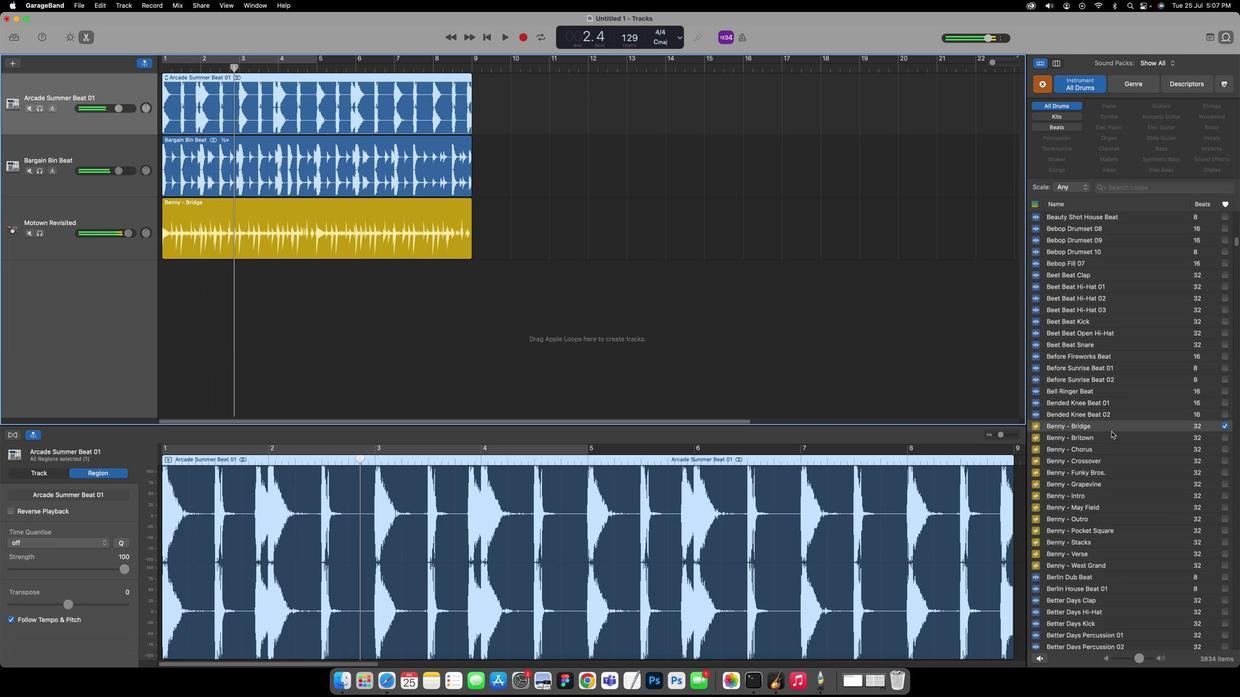 
Action: Mouse scrolled (1111, 430) with delta (16, -1)
Screenshot: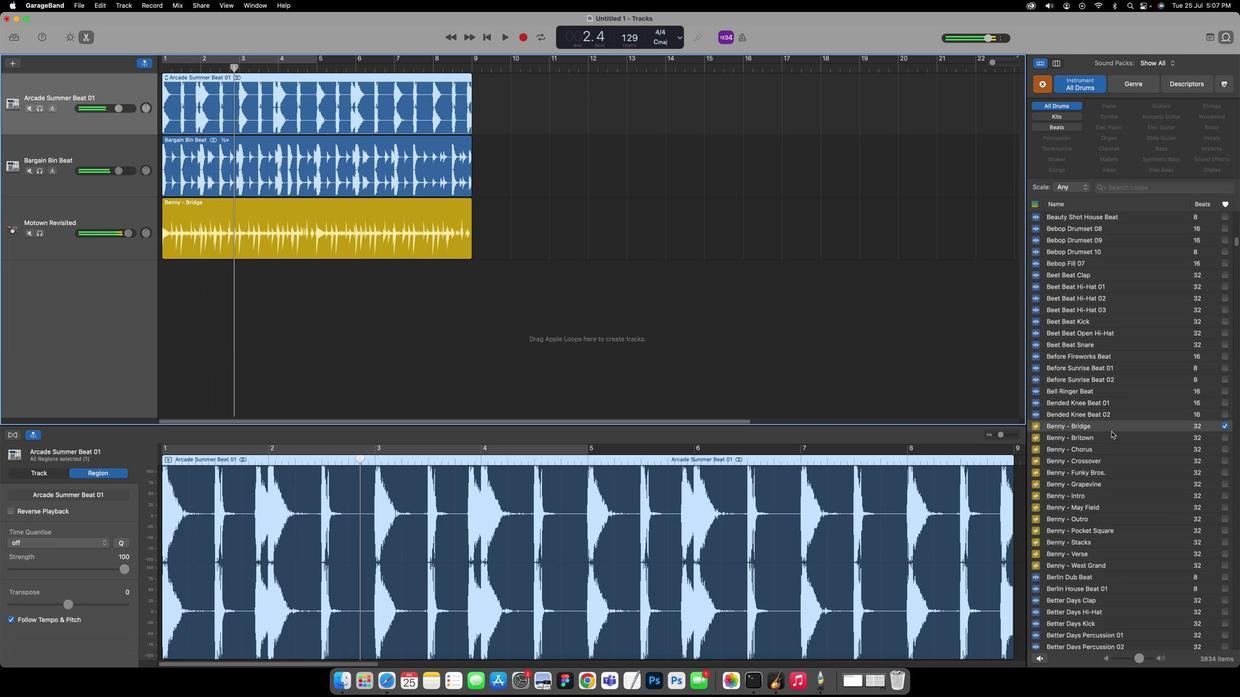 
Action: Mouse moved to (1035, 437)
Screenshot: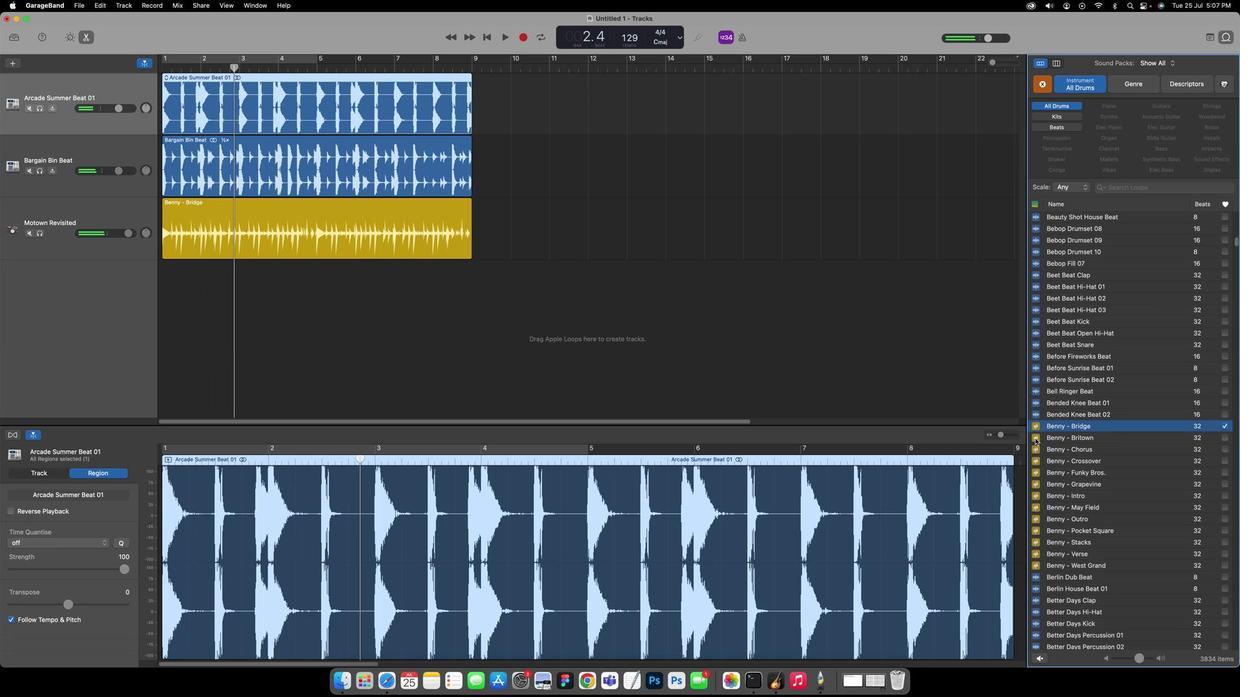 
Action: Mouse pressed left at (1035, 437)
Screenshot: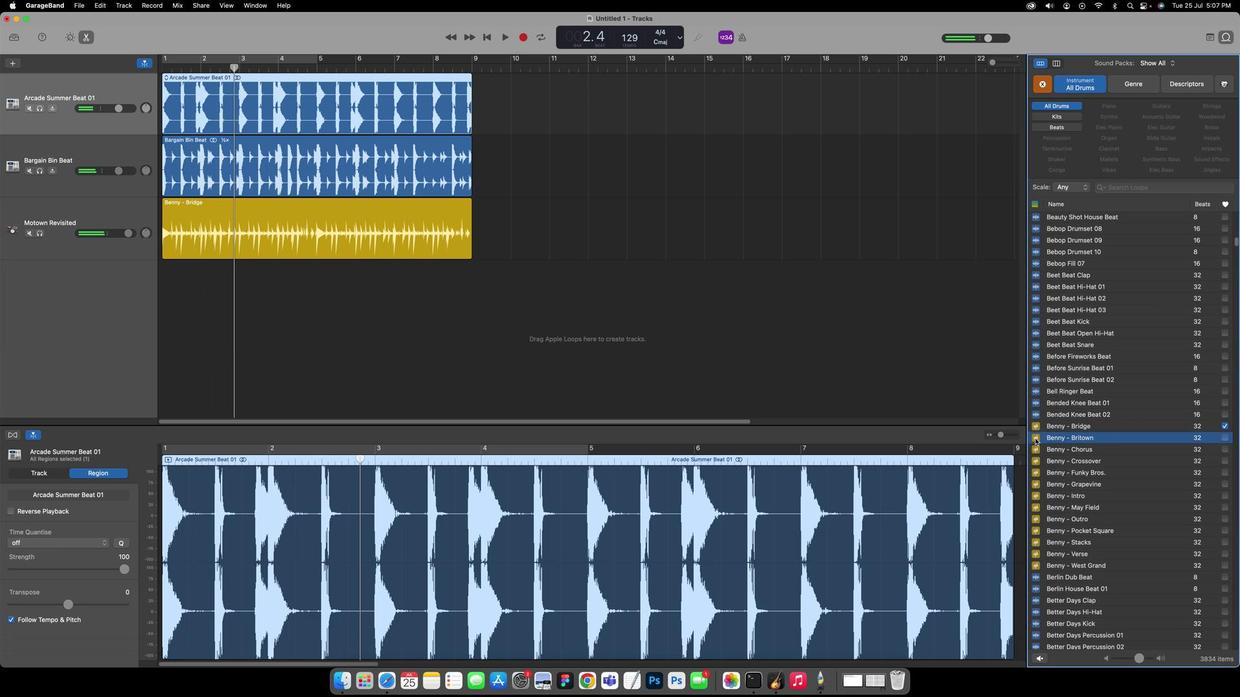 
Action: Mouse moved to (1034, 466)
Screenshot: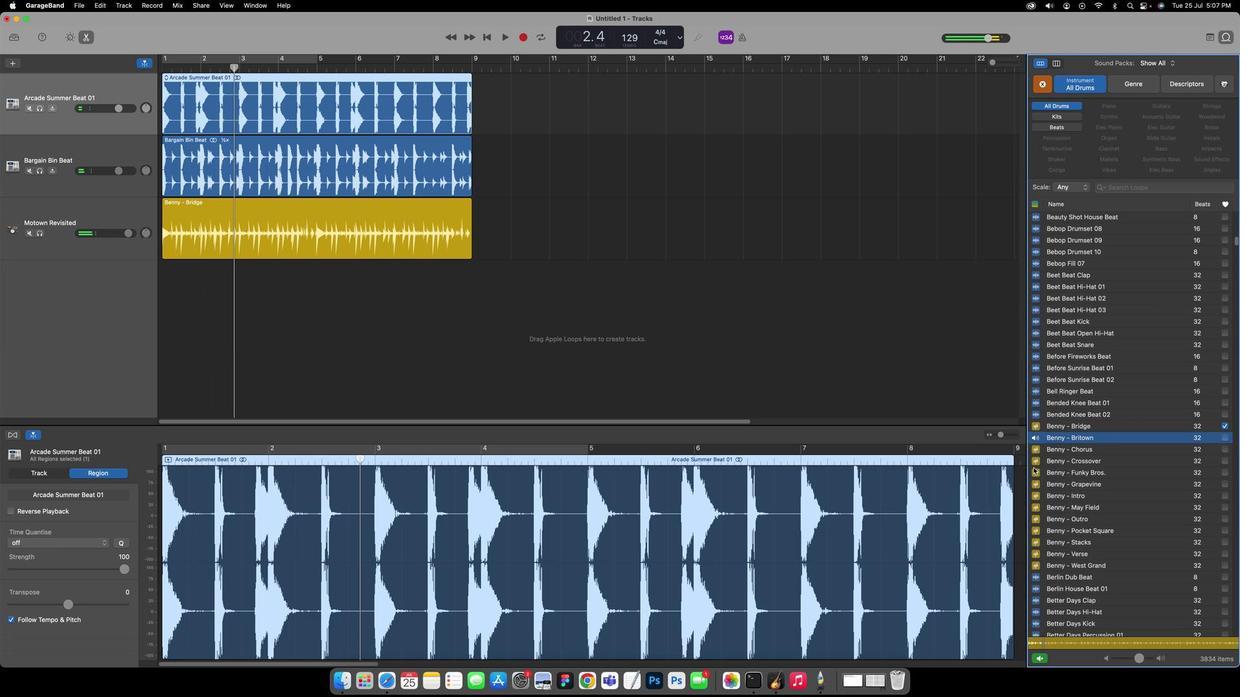 
Action: Mouse pressed left at (1034, 466)
Screenshot: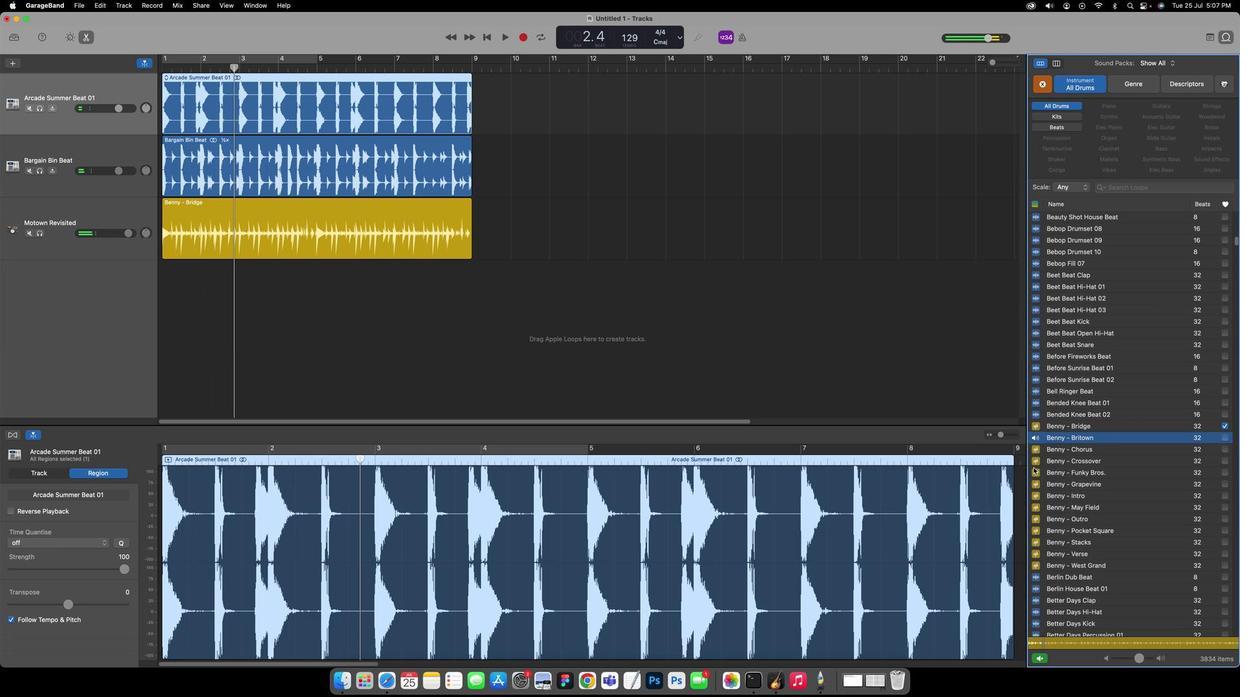 
Action: Mouse moved to (1036, 462)
Screenshot: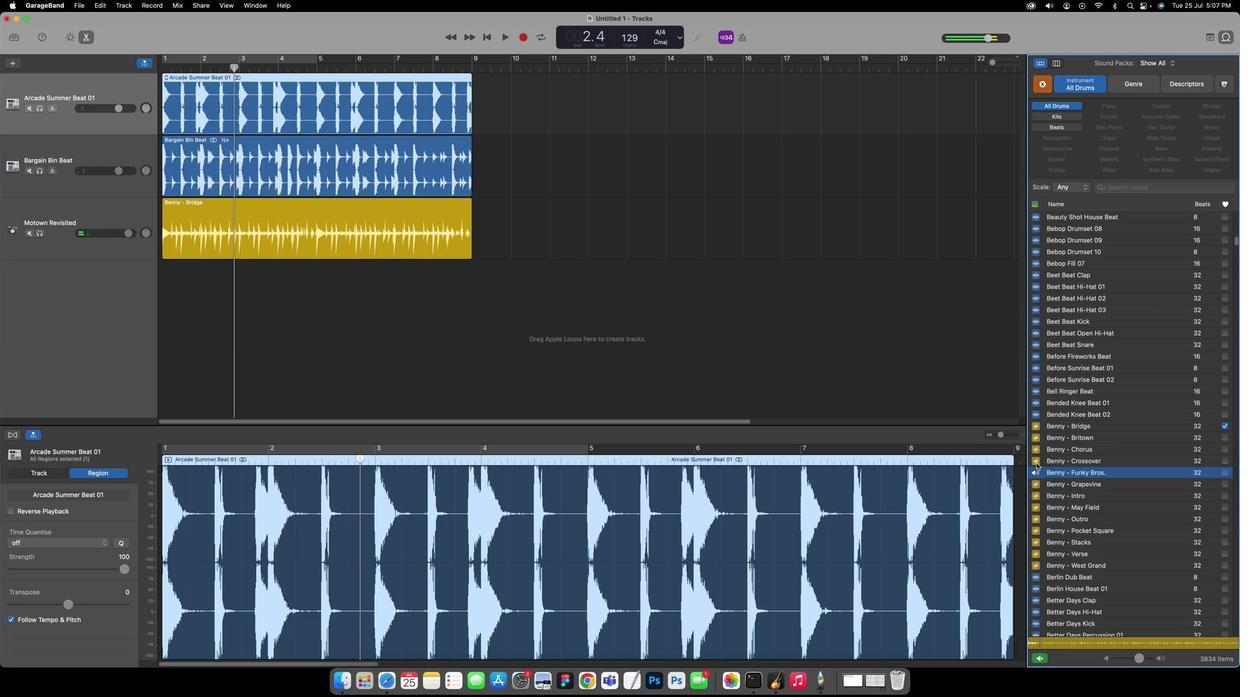 
Action: Mouse pressed left at (1036, 462)
Screenshot: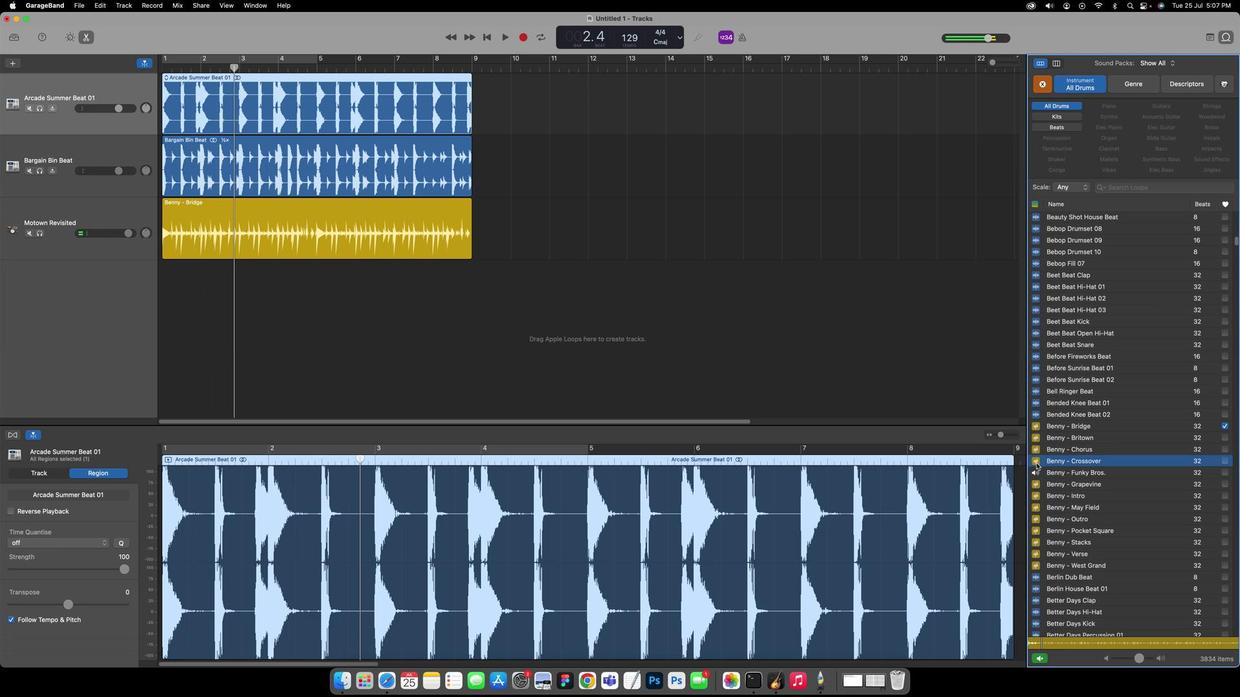 
Action: Mouse moved to (1036, 512)
Screenshot: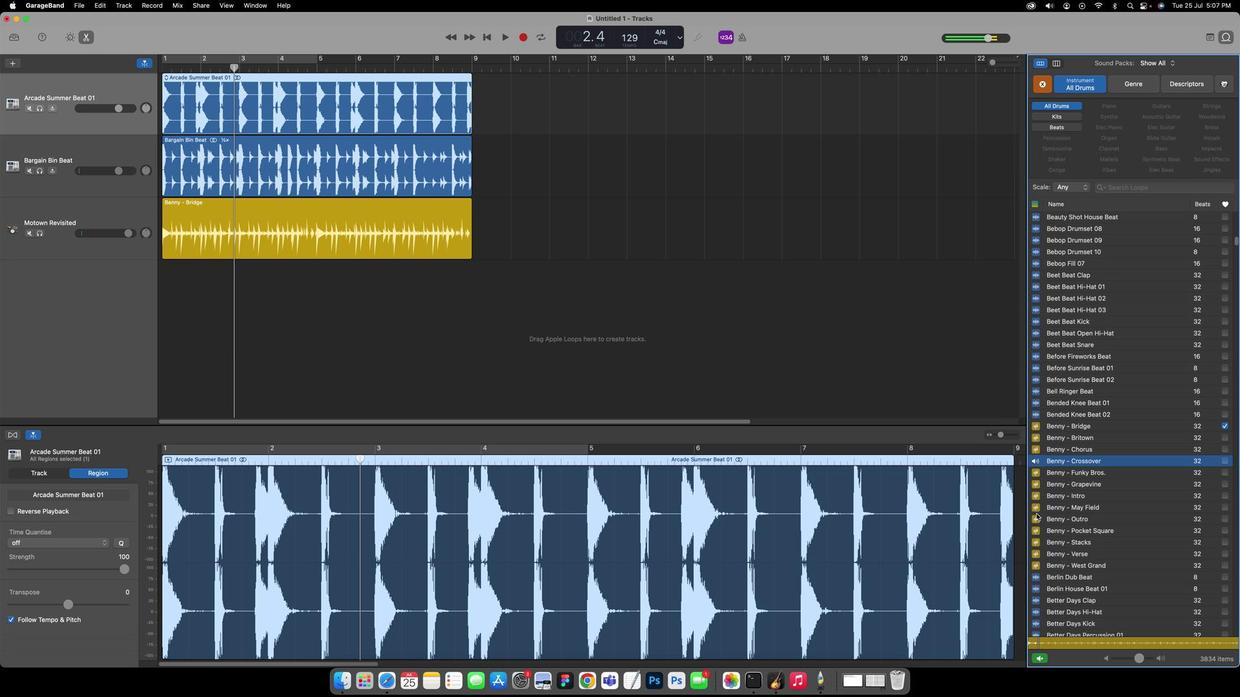 
Action: Mouse pressed left at (1036, 512)
Screenshot: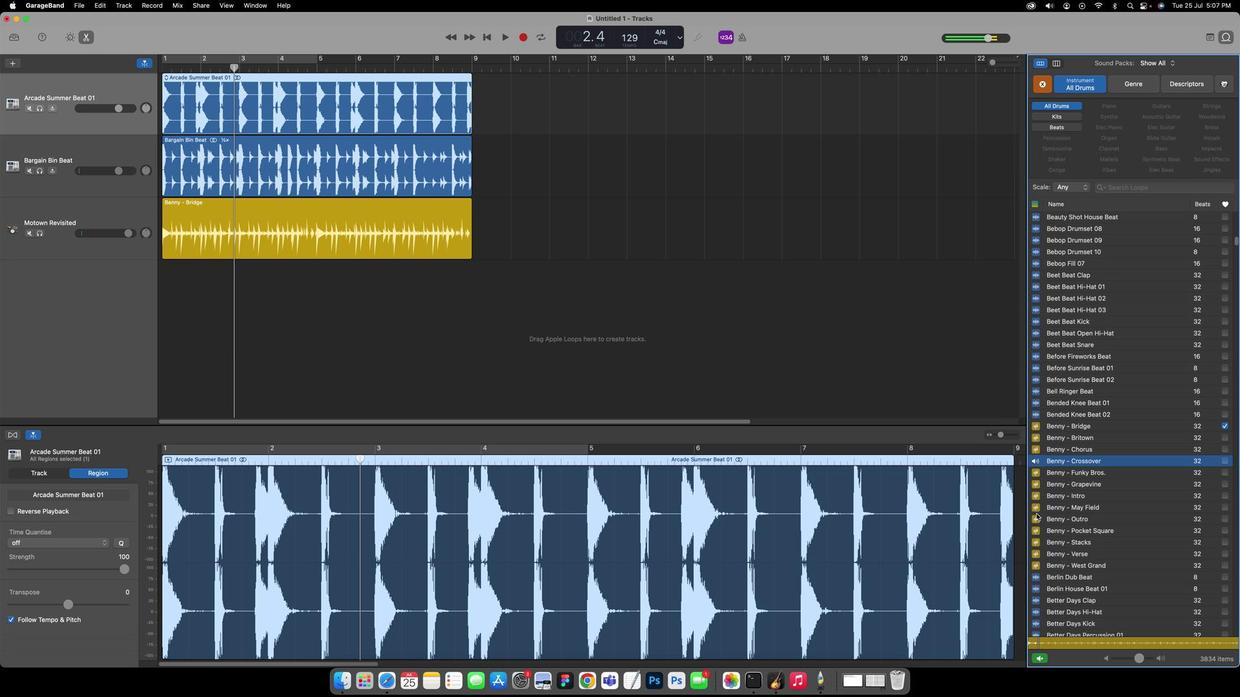 
Action: Mouse scrolled (1036, 512) with delta (16, 0)
Screenshot: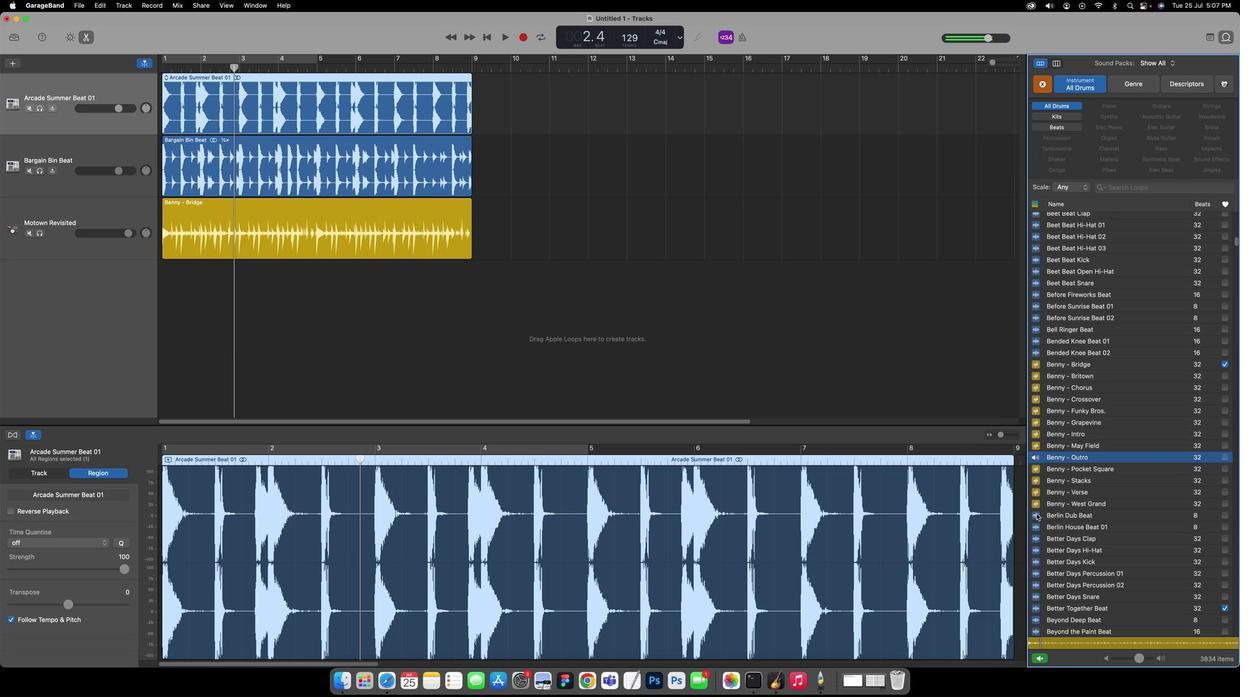 
Action: Mouse scrolled (1036, 512) with delta (16, 0)
Screenshot: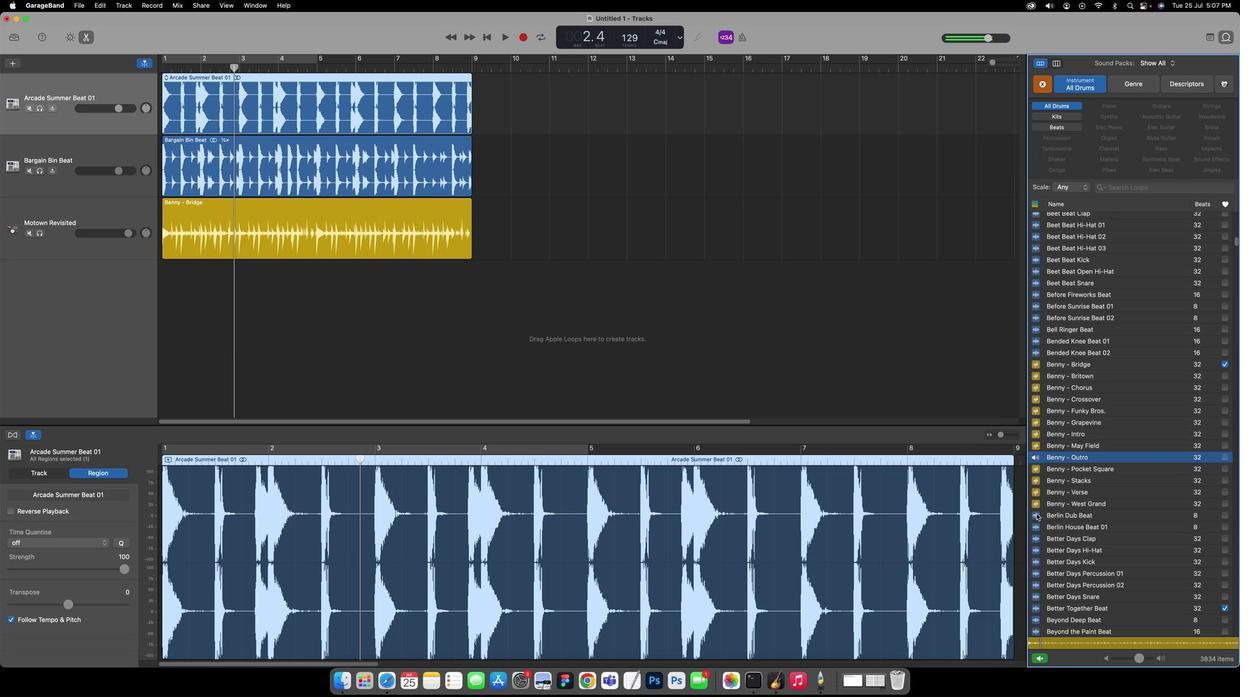
Action: Mouse scrolled (1036, 512) with delta (16, 0)
Screenshot: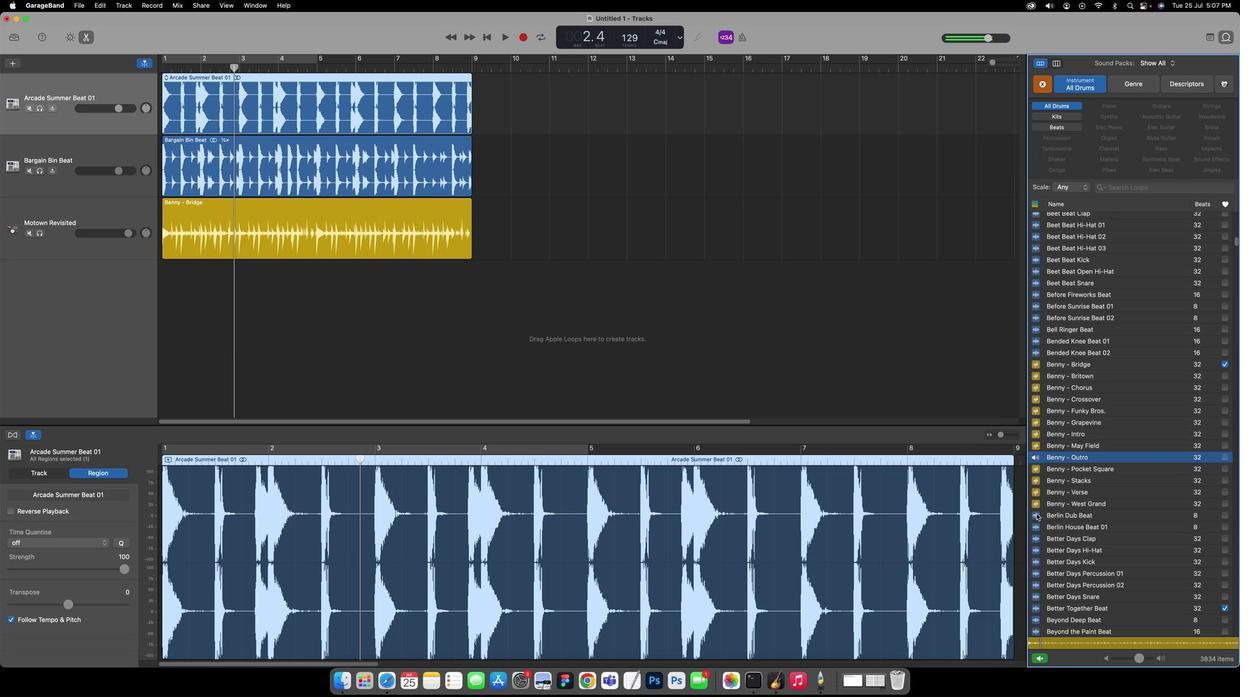 
Action: Mouse pressed left at (1036, 512)
Screenshot: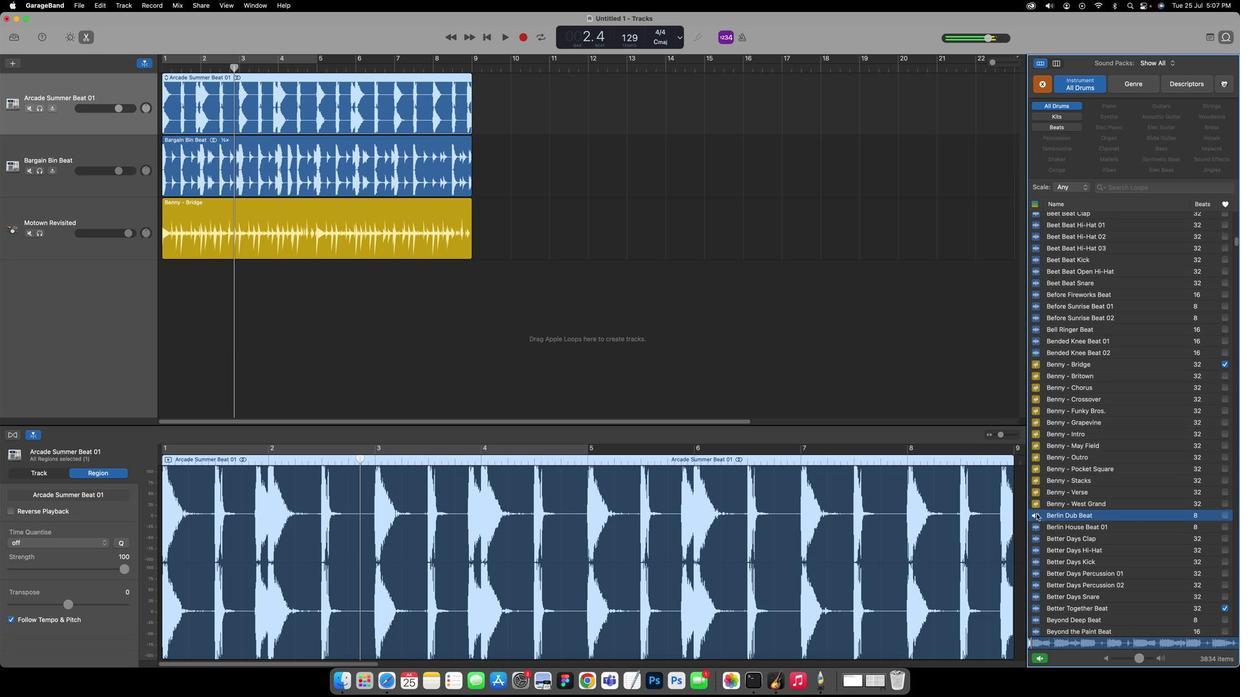 
Action: Mouse scrolled (1036, 512) with delta (16, 0)
Screenshot: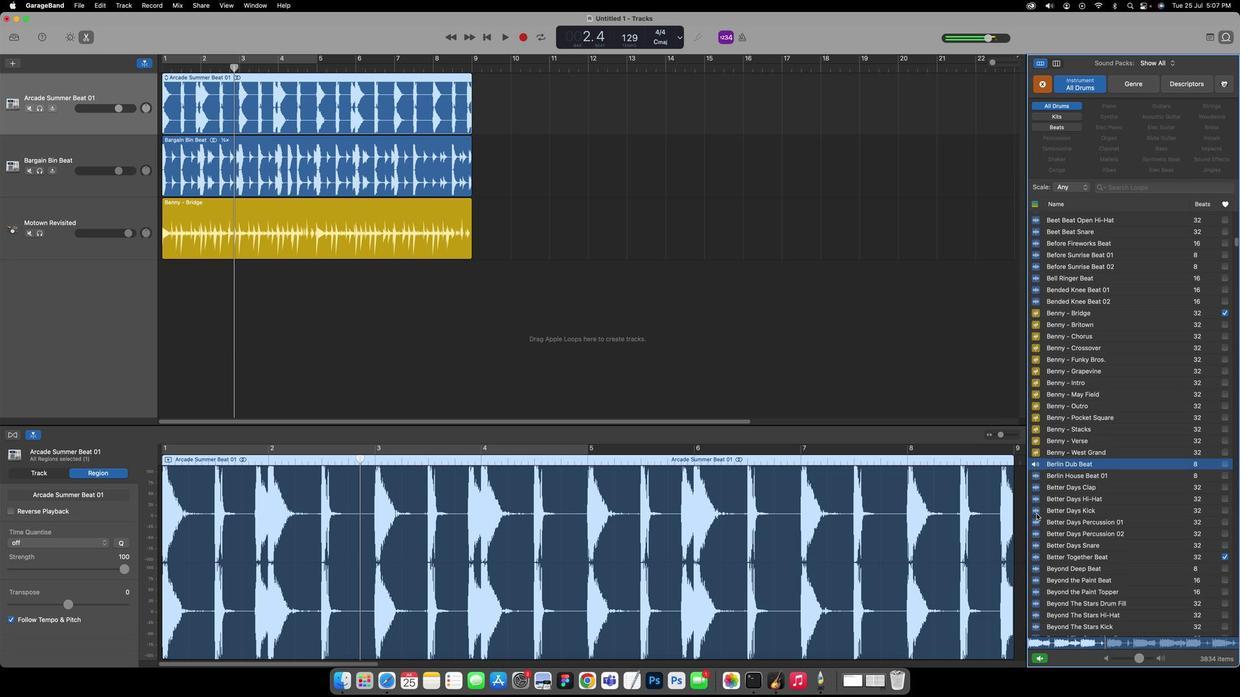 
Action: Mouse scrolled (1036, 512) with delta (16, 0)
Screenshot: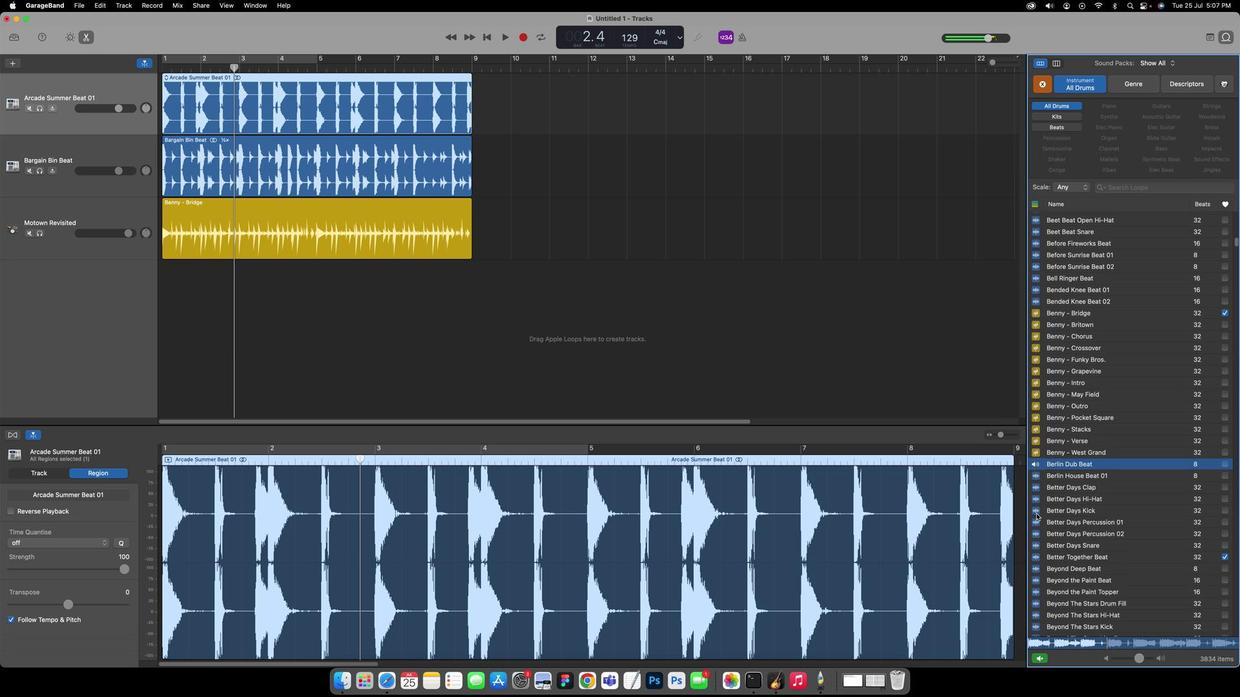 
Action: Mouse scrolled (1036, 512) with delta (16, 0)
Screenshot: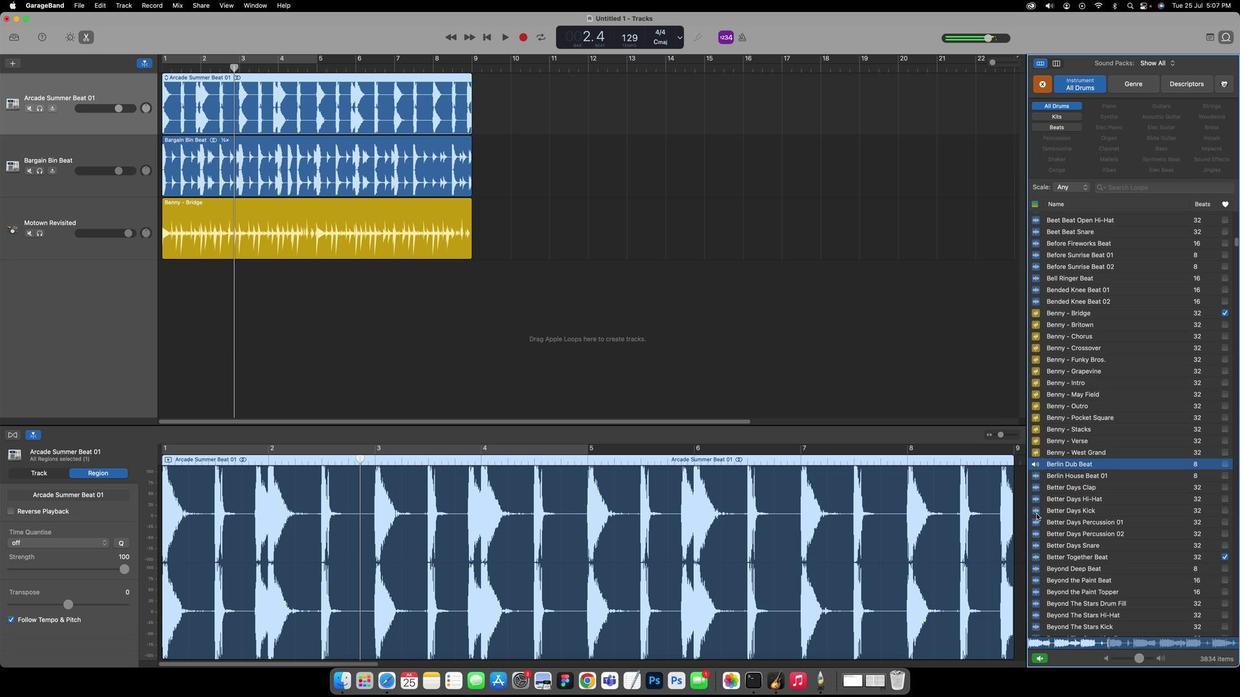 
Action: Mouse pressed left at (1036, 512)
Screenshot: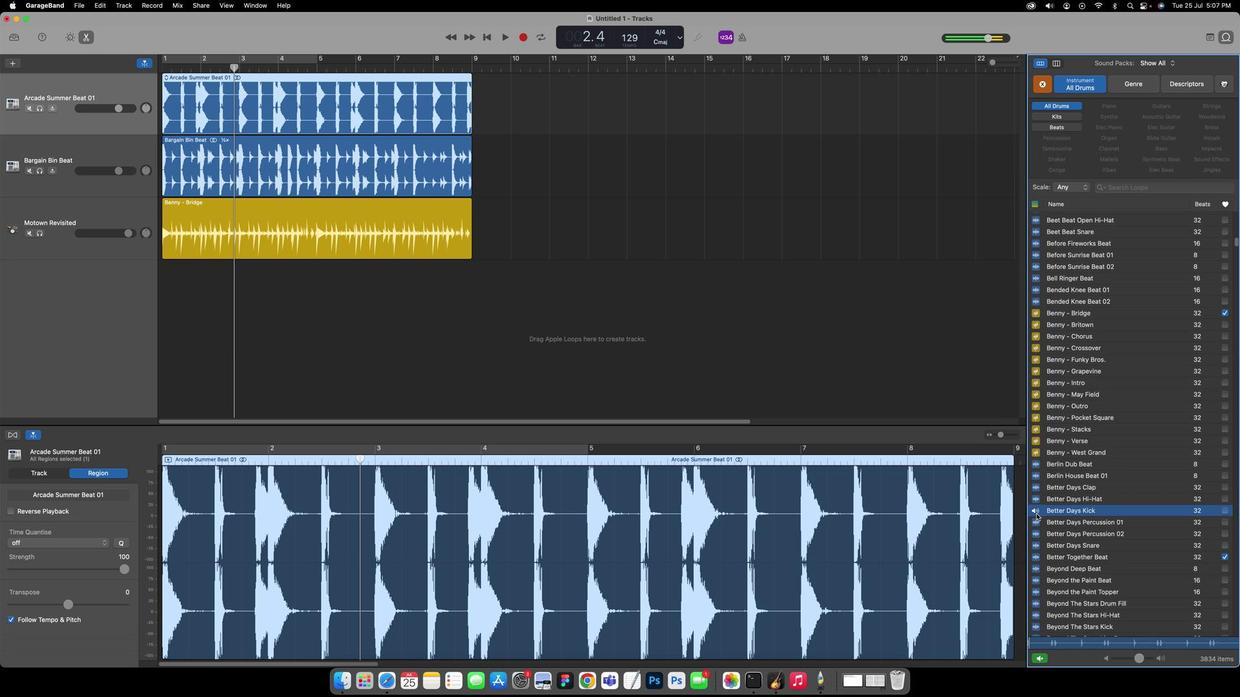 
Action: Mouse moved to (1036, 547)
Screenshot: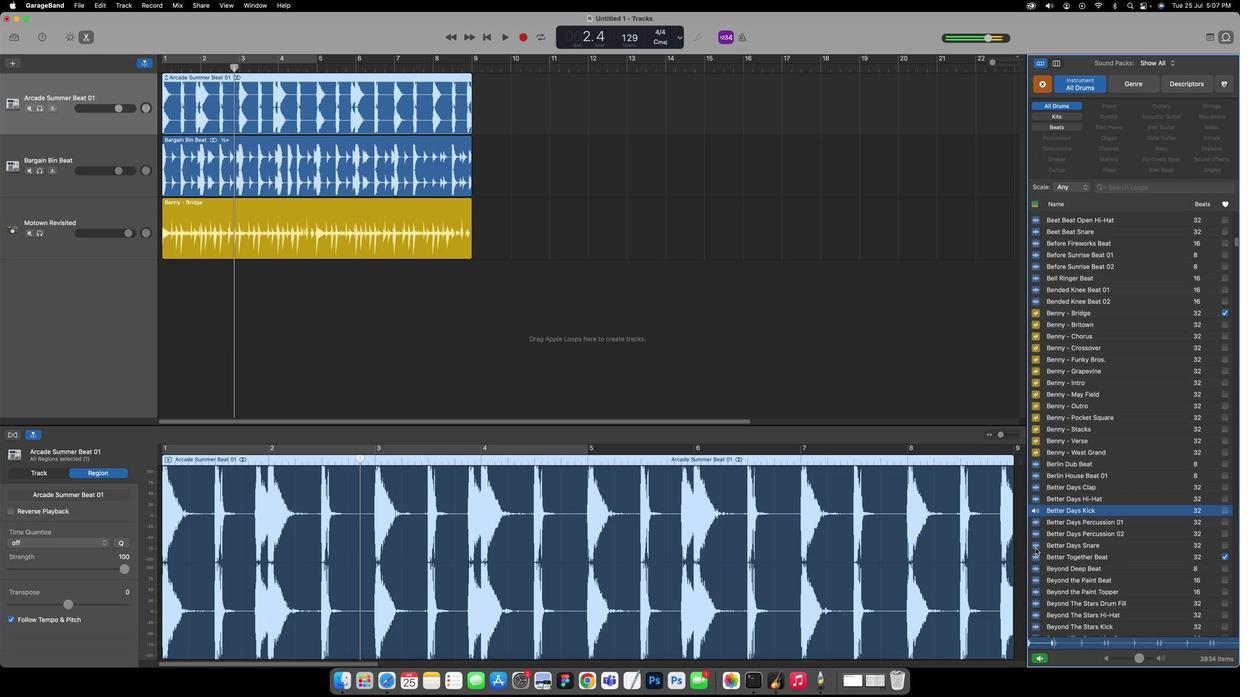 
Action: Mouse pressed left at (1036, 547)
Screenshot: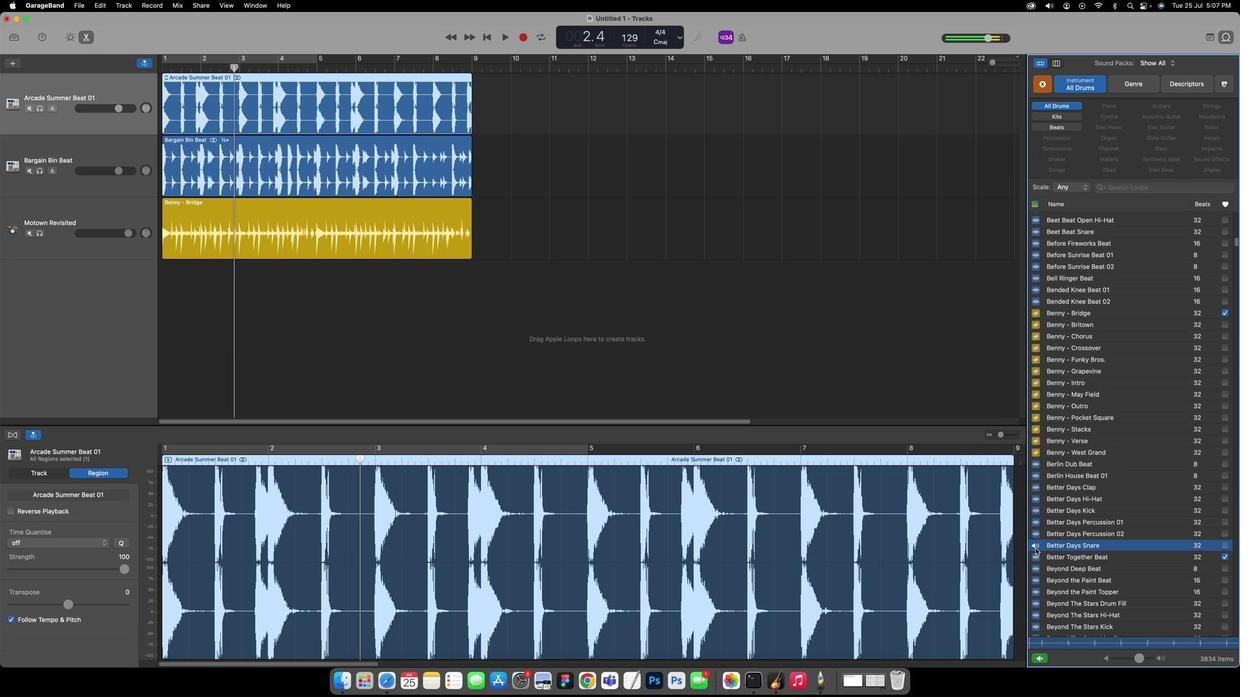 
Action: Mouse moved to (1034, 558)
Screenshot: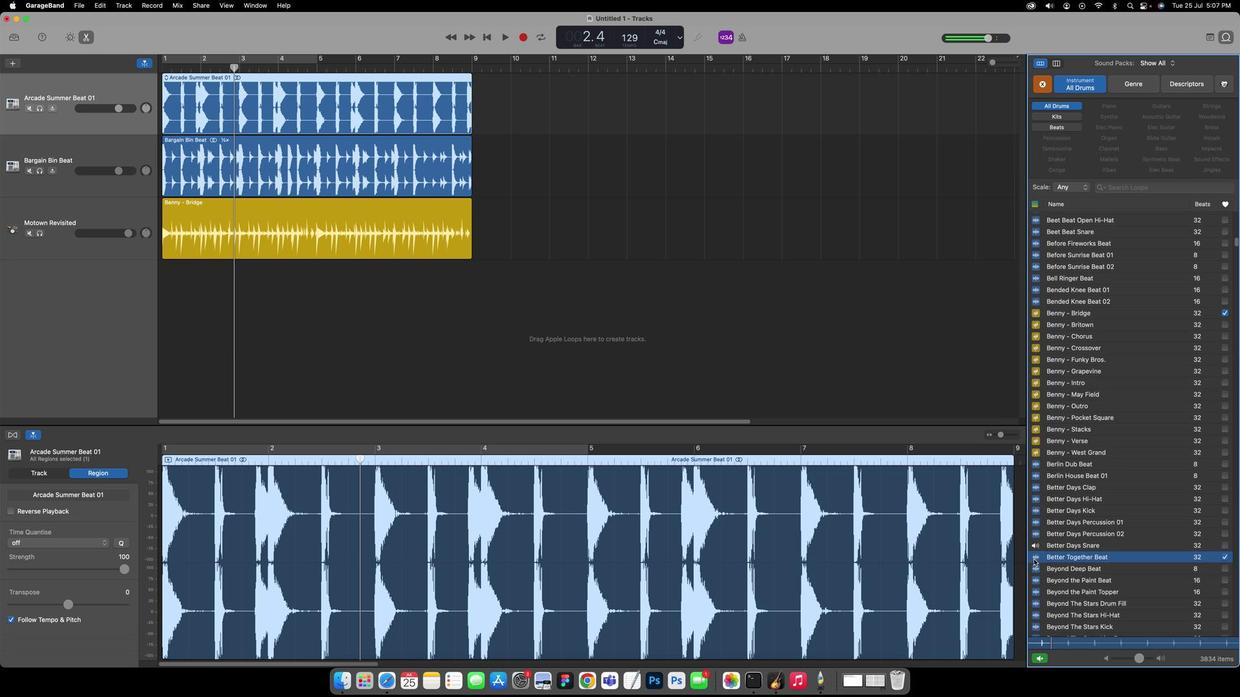 
Action: Mouse pressed left at (1034, 558)
Screenshot: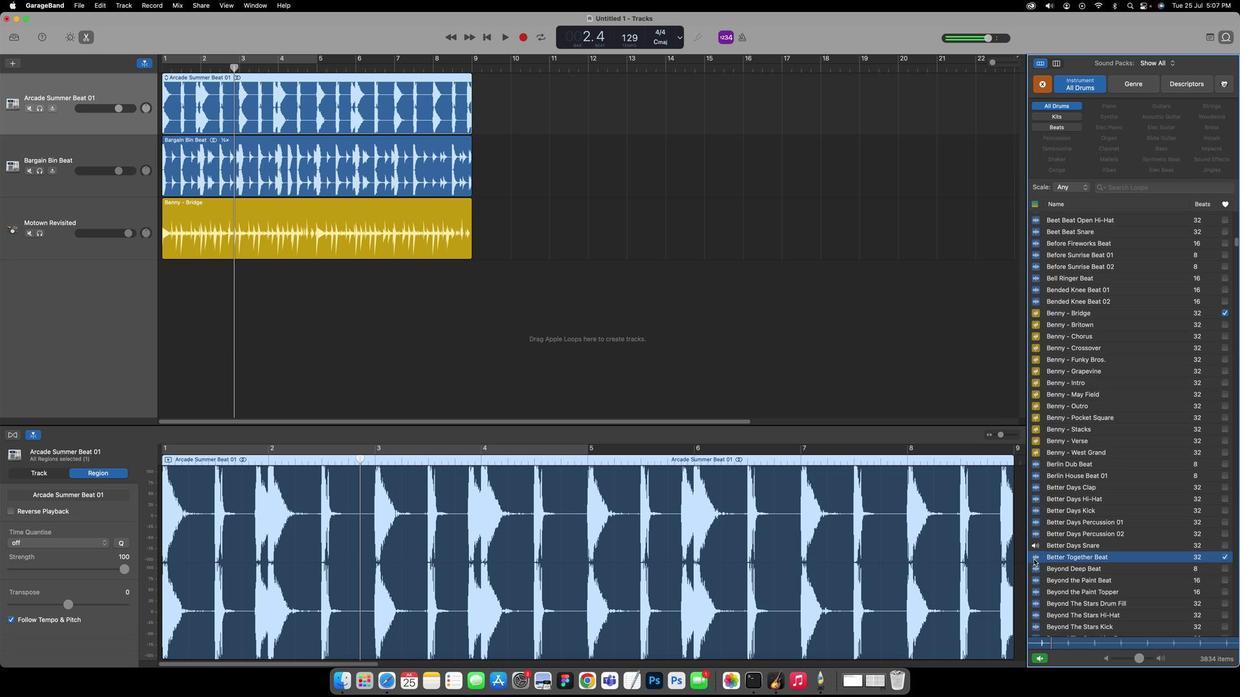 
Action: Mouse scrolled (1034, 558) with delta (16, 0)
Screenshot: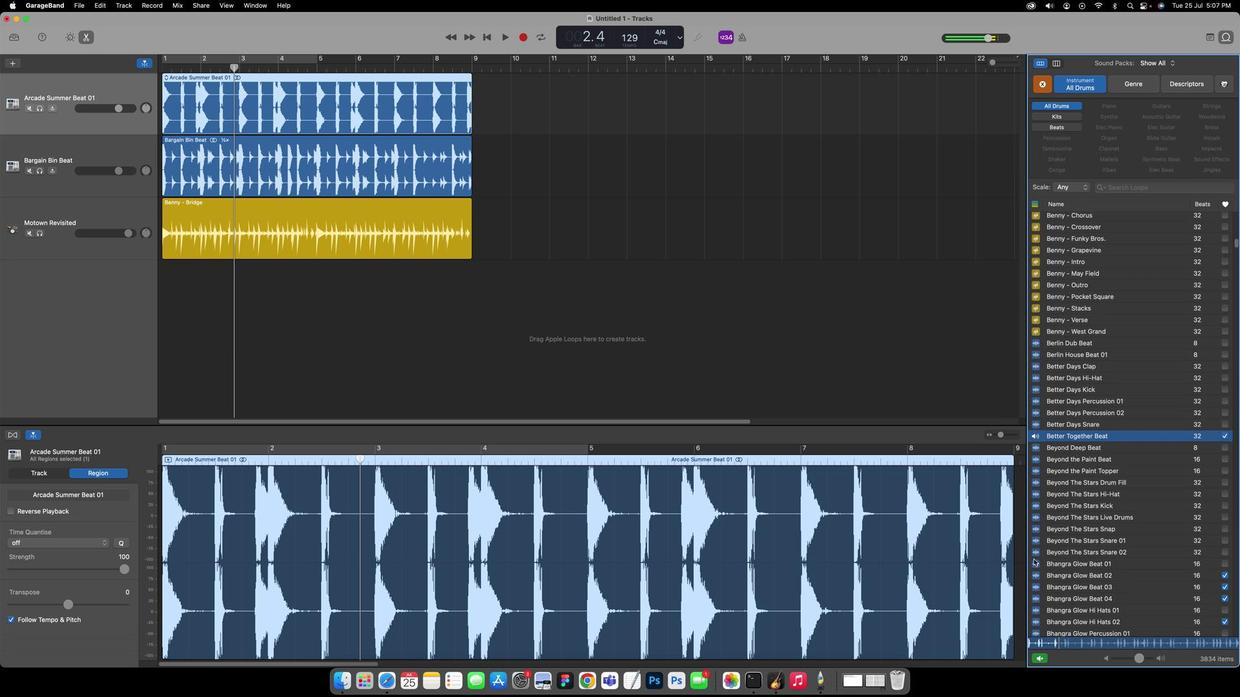 
Action: Mouse scrolled (1034, 558) with delta (16, 0)
Screenshot: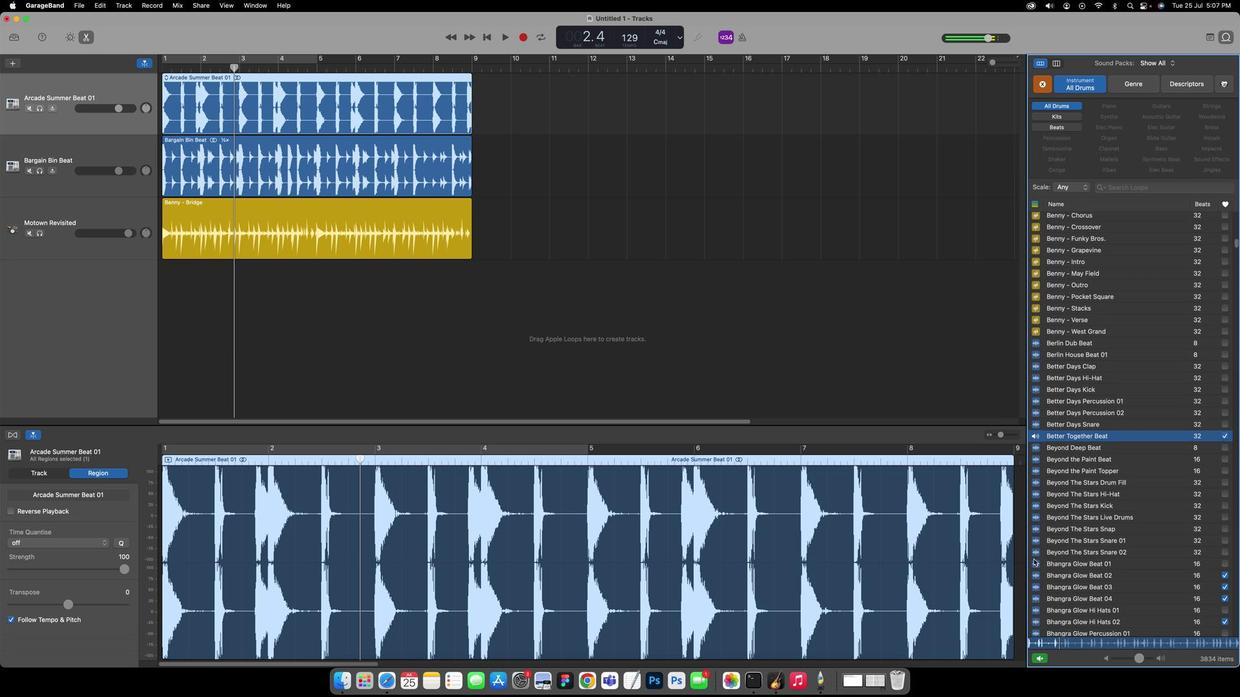 
Action: Mouse scrolled (1034, 558) with delta (16, 0)
Screenshot: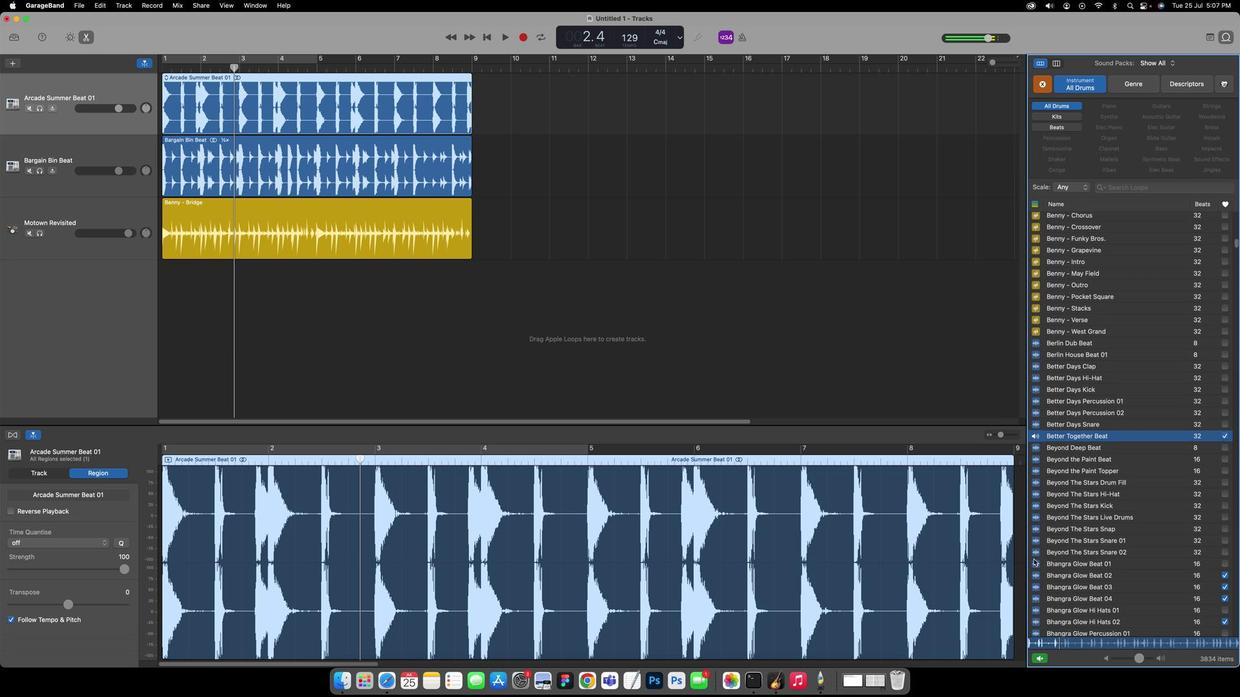 
Action: Mouse scrolled (1034, 558) with delta (16, -1)
Screenshot: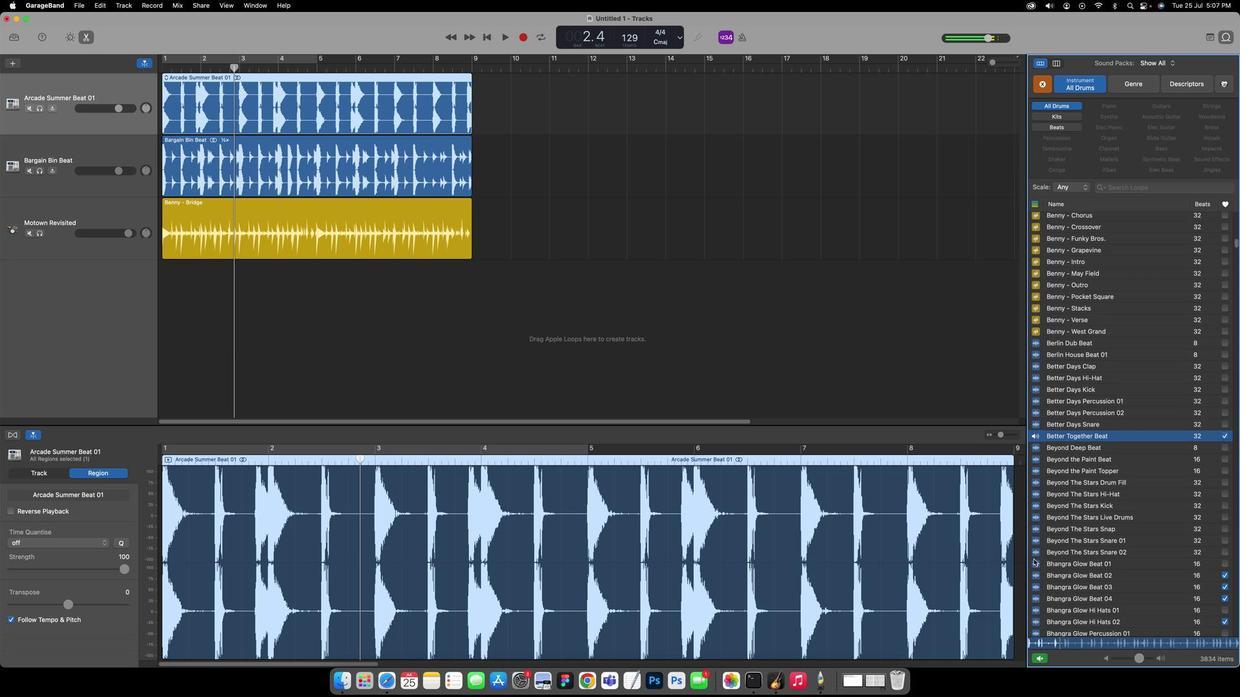
Action: Mouse pressed left at (1034, 558)
Screenshot: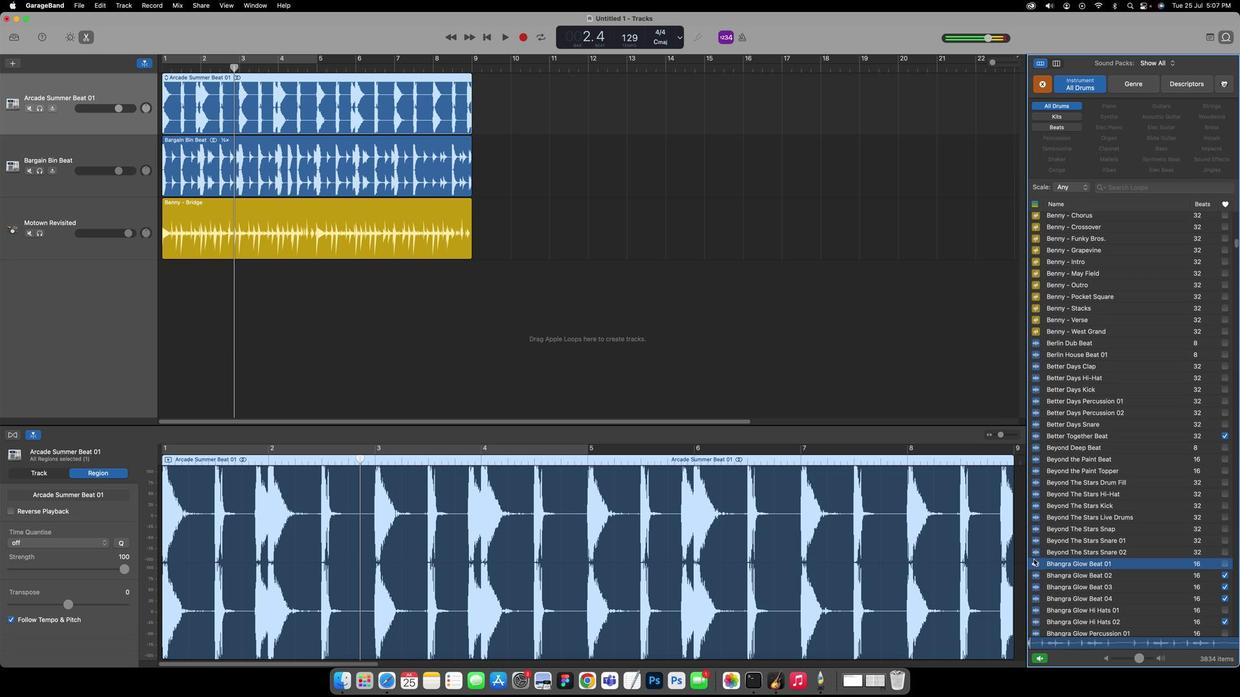 
Action: Mouse moved to (1036, 569)
Screenshot: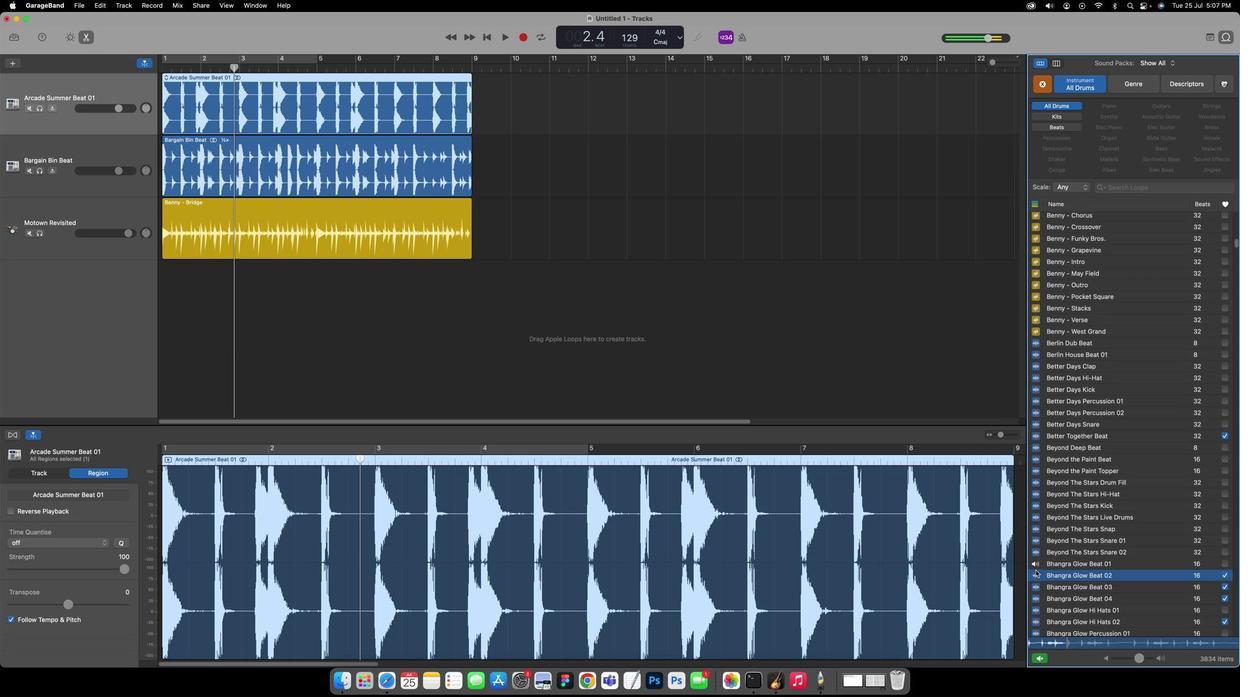 
Action: Mouse pressed left at (1036, 569)
Screenshot: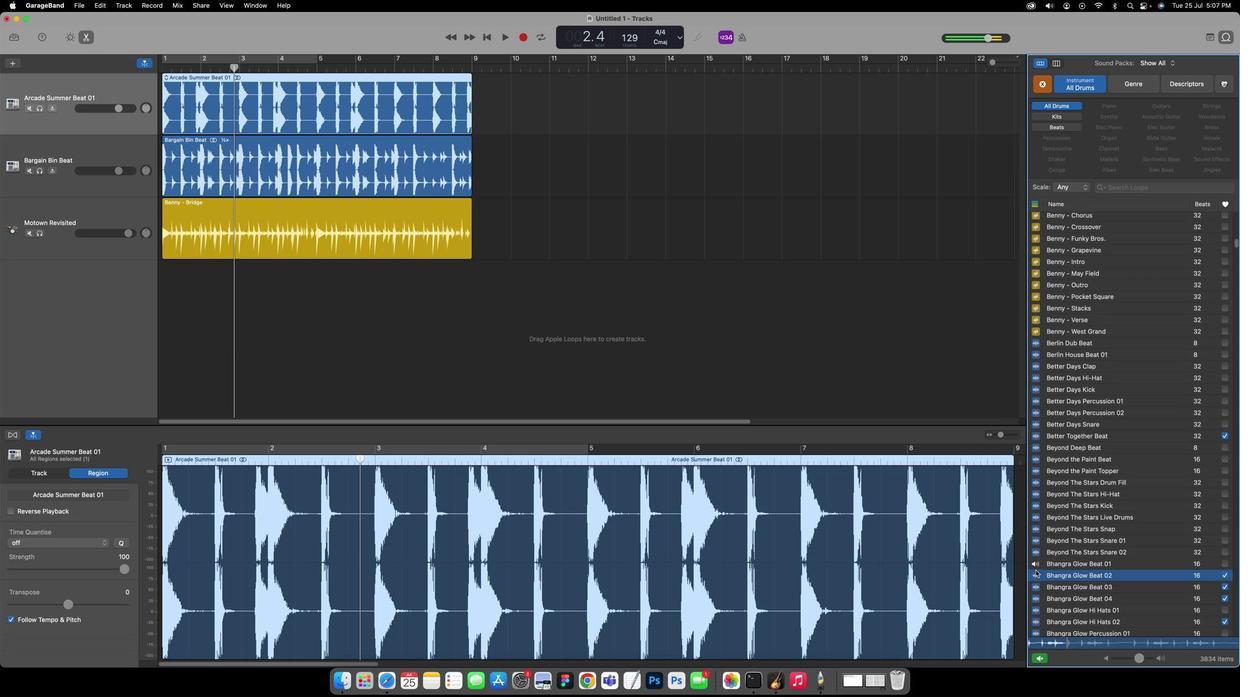 
Action: Mouse scrolled (1036, 569) with delta (16, 0)
Screenshot: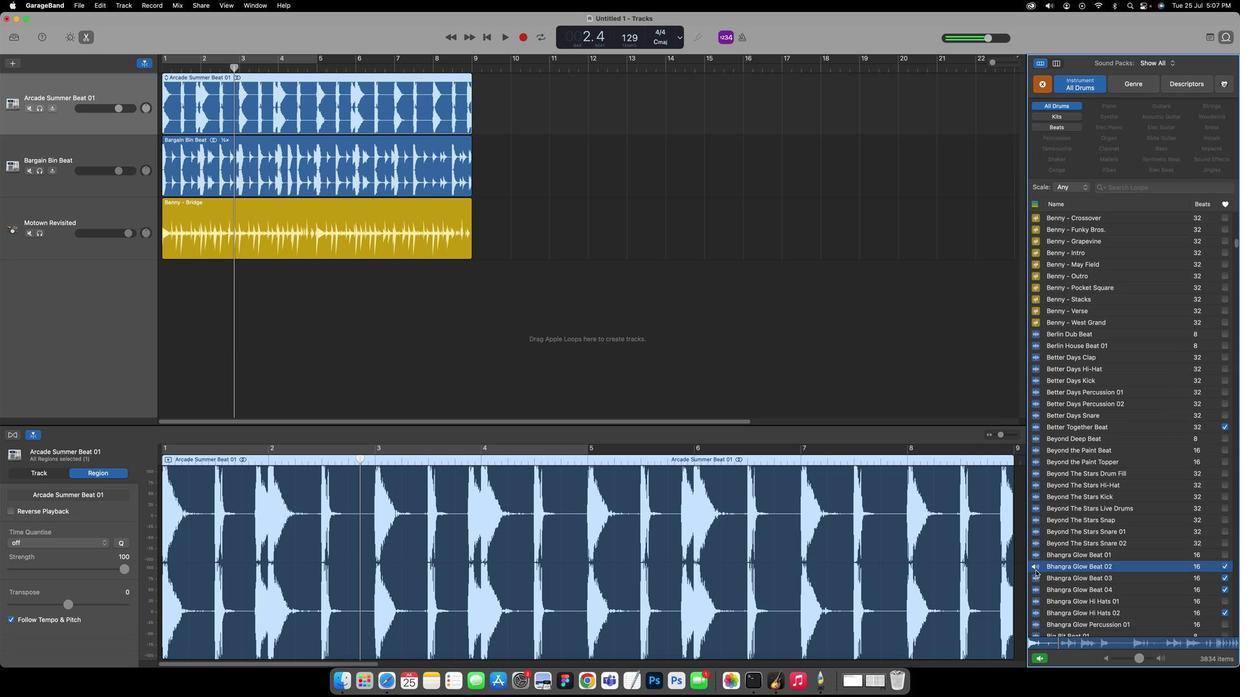 
Action: Mouse scrolled (1036, 569) with delta (16, 0)
Screenshot: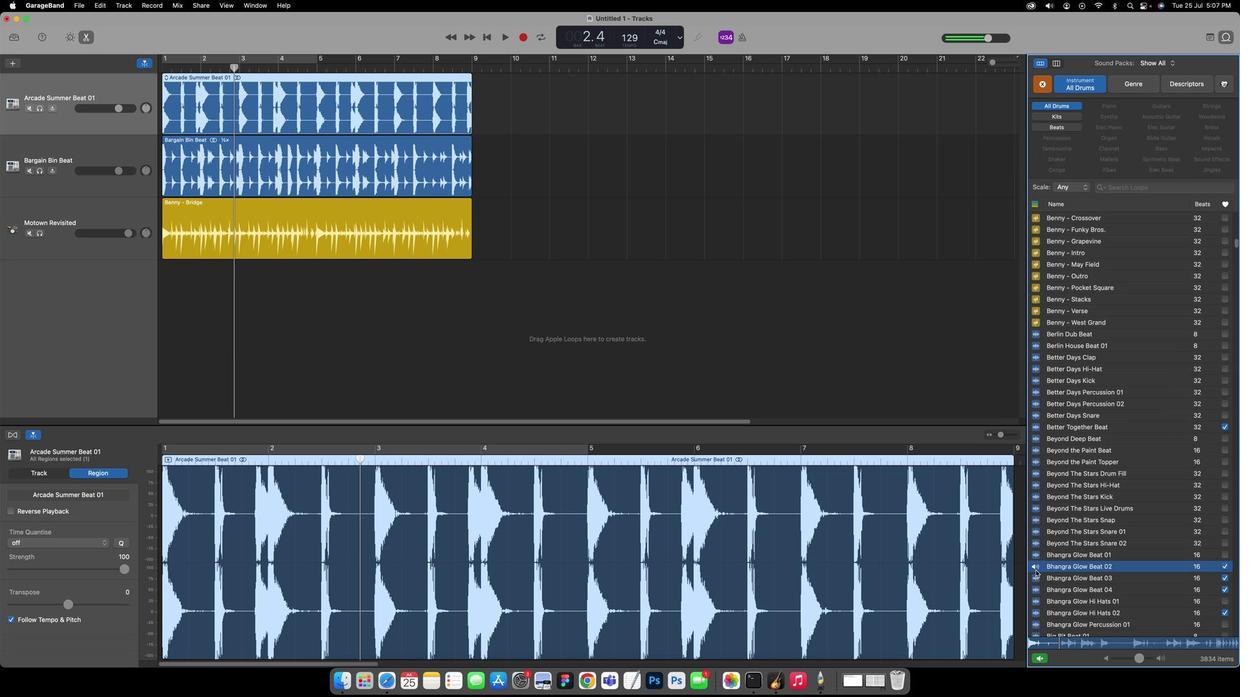 
Action: Mouse moved to (1036, 577)
Screenshot: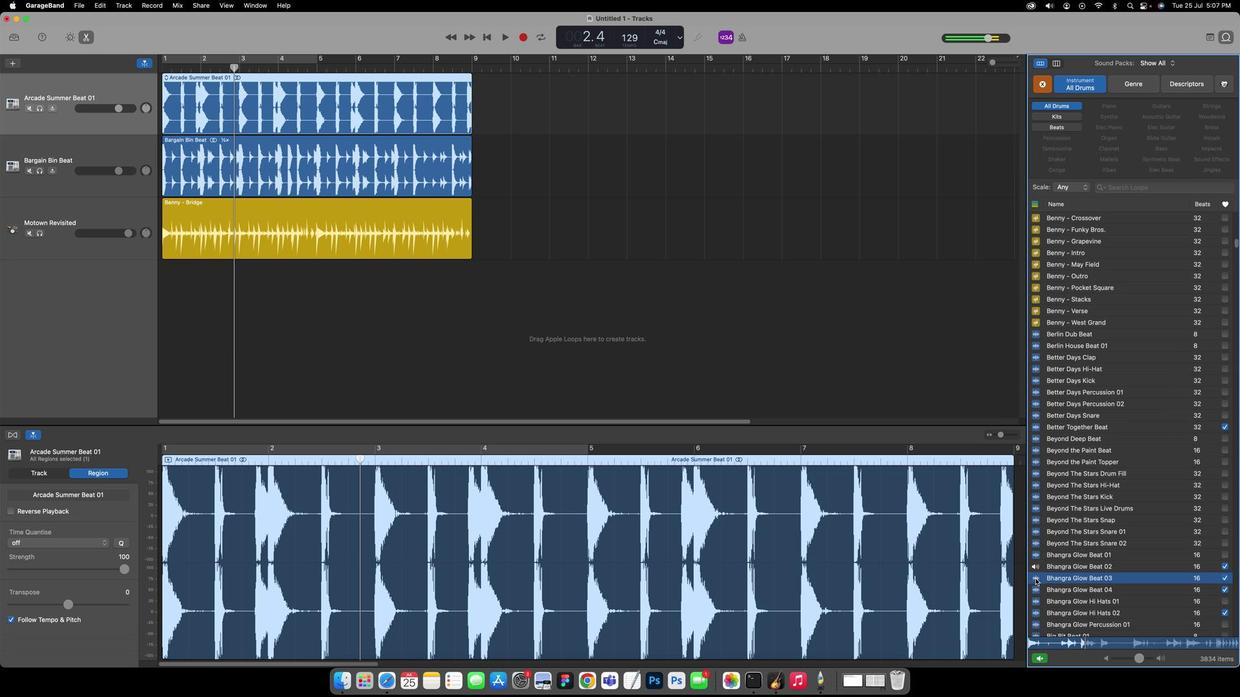
Action: Mouse pressed left at (1036, 577)
Screenshot: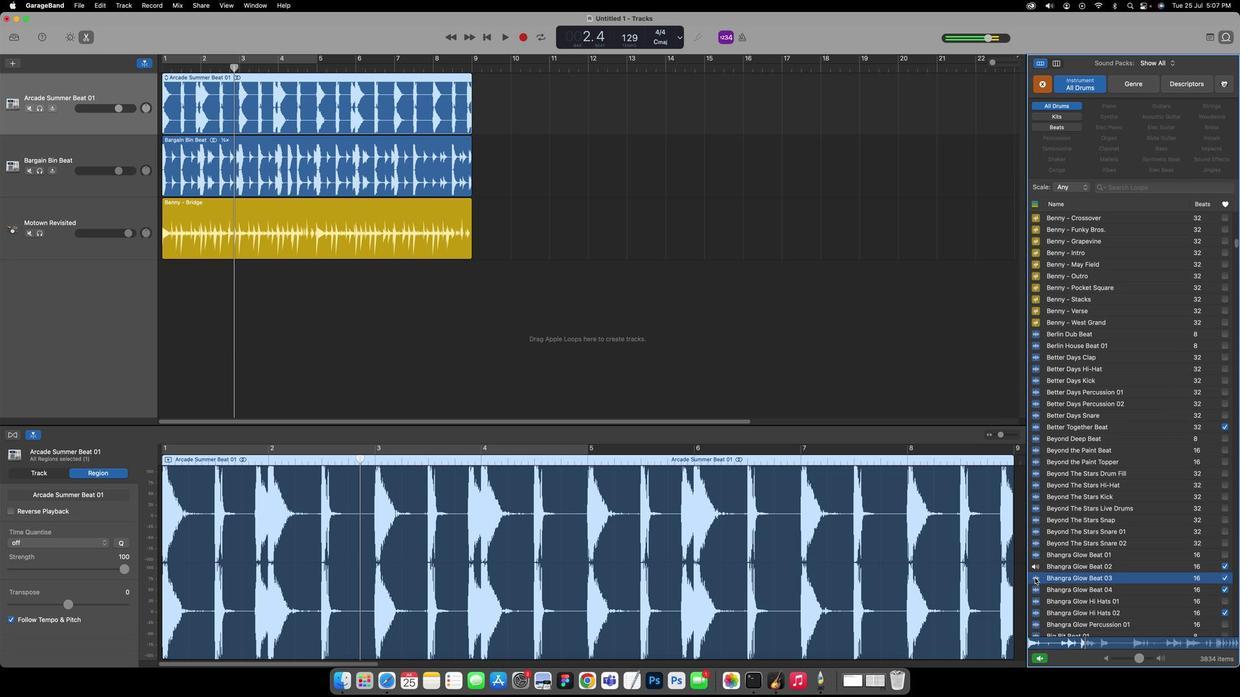 
Action: Mouse moved to (1036, 587)
Screenshot: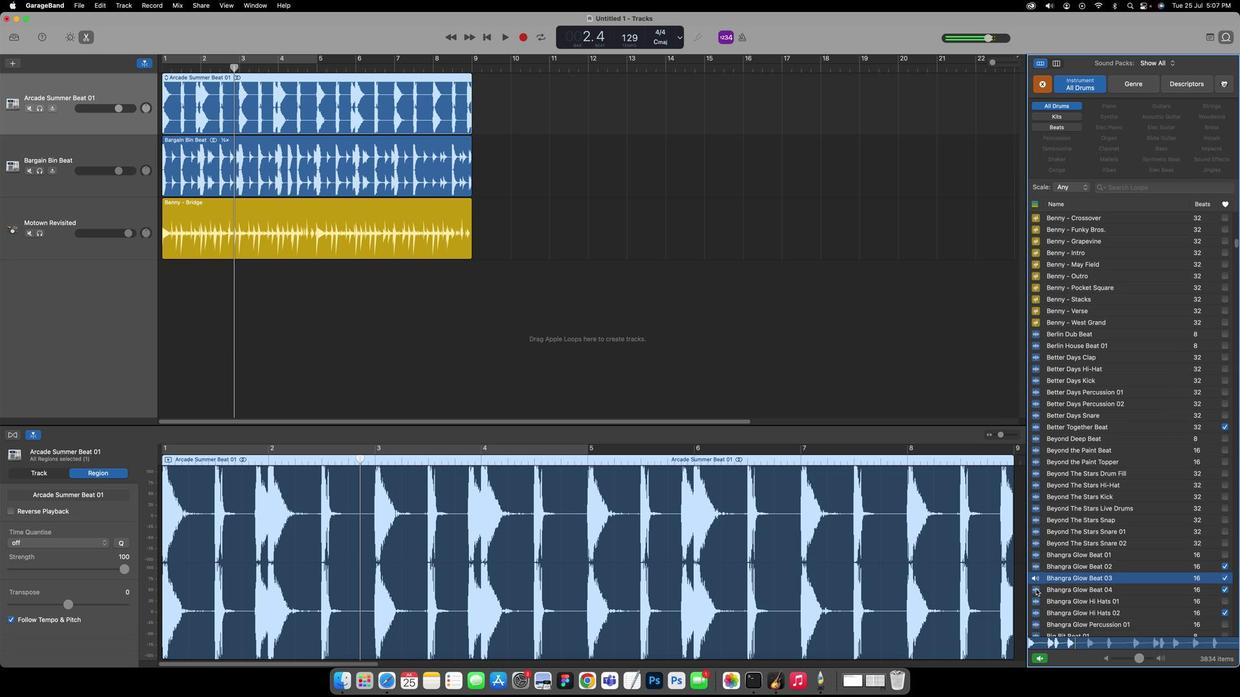 
Action: Mouse pressed left at (1036, 587)
Screenshot: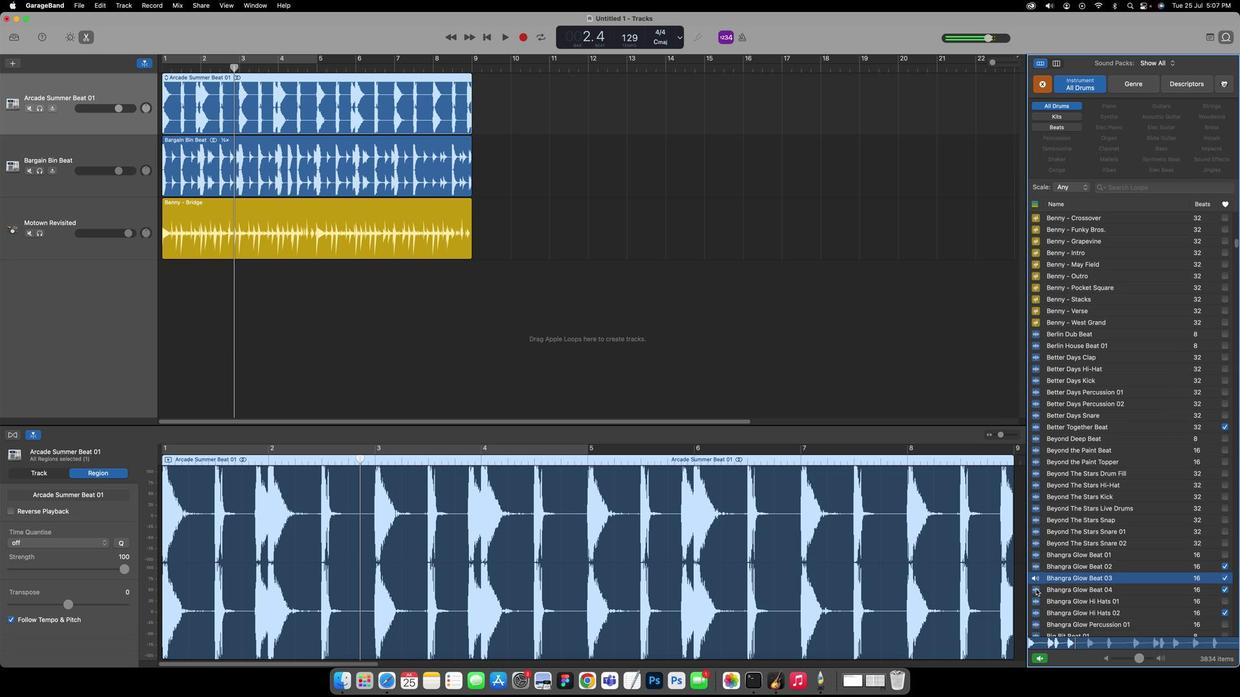 
Action: Mouse scrolled (1036, 587) with delta (16, 0)
Screenshot: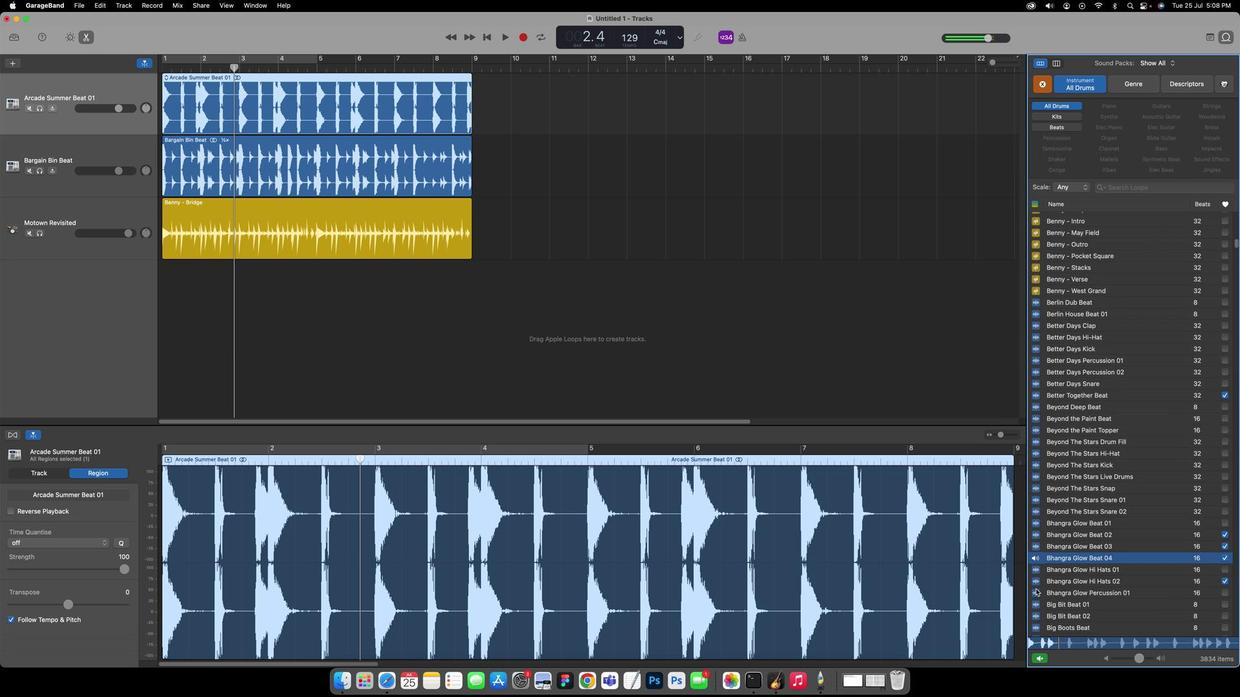 
Action: Mouse scrolled (1036, 587) with delta (16, 0)
Screenshot: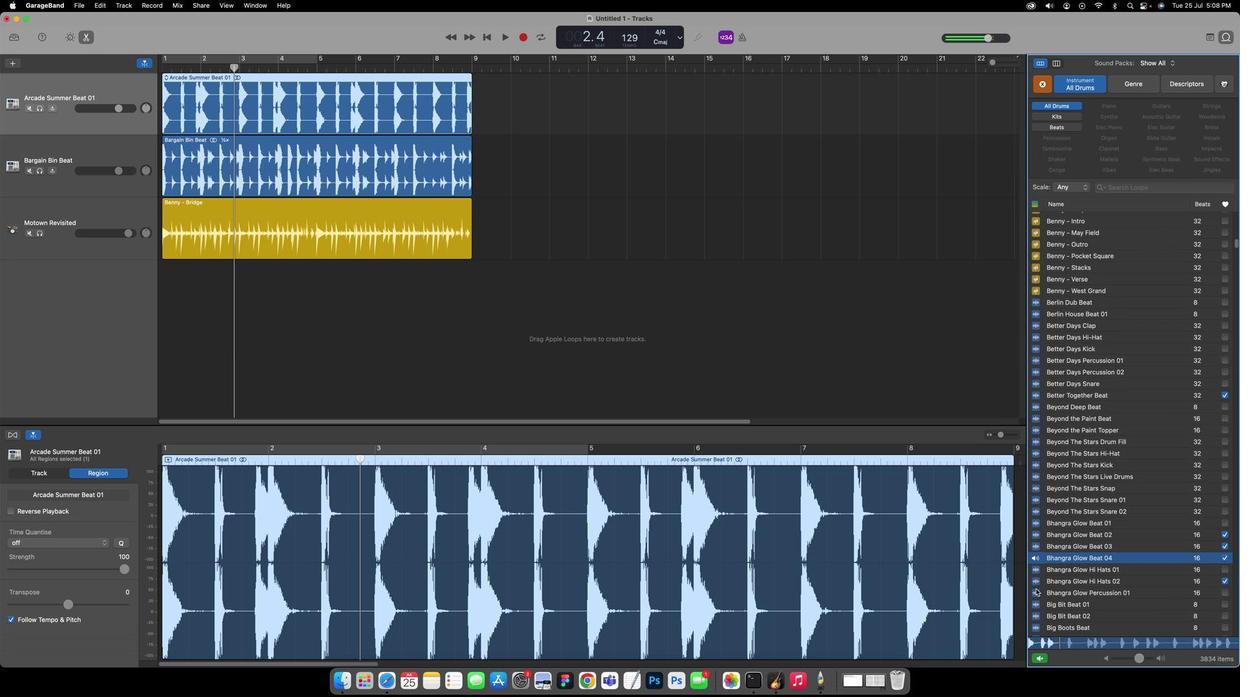 
Action: Mouse scrolled (1036, 587) with delta (16, 0)
Screenshot: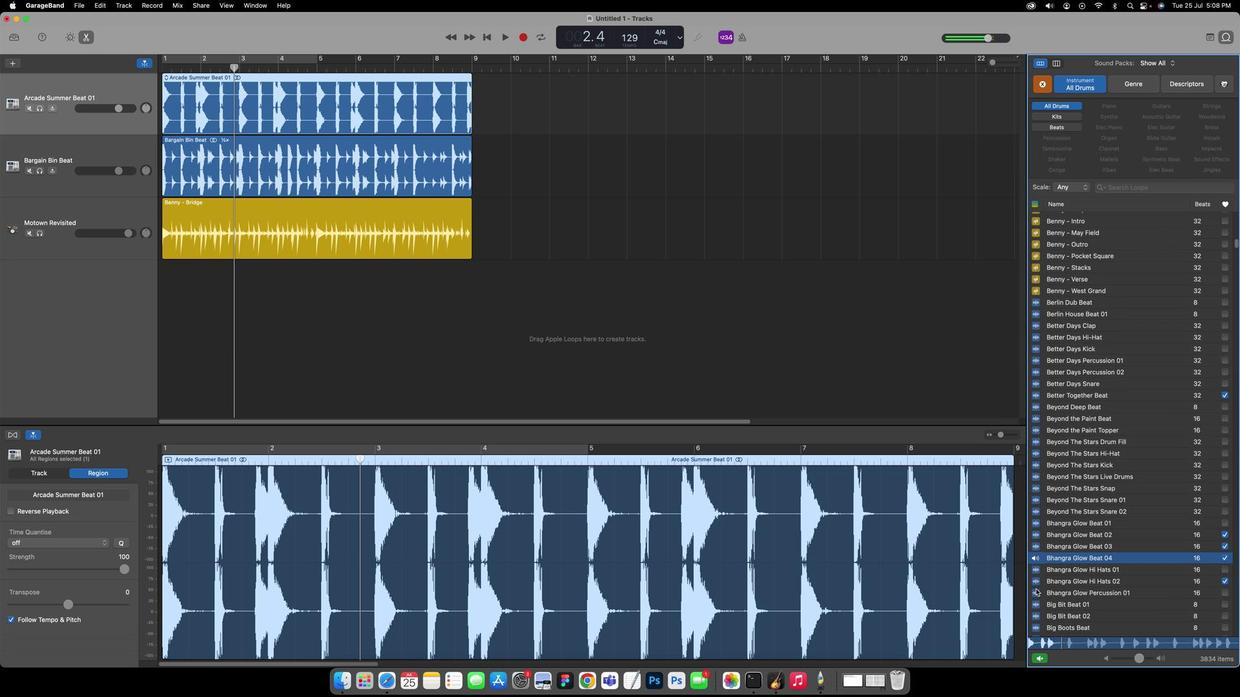 
Action: Mouse moved to (1036, 582)
Screenshot: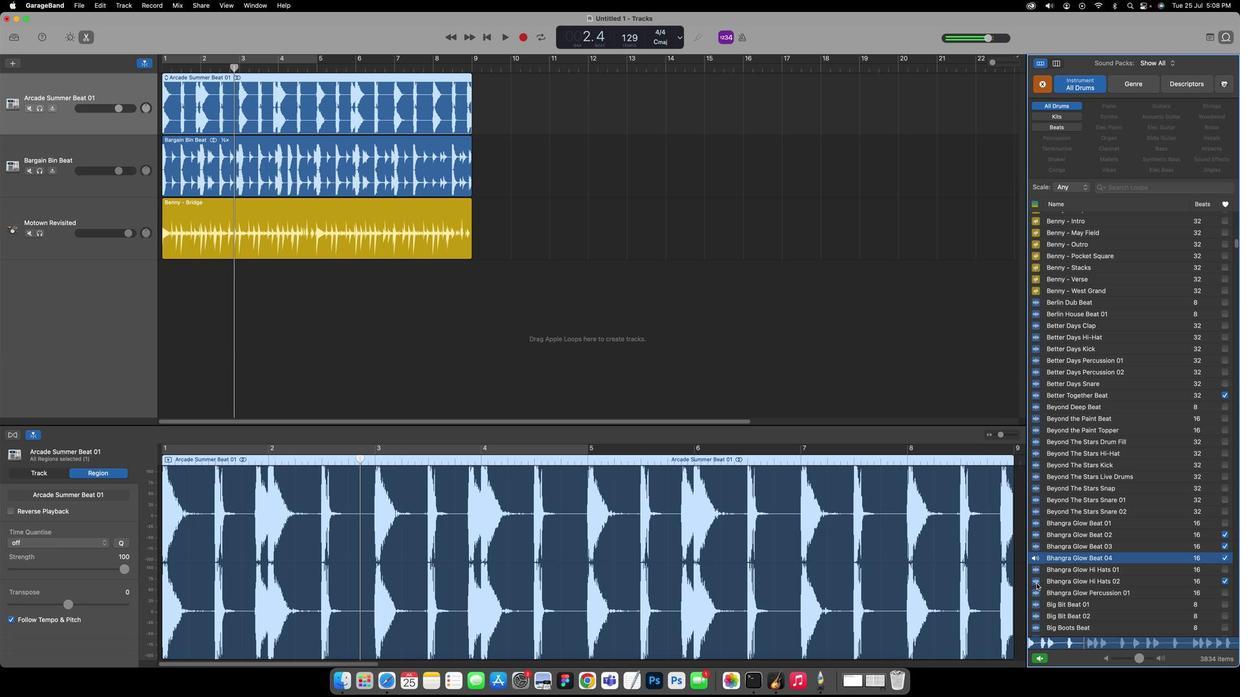
Action: Mouse pressed left at (1036, 582)
Screenshot: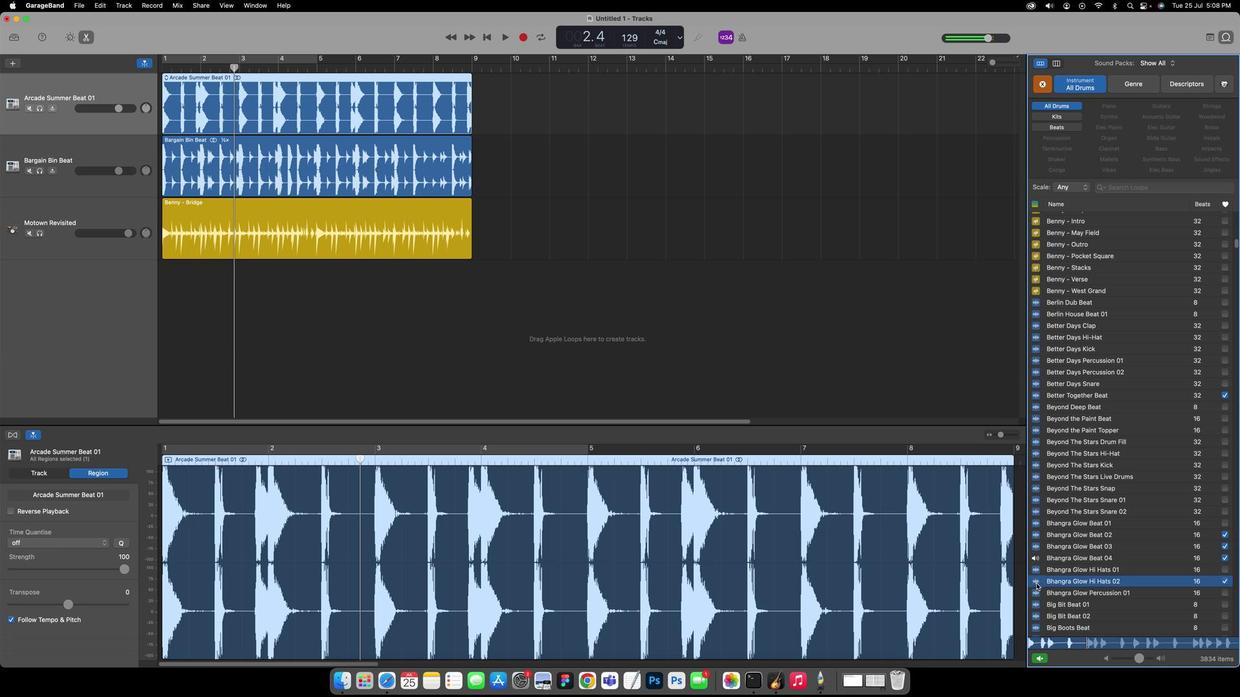 
Action: Mouse scrolled (1036, 582) with delta (16, 0)
Screenshot: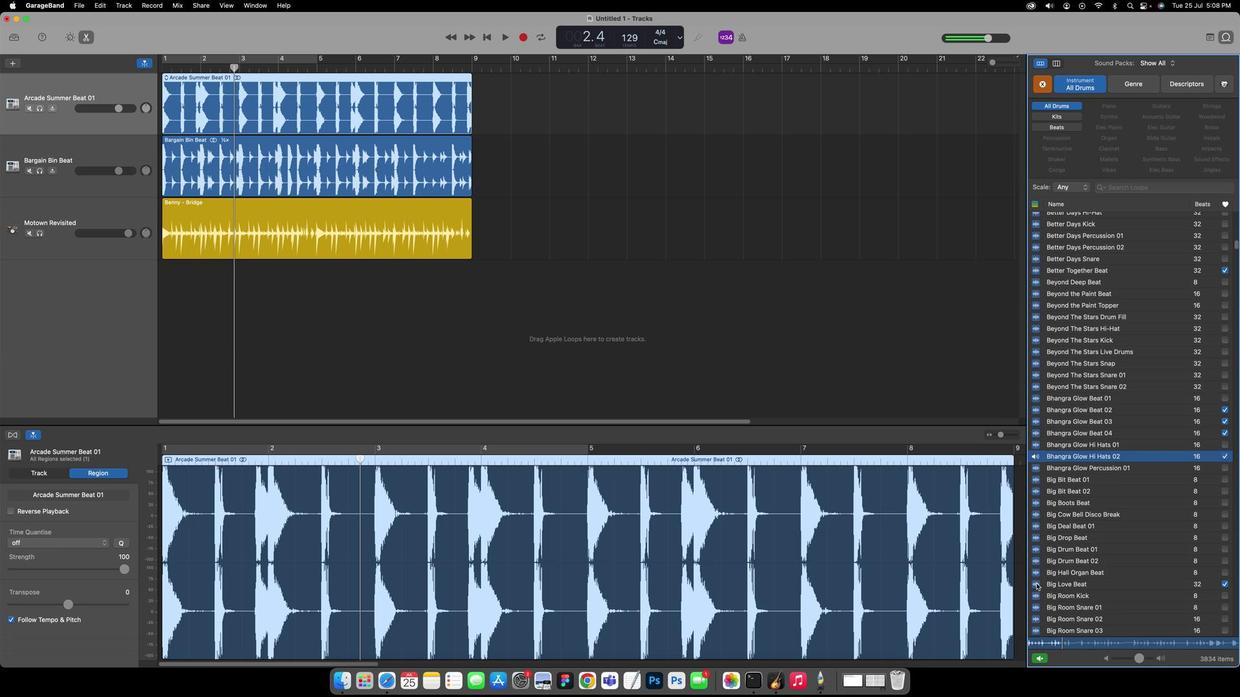 
Action: Mouse scrolled (1036, 582) with delta (16, 0)
Screenshot: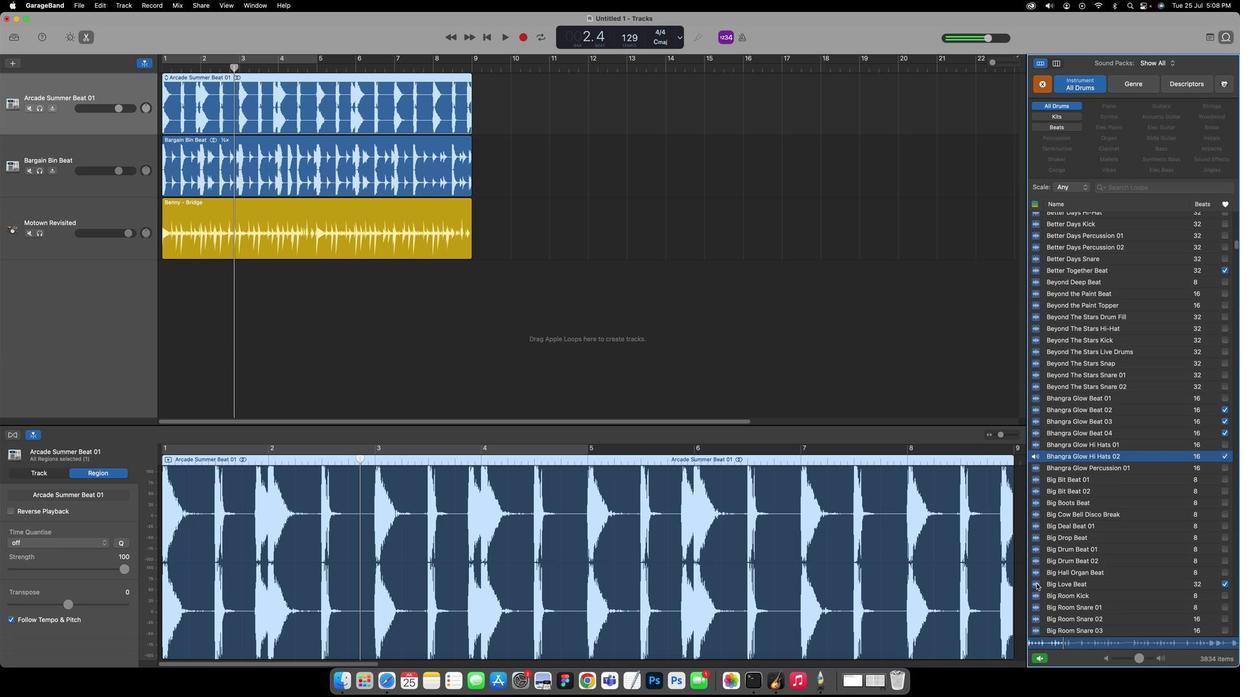 
Action: Mouse scrolled (1036, 582) with delta (16, 0)
Screenshot: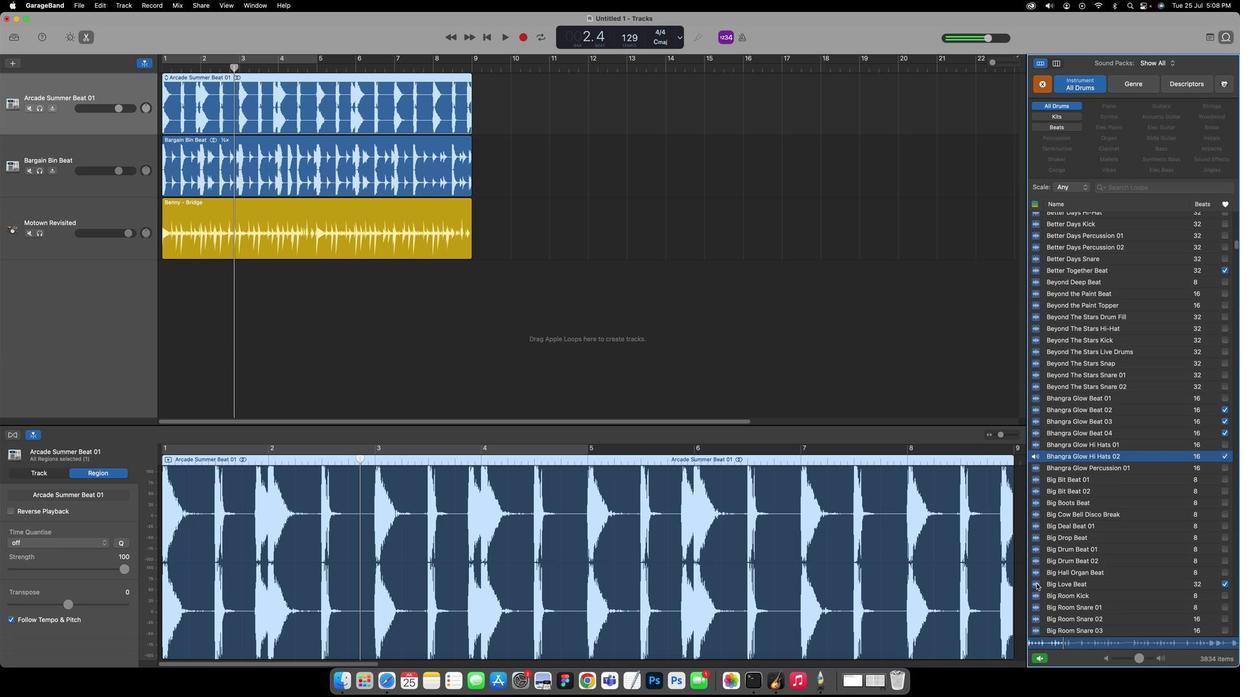 
Action: Mouse scrolled (1036, 582) with delta (16, -1)
Screenshot: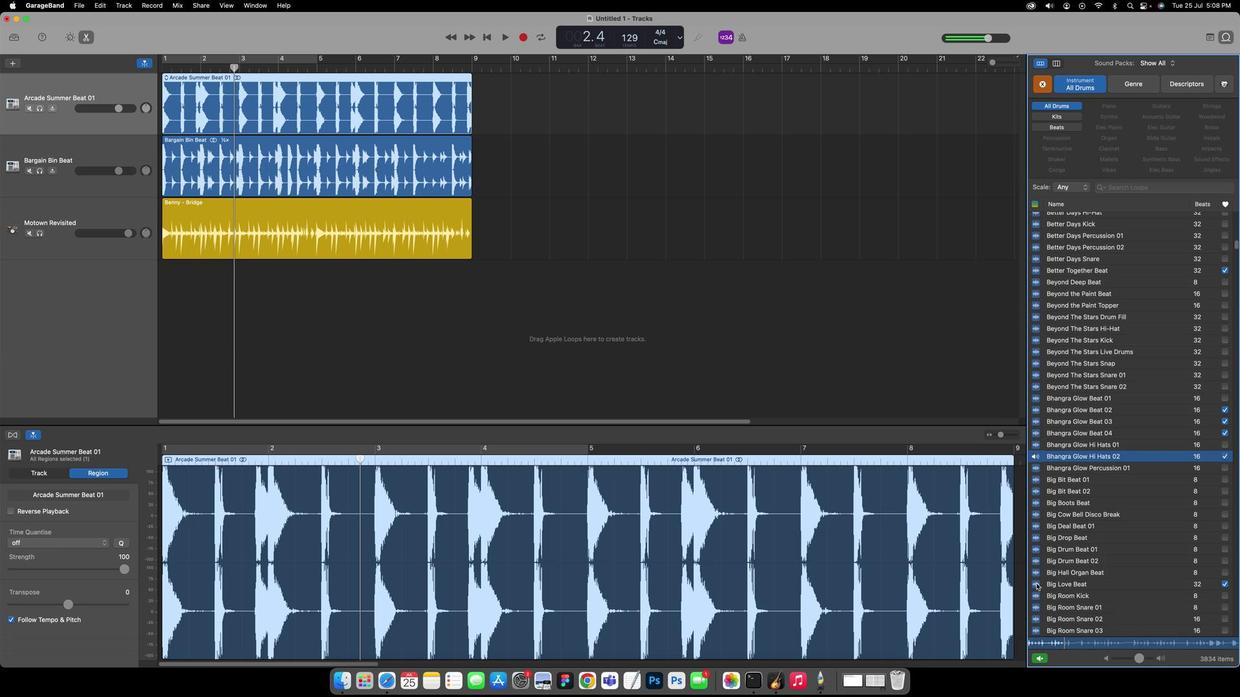 
Action: Mouse pressed left at (1036, 582)
Screenshot: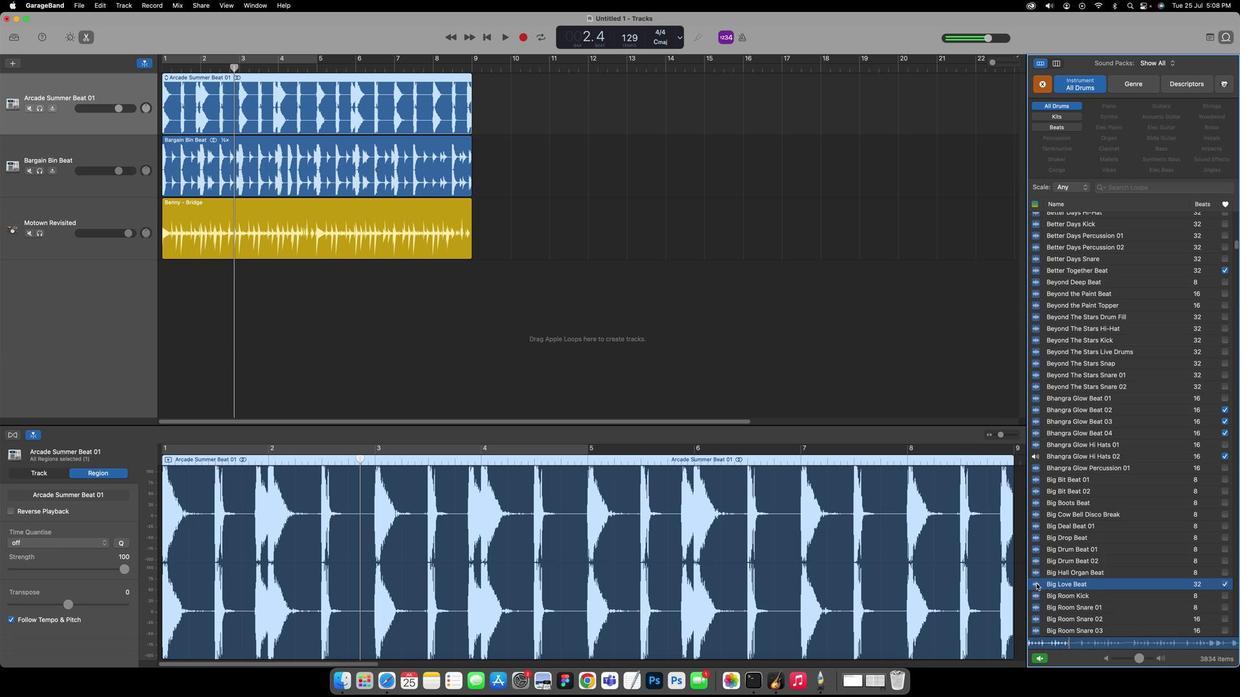 
Action: Mouse moved to (1037, 571)
Screenshot: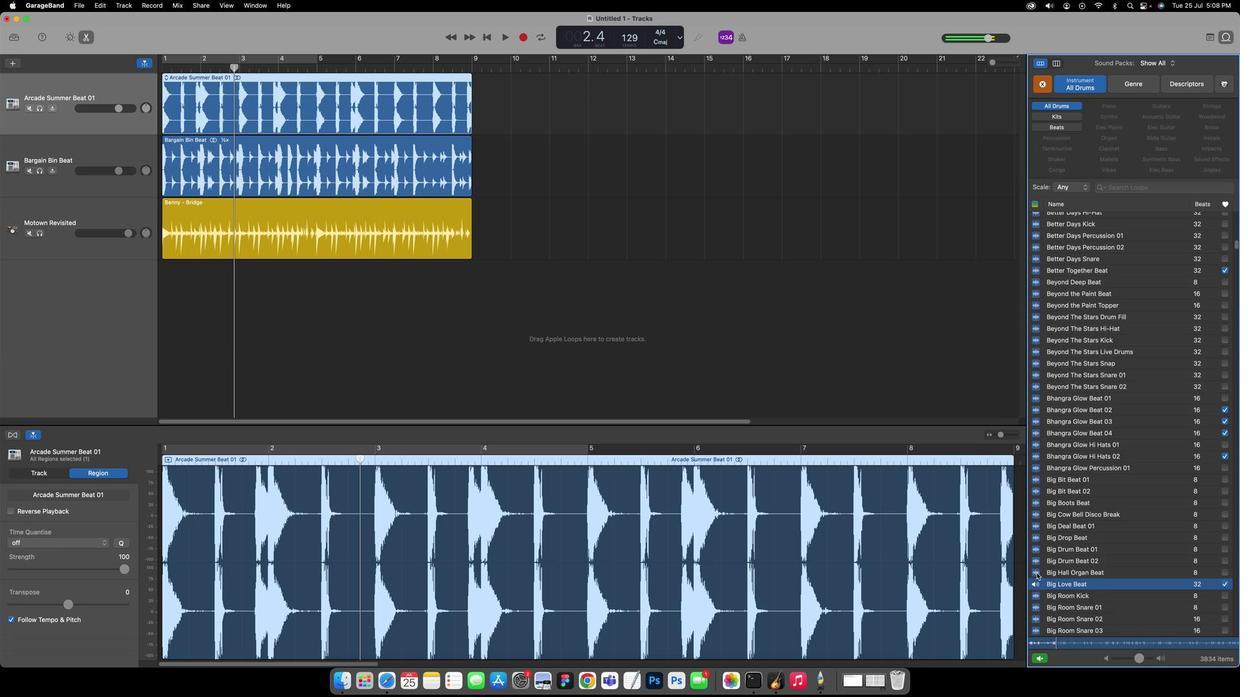 
Action: Mouse pressed left at (1037, 571)
Screenshot: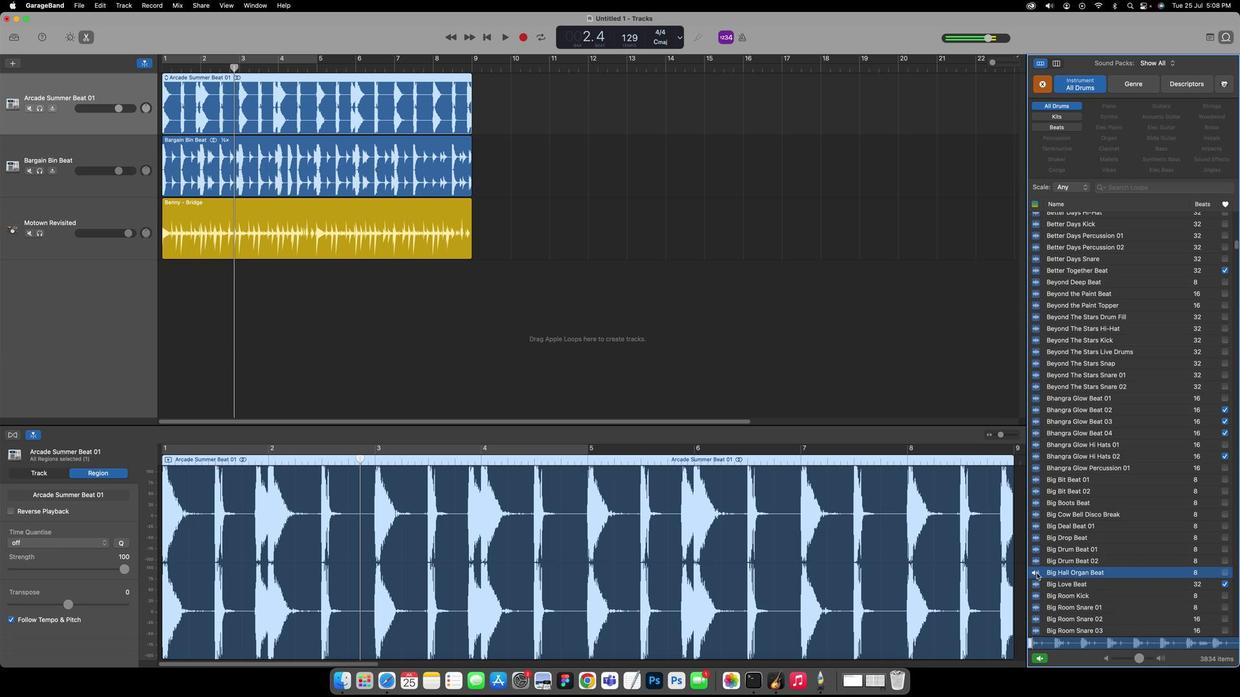 
Action: Mouse moved to (1035, 537)
Screenshot: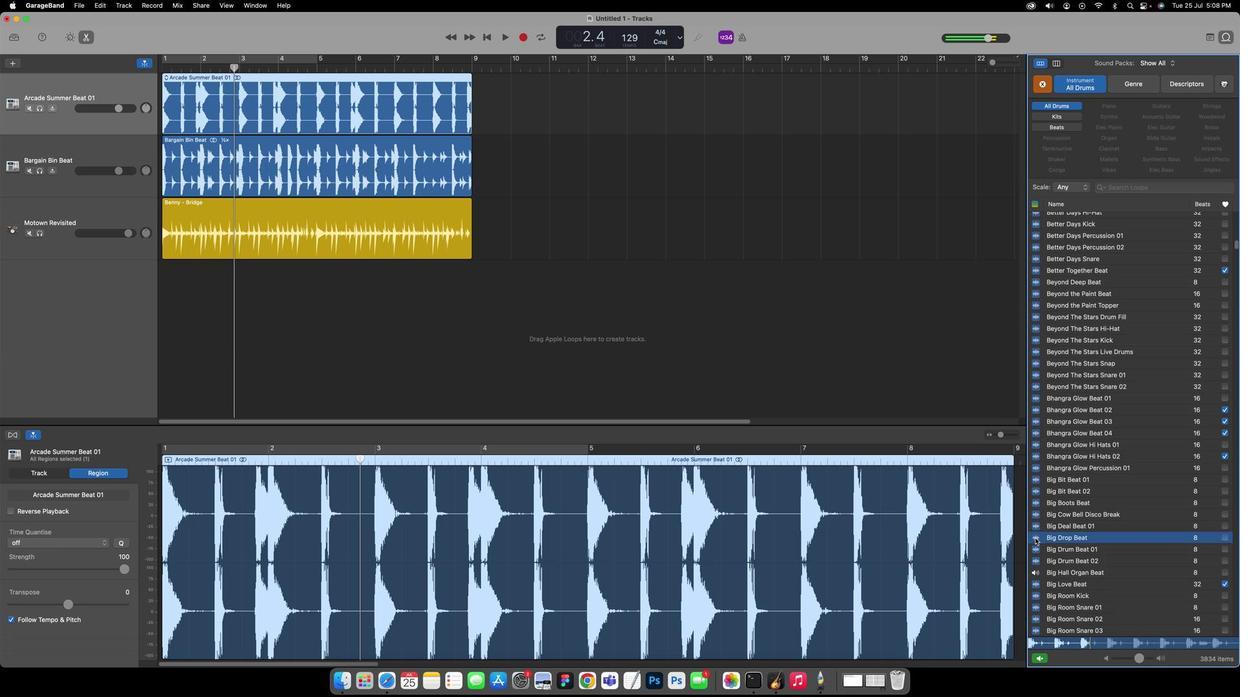 
Action: Mouse pressed left at (1035, 537)
Screenshot: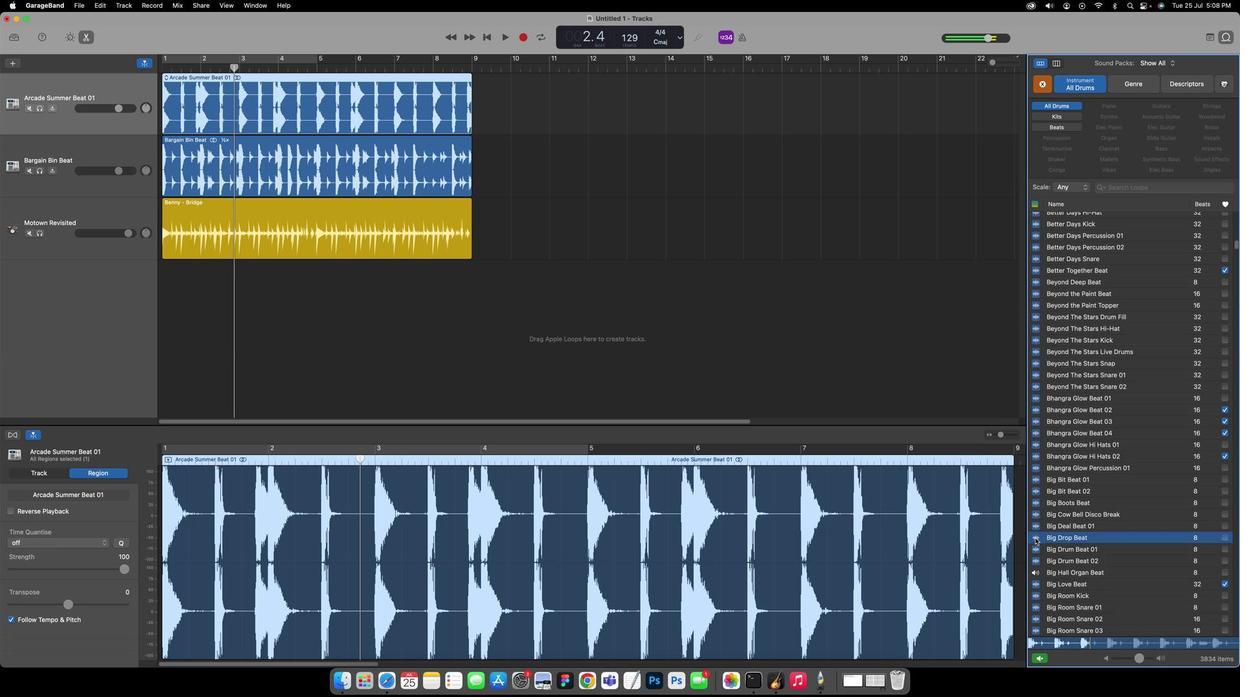 
Action: Mouse scrolled (1035, 537) with delta (16, 0)
Screenshot: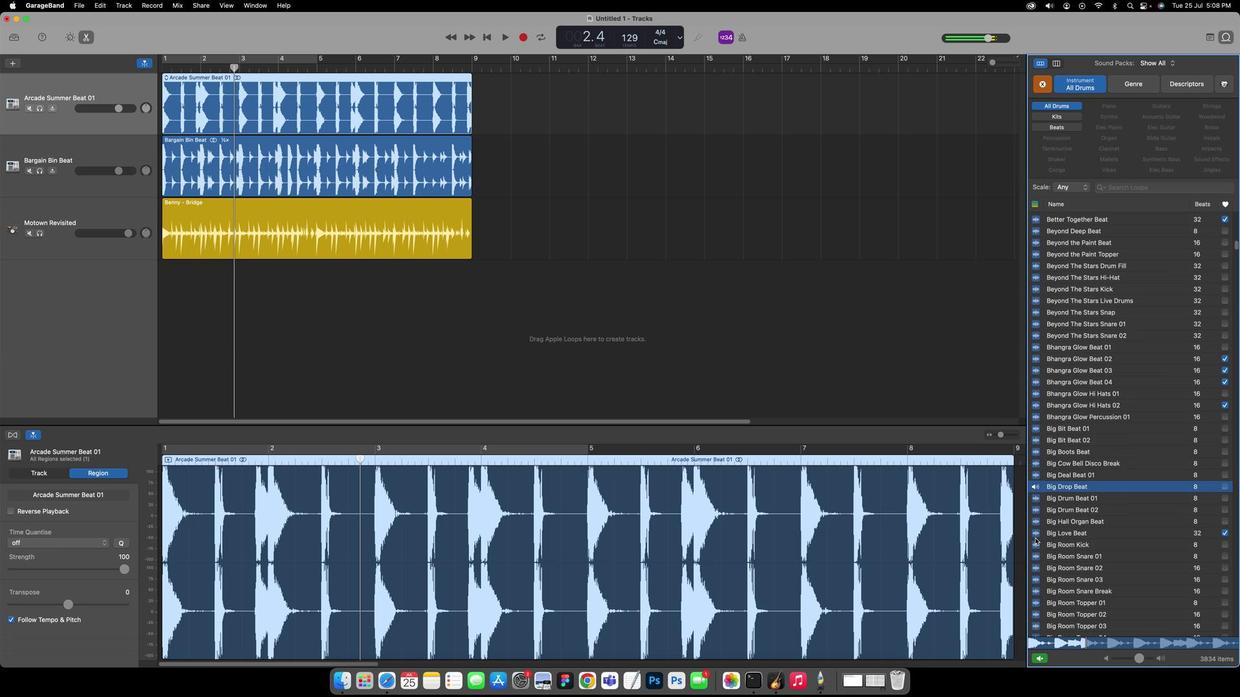 
Action: Mouse scrolled (1035, 537) with delta (16, 0)
Screenshot: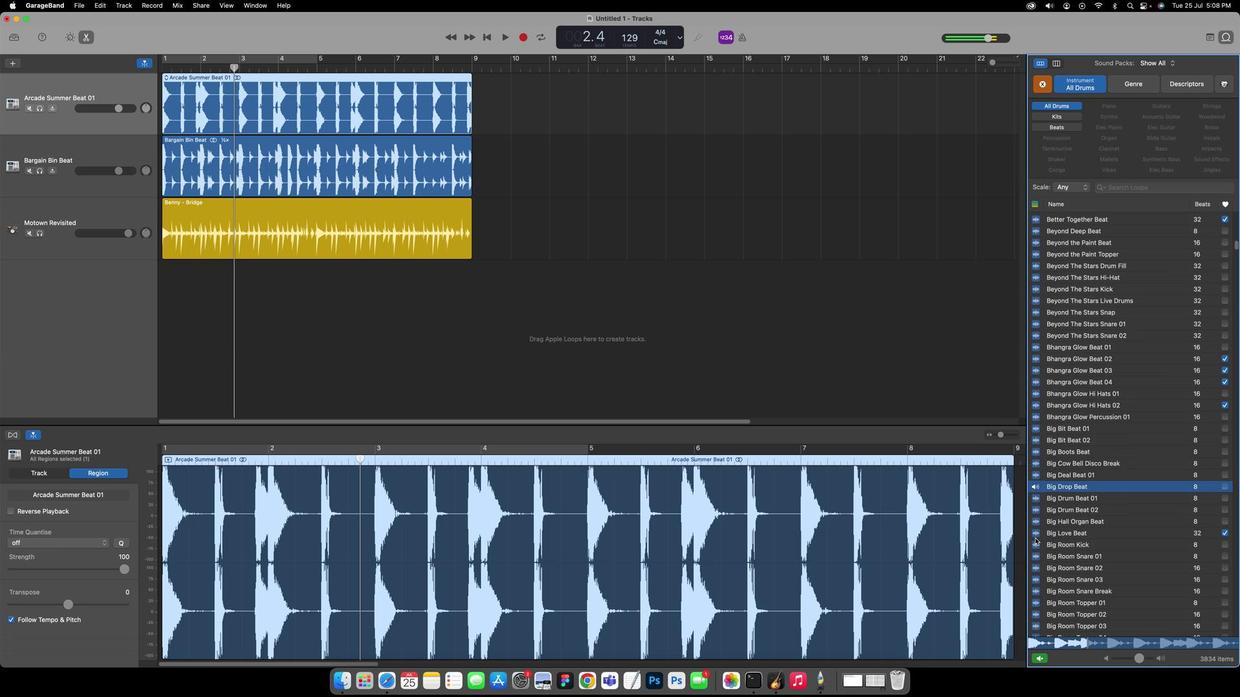 
Action: Mouse scrolled (1035, 537) with delta (16, 0)
Screenshot: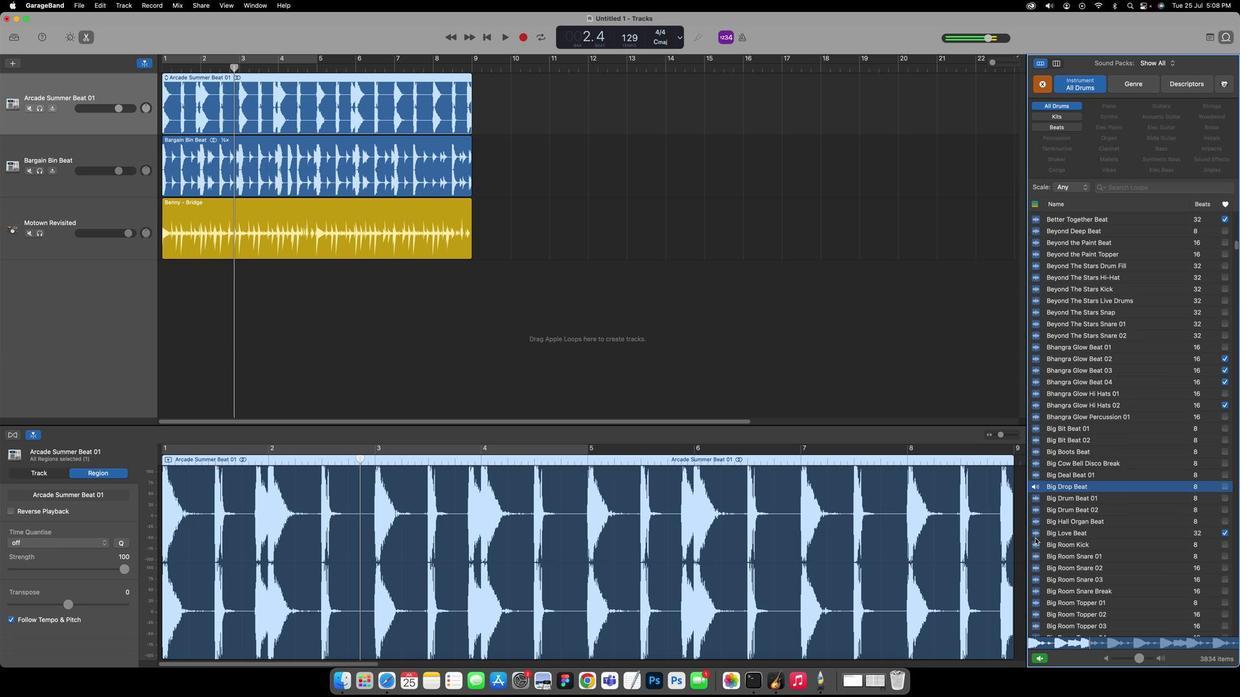 
Action: Mouse pressed left at (1035, 537)
Screenshot: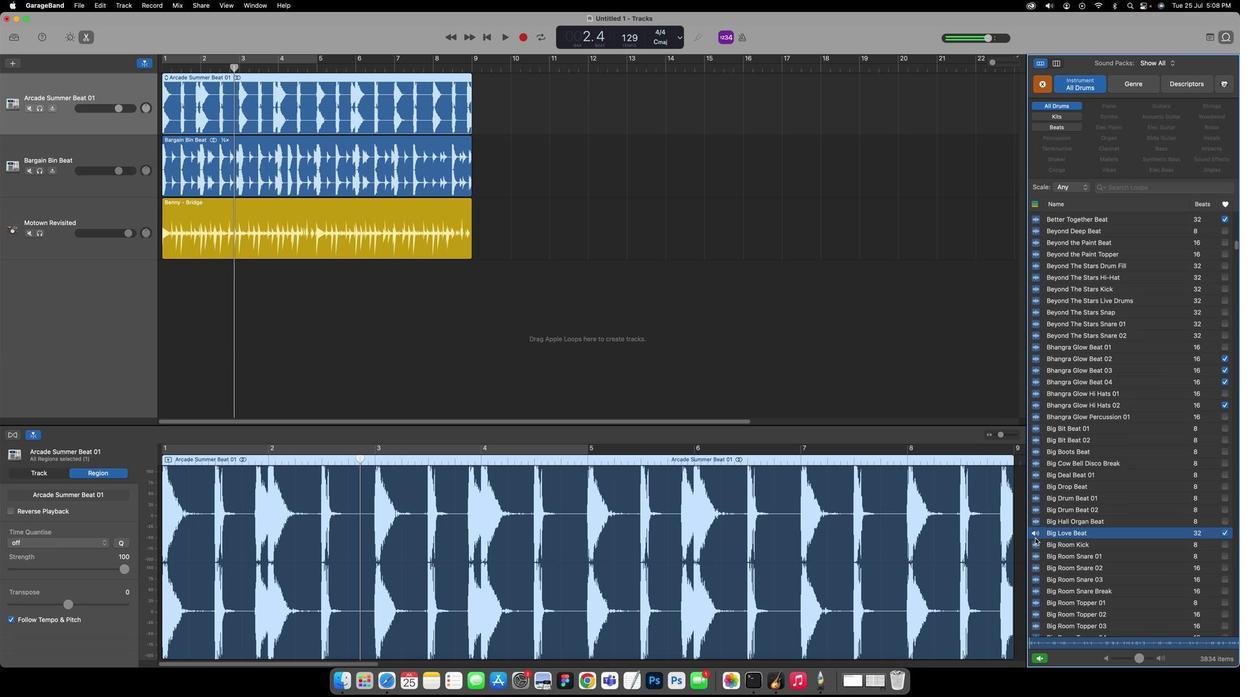 
Action: Mouse moved to (1038, 580)
Screenshot: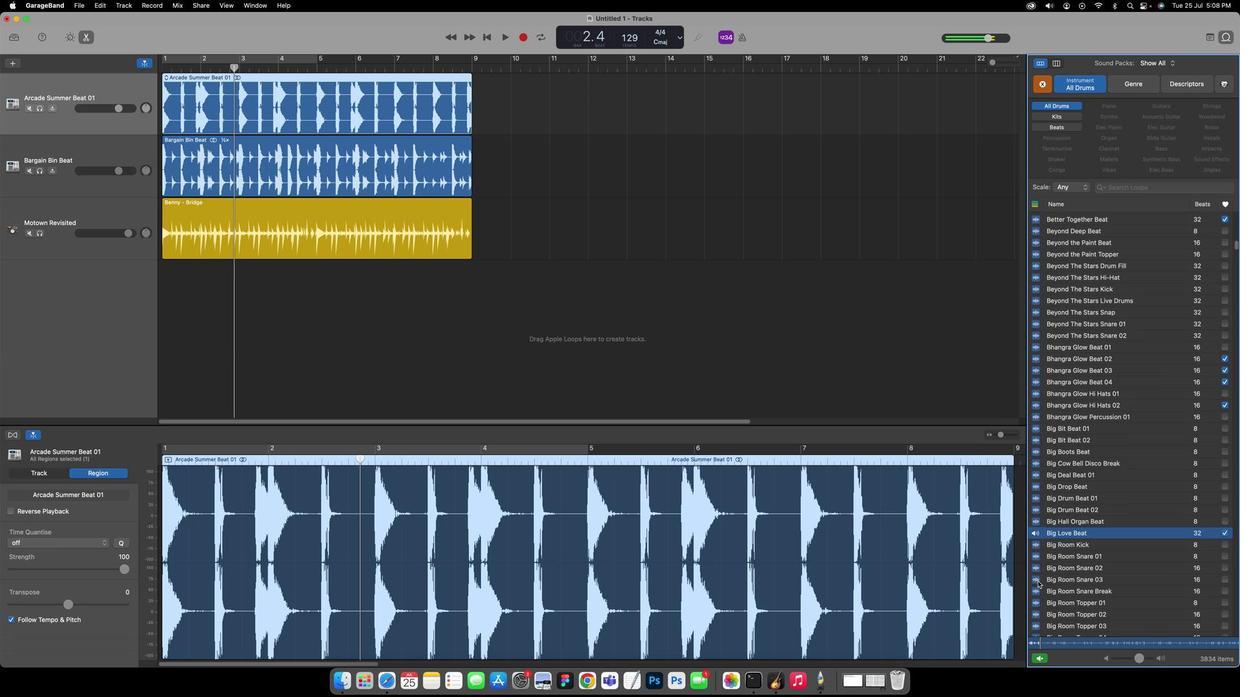 
Action: Mouse pressed left at (1038, 580)
Screenshot: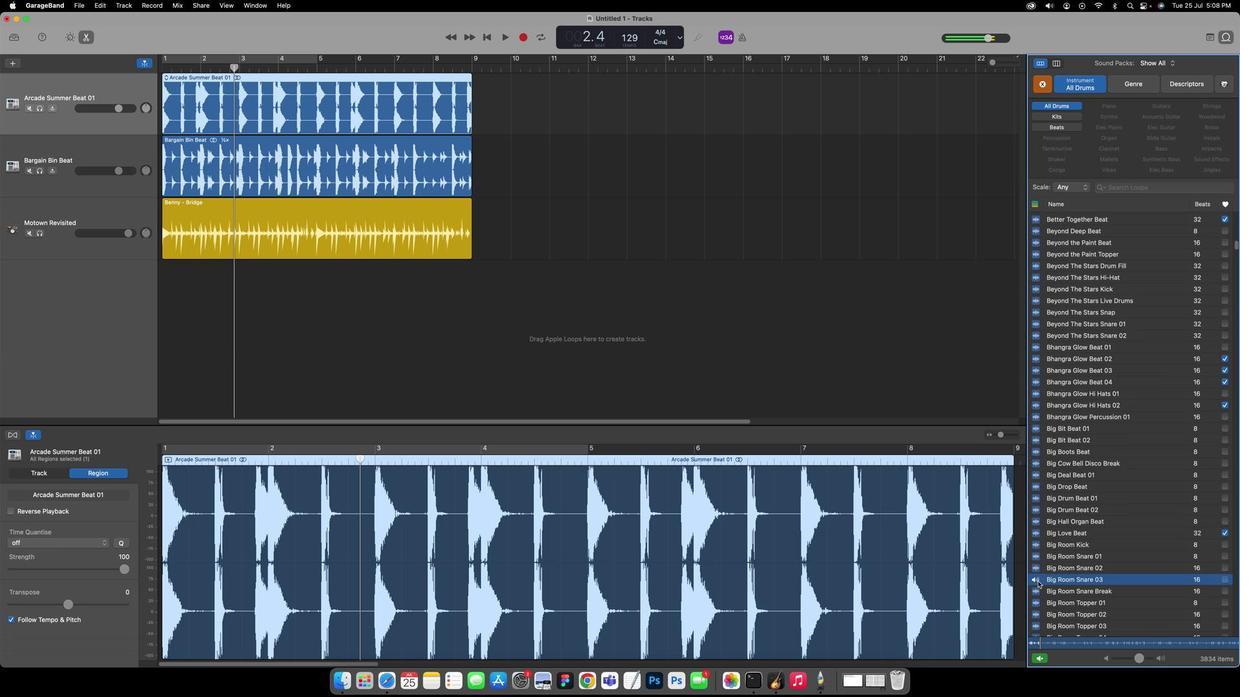 
Action: Mouse scrolled (1038, 580) with delta (16, 0)
Screenshot: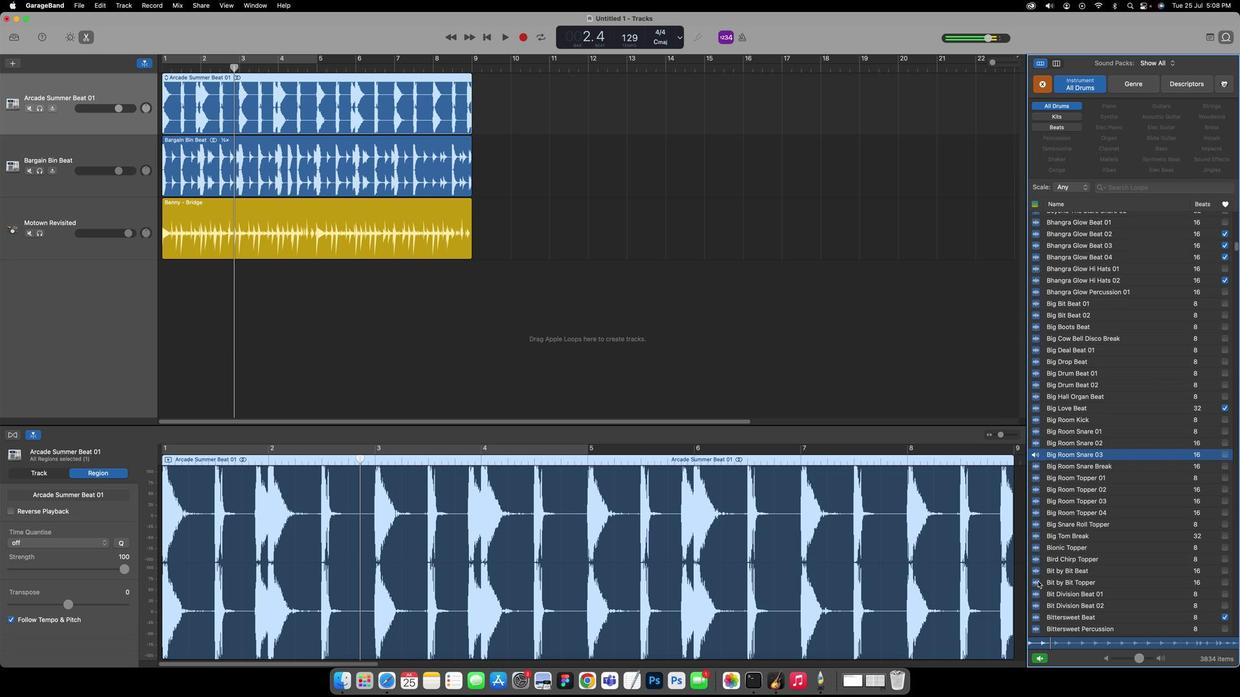 
Action: Mouse scrolled (1038, 580) with delta (16, 0)
Screenshot: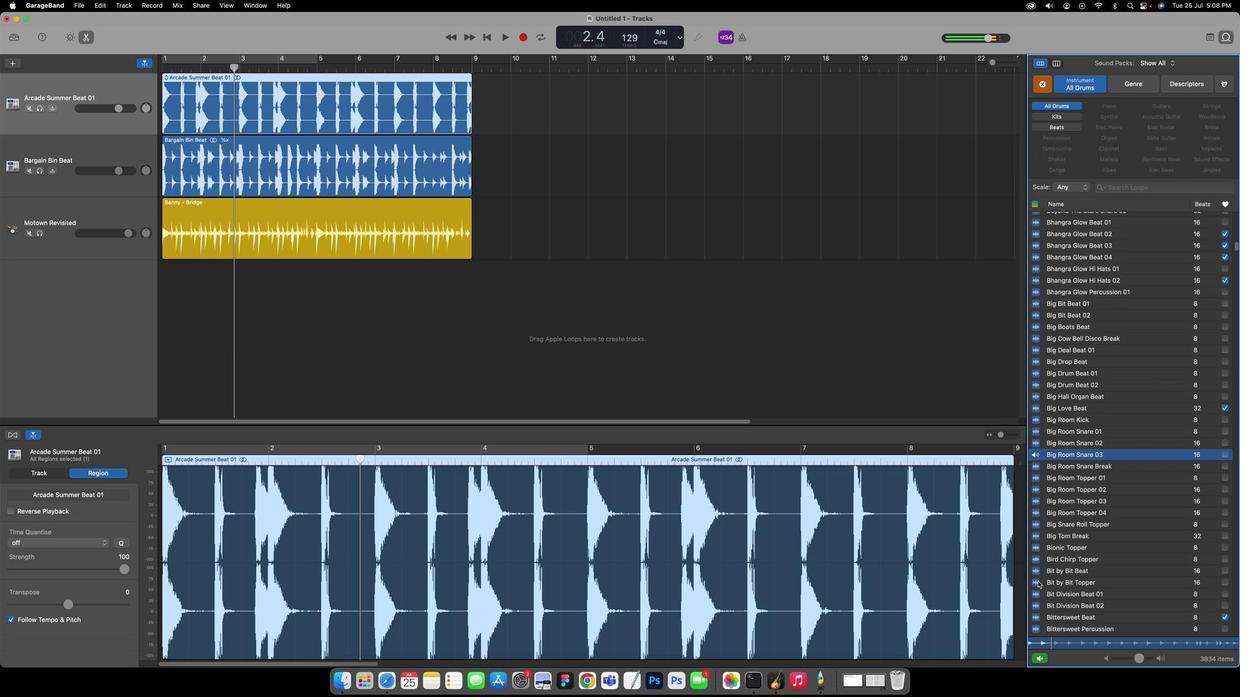 
Action: Mouse scrolled (1038, 580) with delta (16, 0)
Screenshot: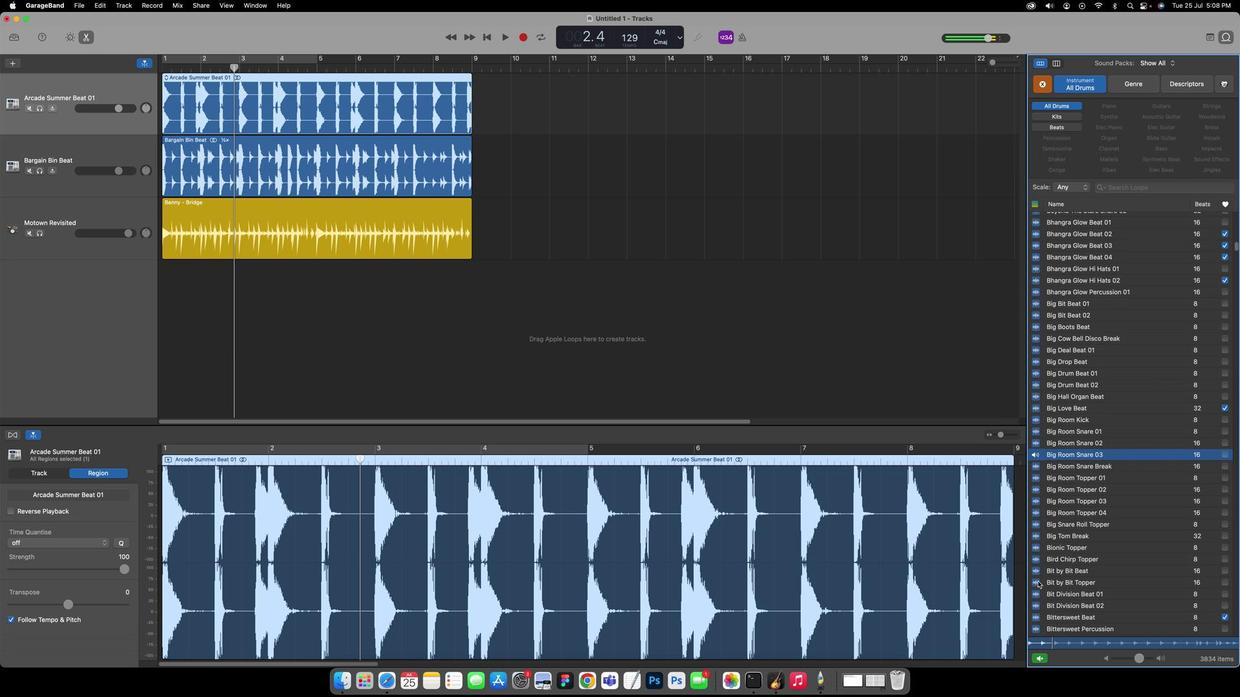 
Action: Mouse scrolled (1038, 580) with delta (16, -1)
Screenshot: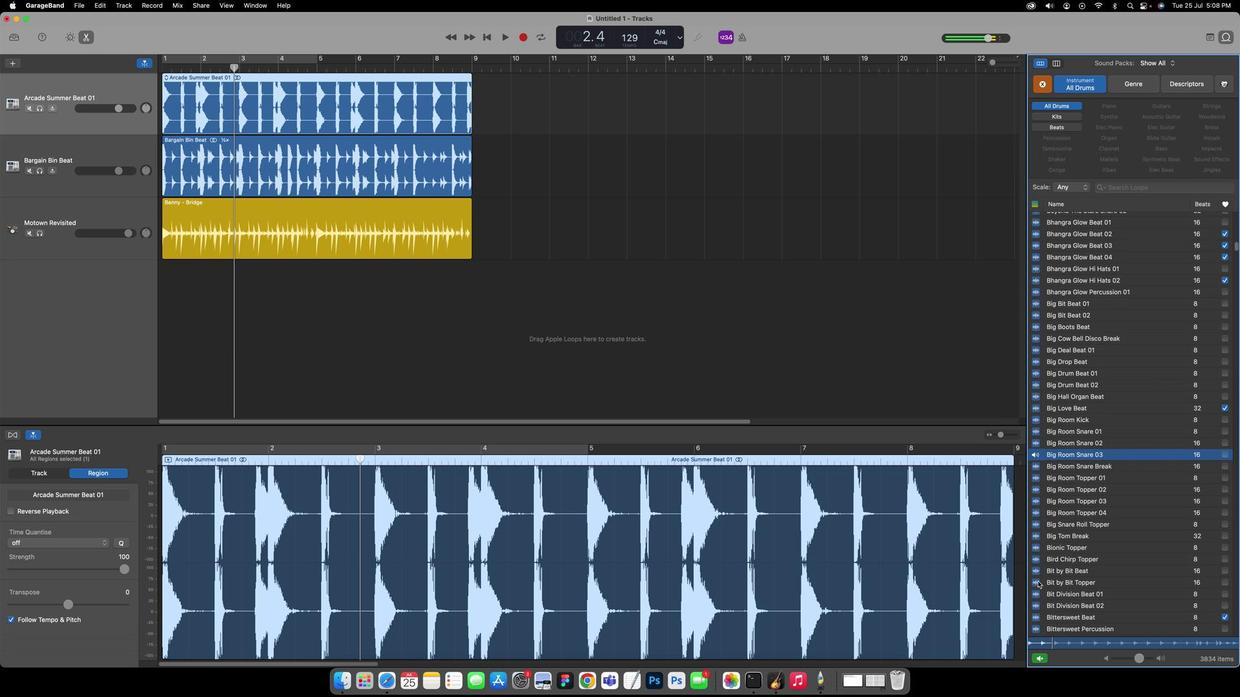 
Action: Mouse pressed left at (1038, 580)
Screenshot: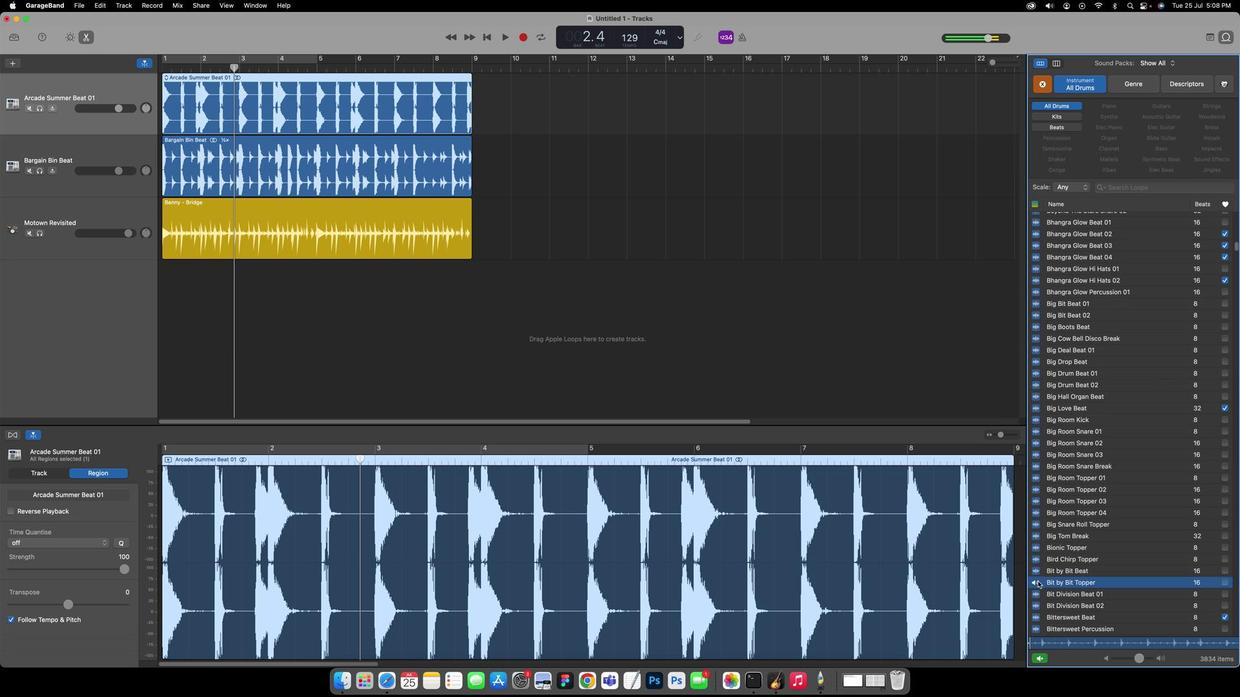 
Action: Mouse moved to (1037, 615)
Screenshot: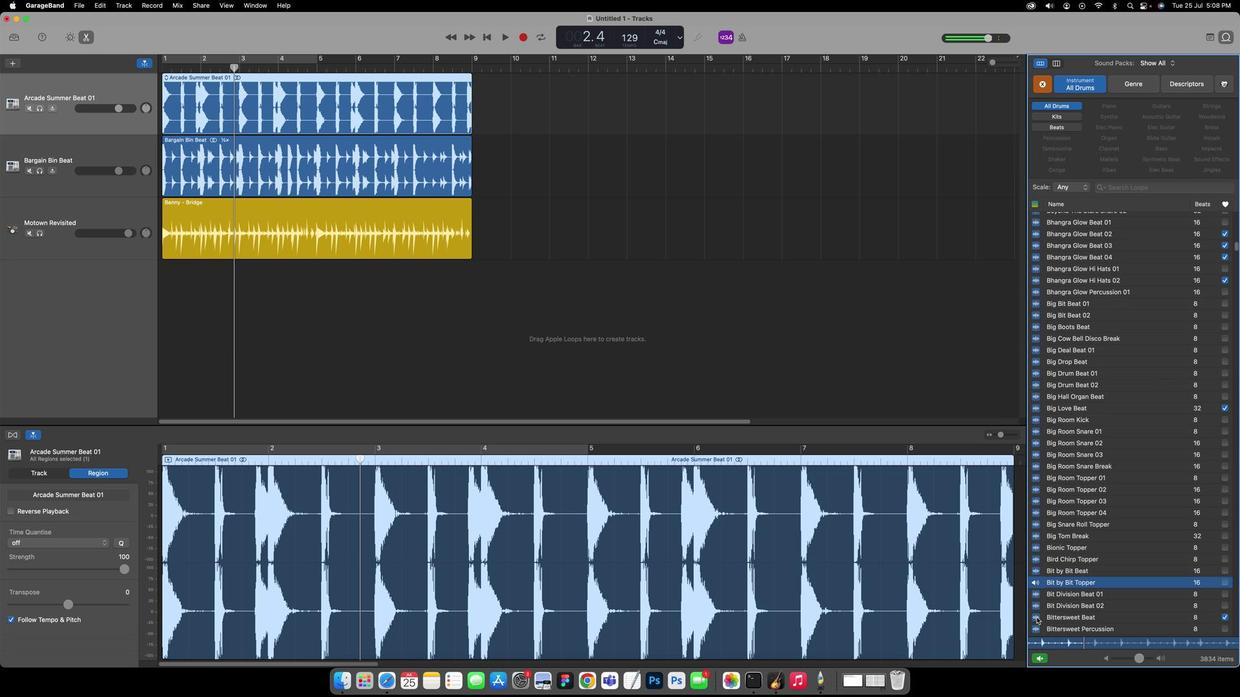 
Action: Mouse pressed left at (1037, 615)
Screenshot: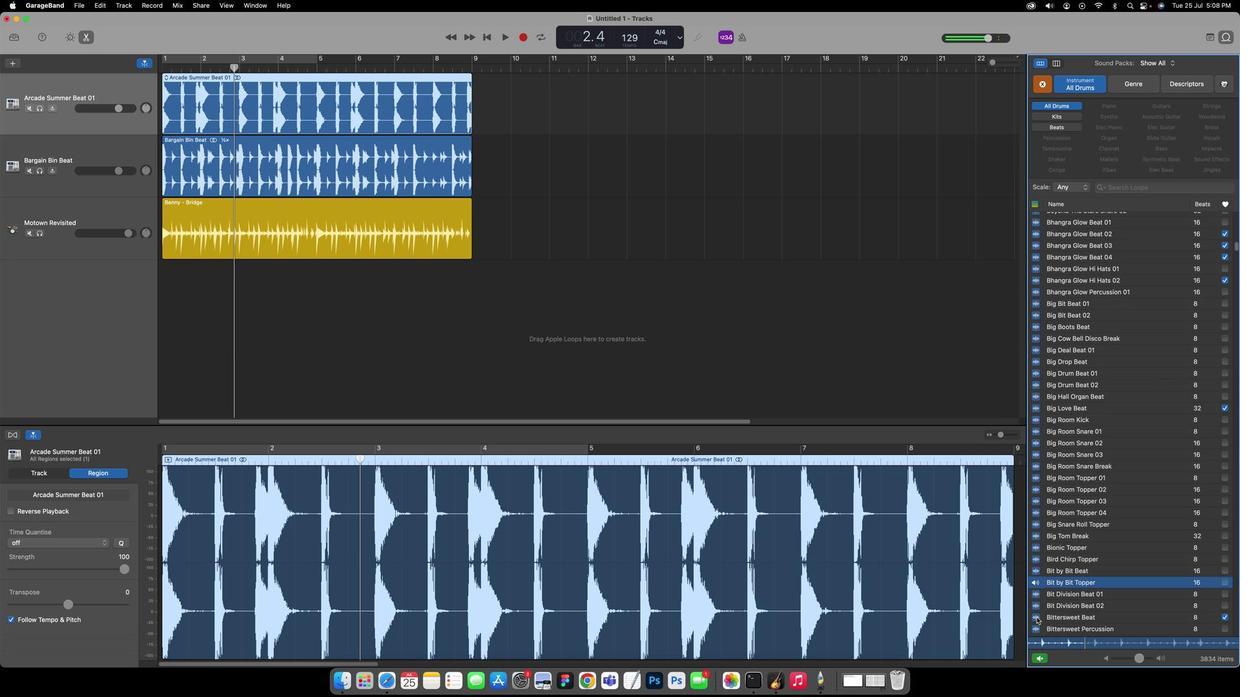 
Action: Mouse moved to (1053, 614)
Screenshot: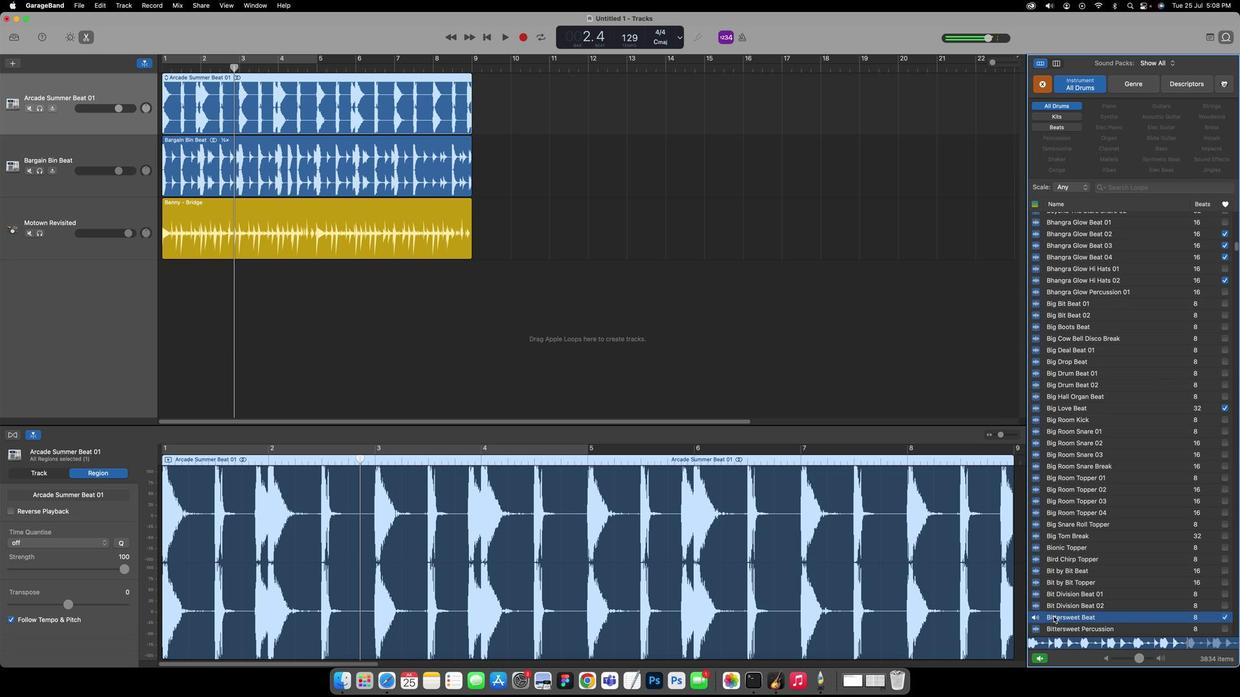 
Action: Mouse scrolled (1053, 614) with delta (16, 0)
Screenshot: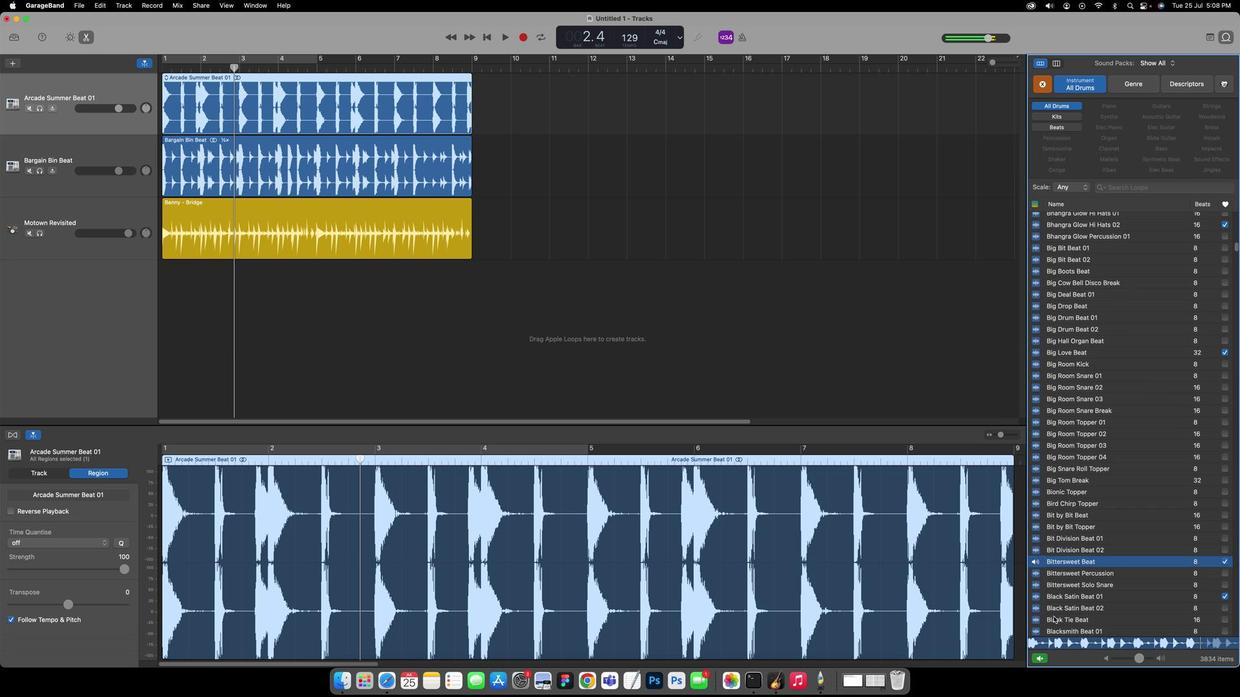 
Action: Mouse scrolled (1053, 614) with delta (16, 0)
Screenshot: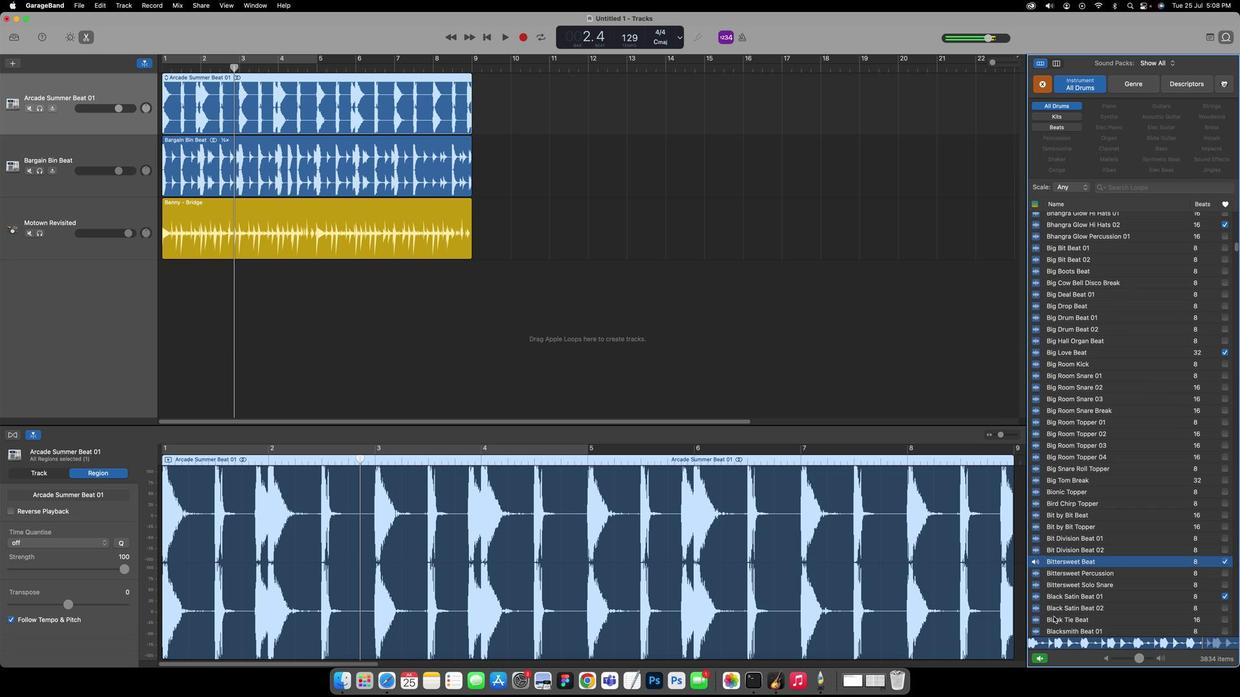 
Action: Mouse scrolled (1053, 614) with delta (16, 0)
Screenshot: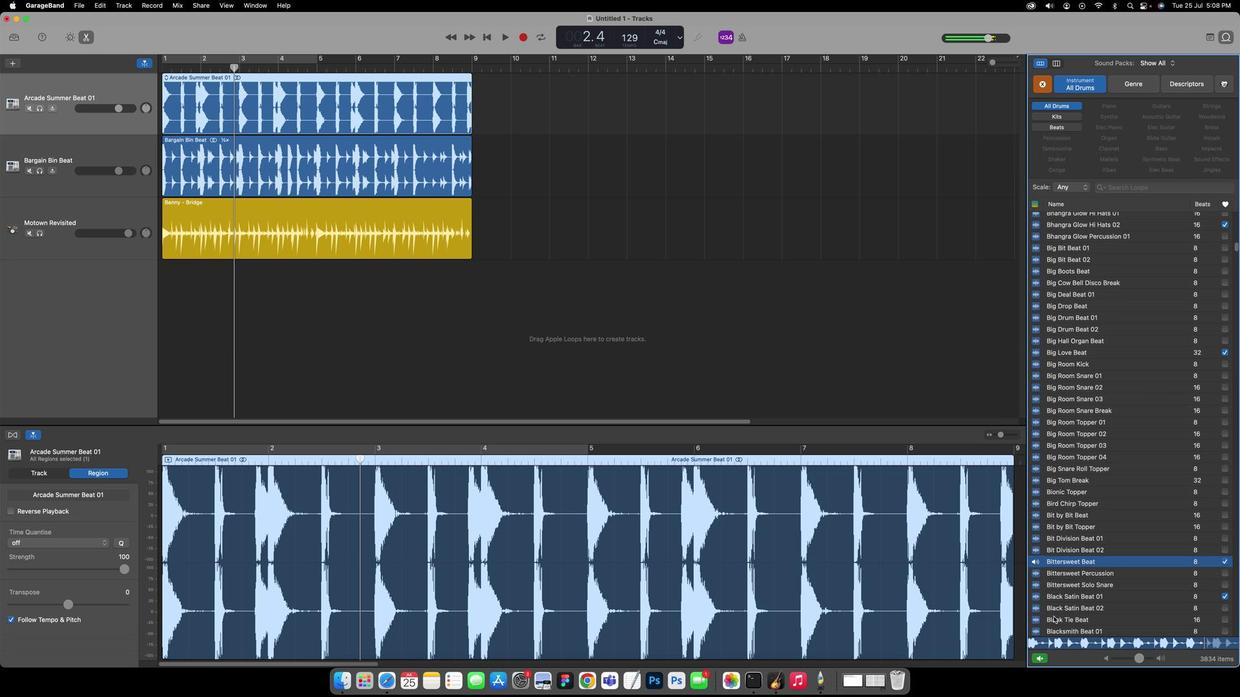 
Action: Mouse moved to (1038, 597)
Screenshot: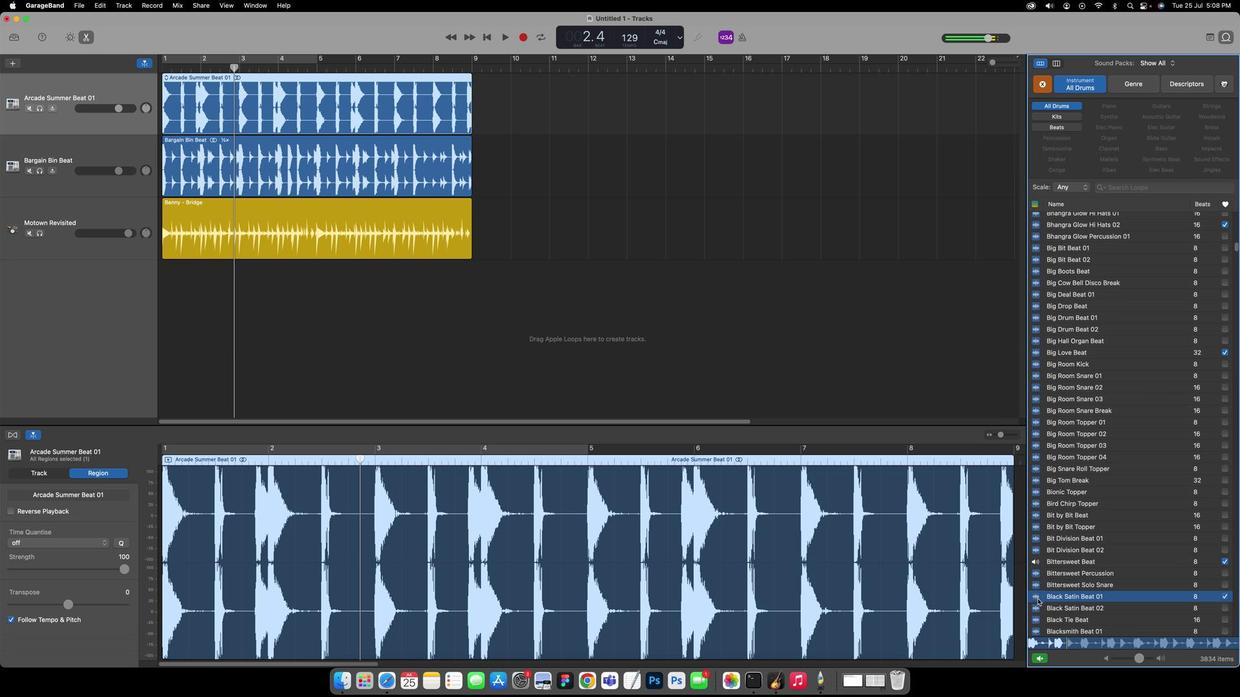 
Action: Mouse pressed left at (1038, 597)
Screenshot: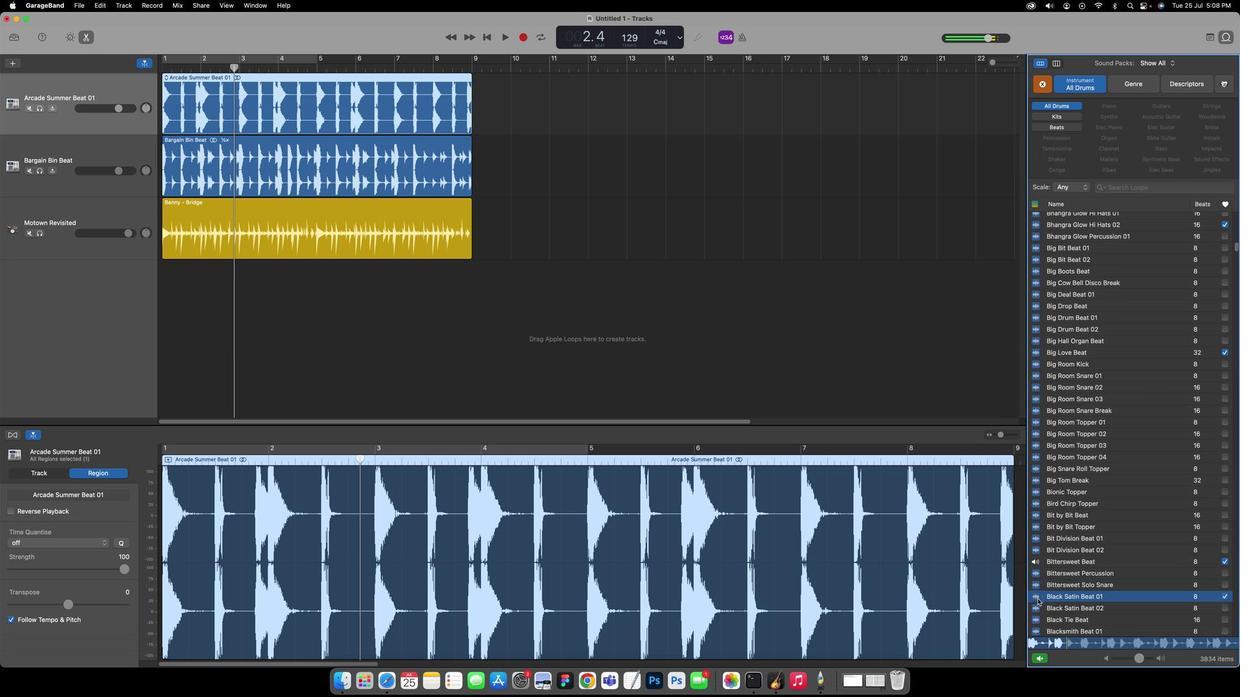 
Action: Mouse moved to (1034, 560)
Screenshot: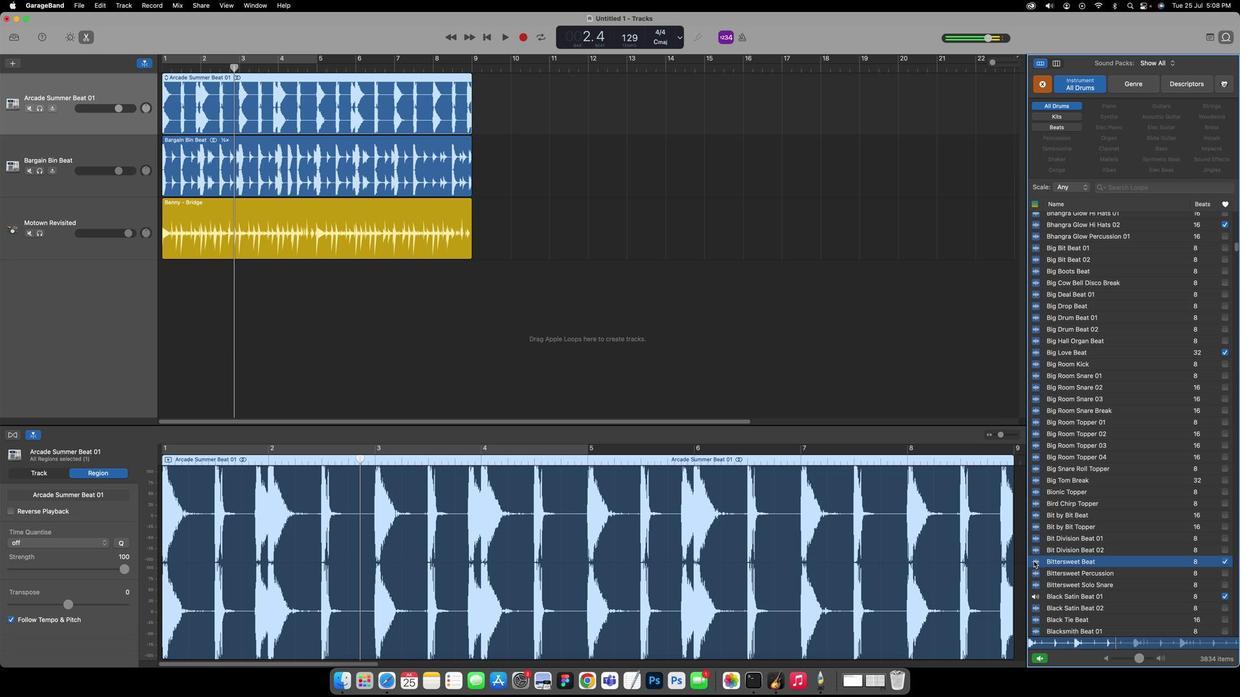 
Action: Mouse pressed left at (1034, 560)
Screenshot: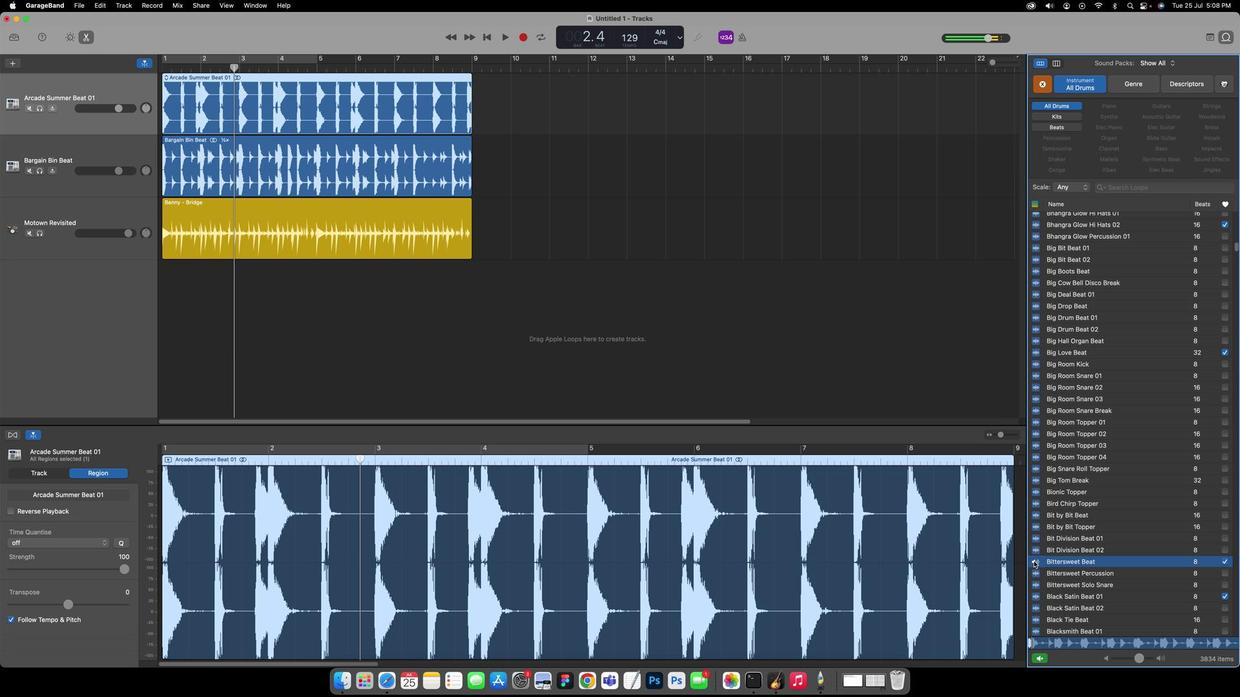 
Action: Mouse moved to (1063, 560)
Screenshot: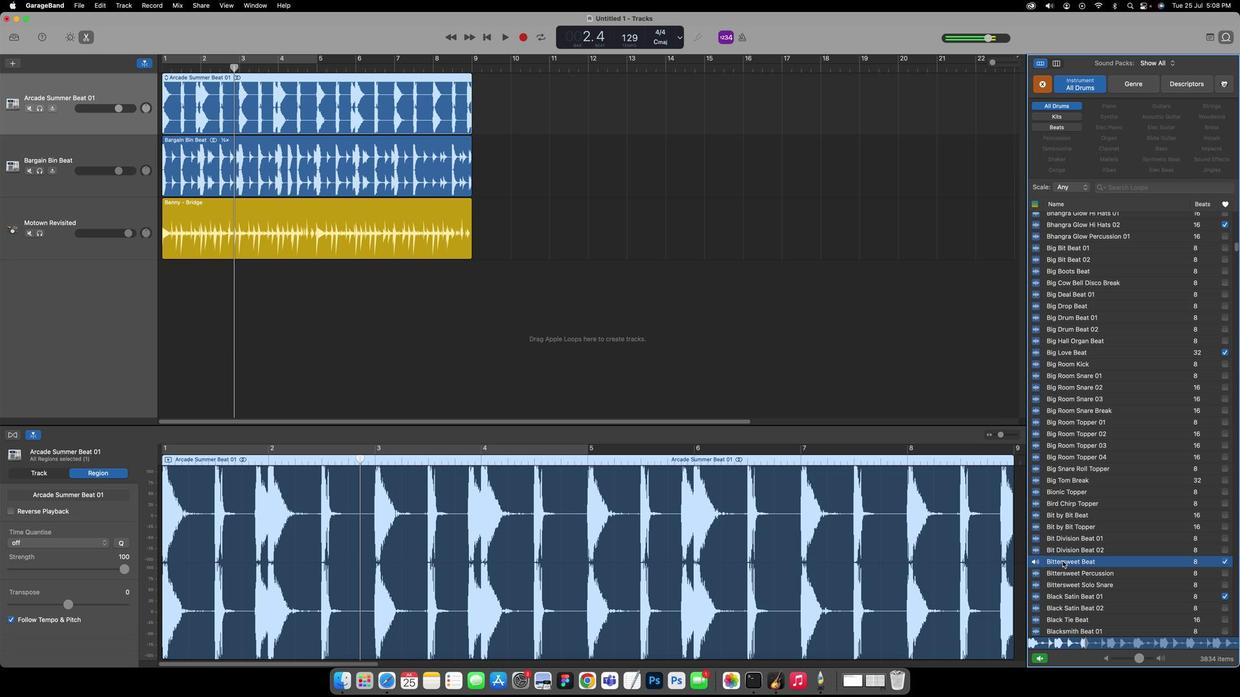 
Action: Mouse pressed left at (1063, 560)
Screenshot: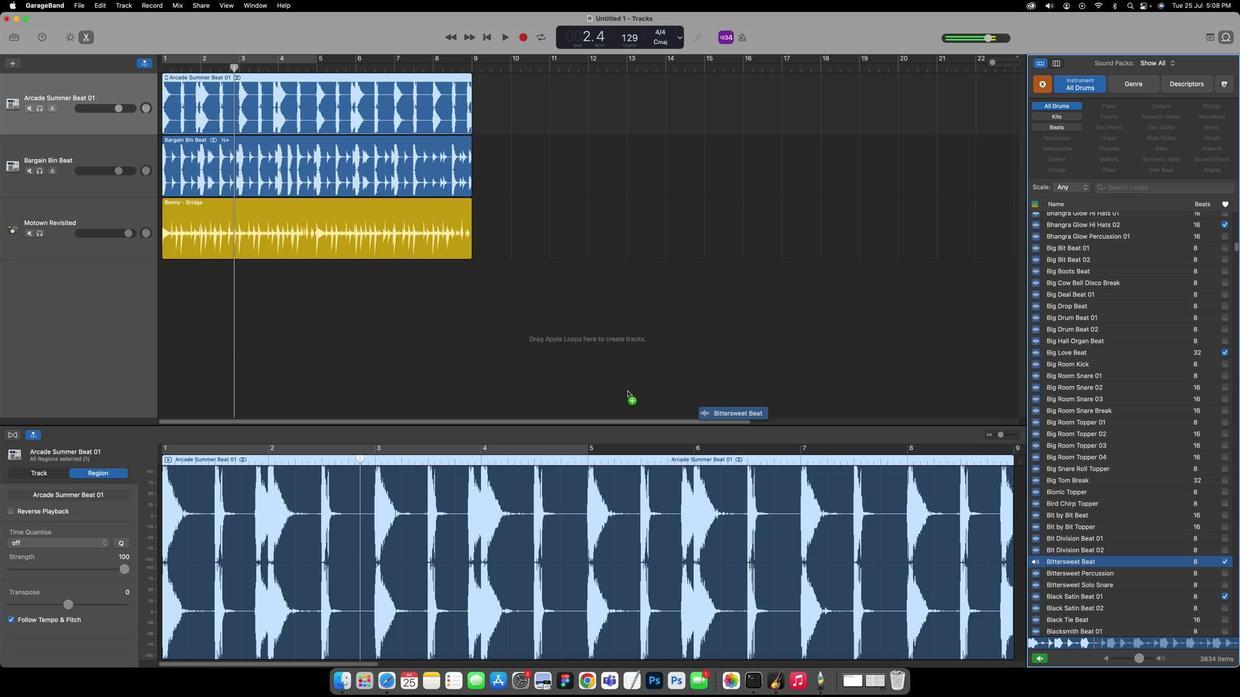 
Action: Mouse moved to (252, 267)
Screenshot: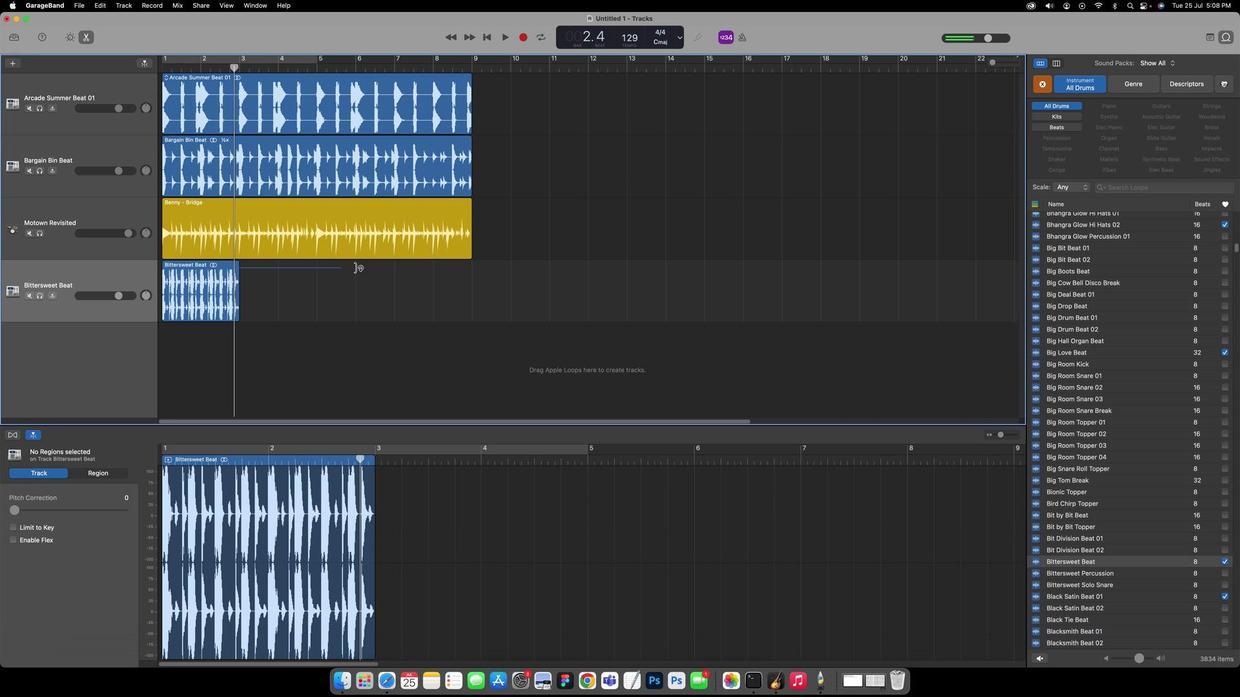 
Action: Mouse pressed left at (252, 267)
Screenshot: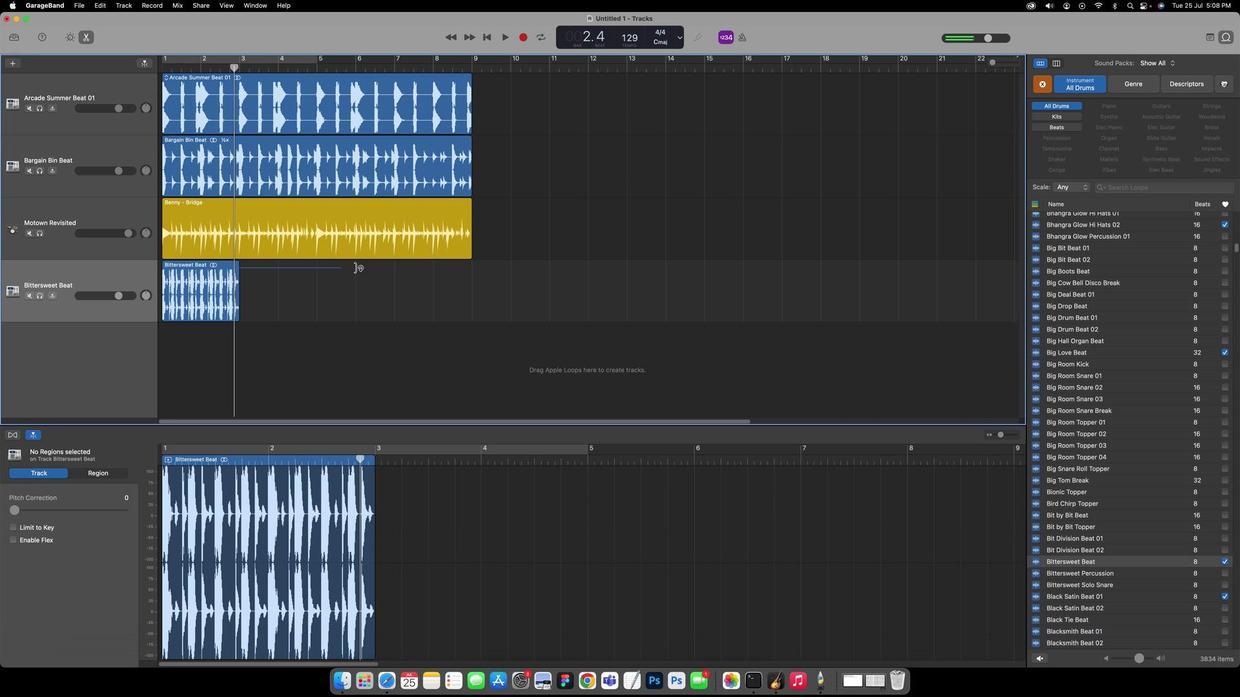 
Action: Mouse moved to (250, 267)
Screenshot: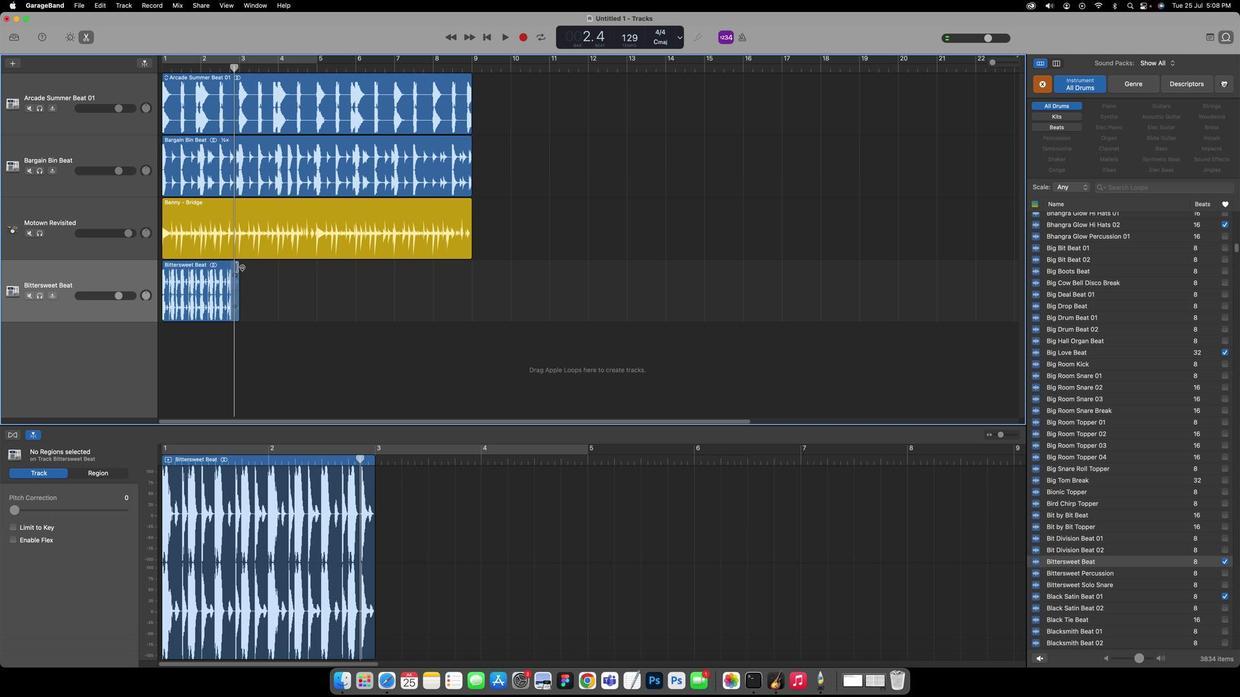 
Action: Mouse pressed left at (250, 267)
Screenshot: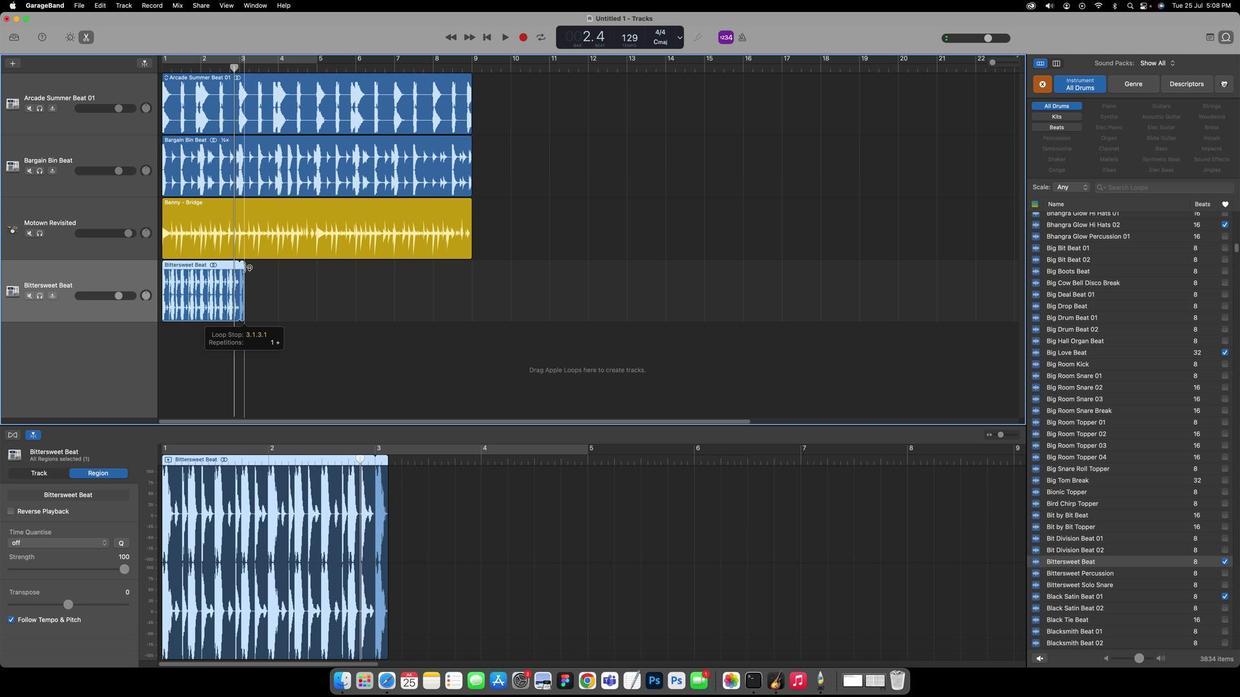 
Action: Mouse moved to (500, 36)
Screenshot: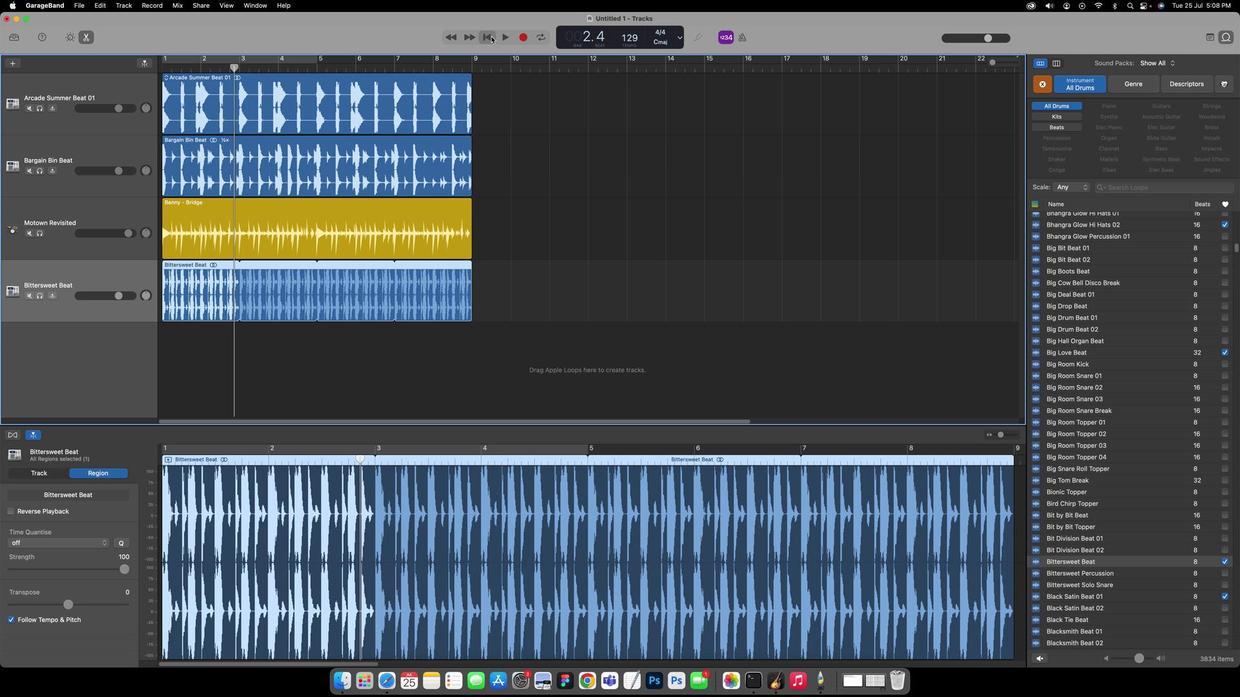 
Action: Mouse pressed left at (500, 36)
Screenshot: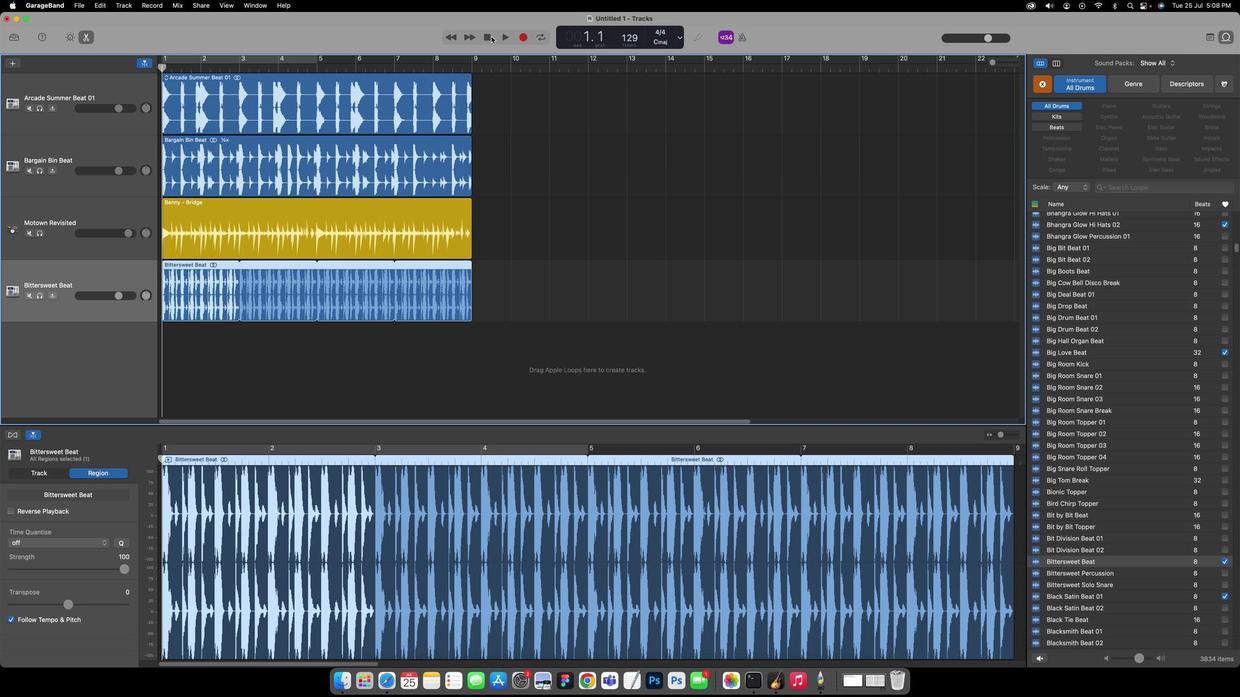 
Action: Mouse moved to (514, 40)
Screenshot: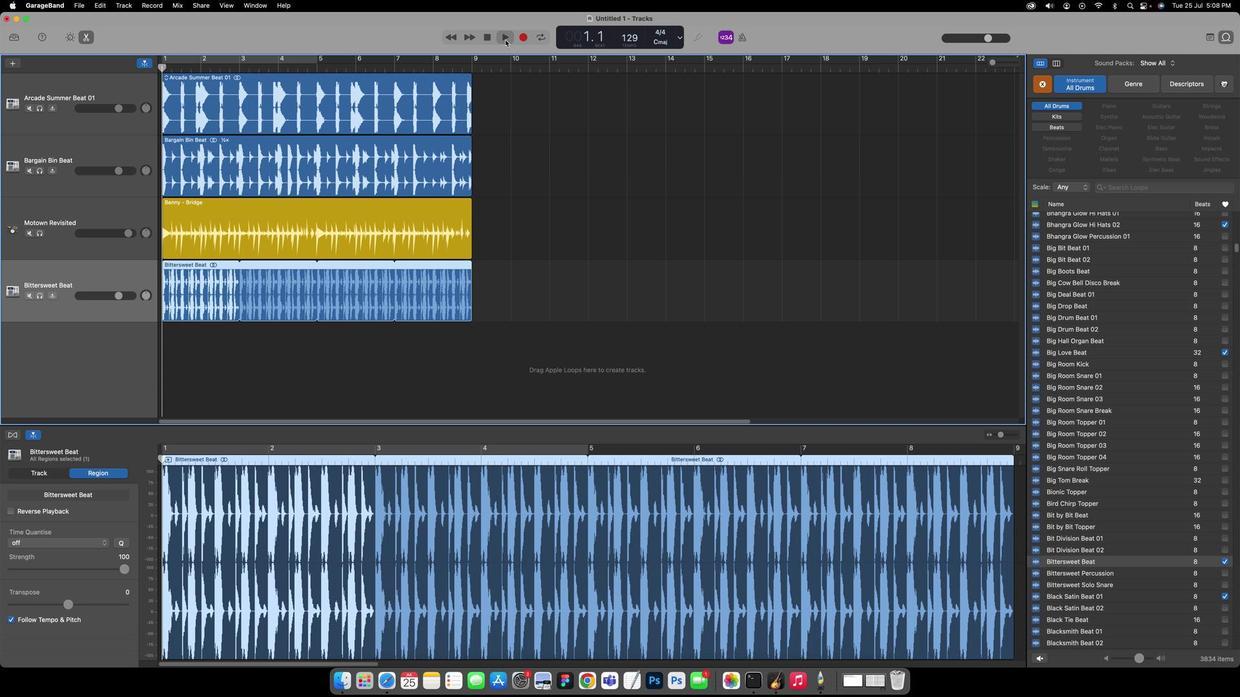 
Action: Mouse pressed left at (514, 40)
Screenshot: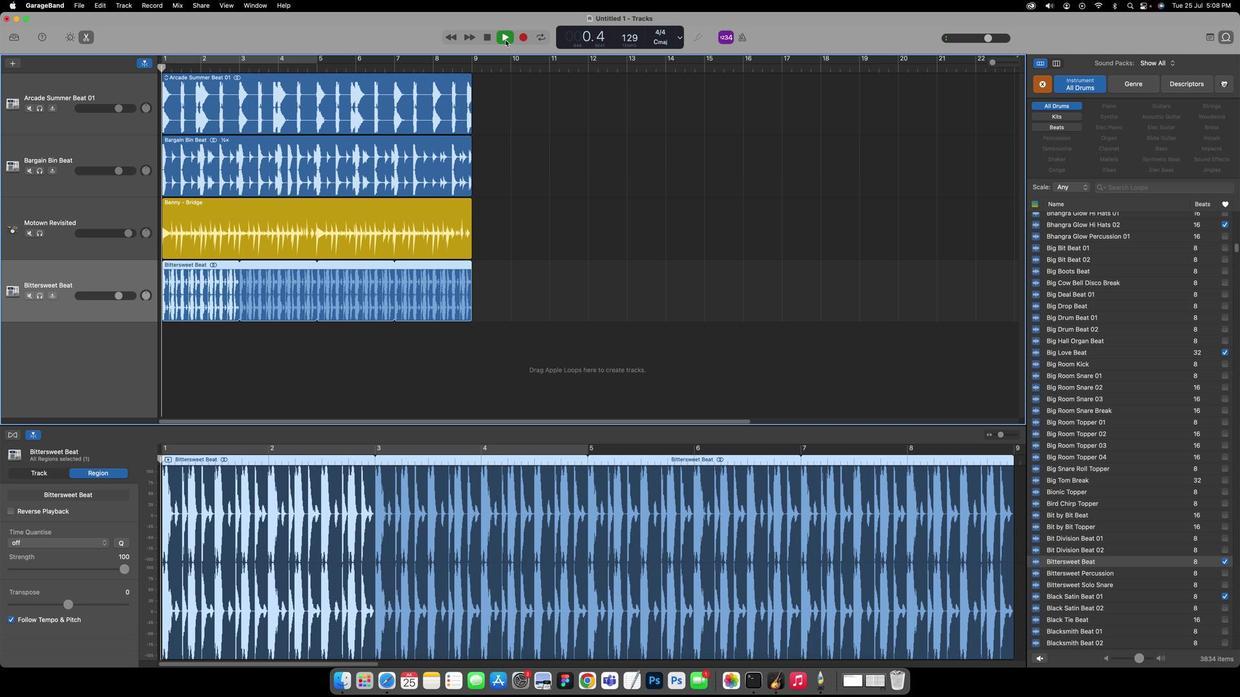 
Action: Mouse moved to (514, 40)
Screenshot: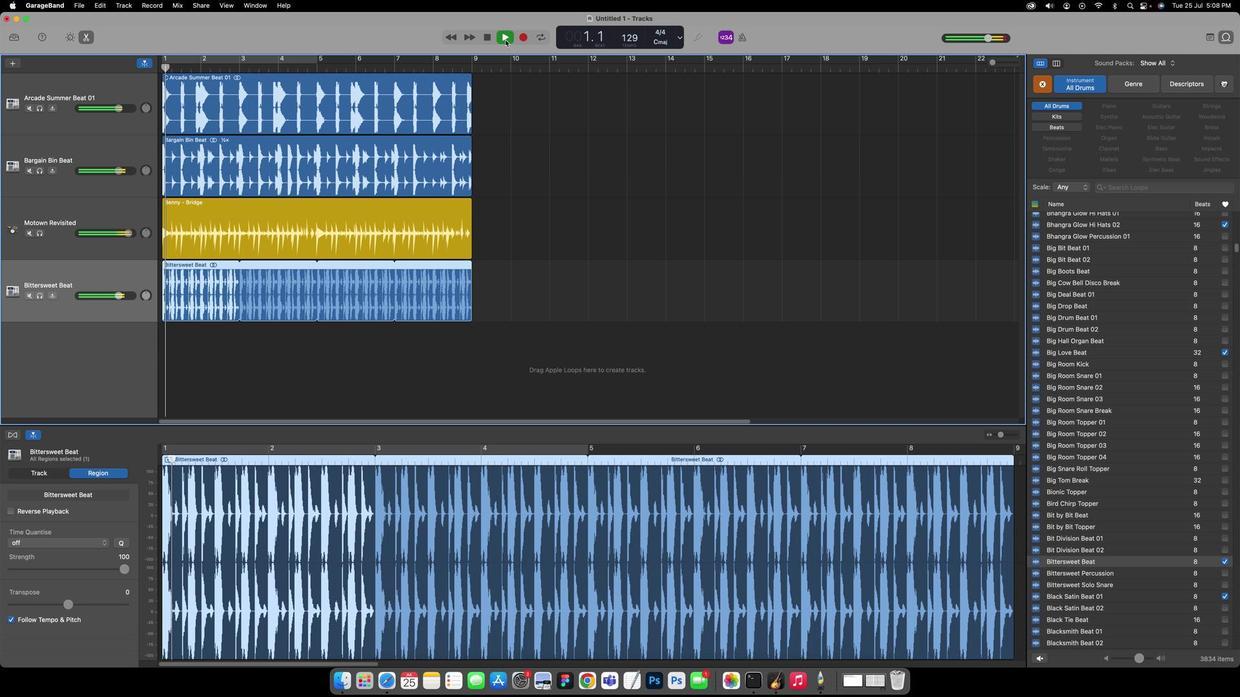 
Action: Key pressed Key.space
Screenshot: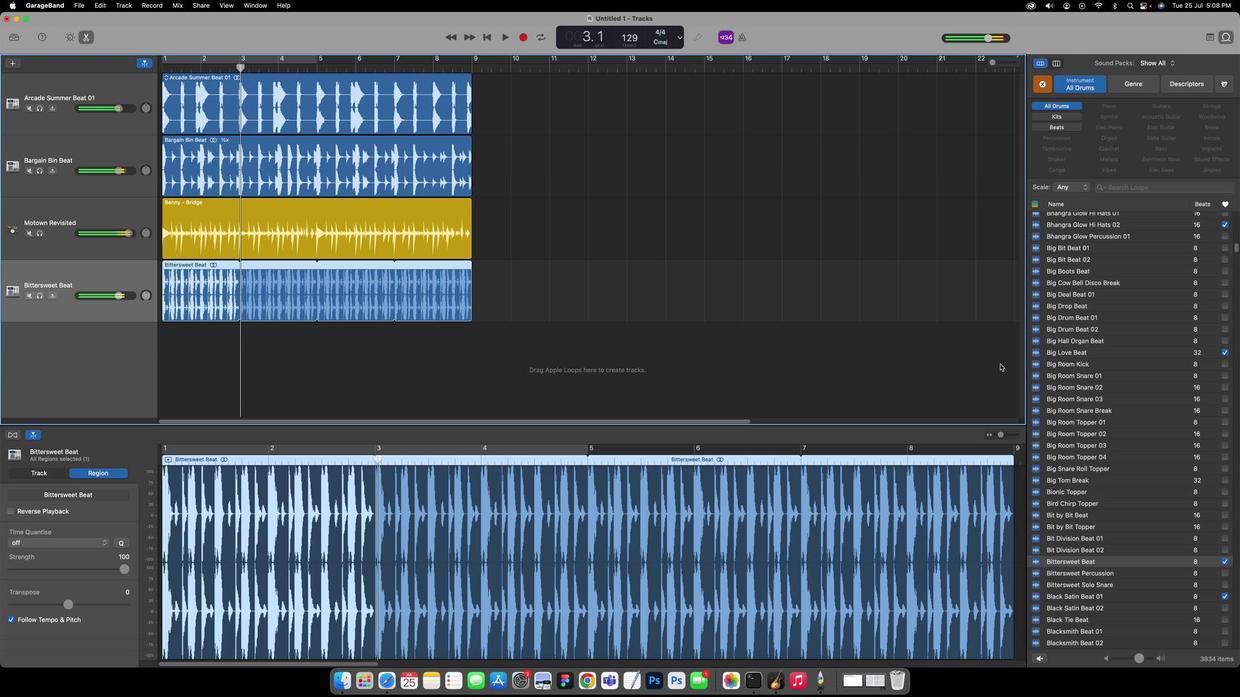 
Action: Mouse moved to (1142, 454)
Screenshot: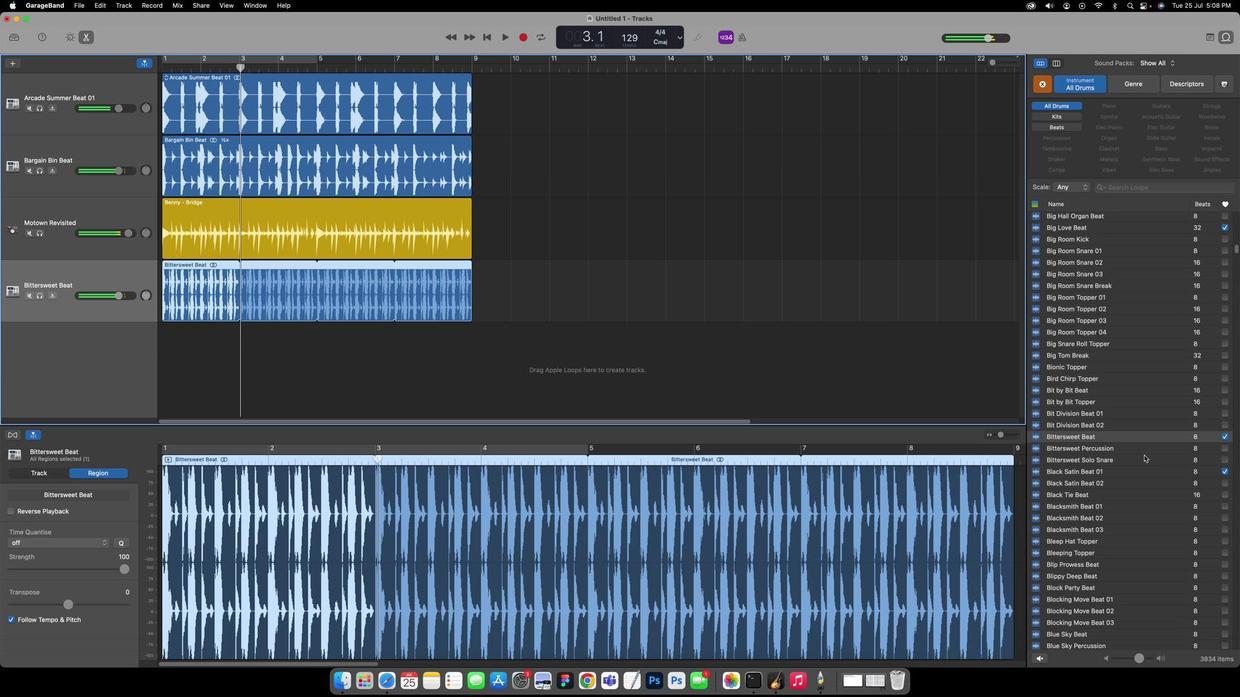 
Action: Mouse scrolled (1142, 454) with delta (16, 0)
Screenshot: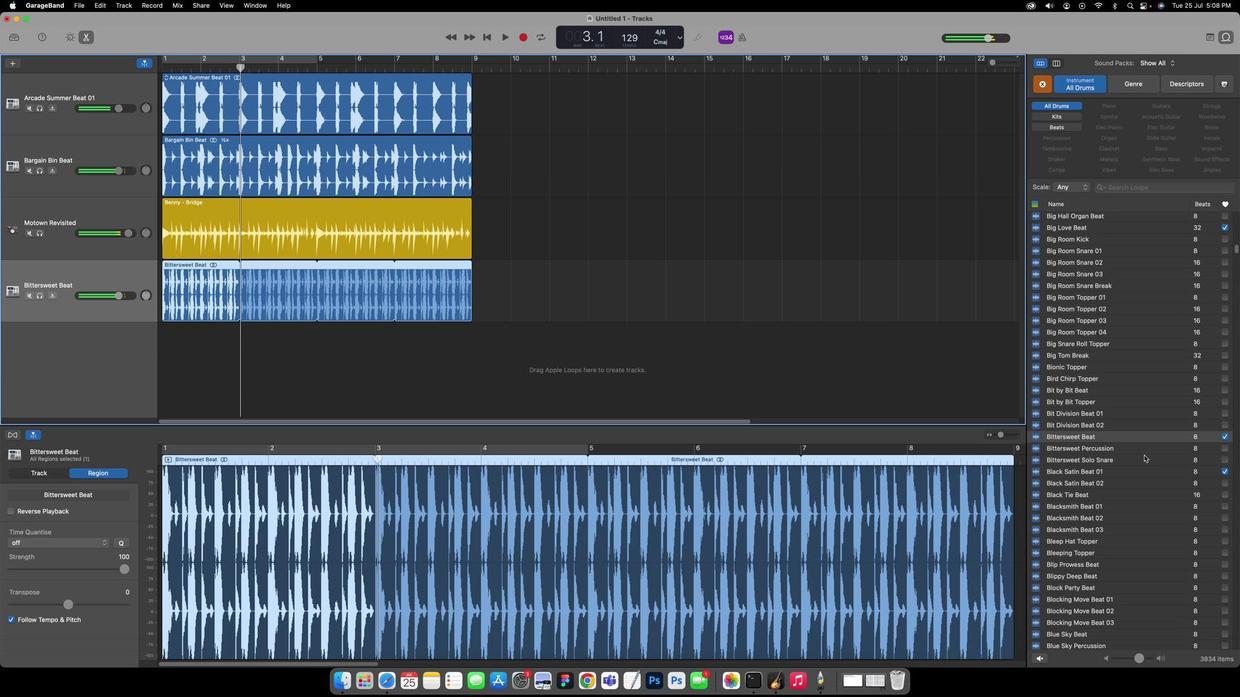 
Action: Mouse scrolled (1142, 454) with delta (16, 0)
Screenshot: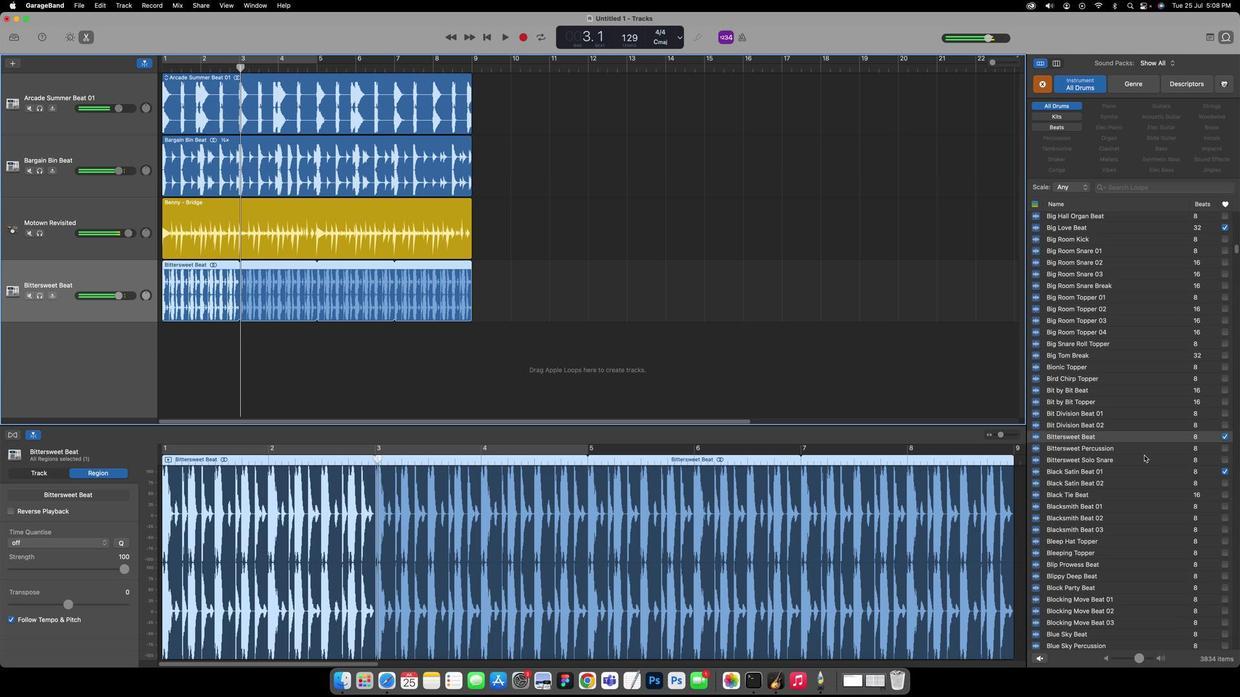 
Action: Mouse scrolled (1142, 454) with delta (16, 0)
Screenshot: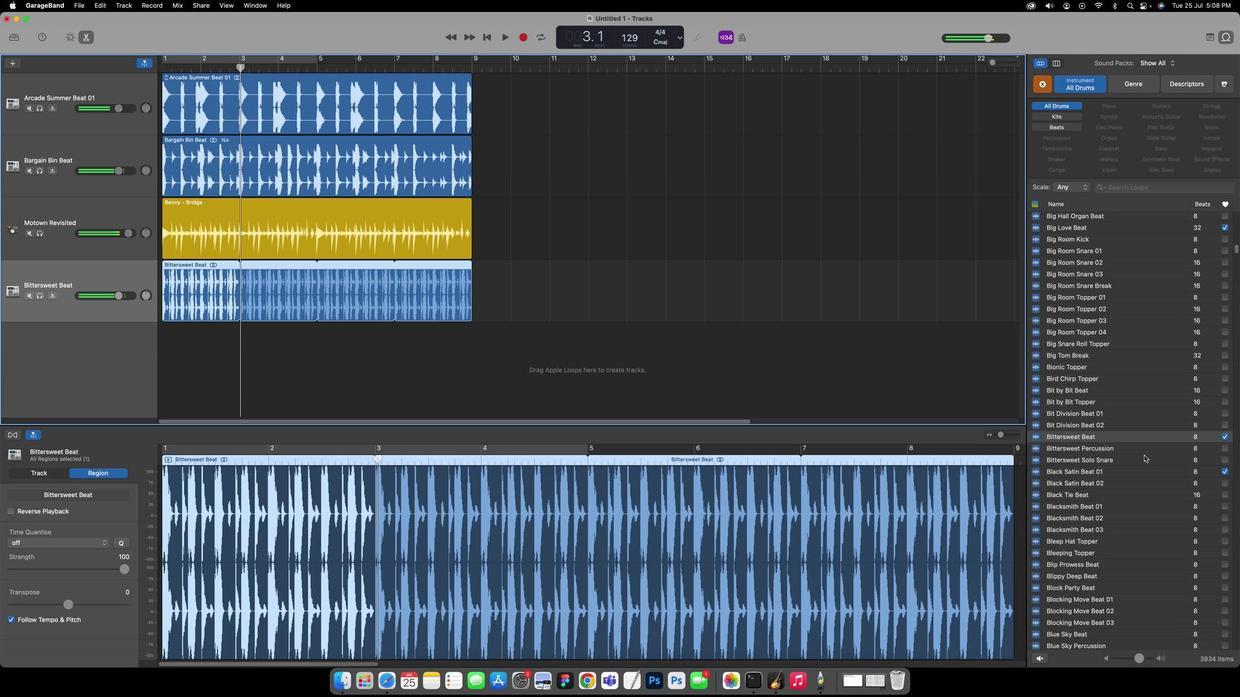 
Action: Mouse scrolled (1142, 454) with delta (16, -1)
Screenshot: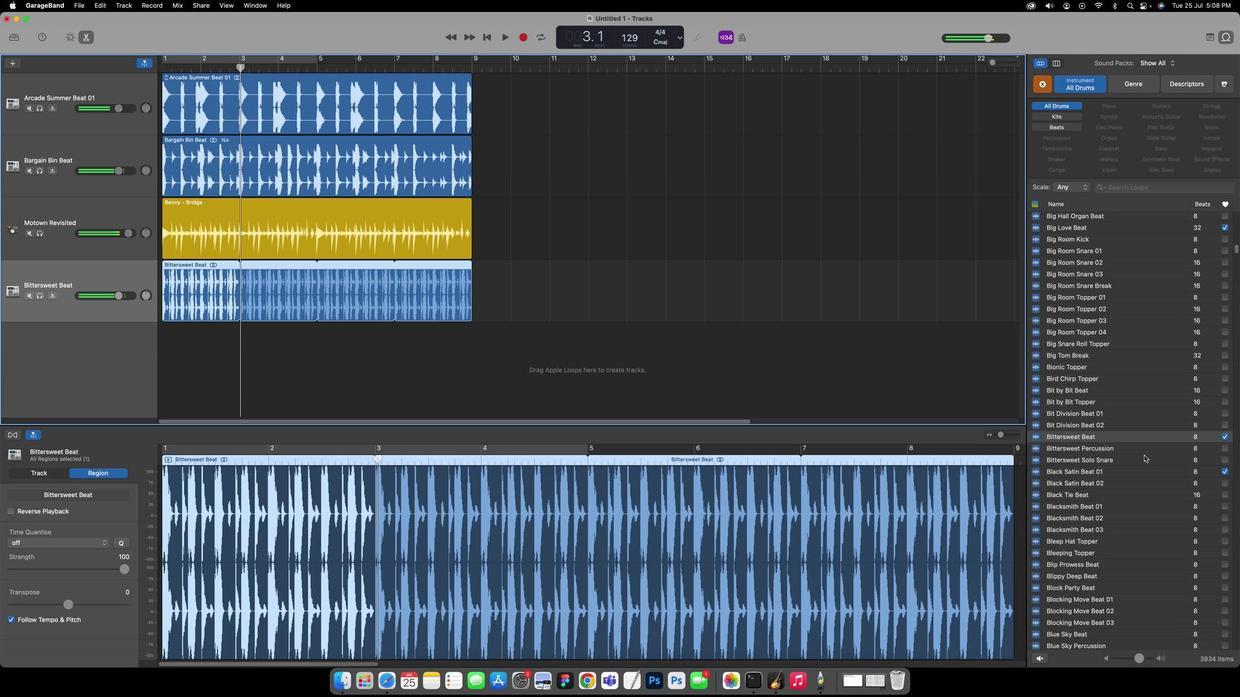
Action: Mouse moved to (1137, 464)
